 Task: Buy 5 Rompers of size 3-6 Months for Baby Boys from Clothing section under best seller category for shipping address: Cassandra Campbell, 3634 Walton Street, Salt Lake City, Utah 84104, Cell Number 8014200980. Pay from credit card ending with 2005, CVV 3321
Action: Mouse moved to (257, 79)
Screenshot: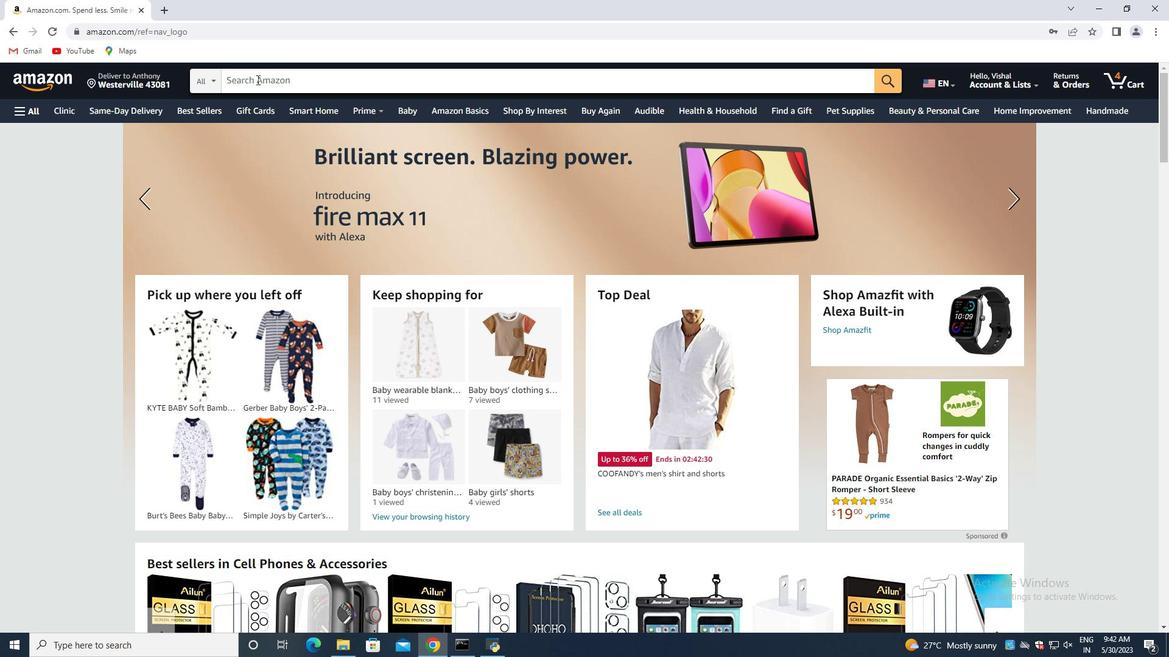
Action: Mouse pressed left at (257, 79)
Screenshot: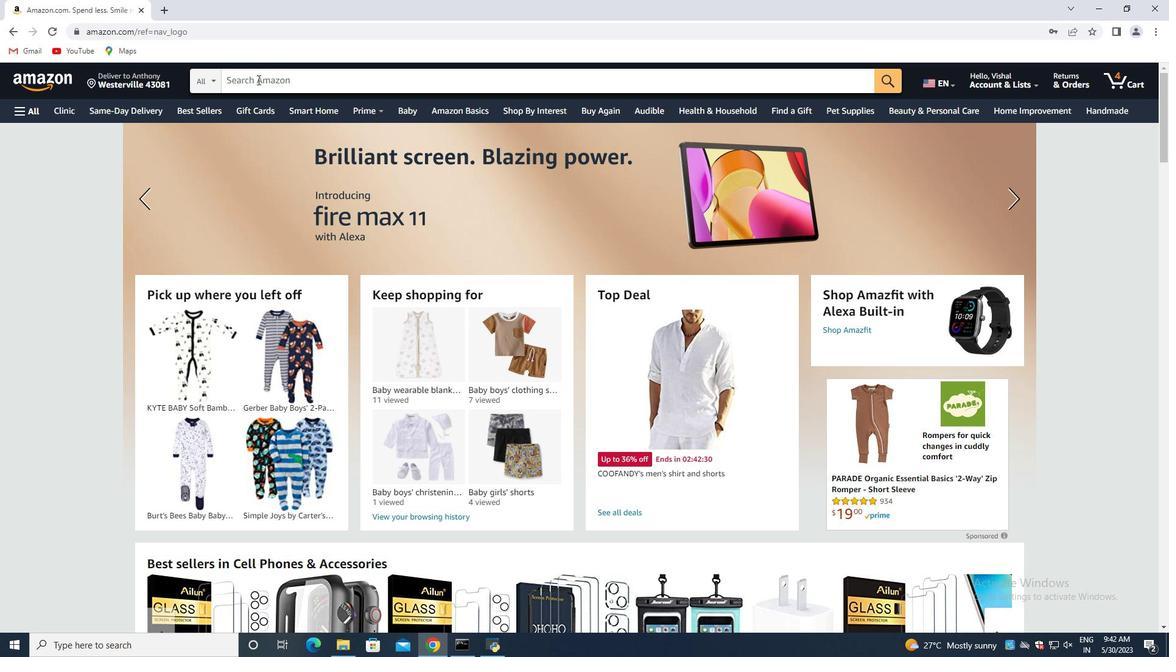 
Action: Key pressed <Key.shift><Key.shift><Key.shift><Key.shift><Key.shift><Key.shift><Key.shift><Key.shift><Key.shift>Rompers<Key.space>of<Key.space>size<Key.space>3-6<Key.space><Key.shift>Months<Key.space>for<Key.space>baby<Key.space>boys<Key.enter>
Screenshot: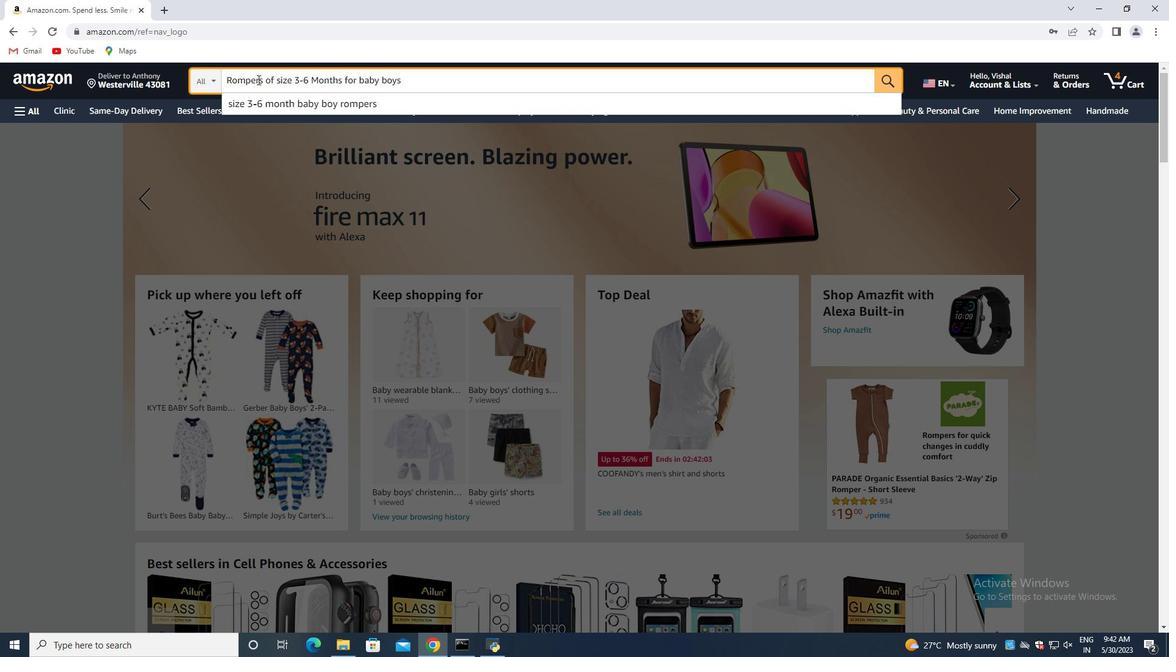 
Action: Mouse moved to (243, 114)
Screenshot: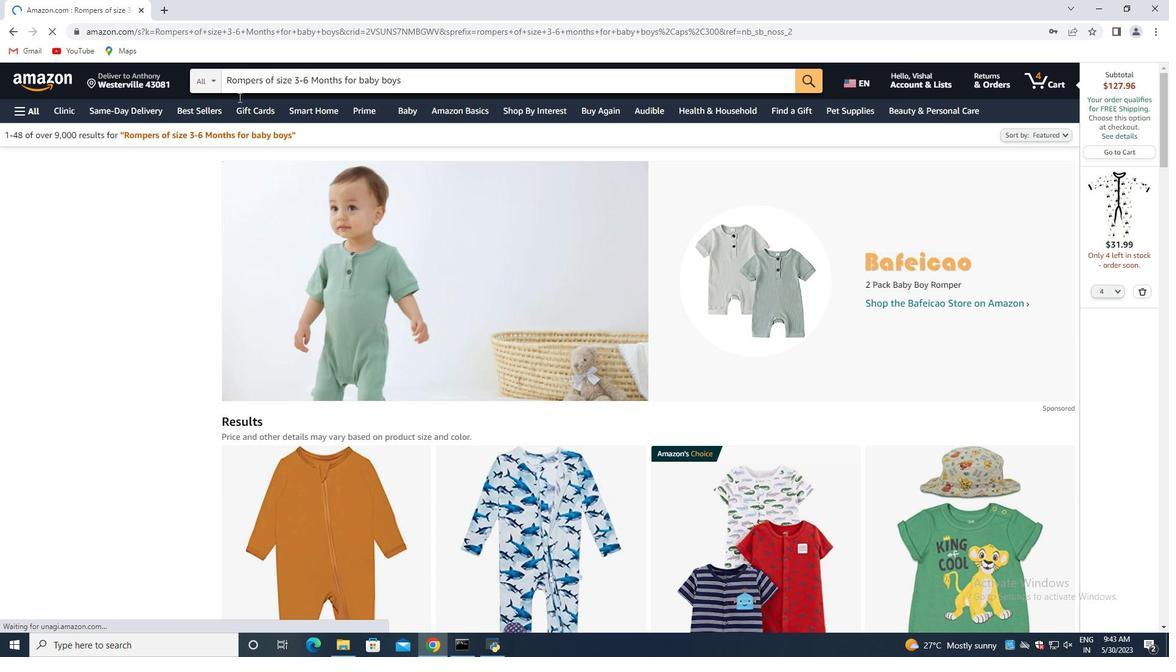 
Action: Mouse scrolled (243, 113) with delta (0, 0)
Screenshot: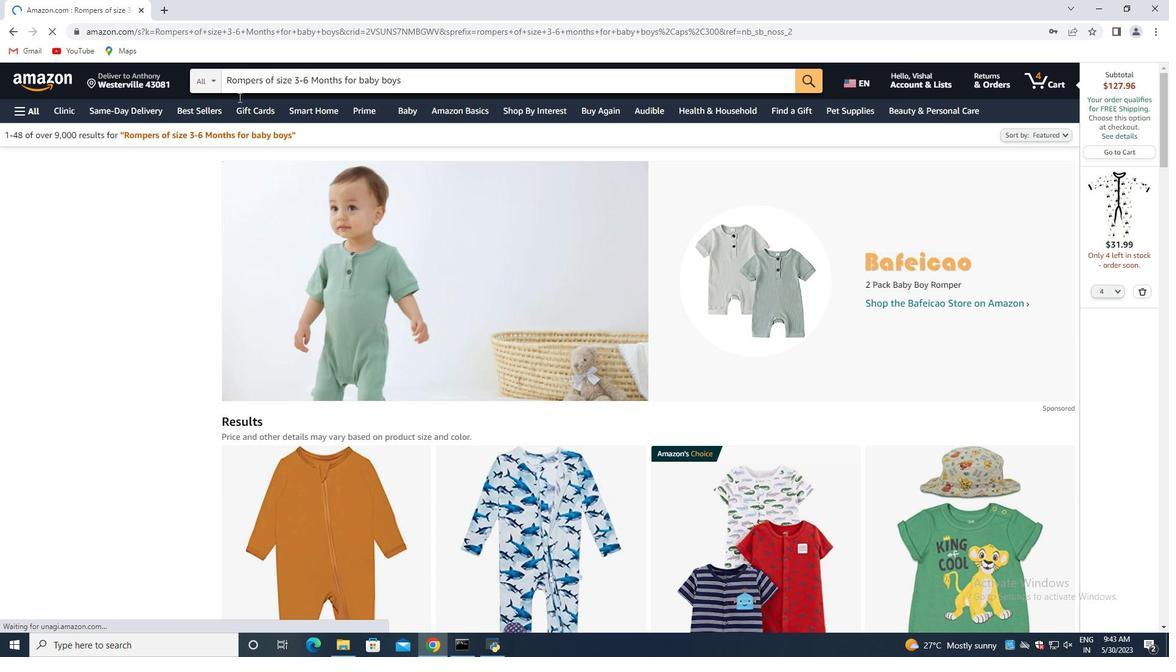 
Action: Mouse moved to (248, 118)
Screenshot: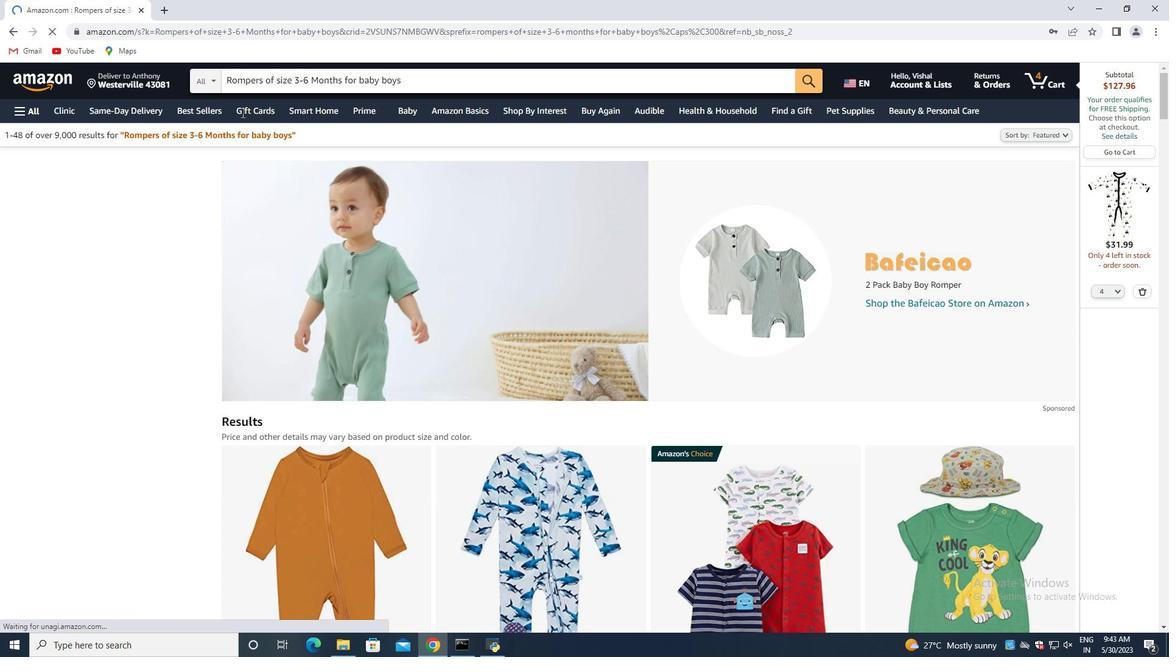 
Action: Mouse scrolled (248, 117) with delta (0, 0)
Screenshot: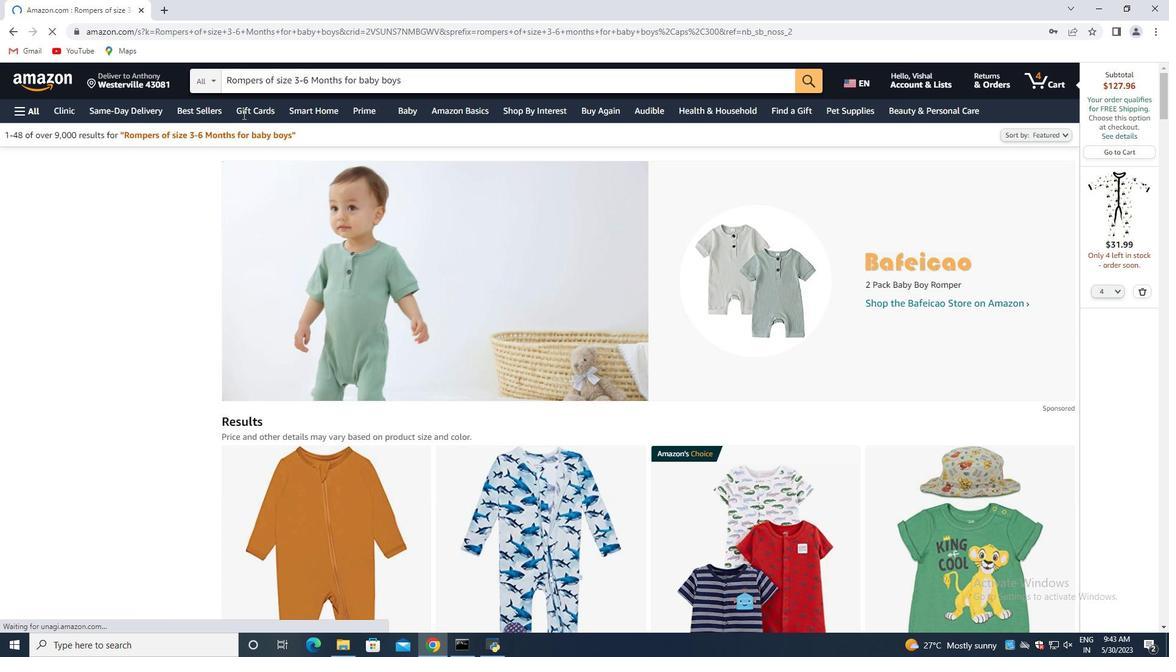 
Action: Mouse moved to (254, 123)
Screenshot: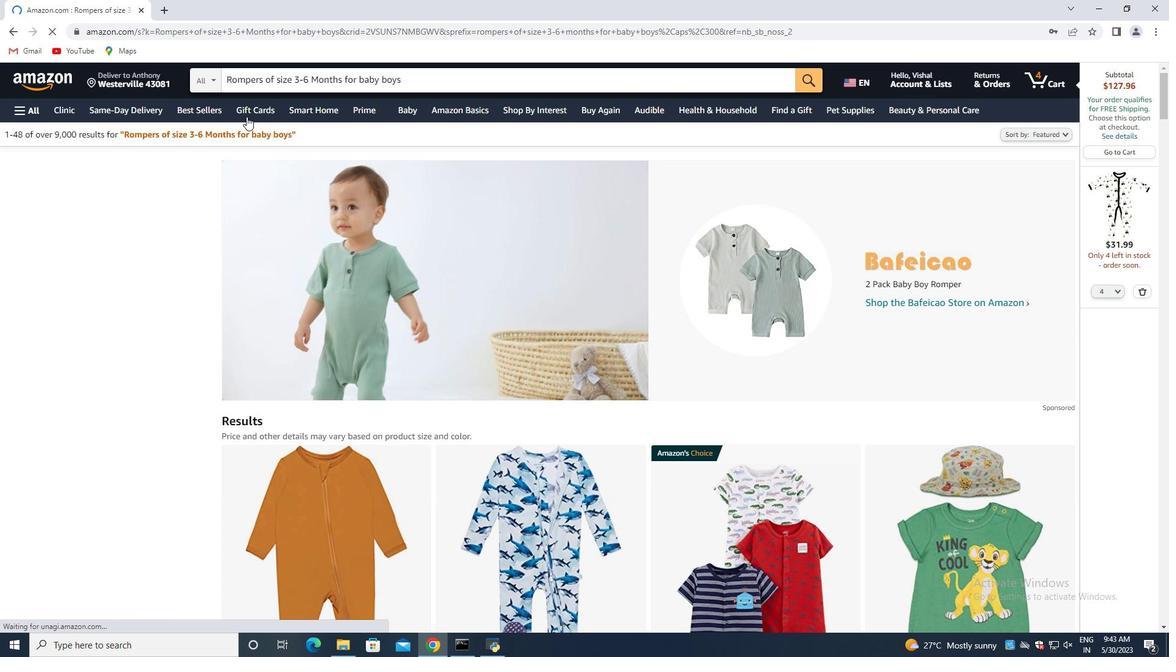 
Action: Mouse scrolled (254, 122) with delta (0, 0)
Screenshot: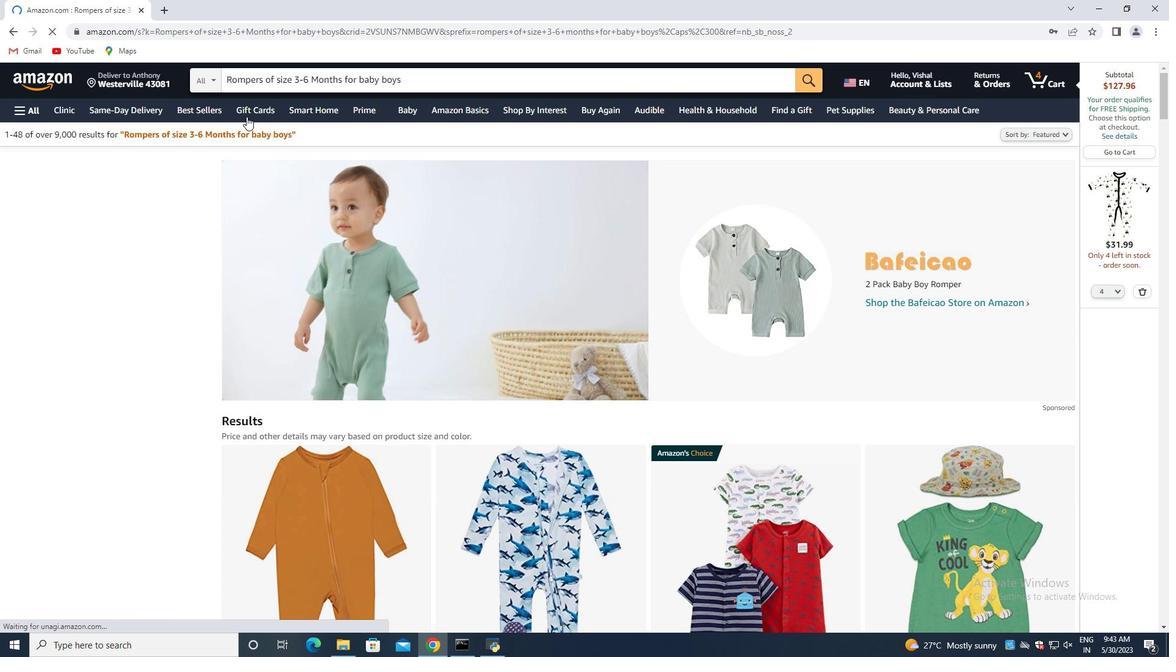 
Action: Mouse moved to (274, 195)
Screenshot: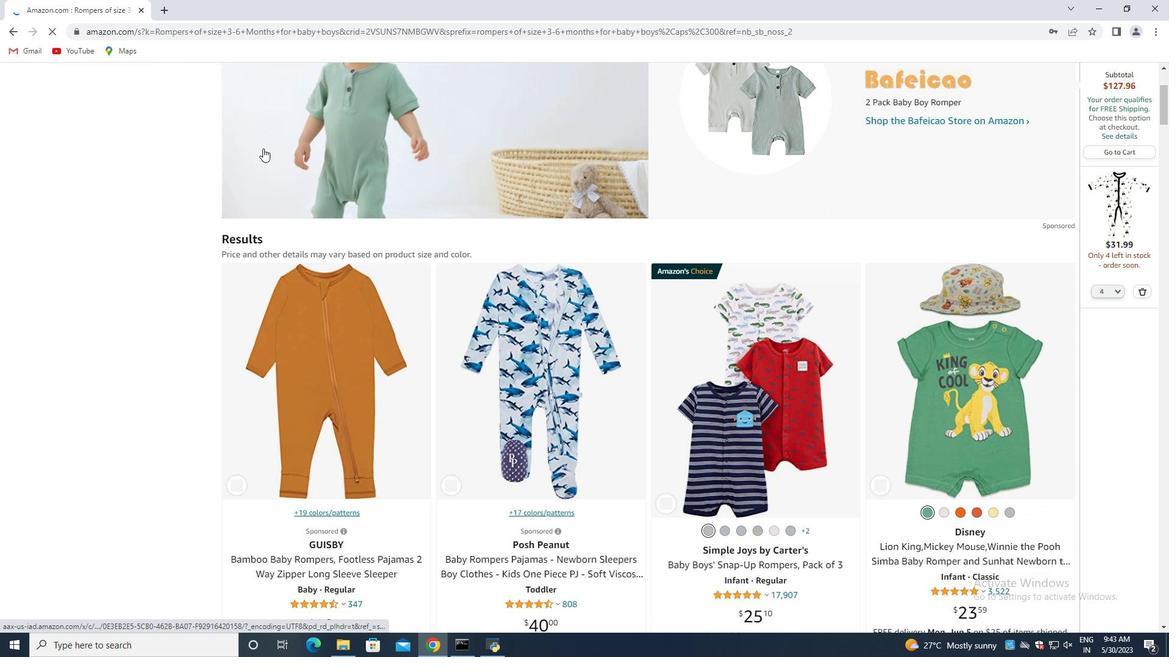 
Action: Mouse scrolled (274, 194) with delta (0, 0)
Screenshot: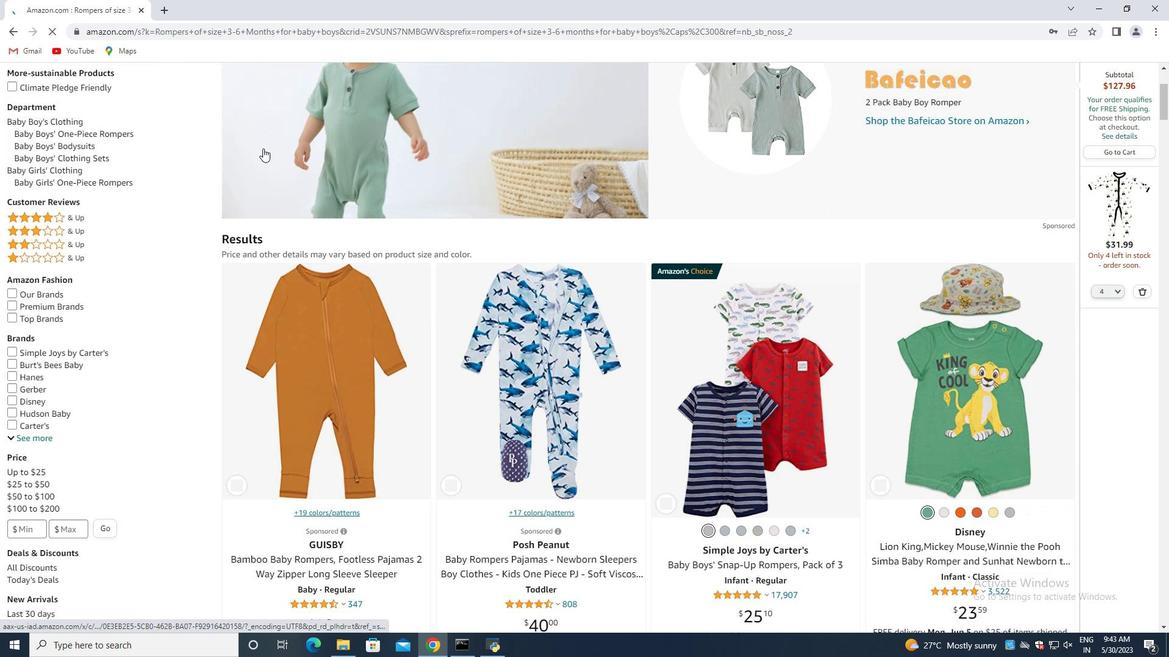 
Action: Mouse scrolled (274, 194) with delta (0, 0)
Screenshot: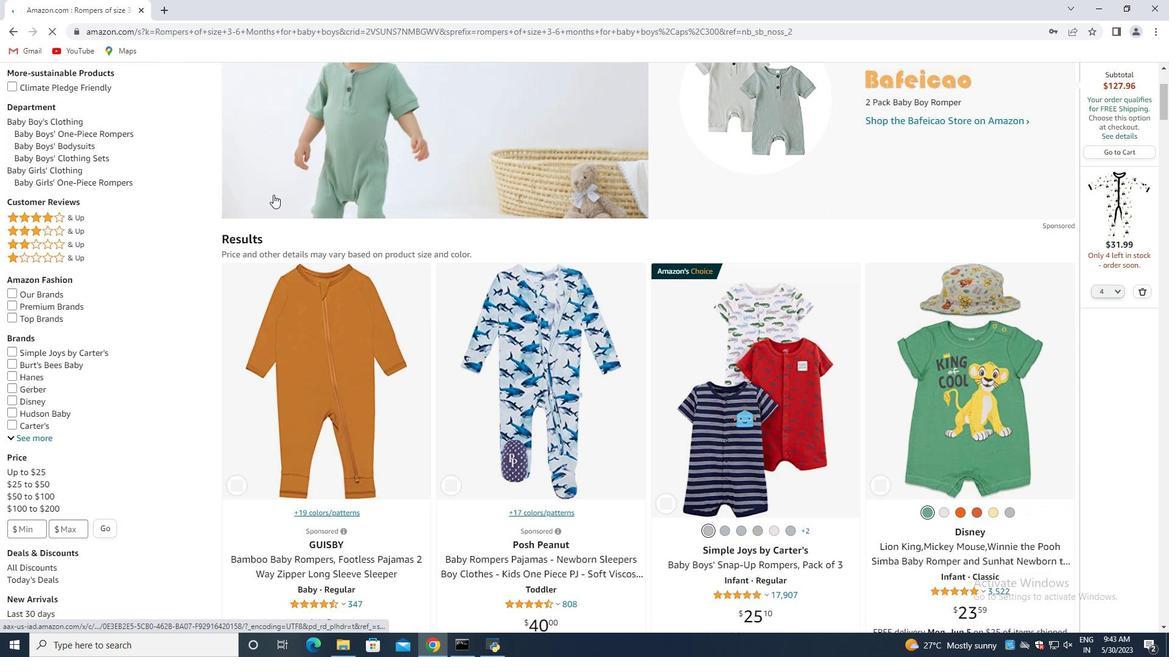 
Action: Mouse moved to (260, 197)
Screenshot: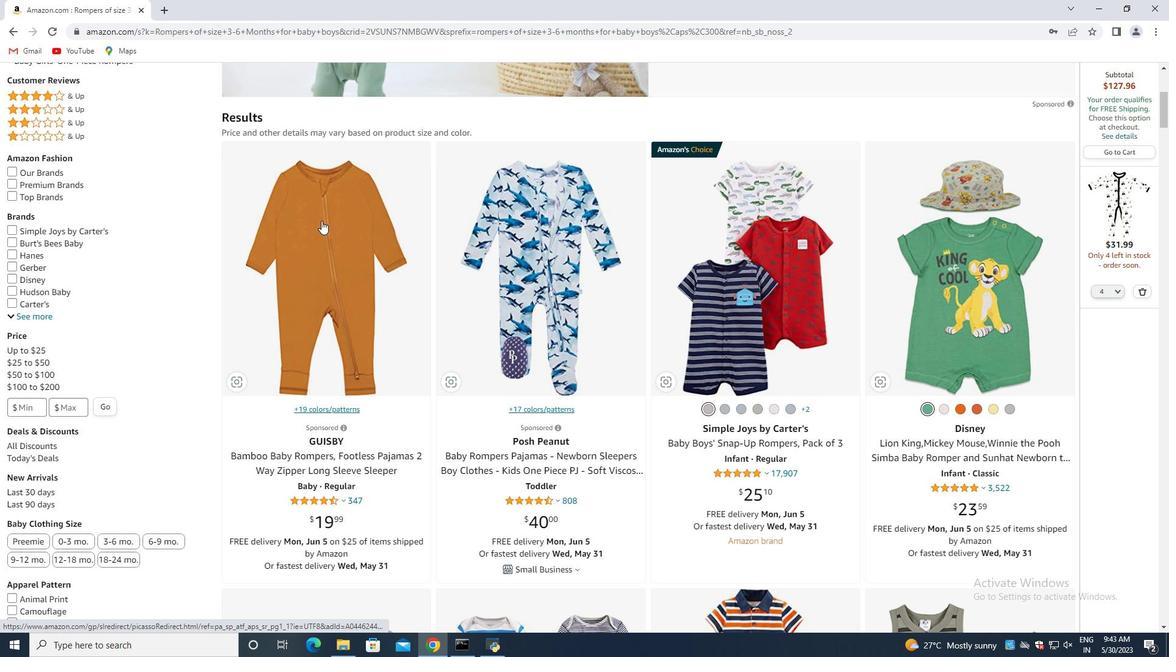 
Action: Mouse scrolled (260, 198) with delta (0, 0)
Screenshot: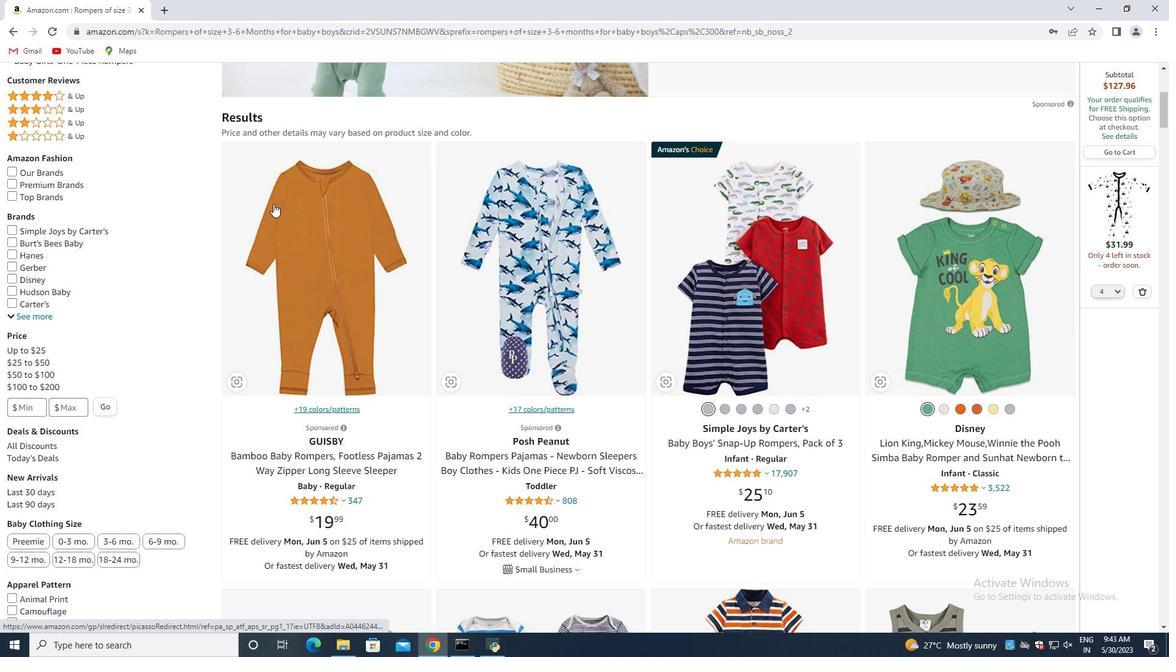 
Action: Mouse scrolled (260, 198) with delta (0, 0)
Screenshot: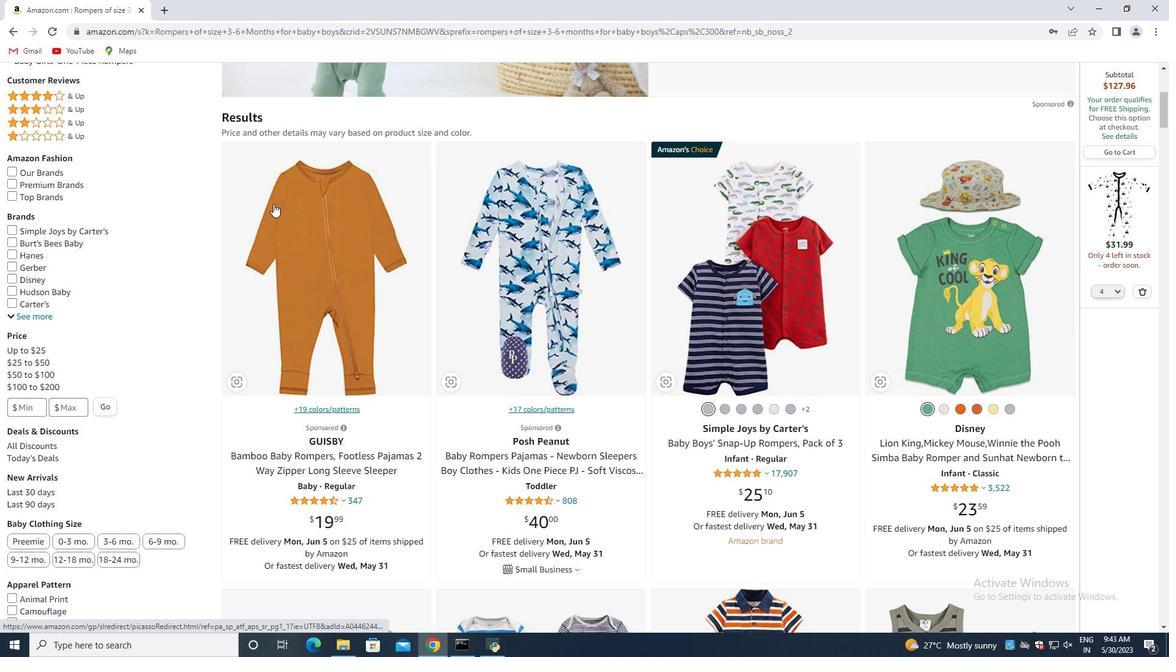 
Action: Mouse scrolled (260, 198) with delta (0, 0)
Screenshot: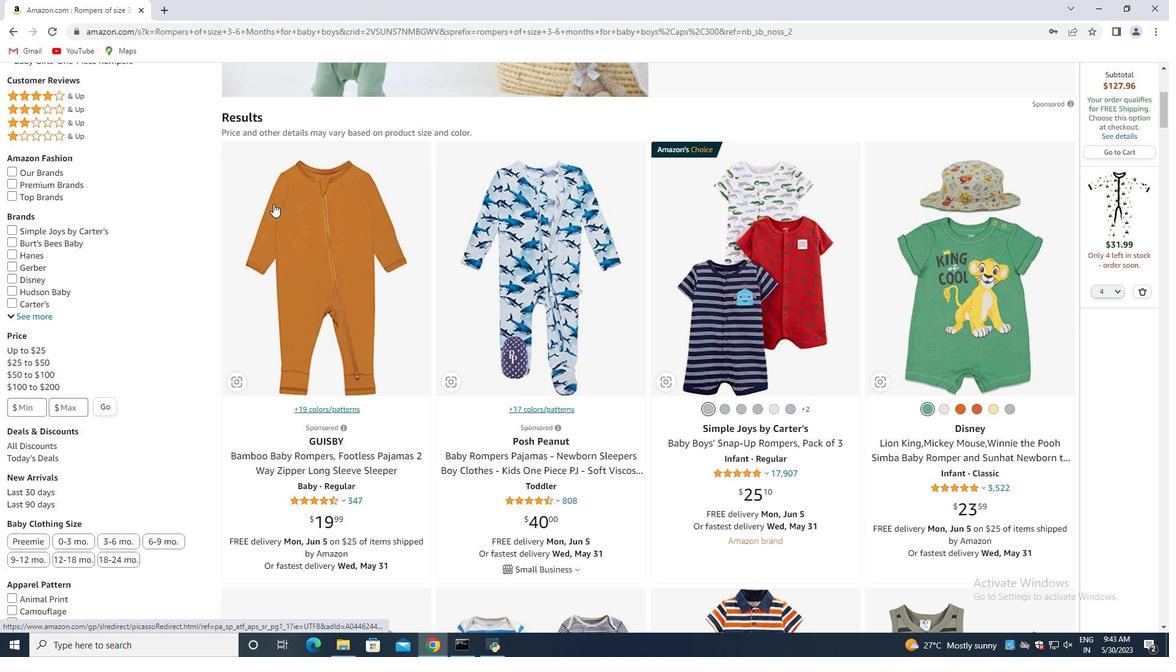 
Action: Mouse scrolled (260, 198) with delta (0, 0)
Screenshot: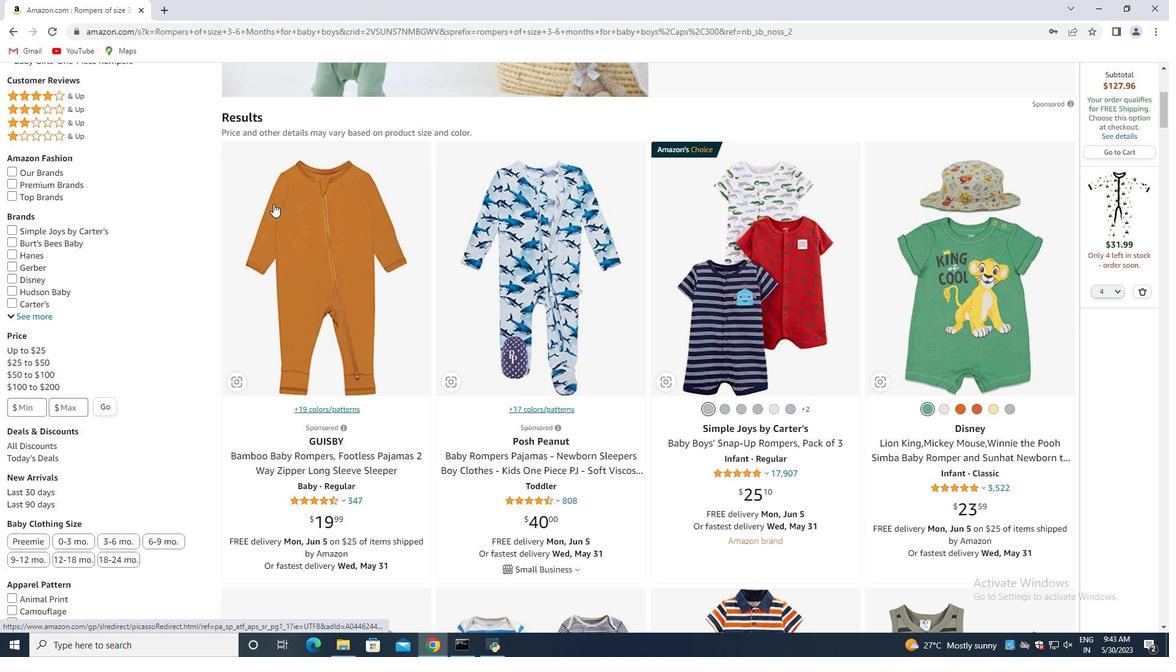 
Action: Mouse scrolled (260, 198) with delta (0, 0)
Screenshot: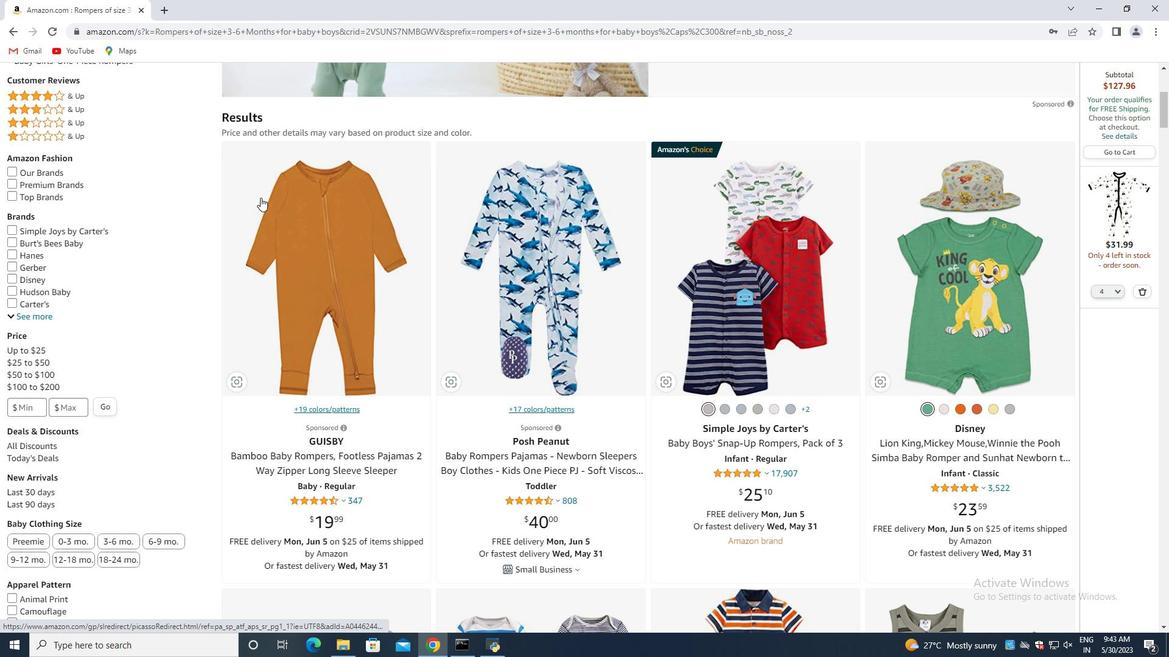 
Action: Mouse moved to (122, 241)
Screenshot: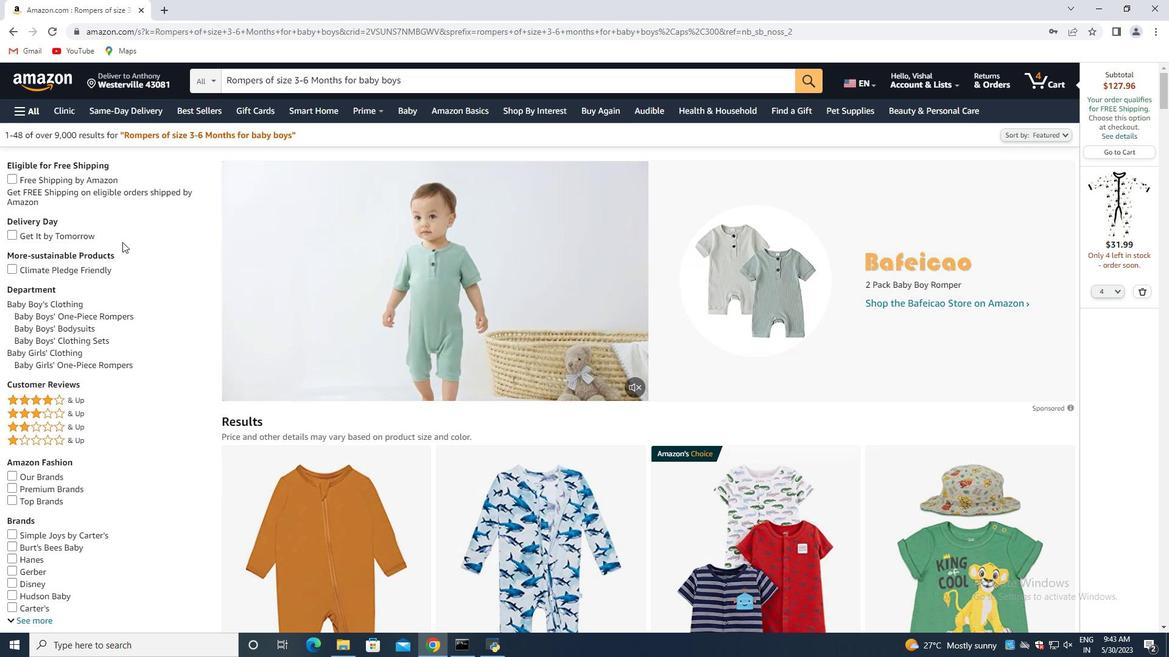 
Action: Mouse scrolled (122, 242) with delta (0, 0)
Screenshot: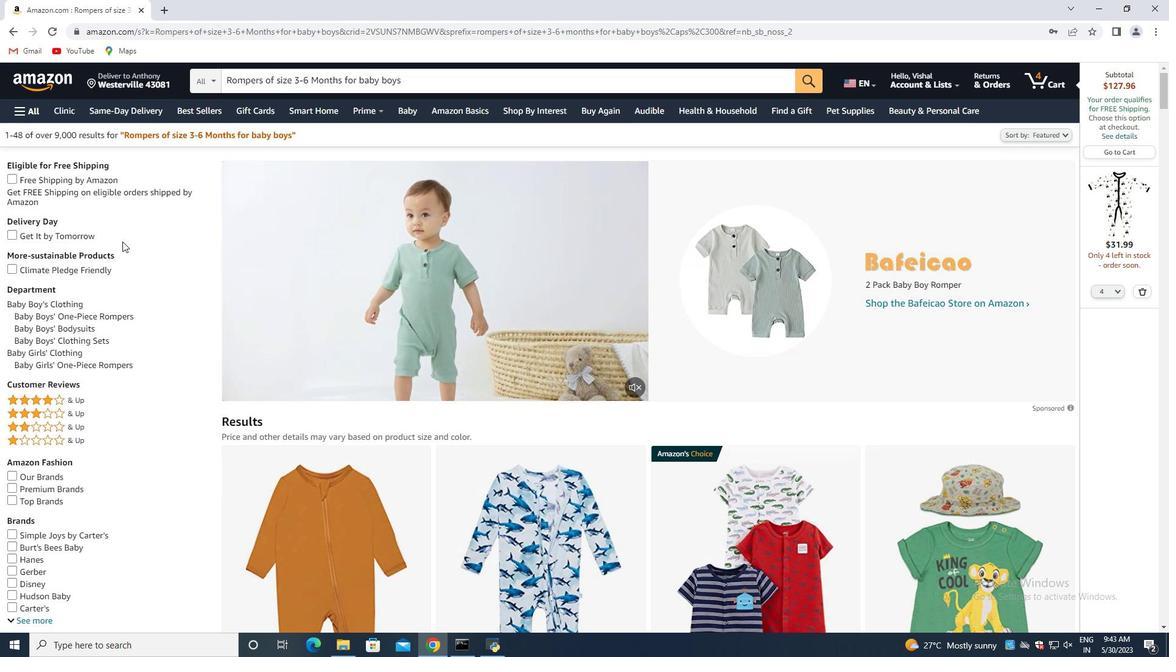 
Action: Mouse moved to (63, 305)
Screenshot: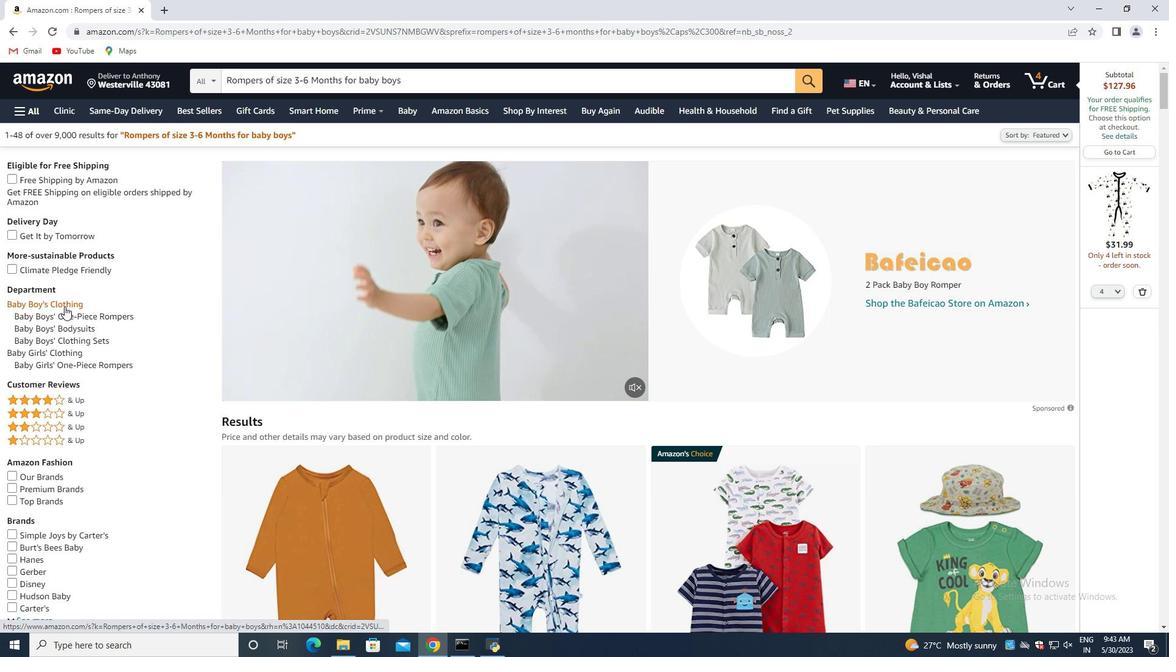 
Action: Mouse pressed left at (63, 305)
Screenshot: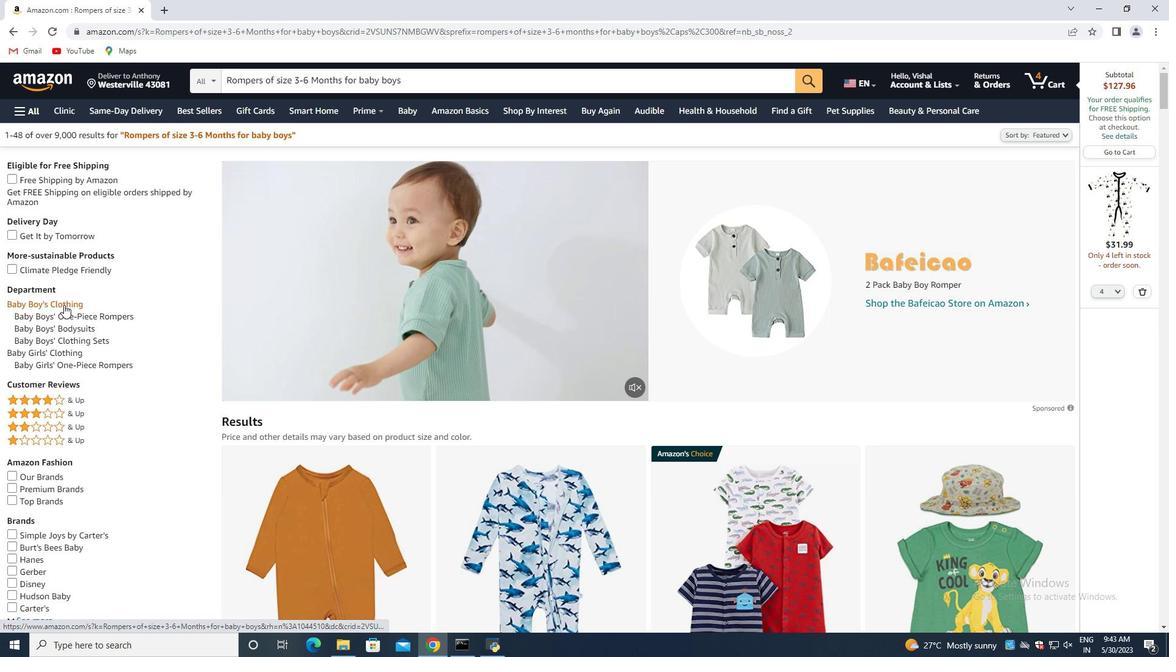 
Action: Mouse moved to (194, 113)
Screenshot: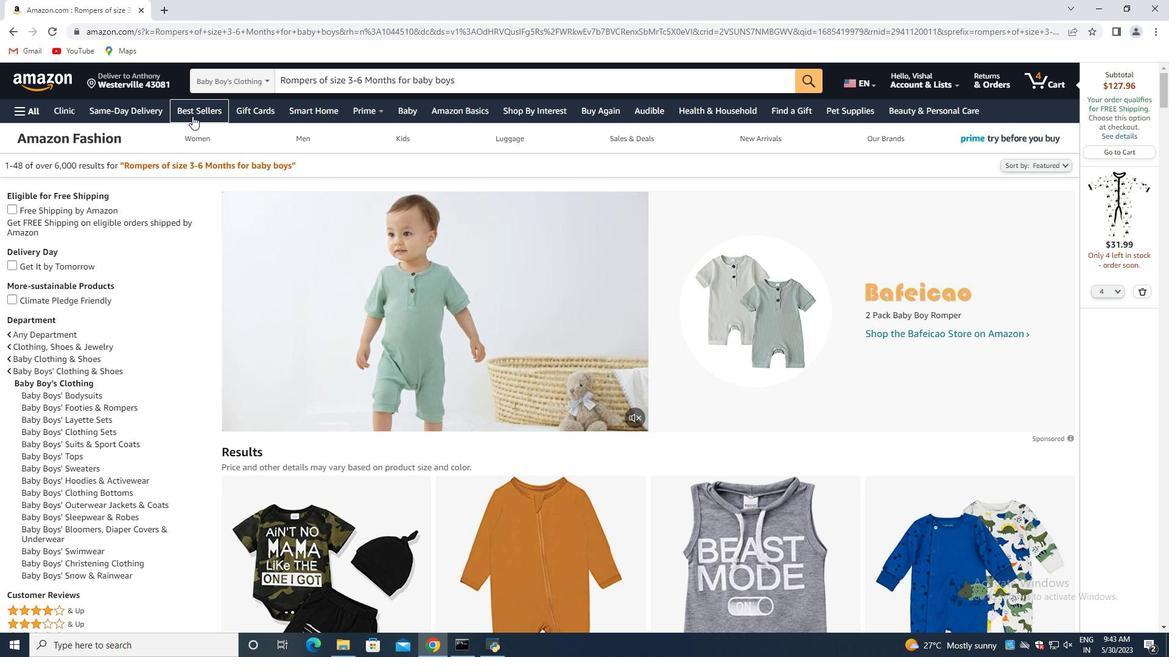 
Action: Mouse pressed left at (194, 113)
Screenshot: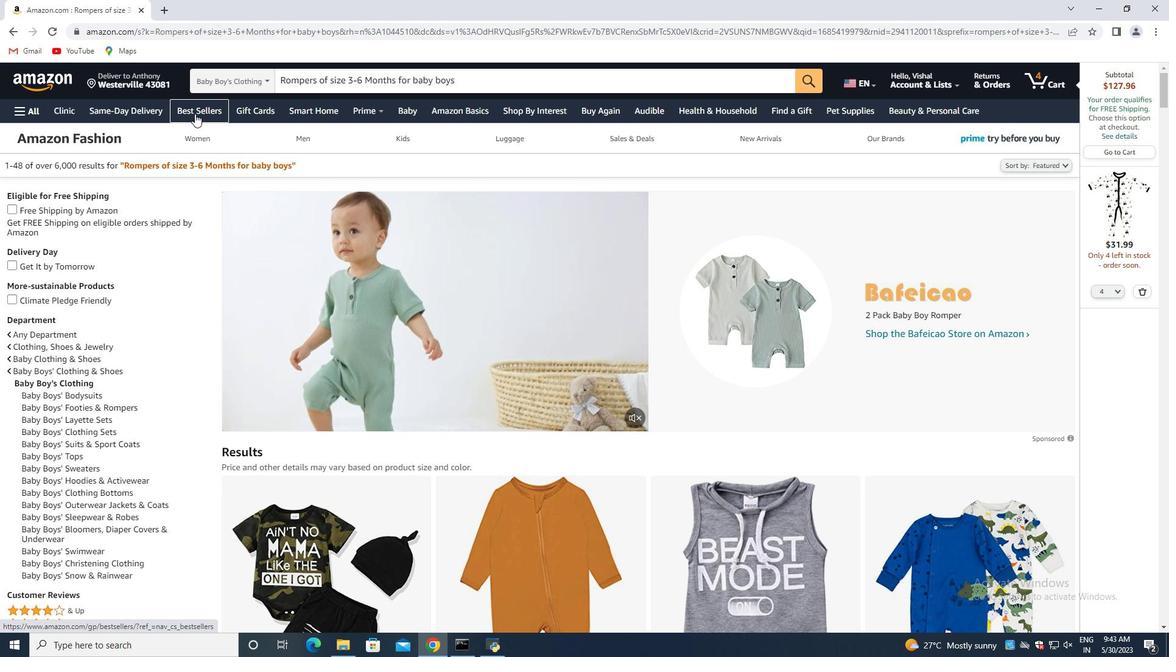 
Action: Mouse moved to (313, 76)
Screenshot: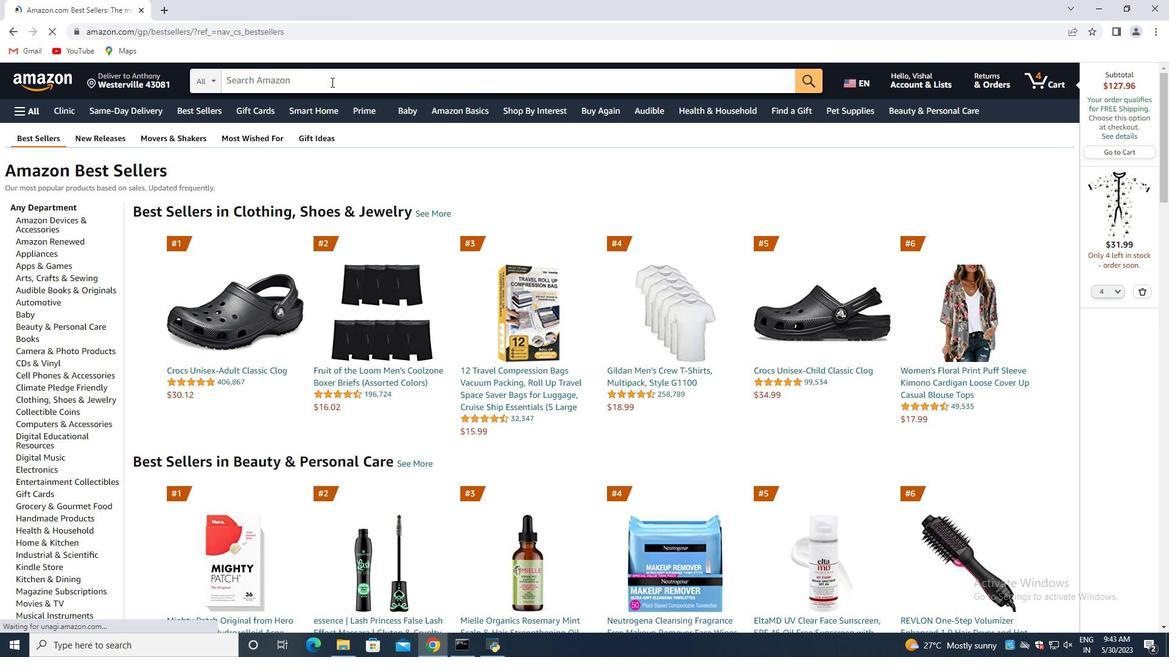 
Action: Mouse pressed left at (313, 76)
Screenshot: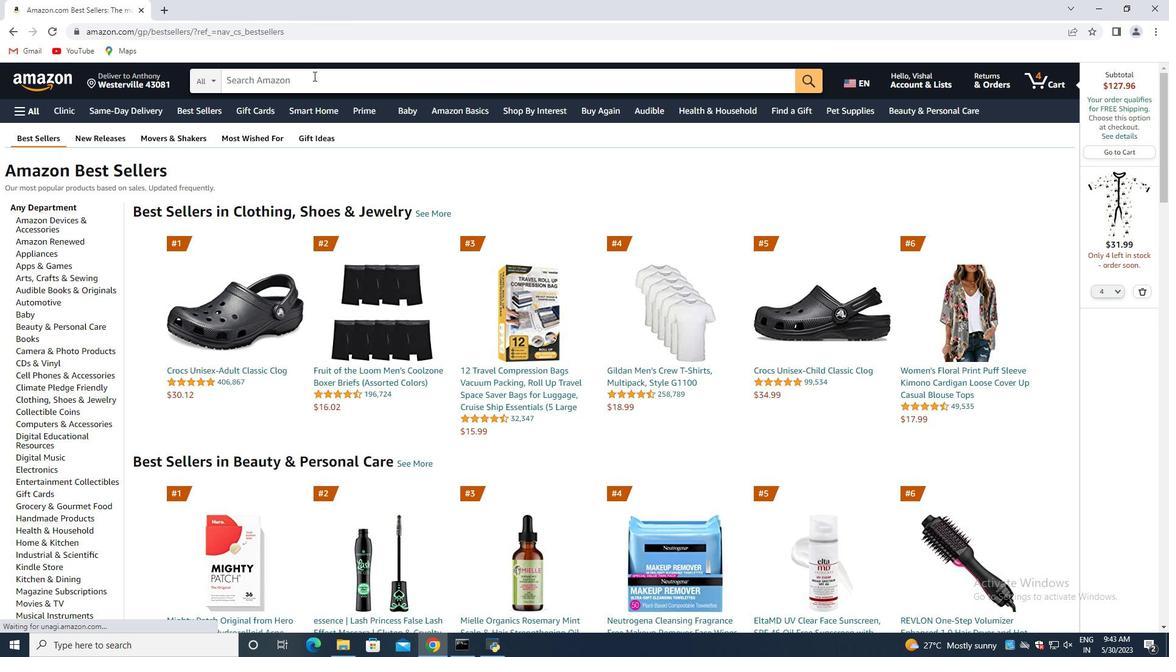 
Action: Mouse moved to (320, 97)
Screenshot: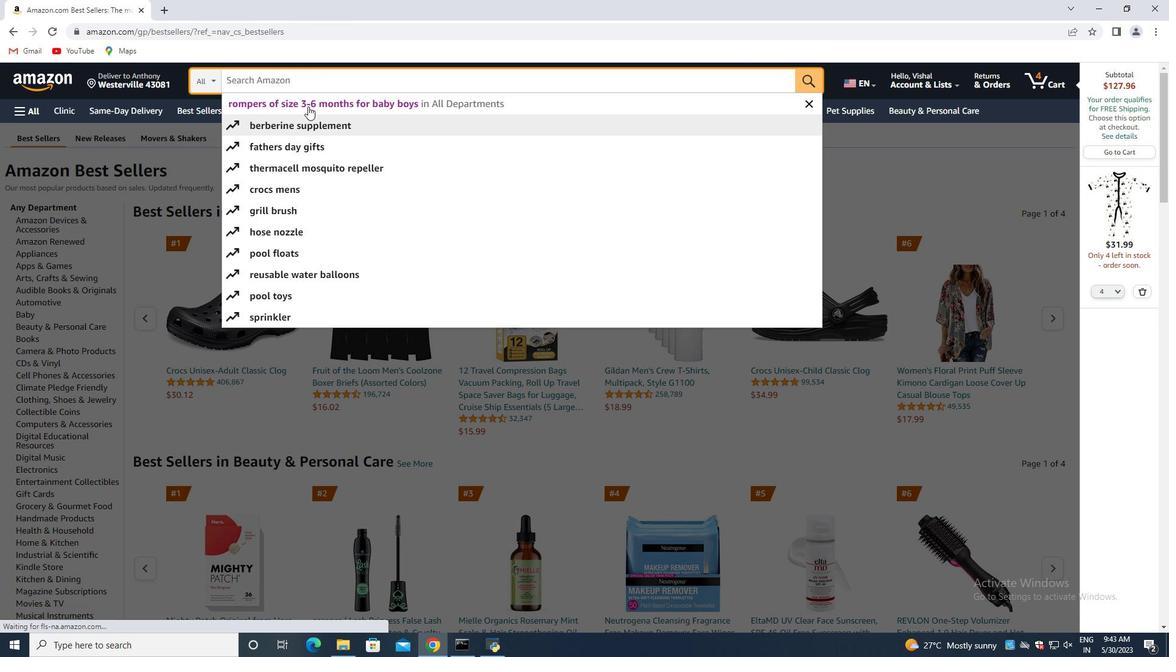 
Action: Mouse pressed left at (320, 97)
Screenshot: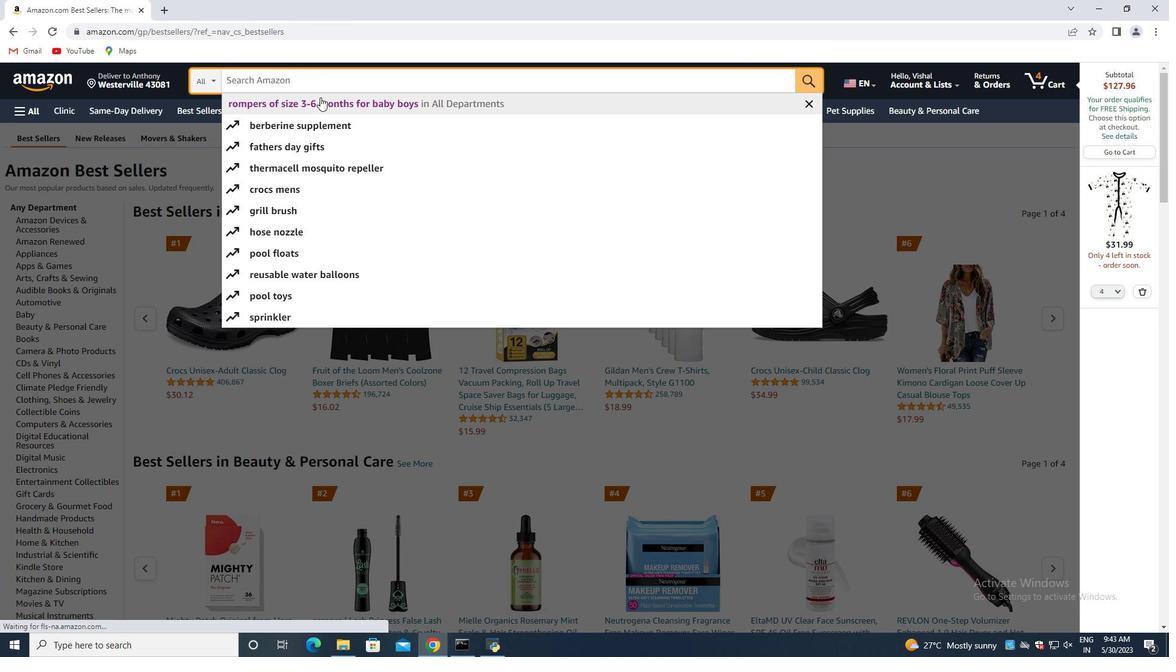 
Action: Mouse moved to (314, 280)
Screenshot: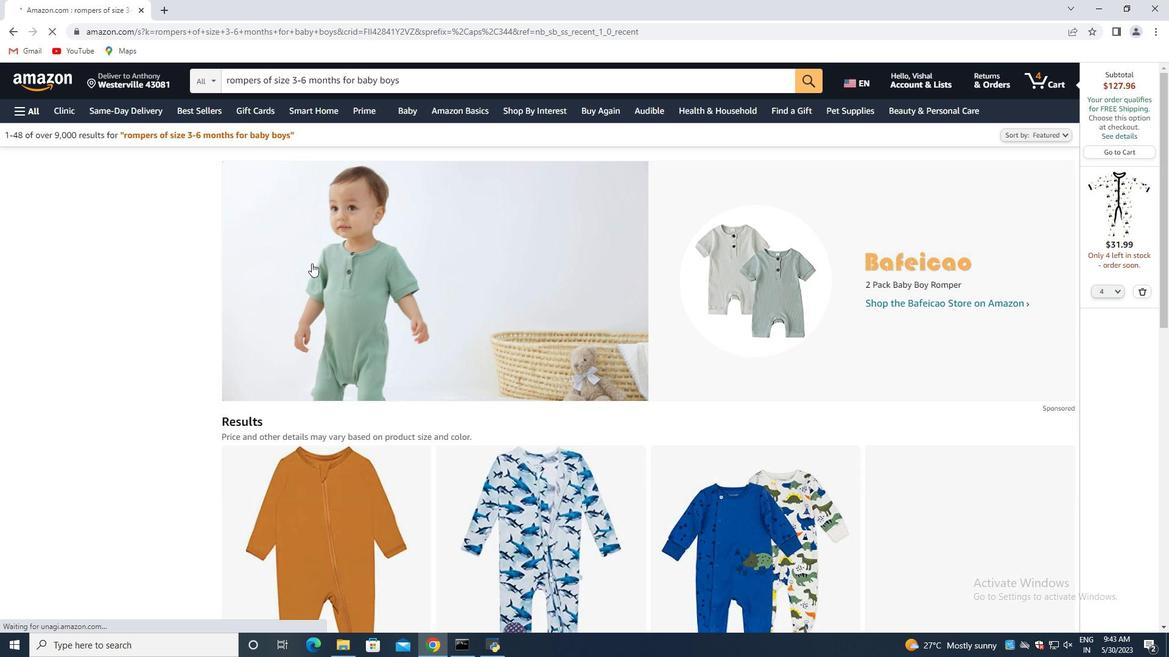 
Action: Mouse scrolled (314, 280) with delta (0, 0)
Screenshot: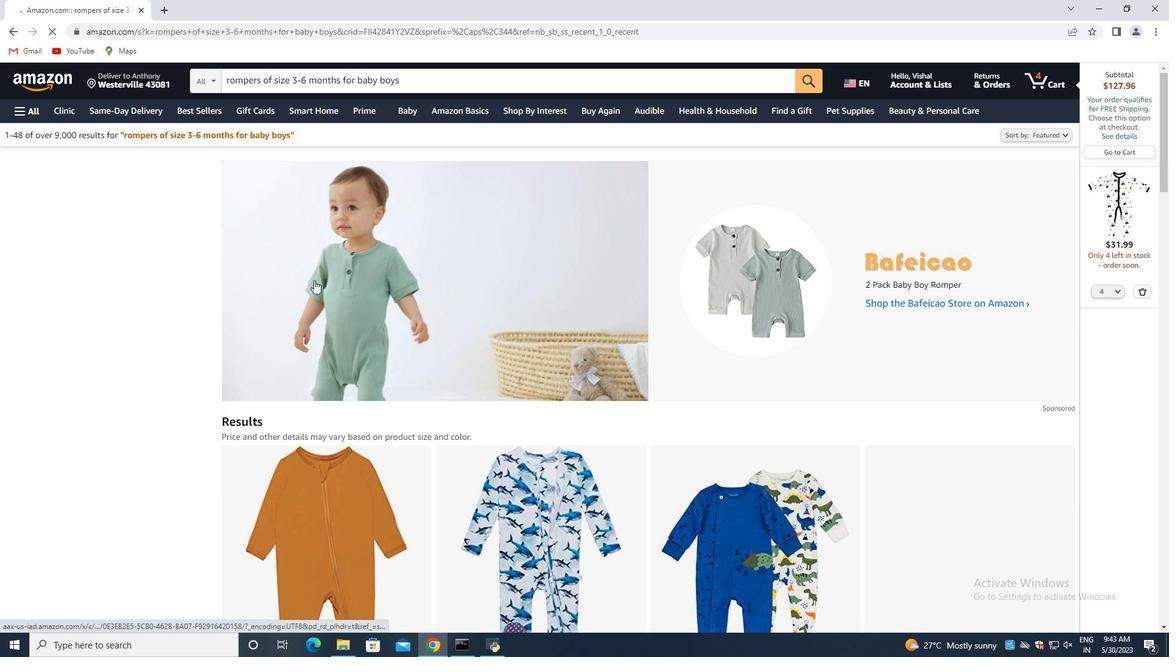 
Action: Mouse scrolled (314, 280) with delta (0, 0)
Screenshot: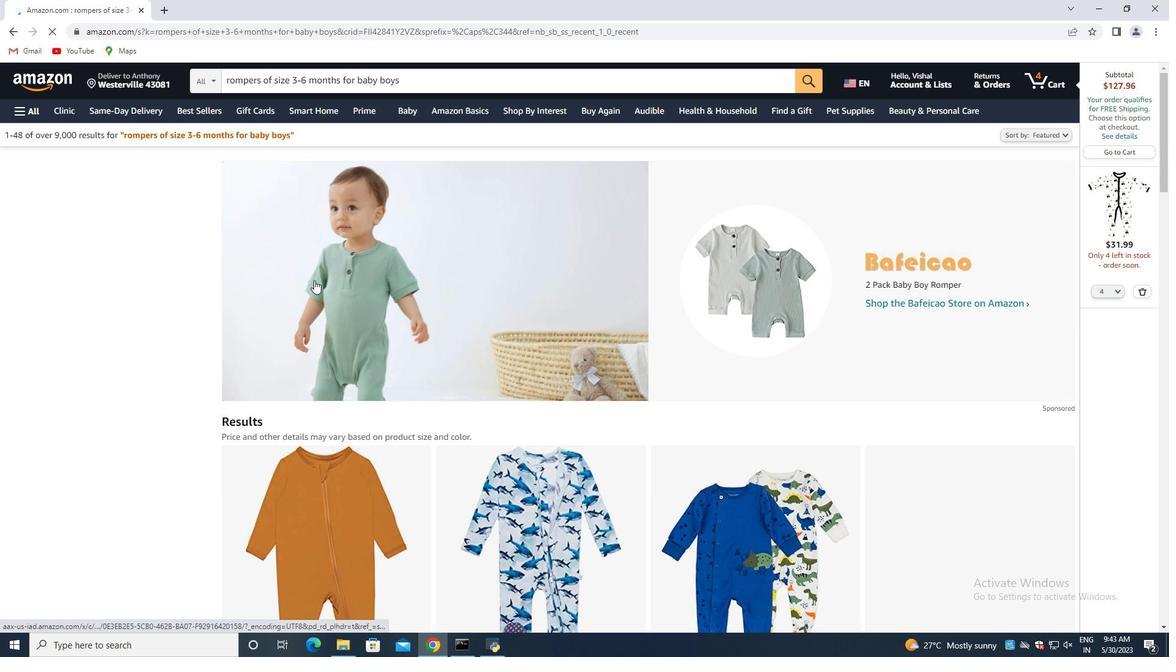 
Action: Mouse moved to (318, 281)
Screenshot: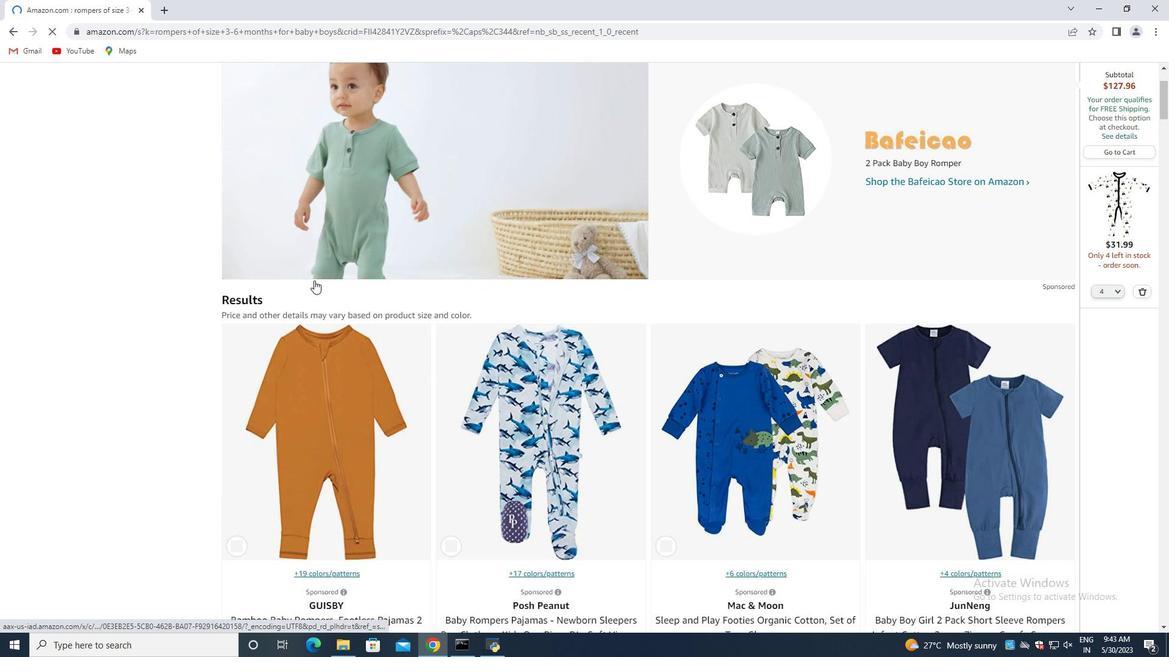 
Action: Mouse scrolled (314, 280) with delta (0, 0)
Screenshot: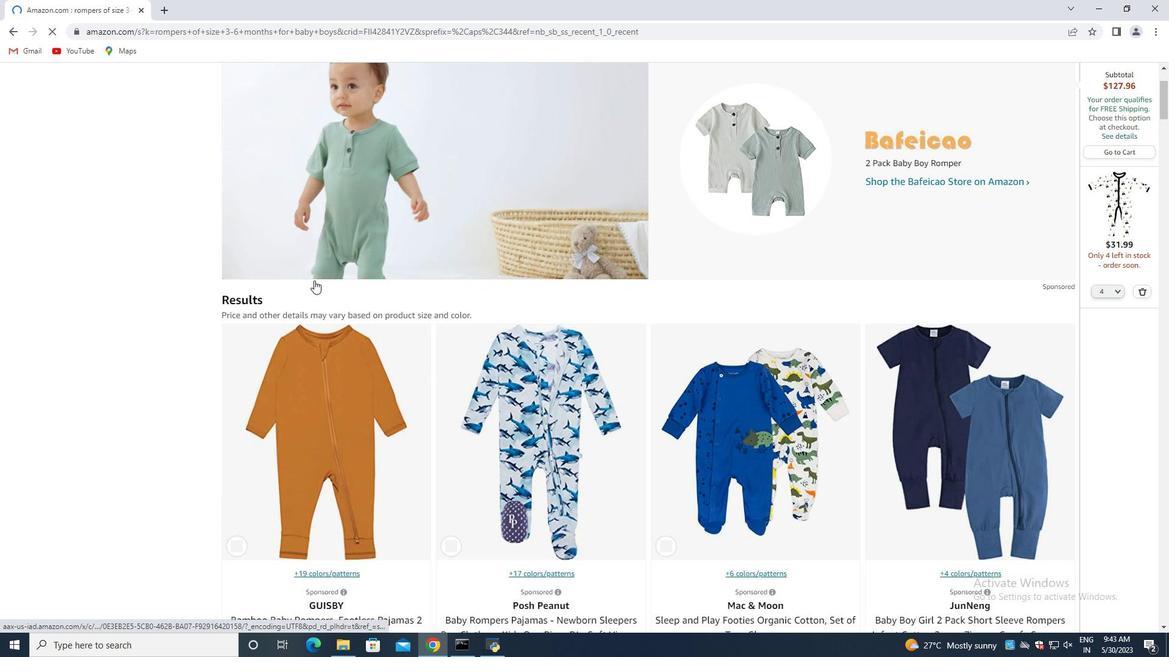 
Action: Mouse moved to (320, 281)
Screenshot: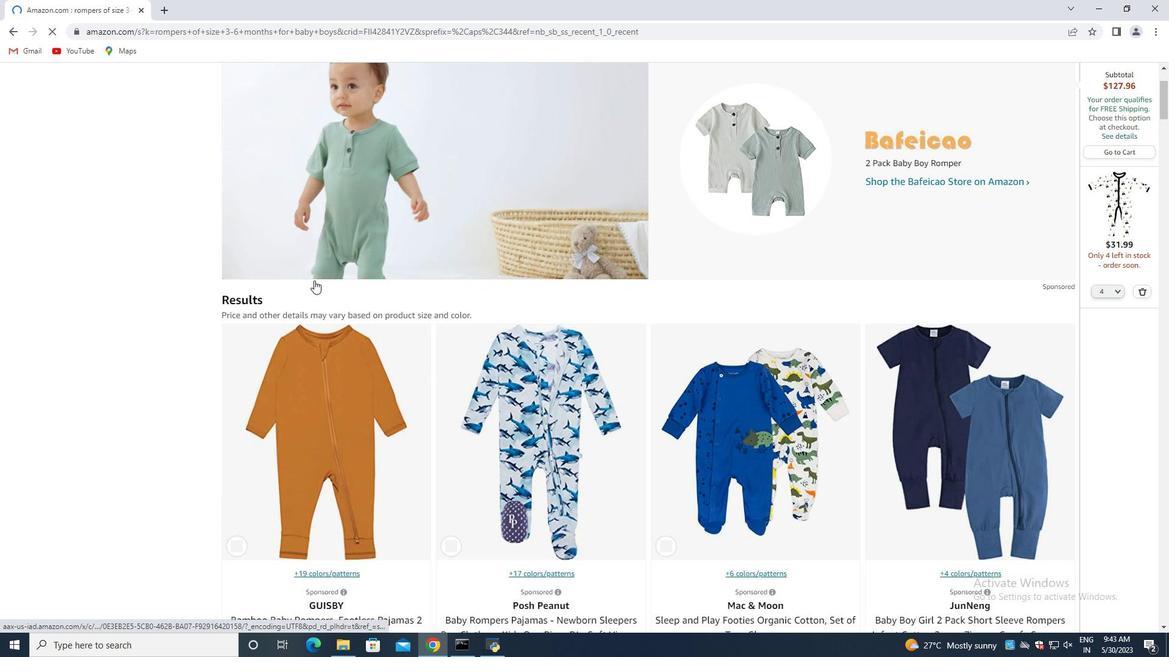 
Action: Mouse scrolled (319, 280) with delta (0, 0)
Screenshot: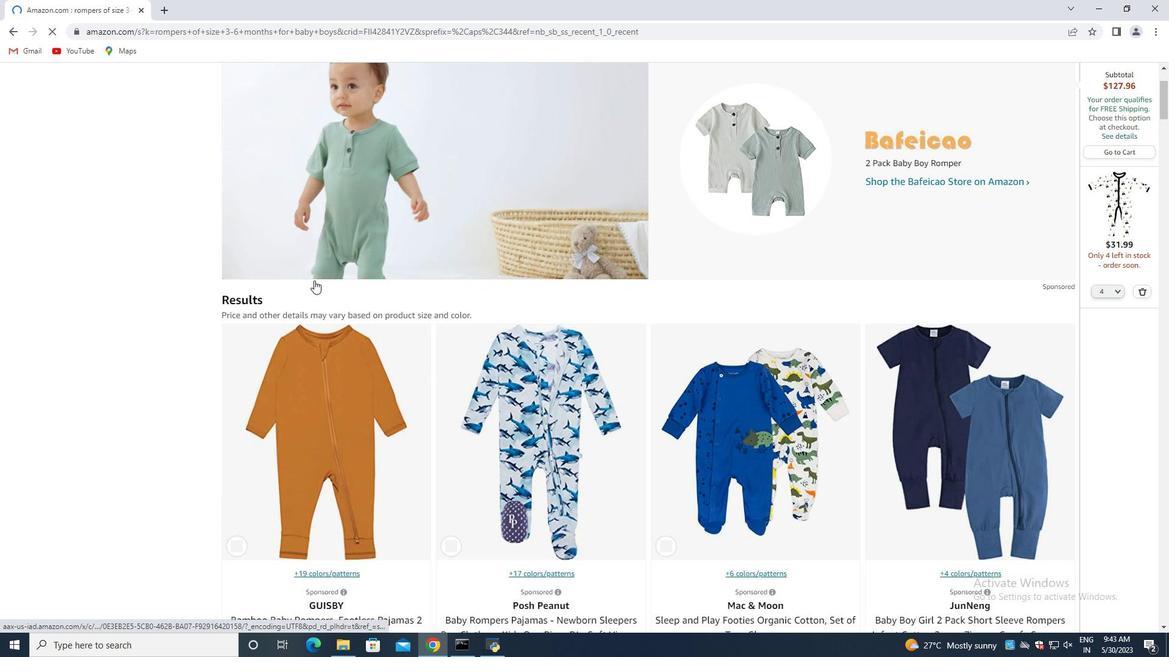 
Action: Mouse moved to (380, 271)
Screenshot: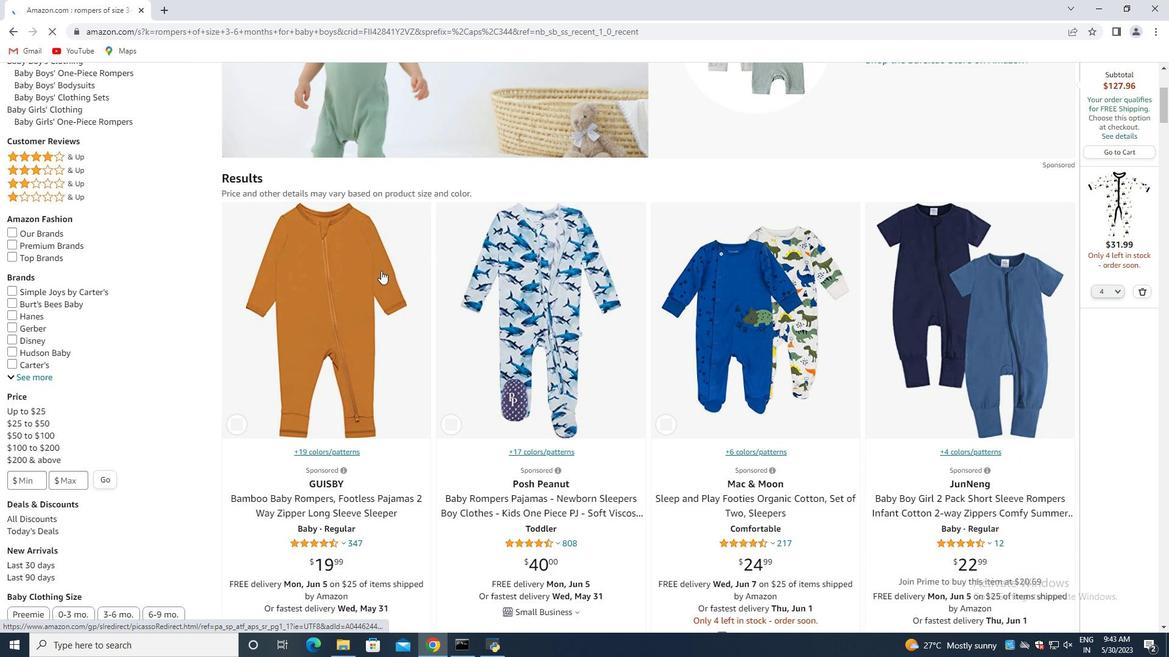 
Action: Mouse scrolled (380, 270) with delta (0, 0)
Screenshot: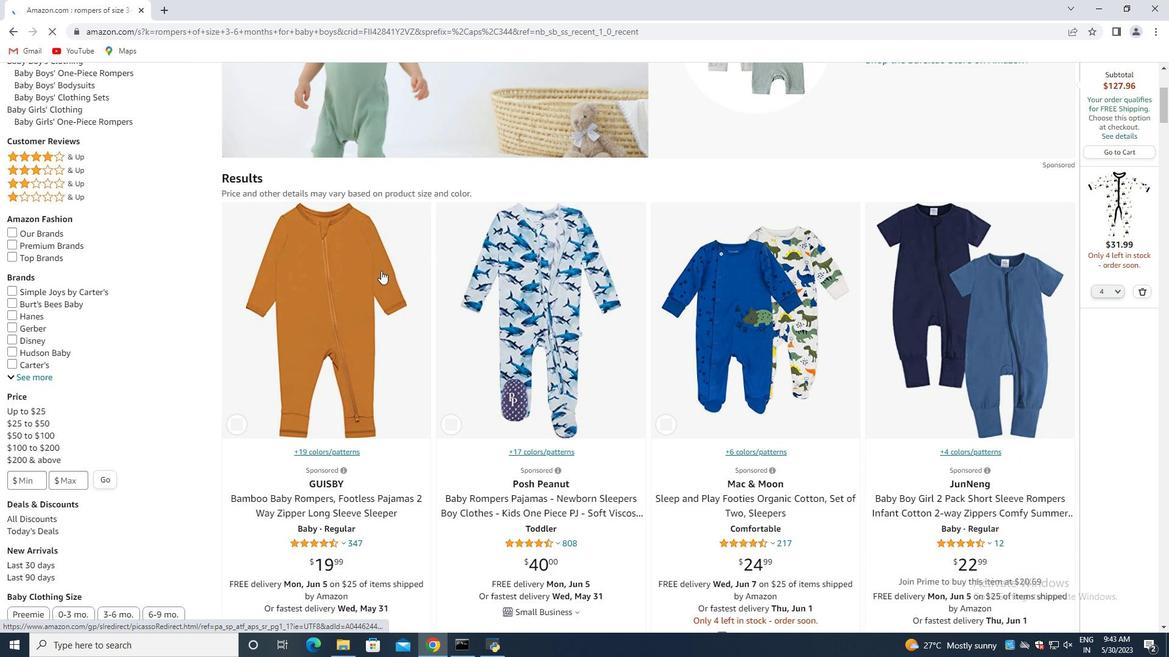 
Action: Mouse moved to (375, 270)
Screenshot: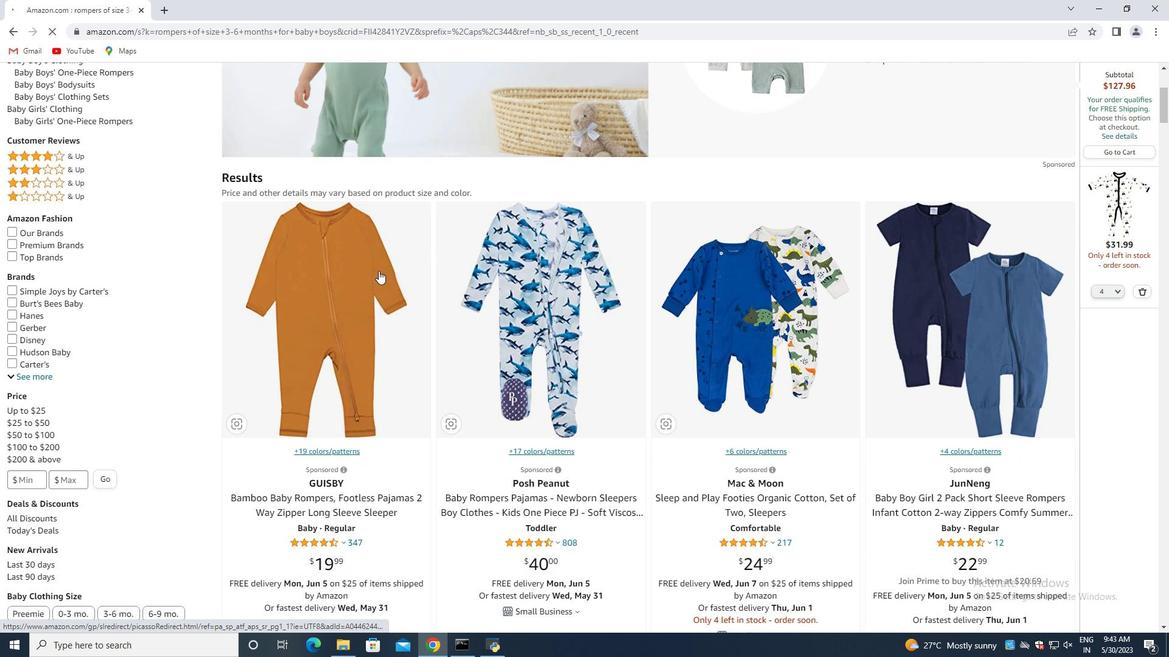 
Action: Mouse pressed left at (375, 270)
Screenshot: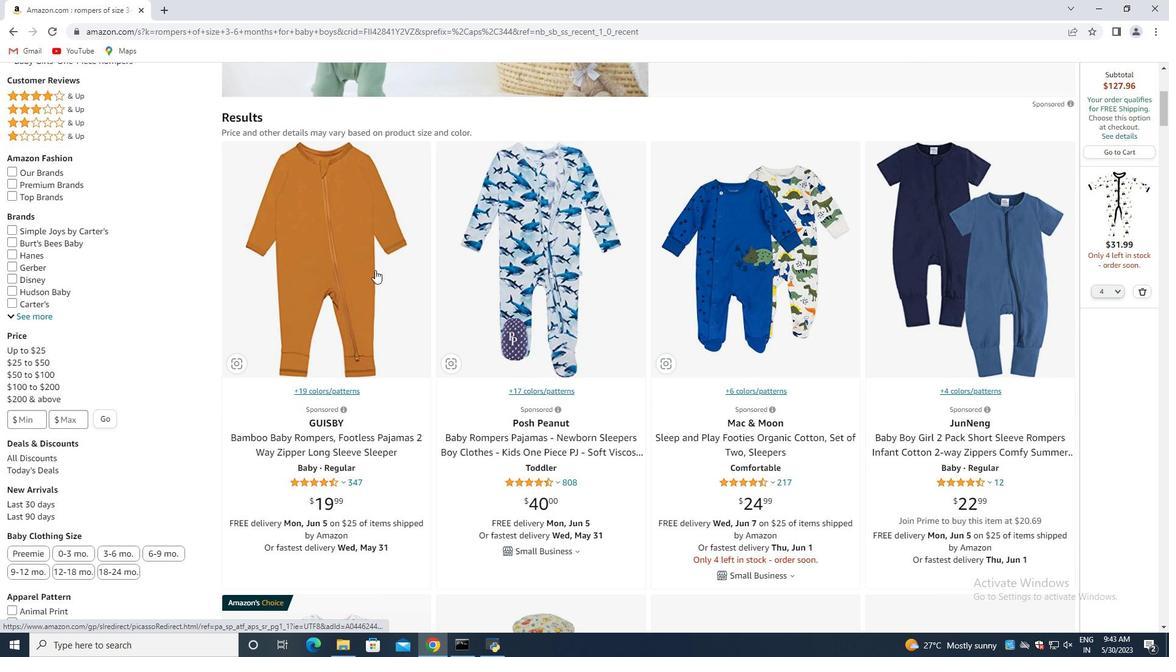 
Action: Mouse moved to (449, 347)
Screenshot: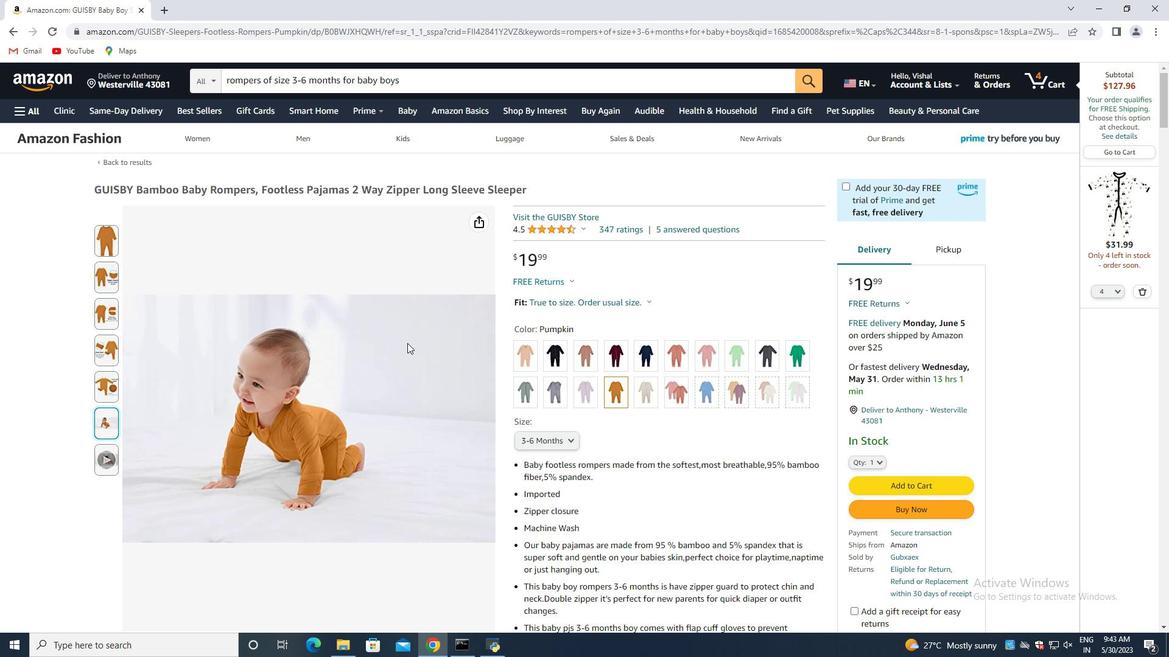 
Action: Mouse scrolled (449, 347) with delta (0, 0)
Screenshot: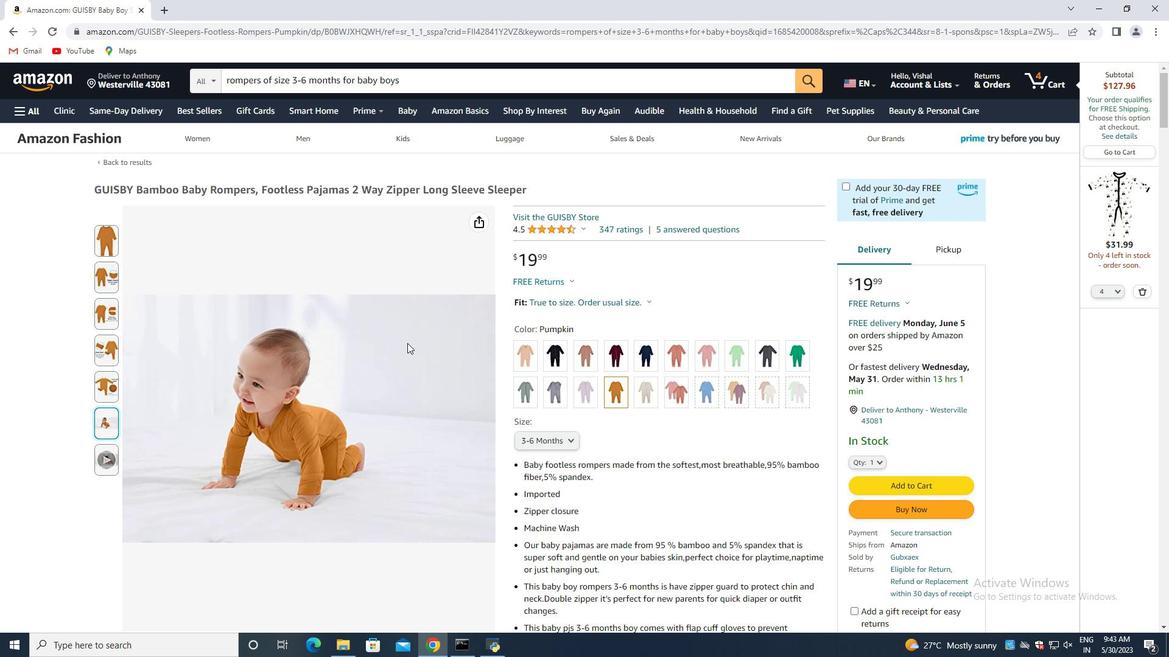 
Action: Mouse moved to (450, 349)
Screenshot: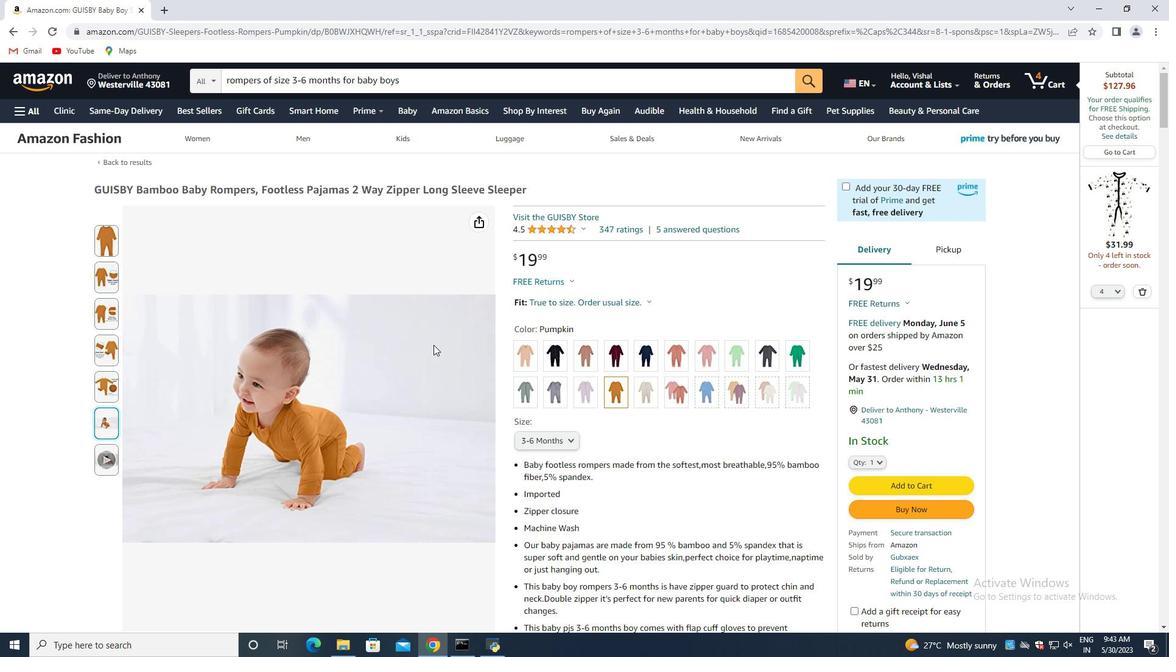 
Action: Mouse scrolled (450, 348) with delta (0, 0)
Screenshot: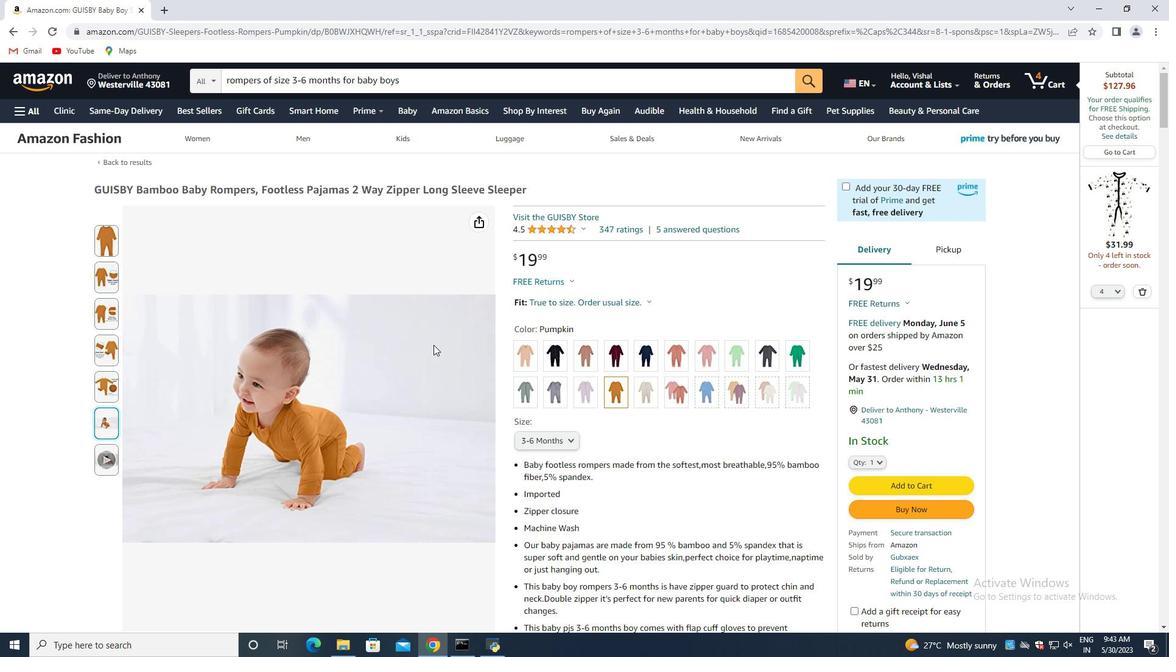 
Action: Mouse moved to (458, 366)
Screenshot: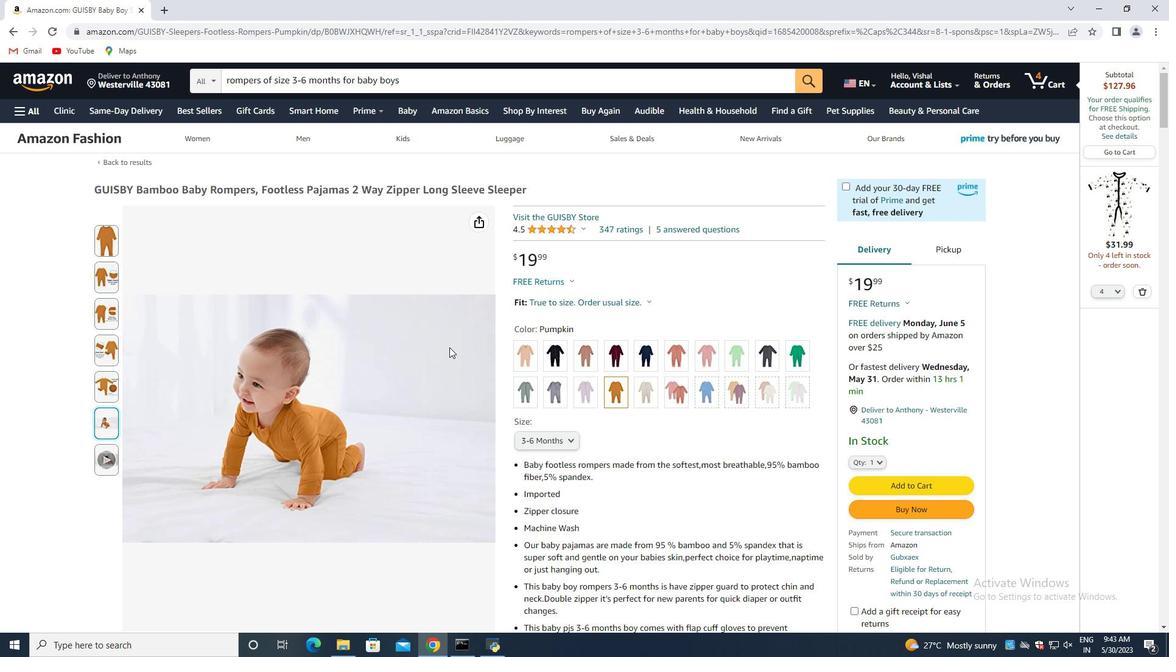
Action: Mouse scrolled (458, 365) with delta (0, 0)
Screenshot: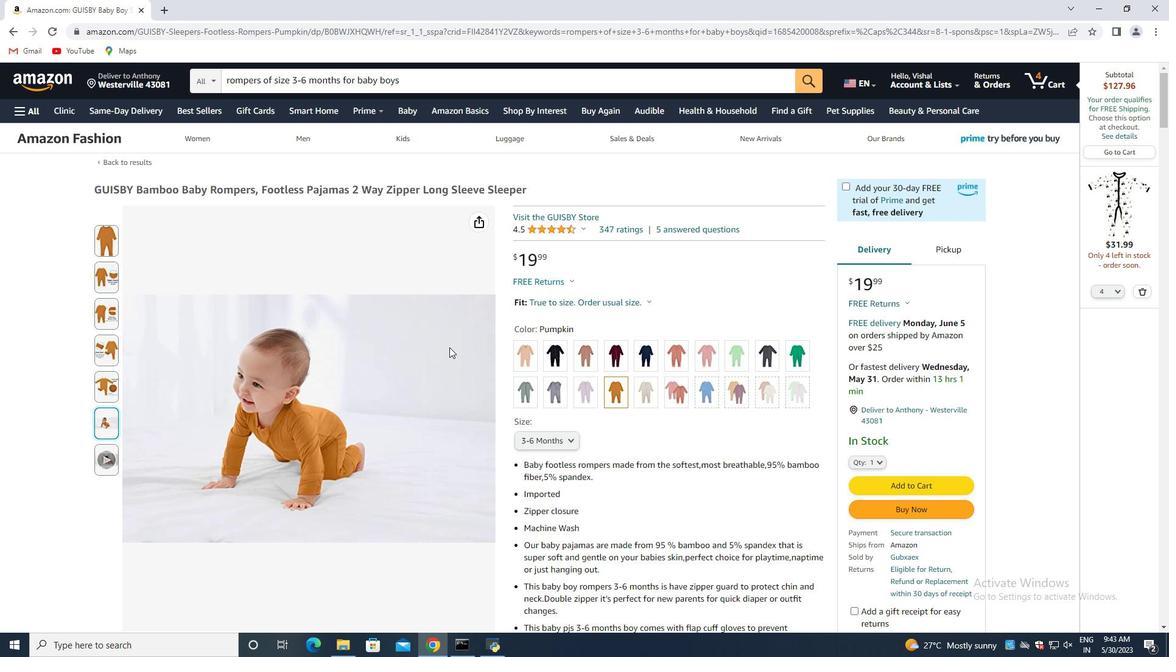 
Action: Mouse moved to (467, 380)
Screenshot: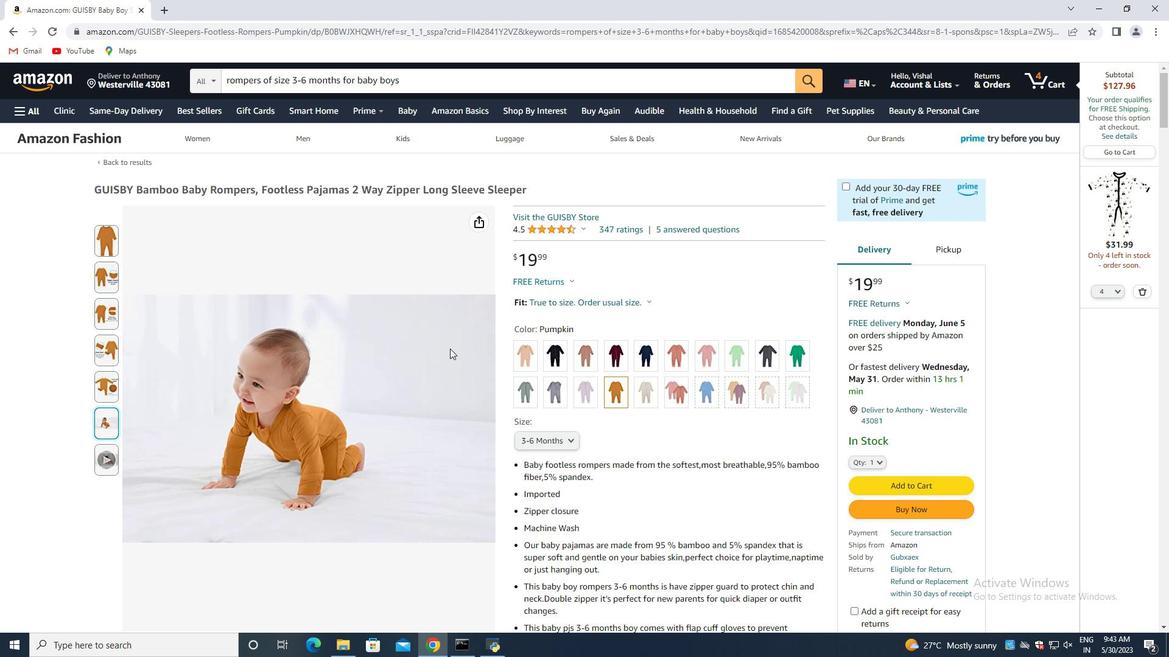 
Action: Mouse scrolled (467, 379) with delta (0, 0)
Screenshot: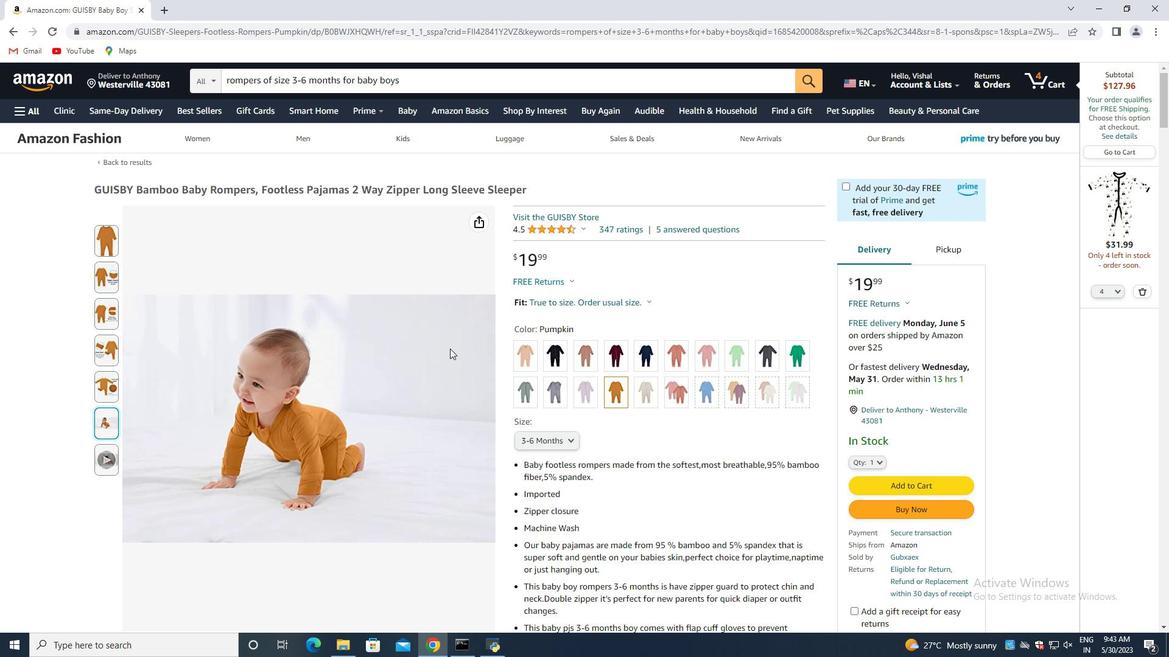 
Action: Mouse moved to (372, 260)
Screenshot: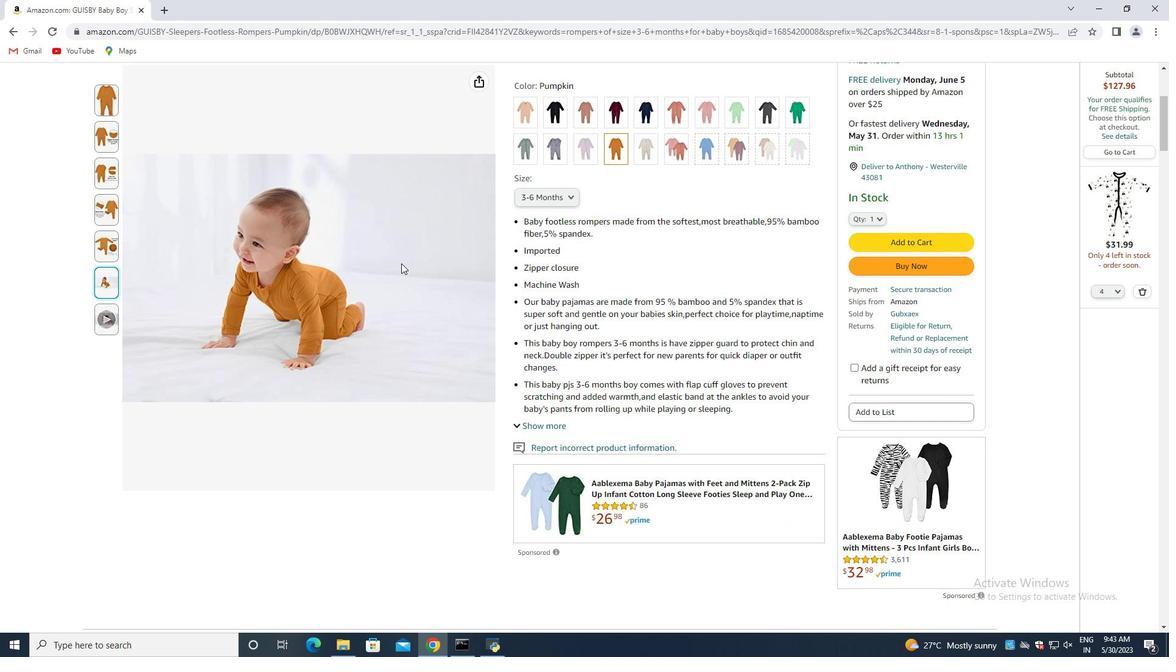 
Action: Mouse scrolled (372, 260) with delta (0, 0)
Screenshot: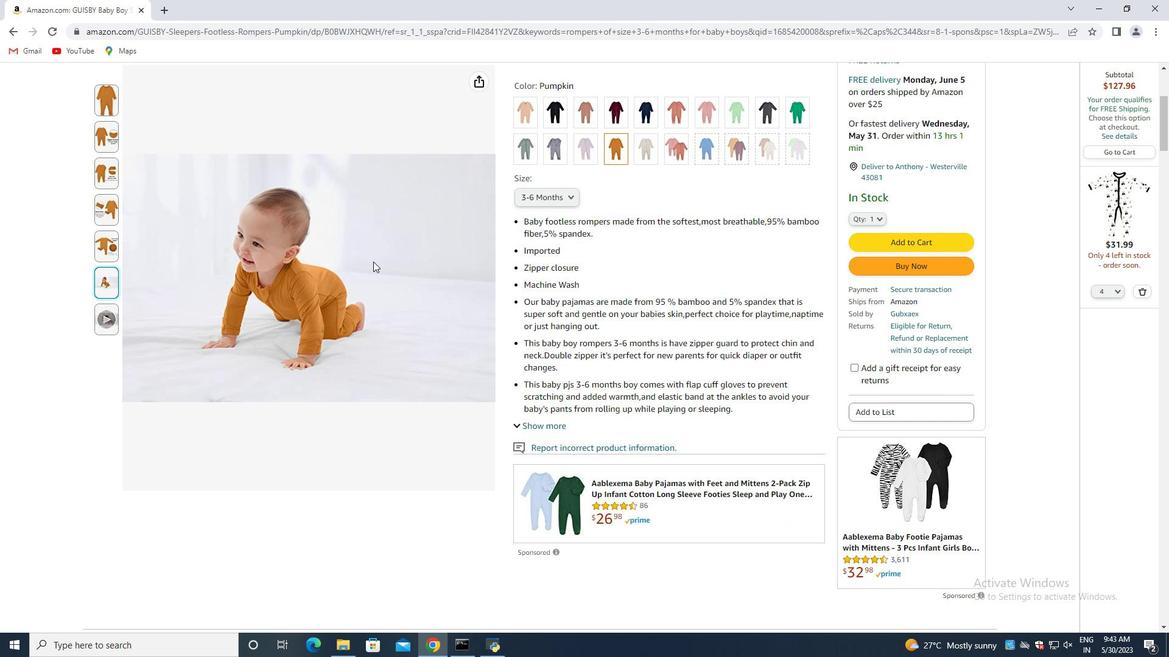
Action: Mouse scrolled (372, 260) with delta (0, 0)
Screenshot: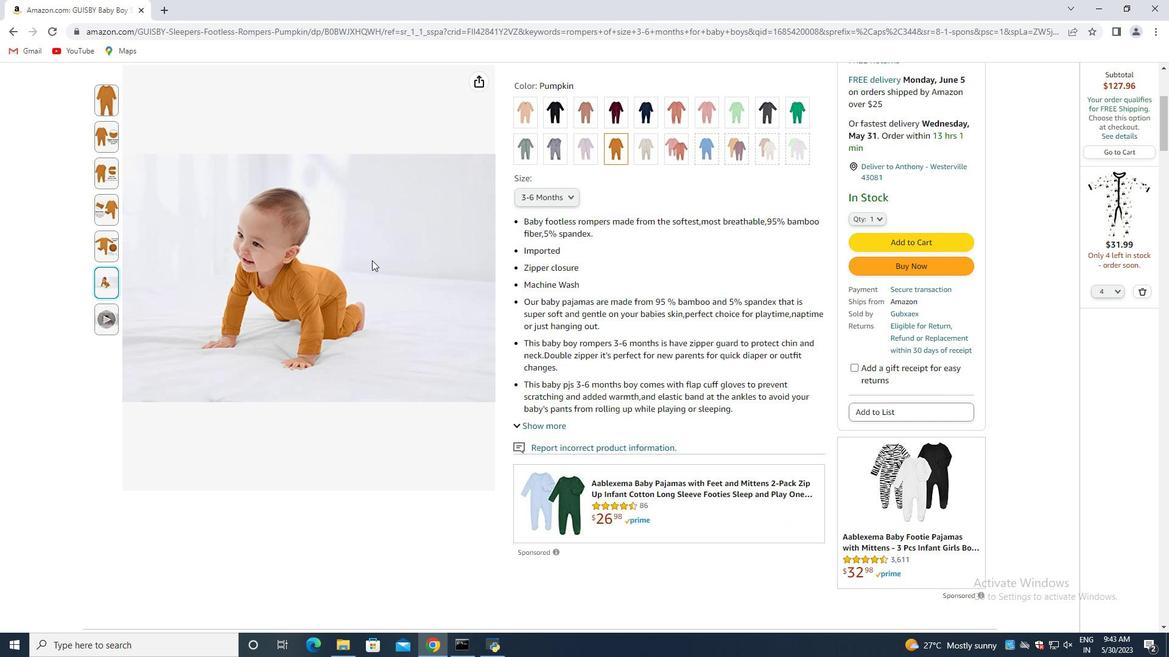 
Action: Mouse scrolled (372, 260) with delta (0, 0)
Screenshot: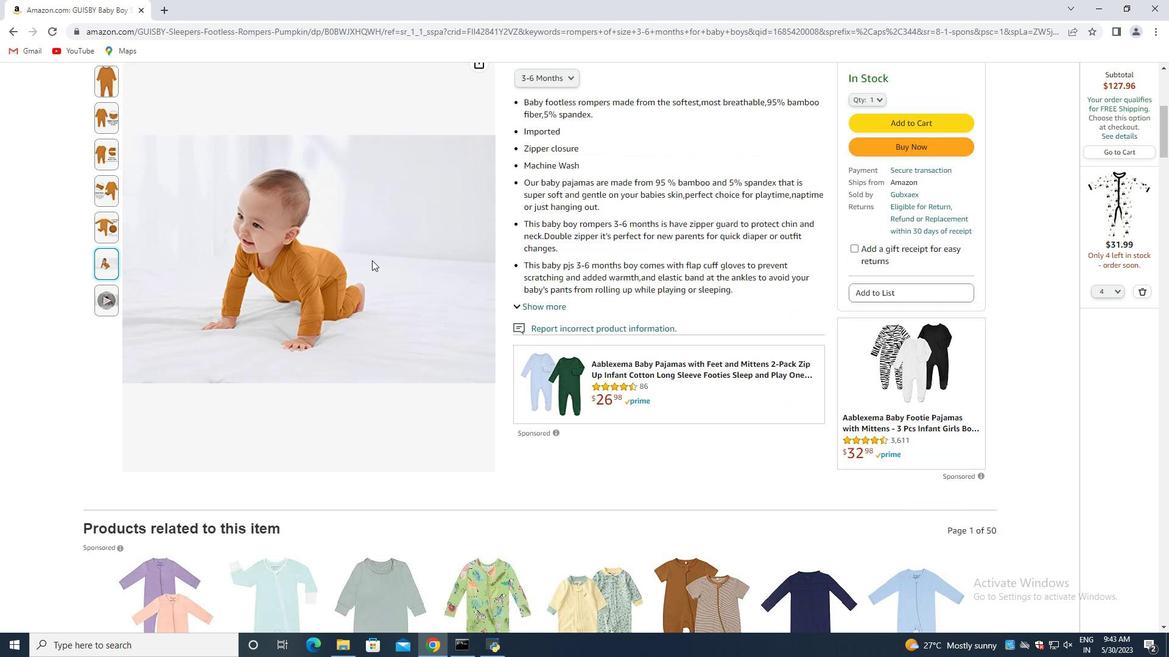
Action: Mouse moved to (370, 260)
Screenshot: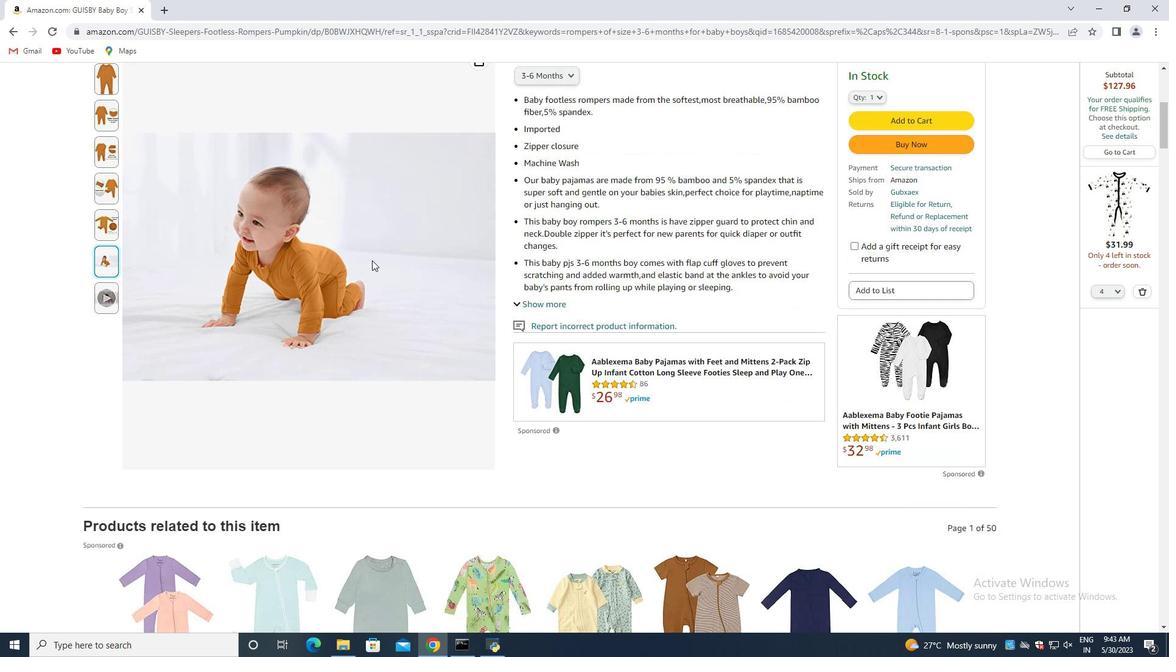 
Action: Mouse scrolled (370, 260) with delta (0, 0)
Screenshot: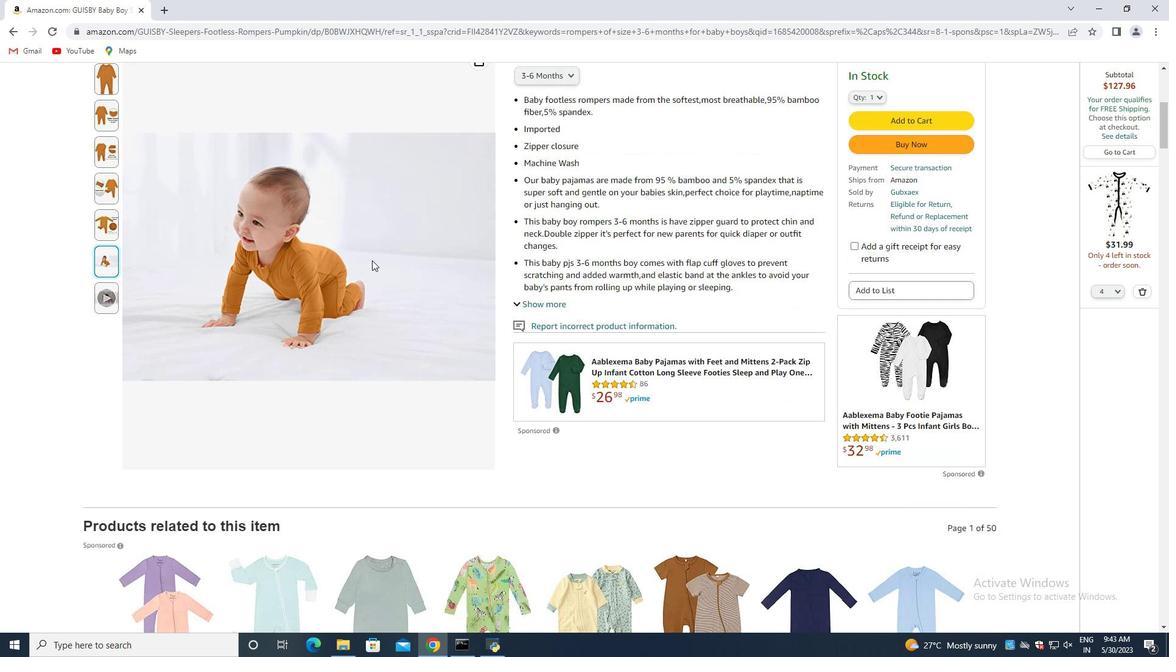 
Action: Mouse moved to (369, 261)
Screenshot: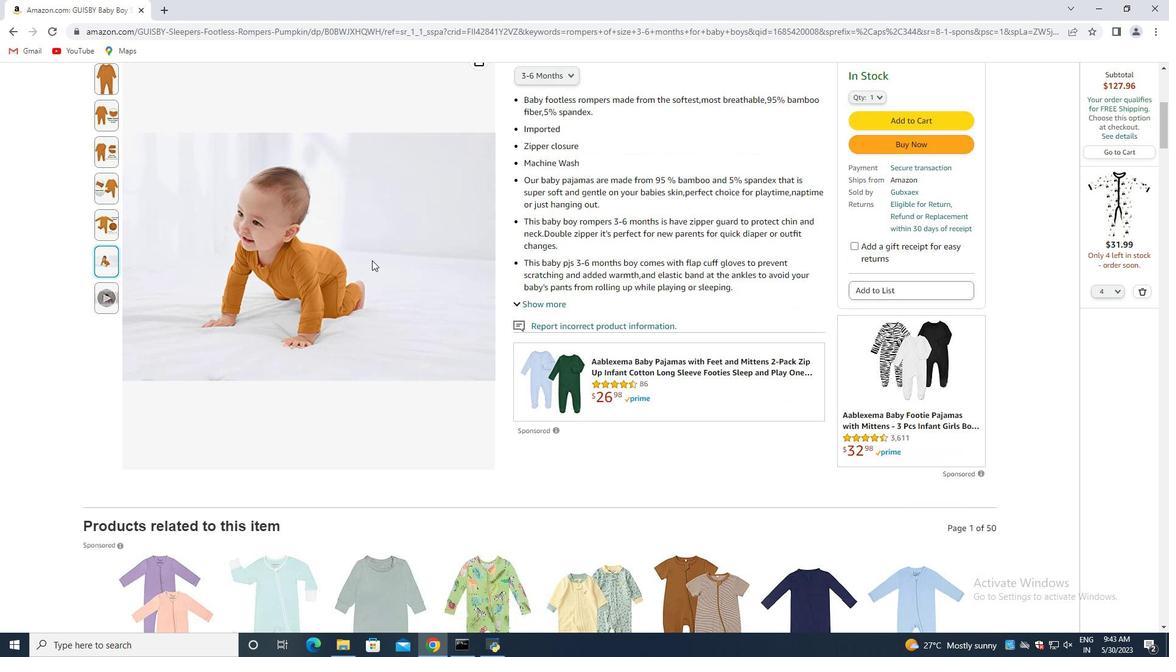 
Action: Mouse scrolled (369, 260) with delta (0, 0)
Screenshot: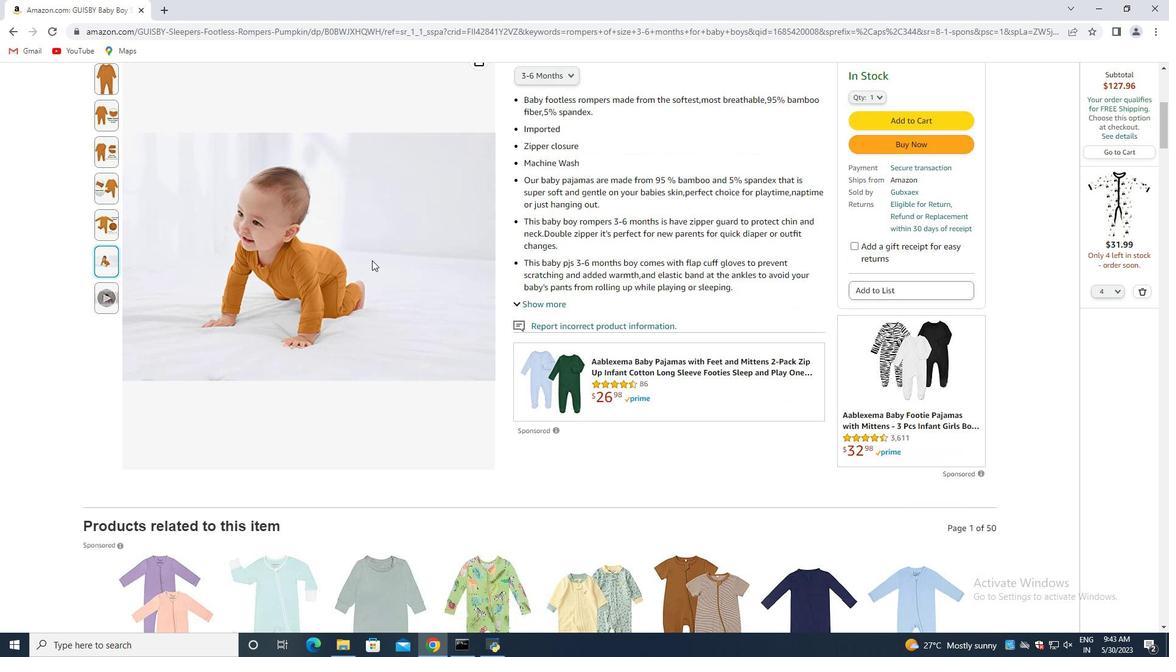 
Action: Mouse moved to (369, 261)
Screenshot: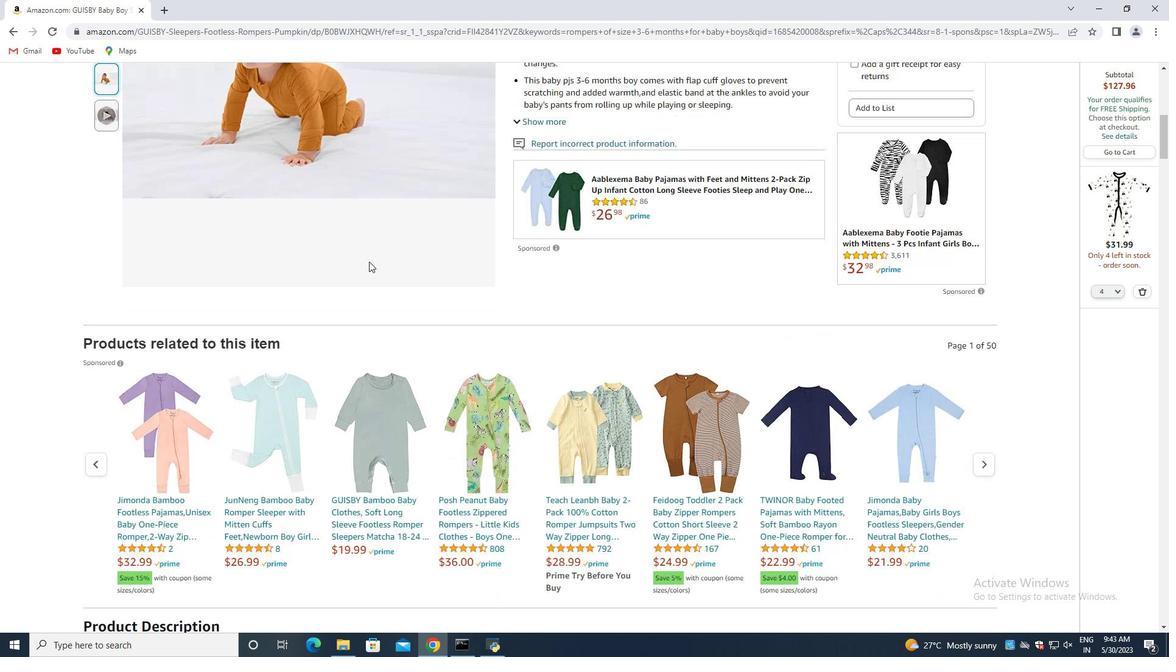 
Action: Mouse scrolled (369, 261) with delta (0, 0)
Screenshot: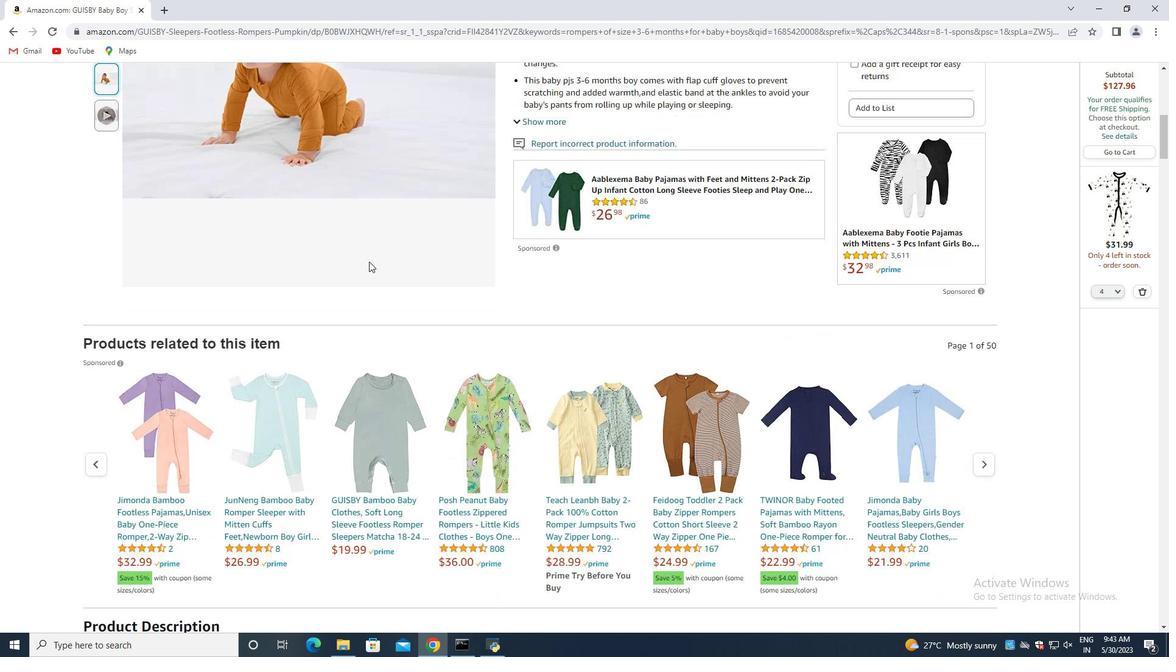 
Action: Mouse scrolled (369, 261) with delta (0, 0)
Screenshot: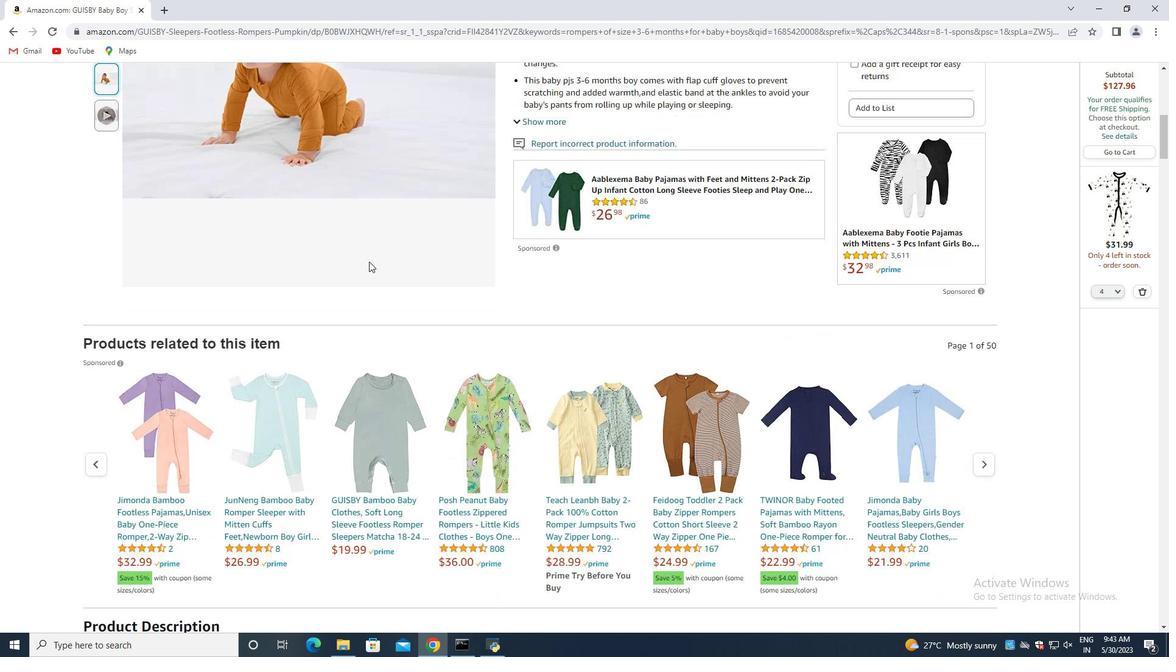 
Action: Mouse moved to (369, 262)
Screenshot: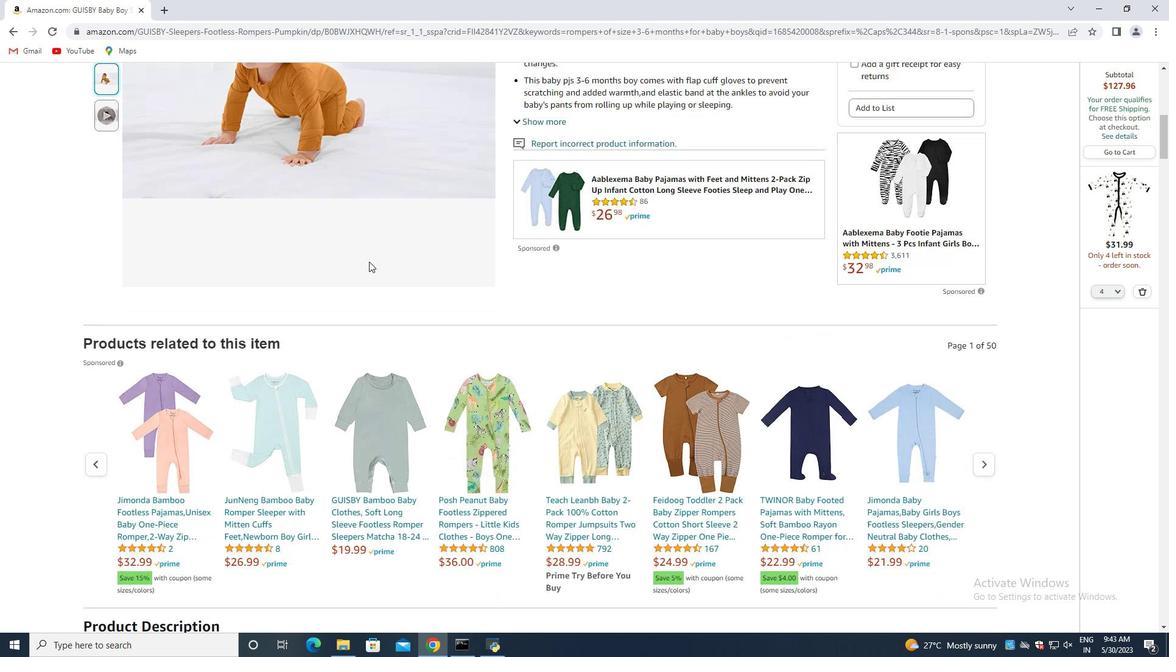 
Action: Mouse scrolled (369, 261) with delta (0, 0)
Screenshot: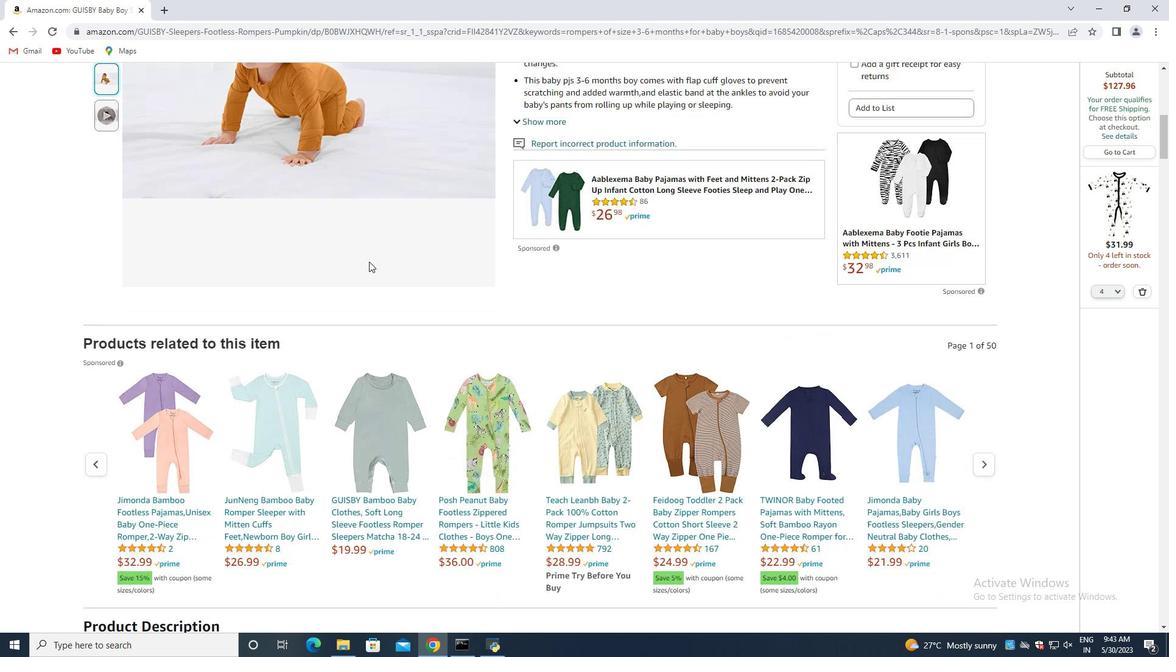 
Action: Mouse moved to (368, 263)
Screenshot: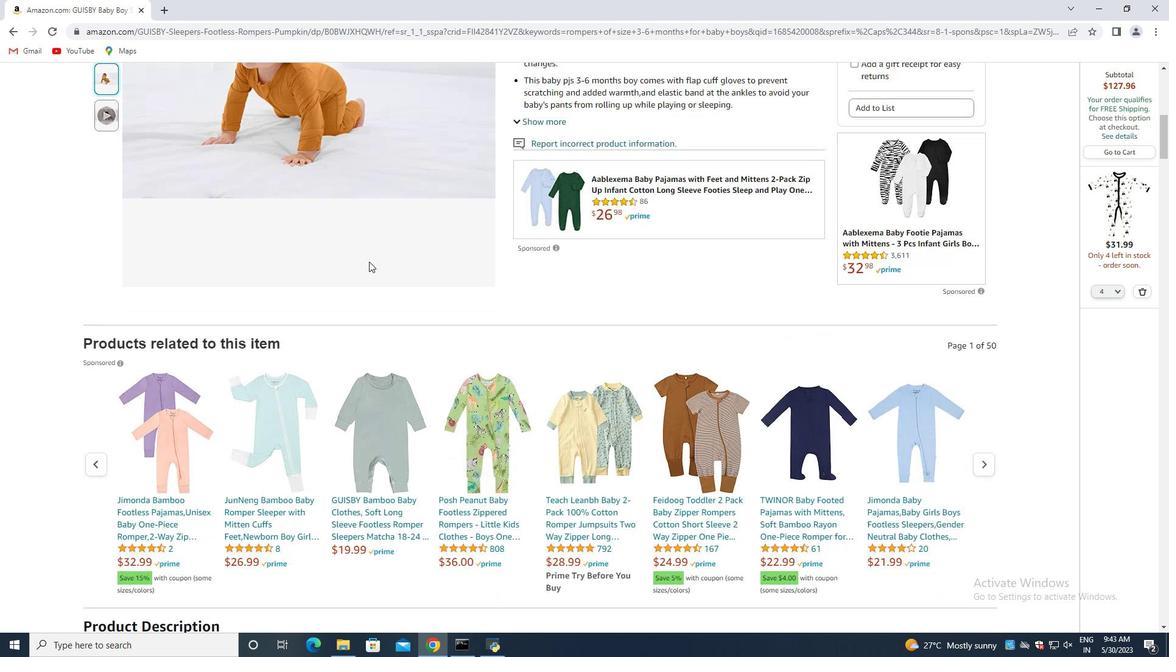 
Action: Mouse scrolled (368, 262) with delta (0, 0)
Screenshot: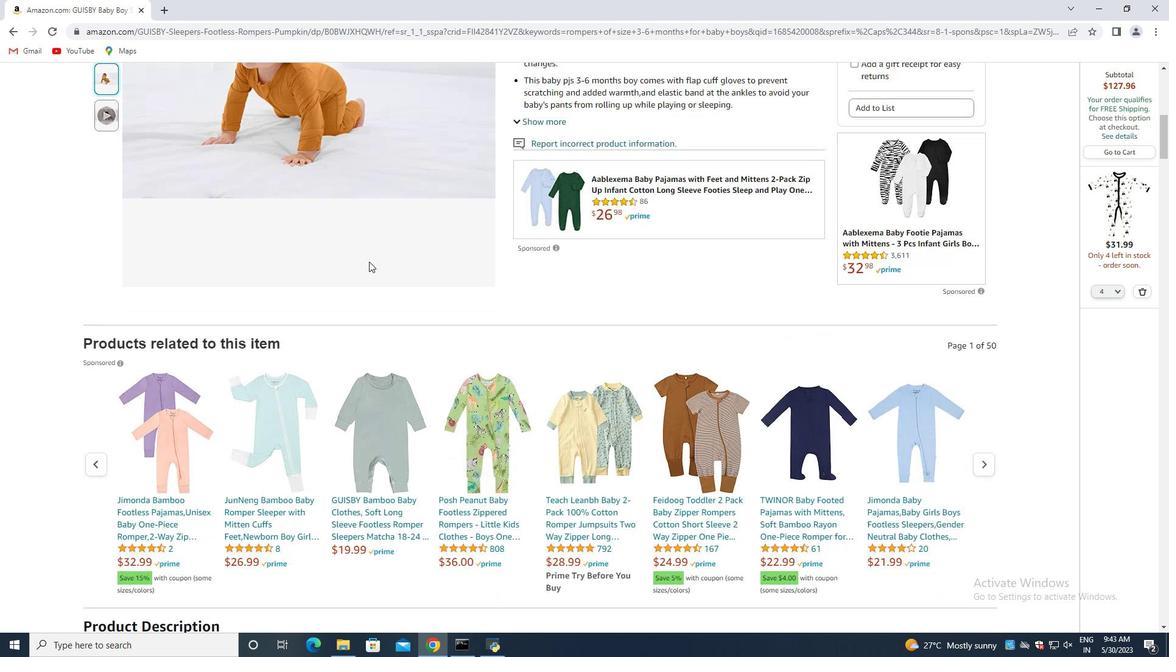 
Action: Mouse moved to (364, 264)
Screenshot: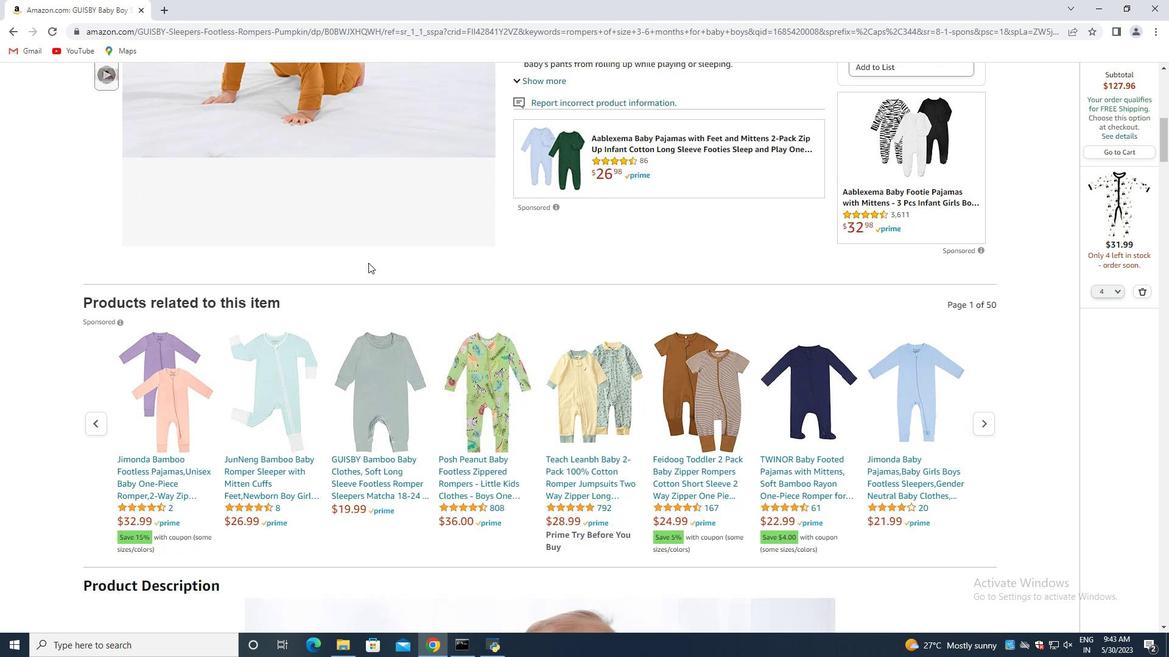 
Action: Mouse scrolled (366, 263) with delta (0, 0)
Screenshot: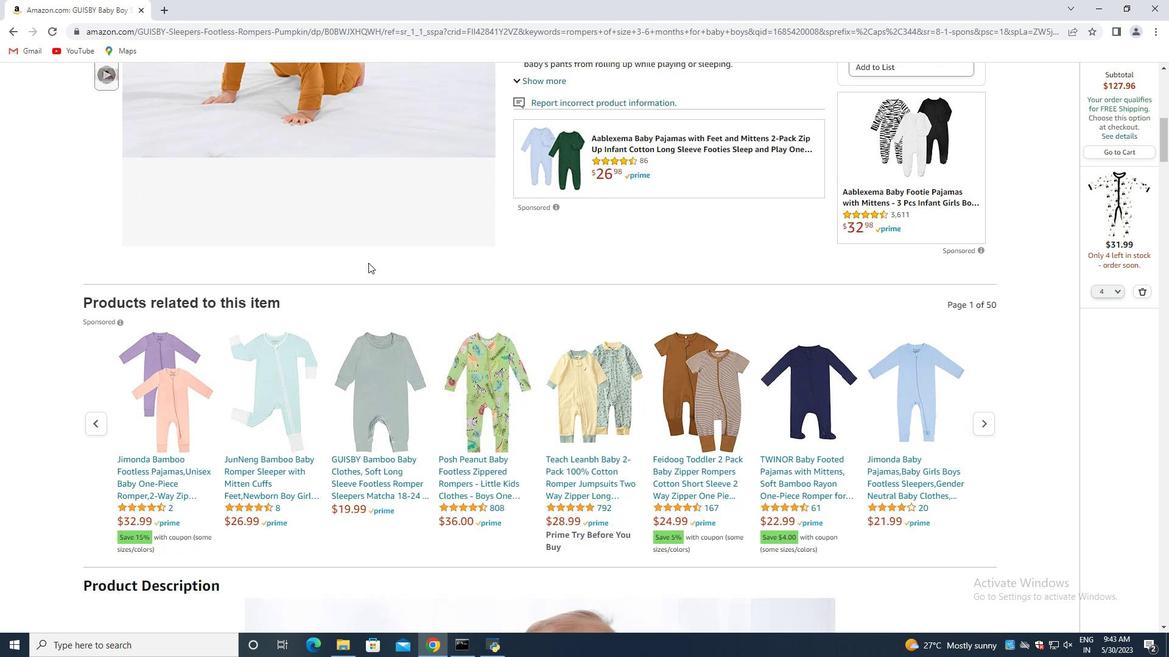 
Action: Mouse moved to (363, 264)
Screenshot: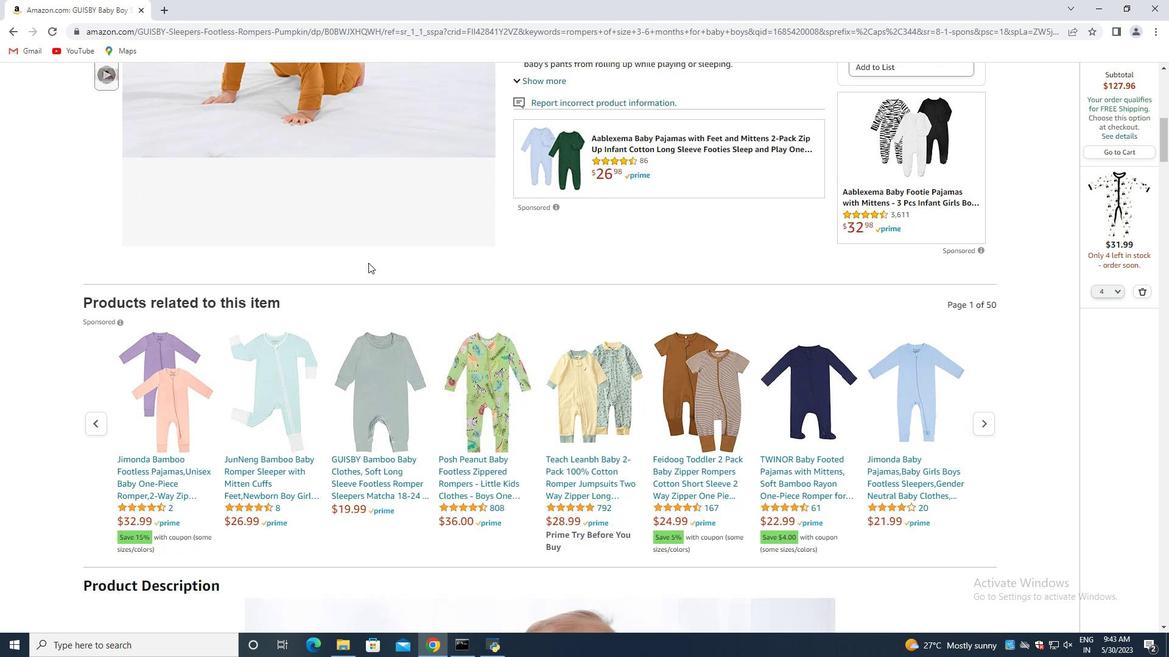 
Action: Mouse scrolled (363, 264) with delta (0, 0)
Screenshot: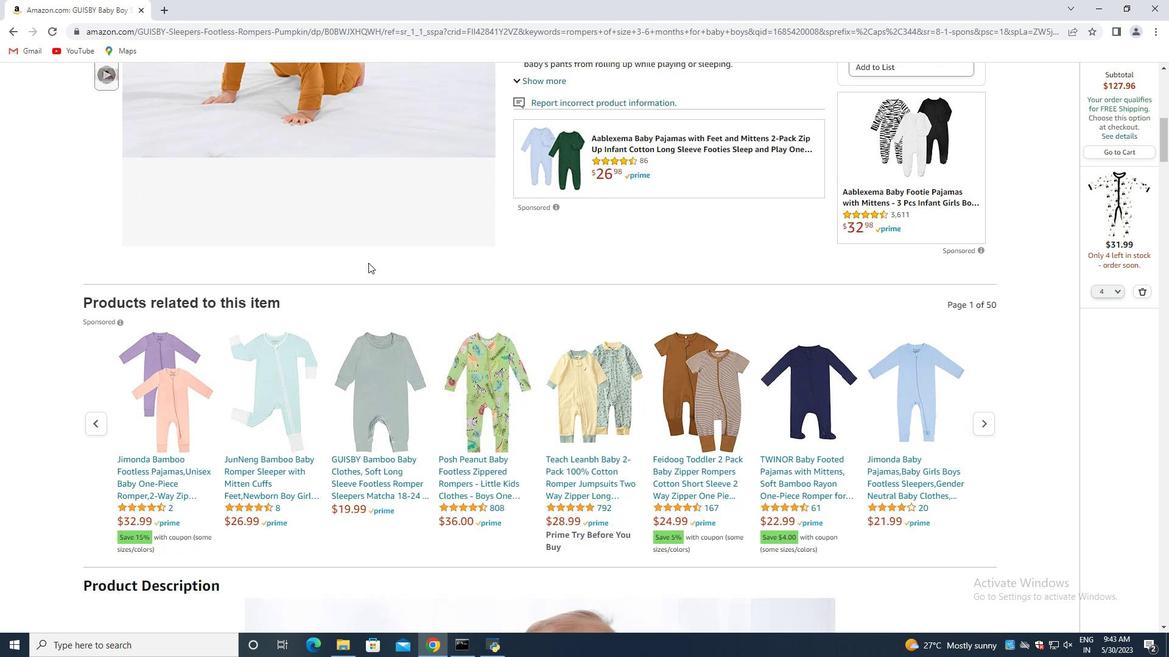 
Action: Mouse moved to (346, 263)
Screenshot: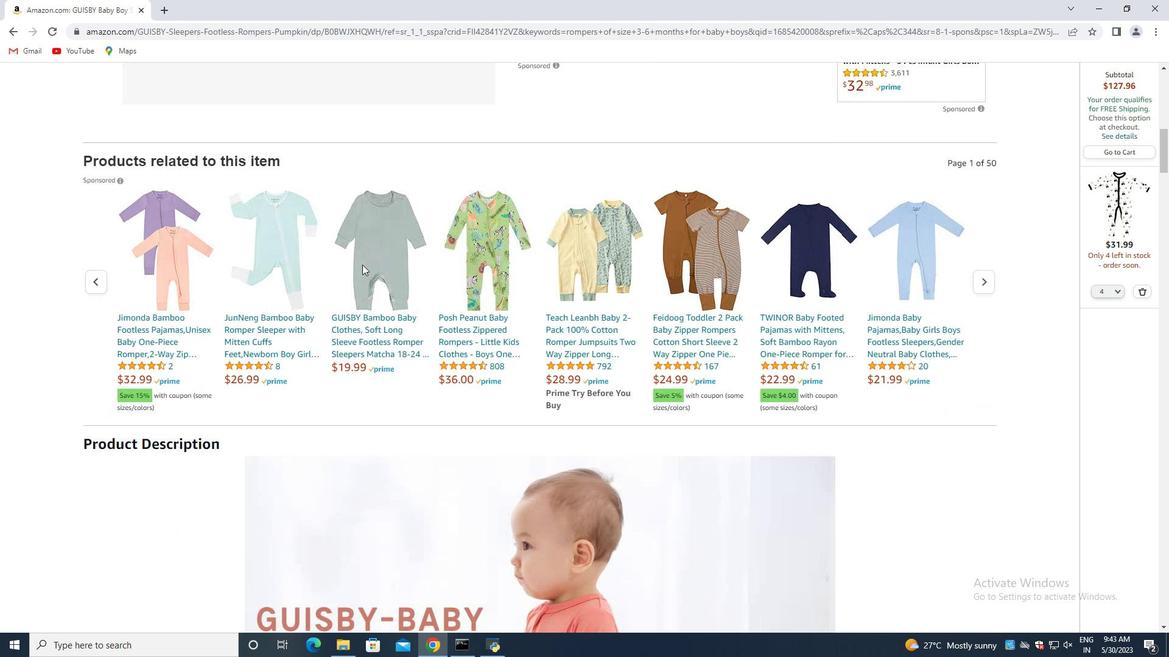 
Action: Mouse scrolled (346, 262) with delta (0, 0)
Screenshot: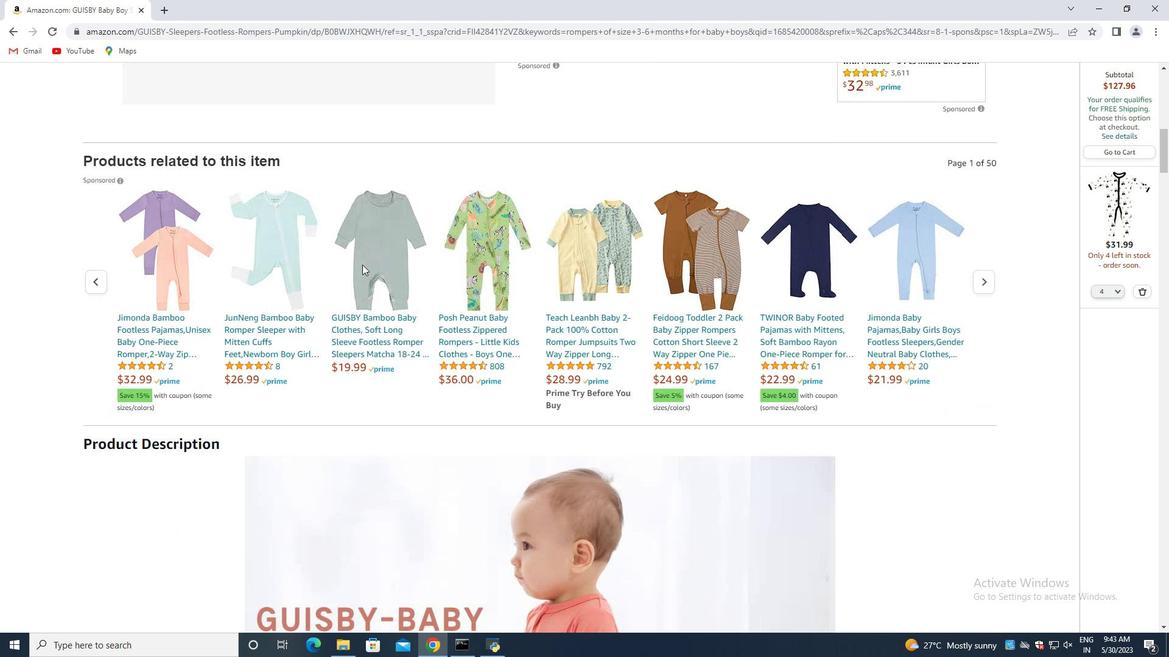 
Action: Mouse moved to (339, 263)
Screenshot: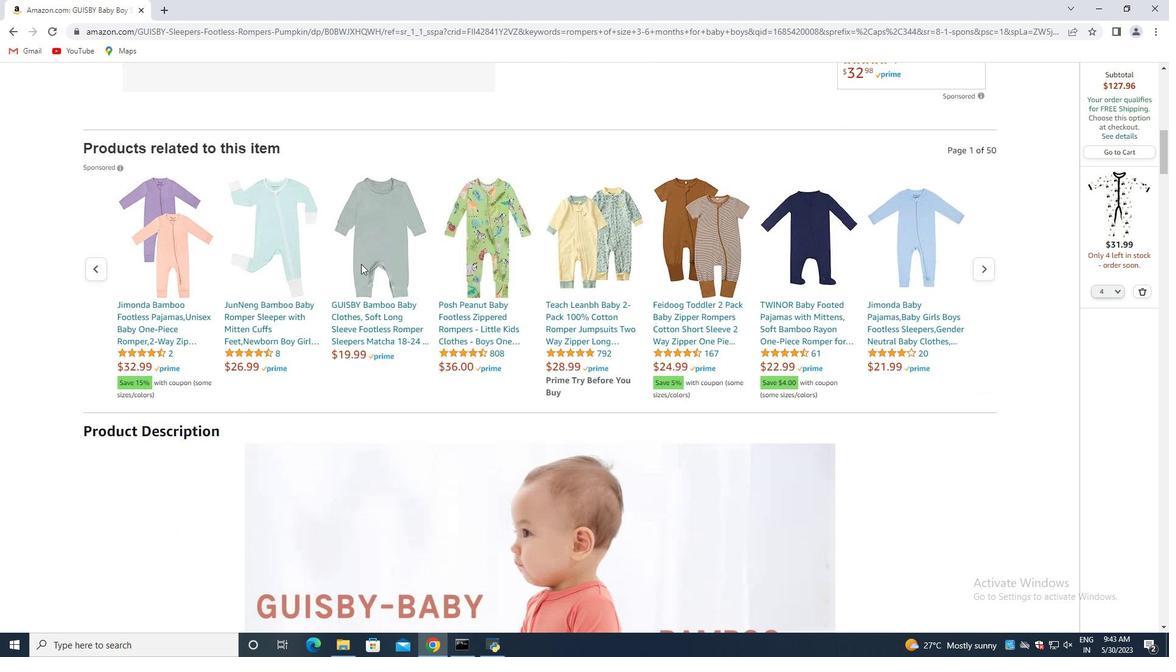 
Action: Mouse scrolled (343, 262) with delta (0, 0)
Screenshot: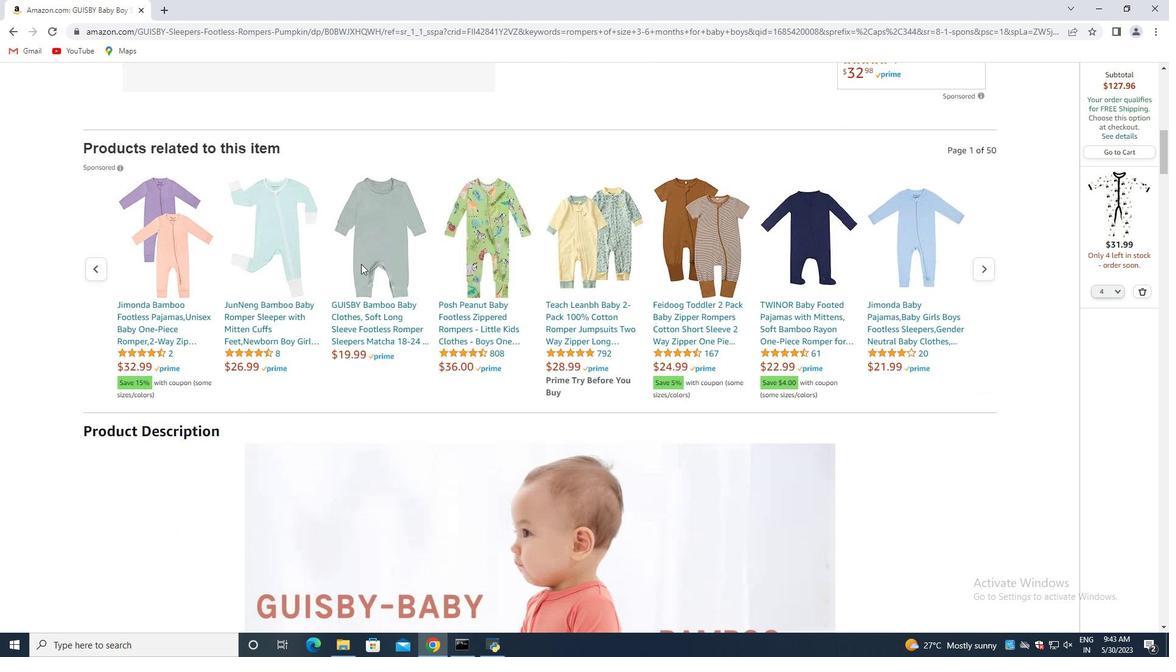 
Action: Mouse moved to (330, 263)
Screenshot: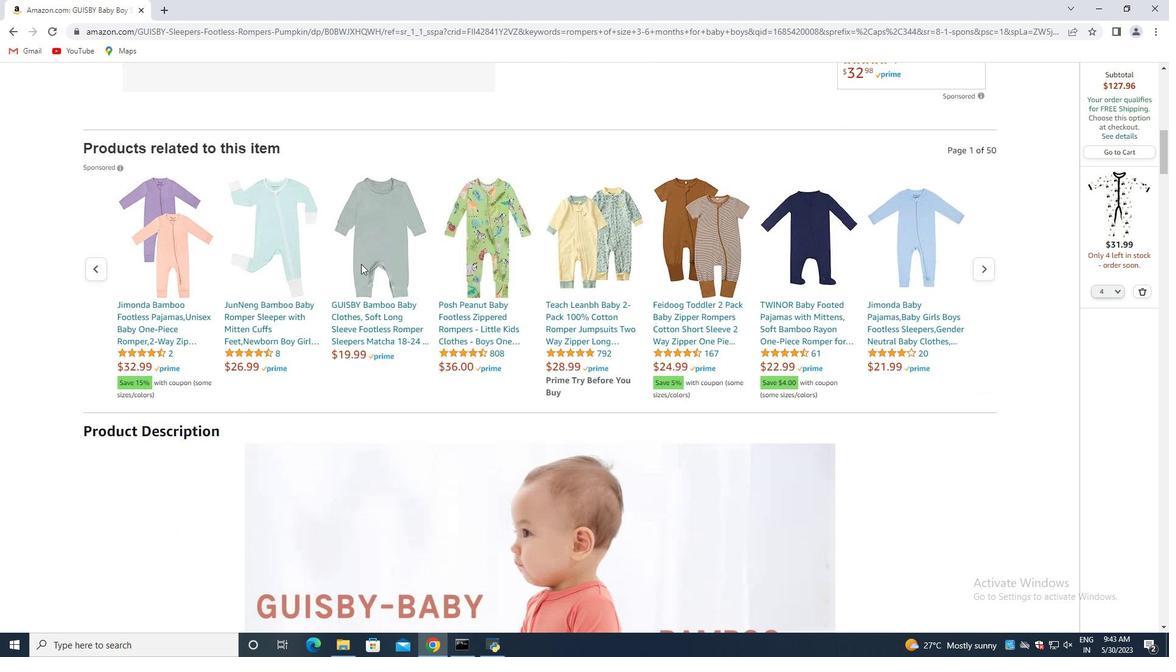 
Action: Mouse scrolled (334, 262) with delta (0, 0)
Screenshot: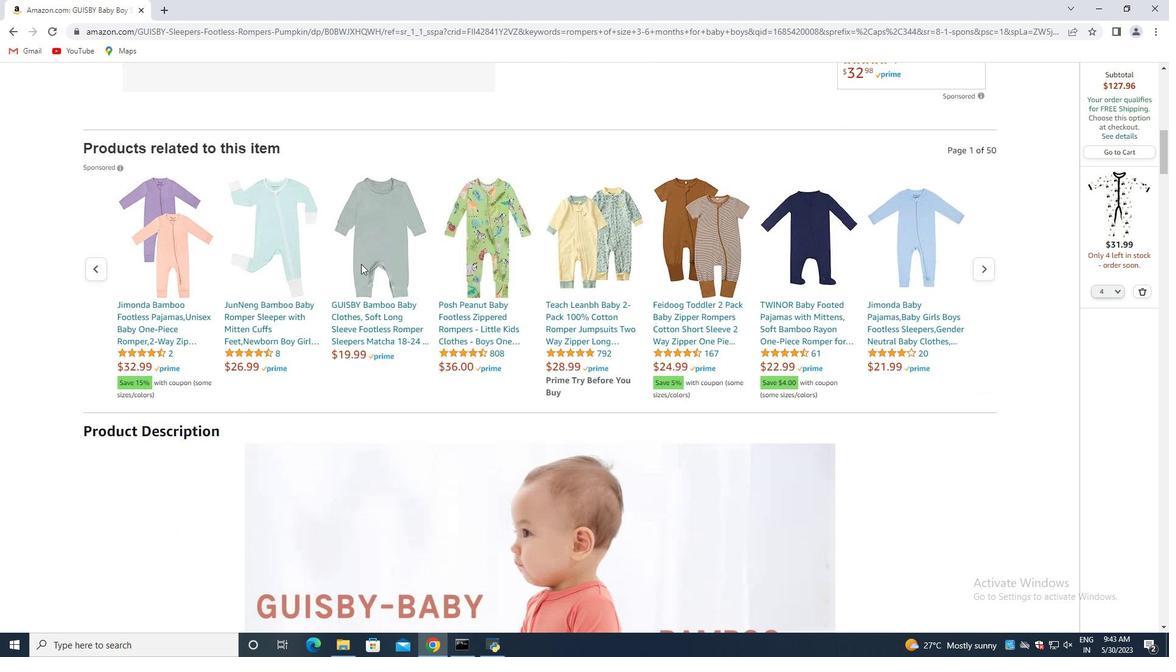 
Action: Mouse moved to (327, 263)
Screenshot: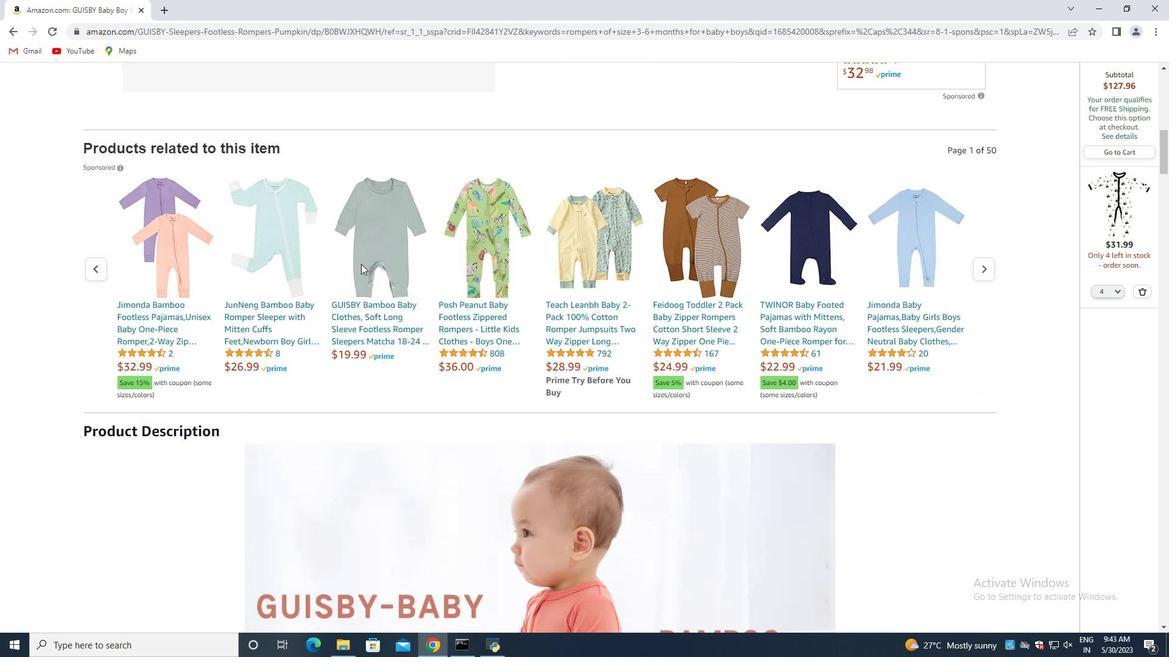 
Action: Mouse scrolled (328, 262) with delta (0, 0)
Screenshot: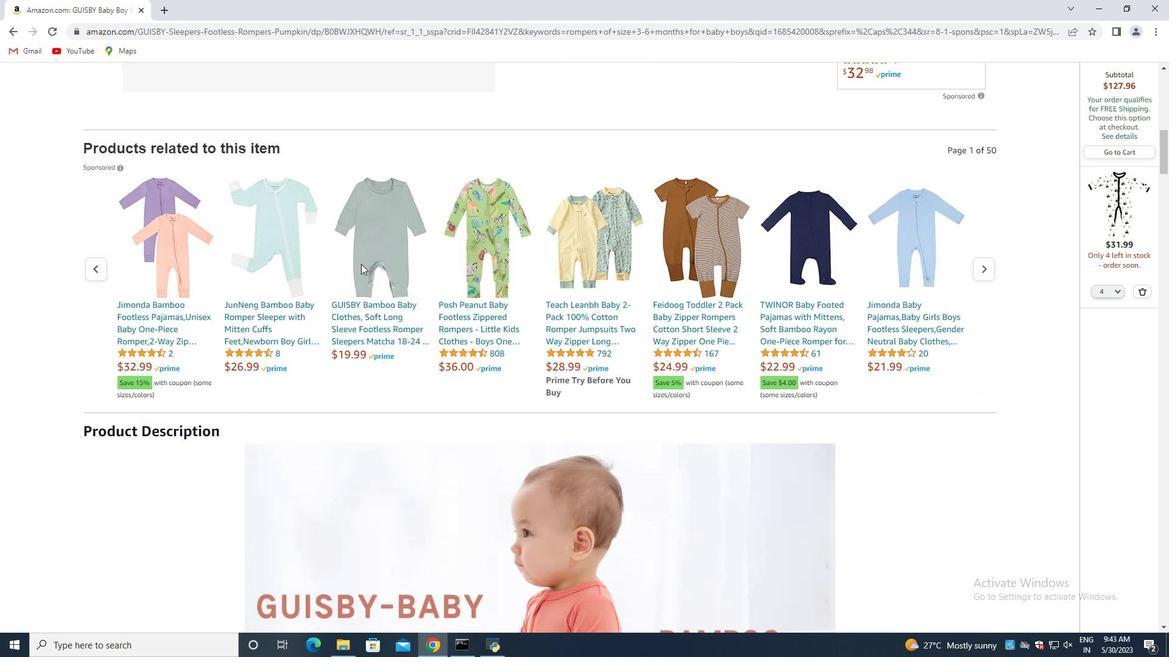 
Action: Mouse moved to (325, 263)
Screenshot: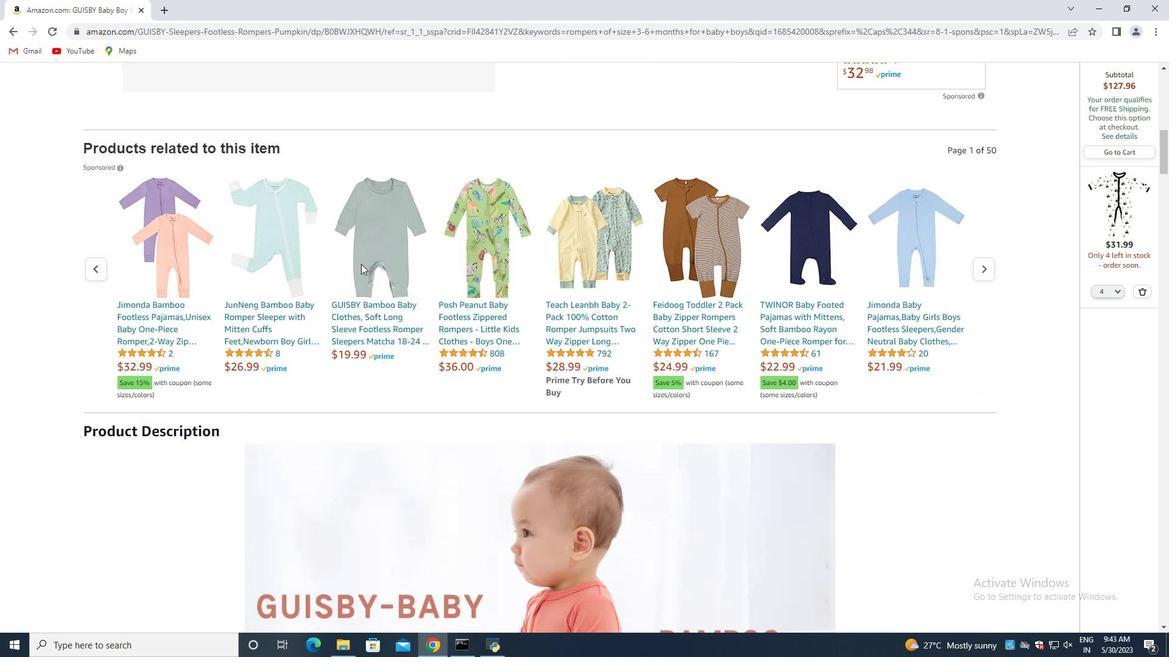 
Action: Mouse scrolled (327, 262) with delta (0, 0)
Screenshot: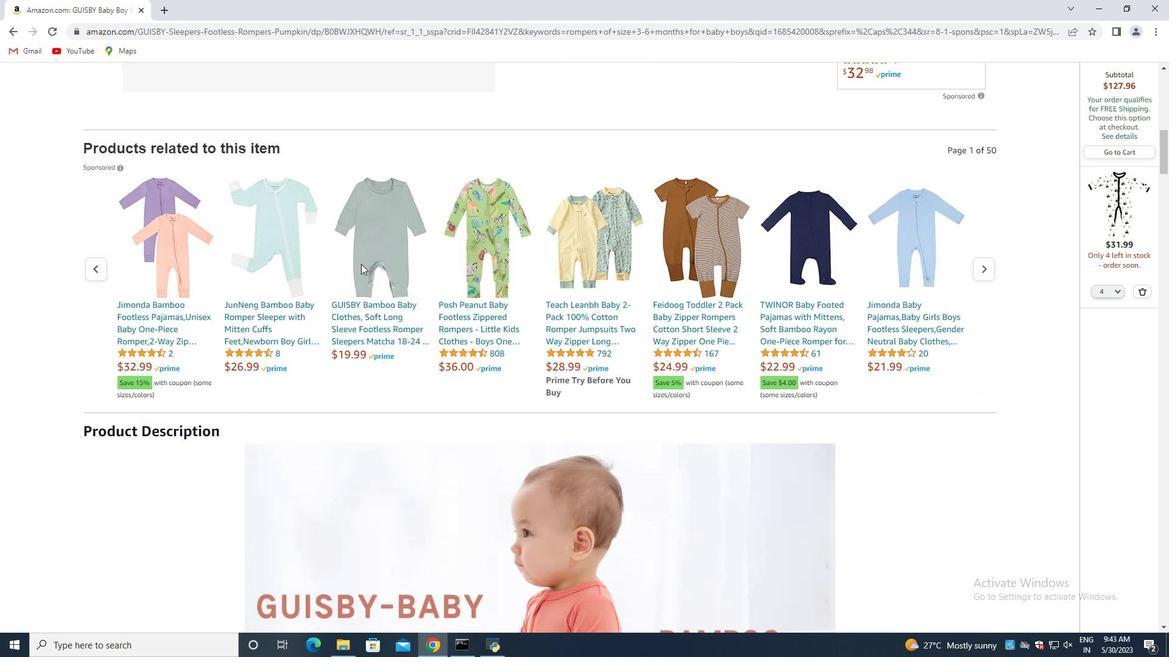 
Action: Mouse moved to (320, 263)
Screenshot: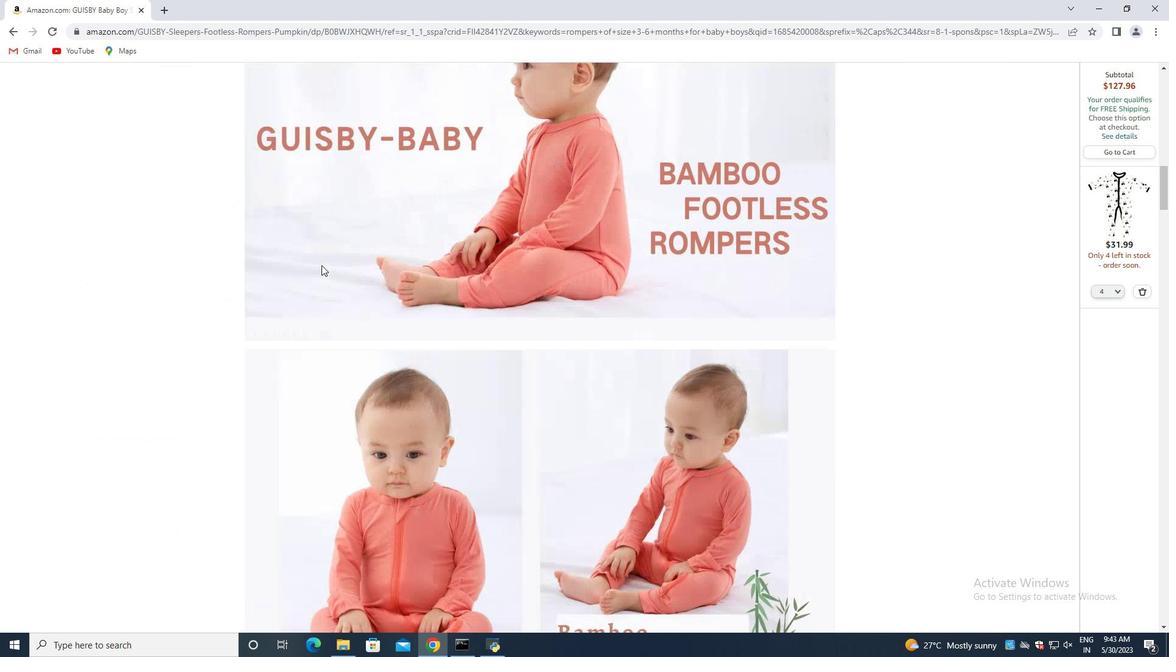 
Action: Mouse scrolled (320, 262) with delta (0, 0)
Screenshot: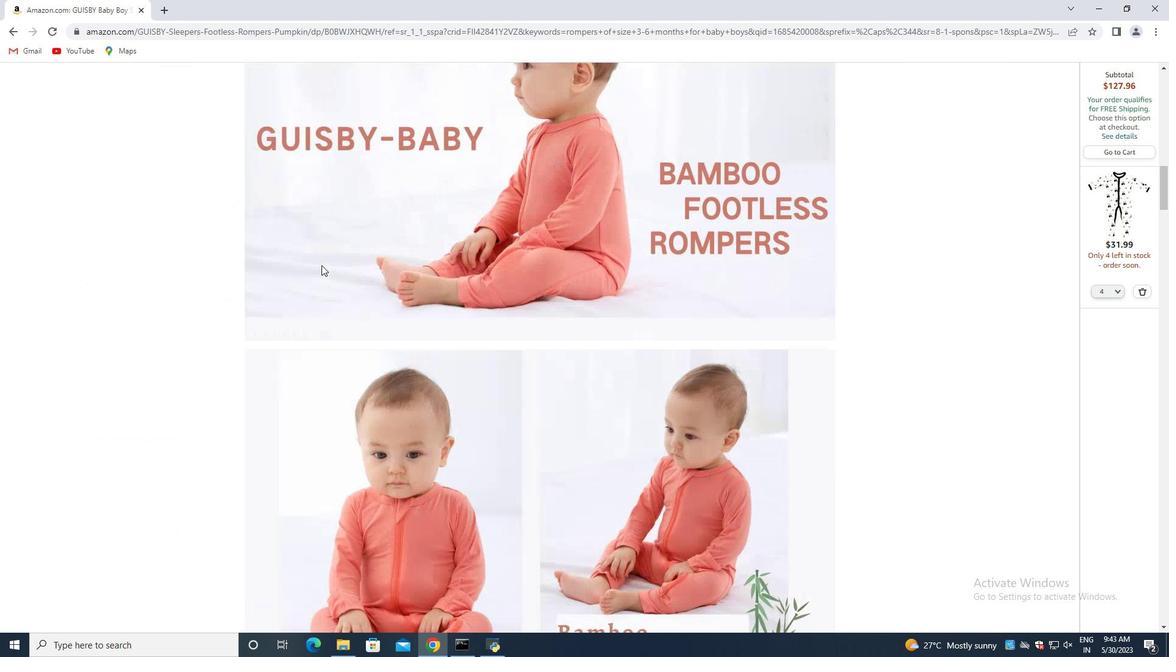 
Action: Mouse moved to (320, 263)
Screenshot: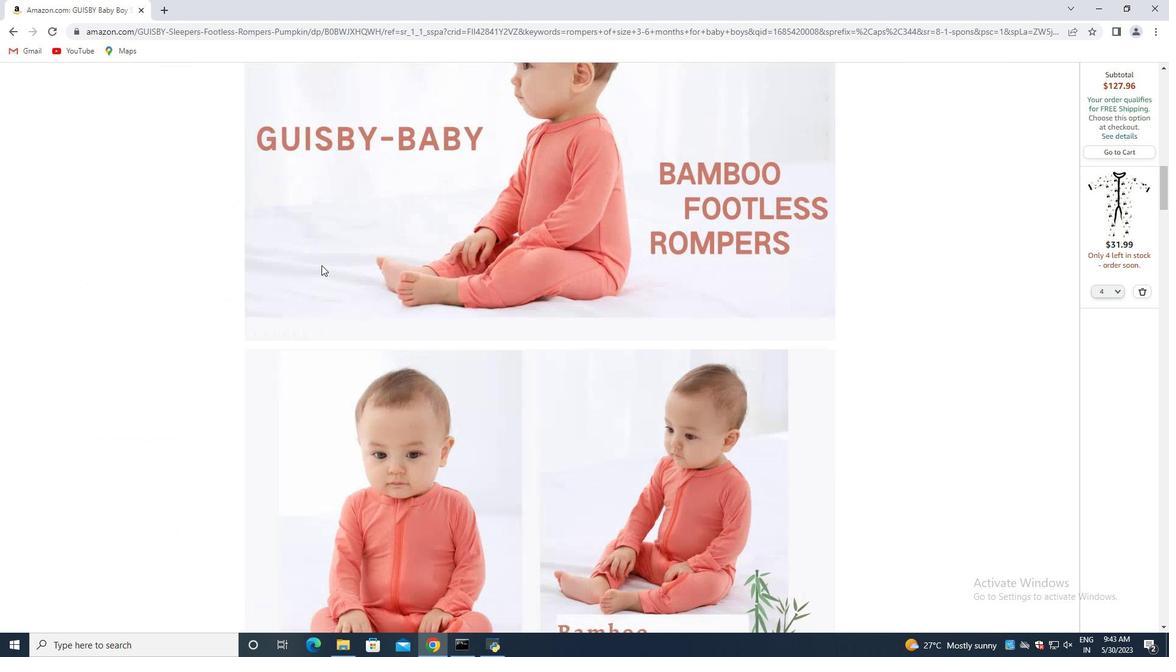 
Action: Mouse scrolled (320, 262) with delta (0, 0)
Screenshot: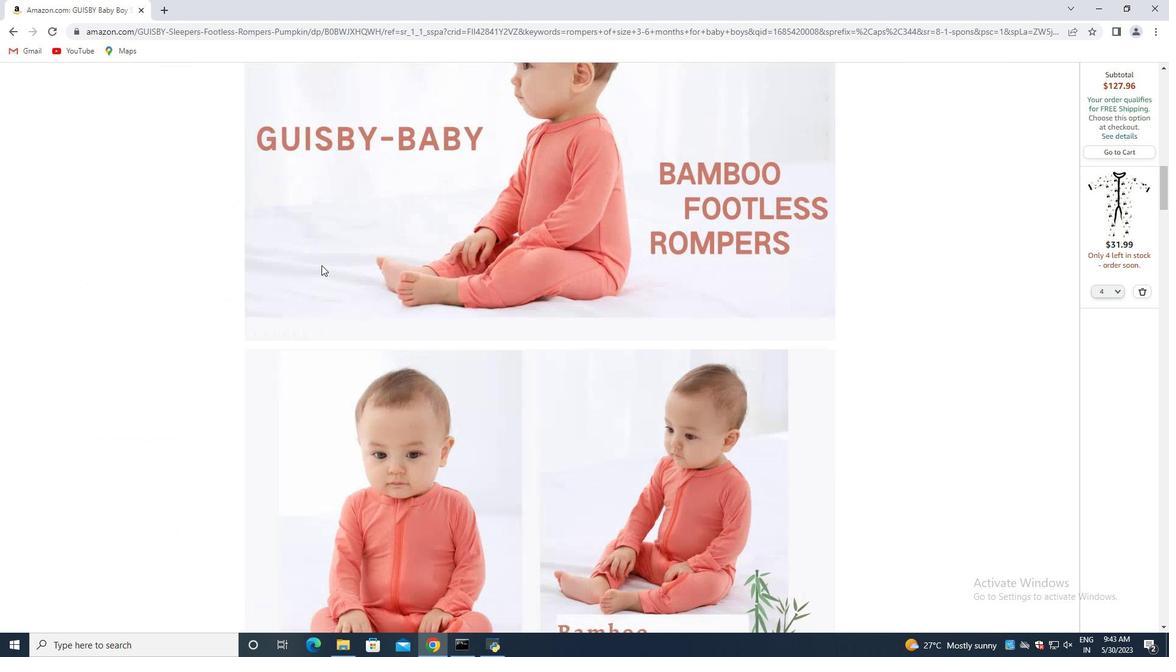 
Action: Mouse moved to (319, 263)
Screenshot: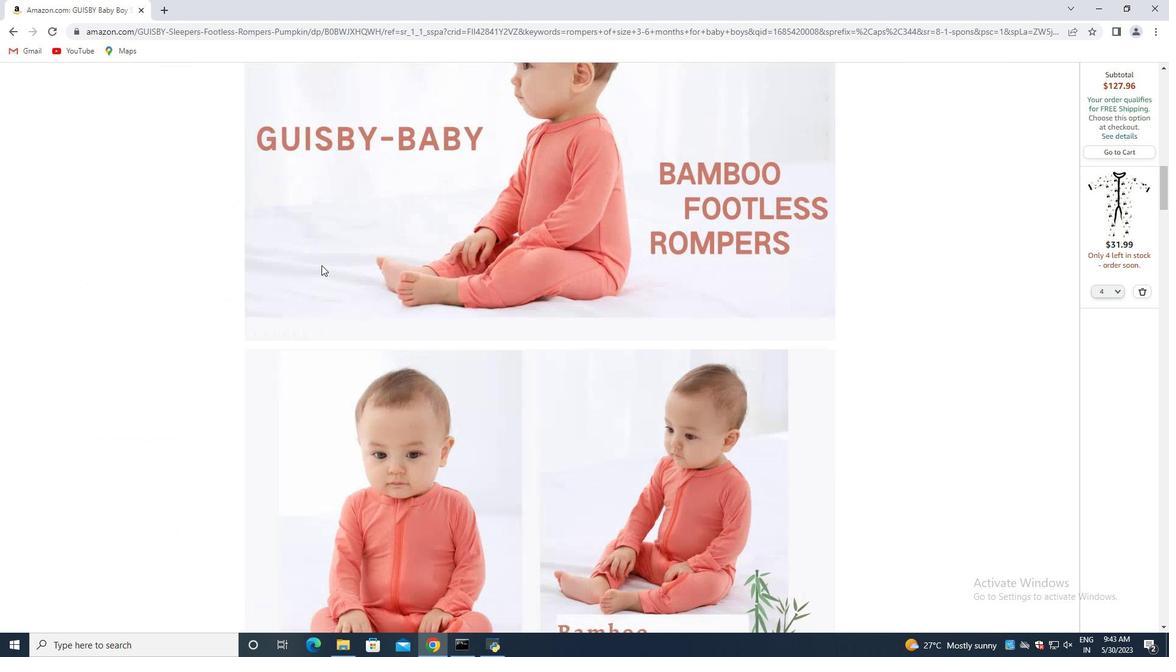 
Action: Mouse scrolled (319, 262) with delta (0, 0)
Screenshot: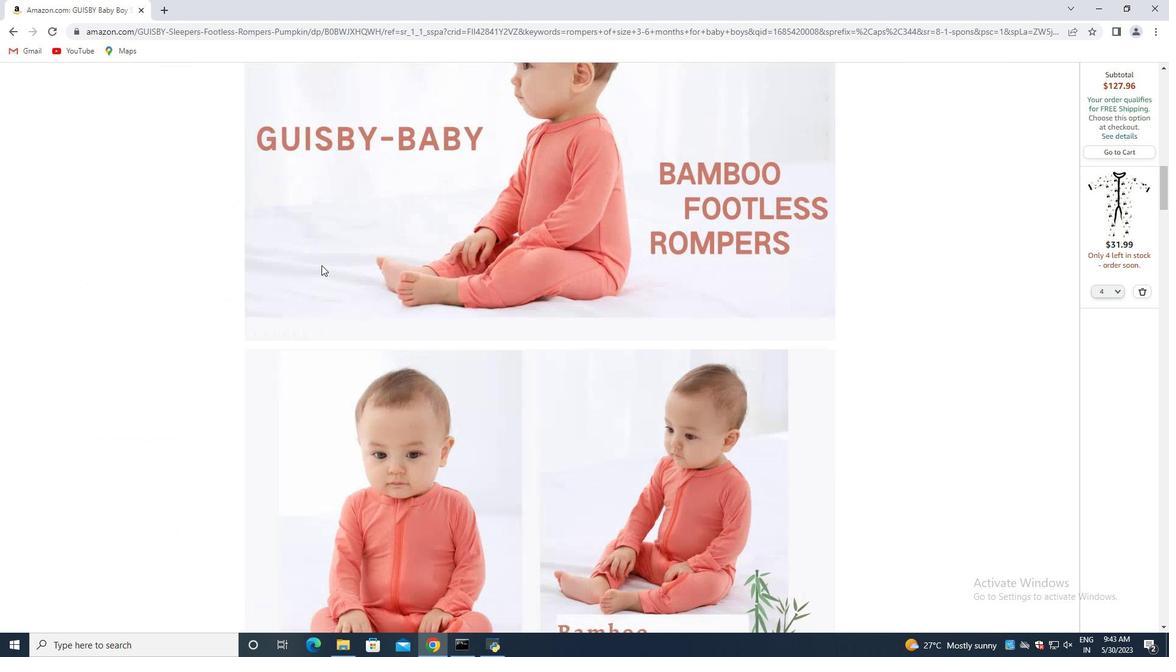 
Action: Mouse moved to (319, 263)
Screenshot: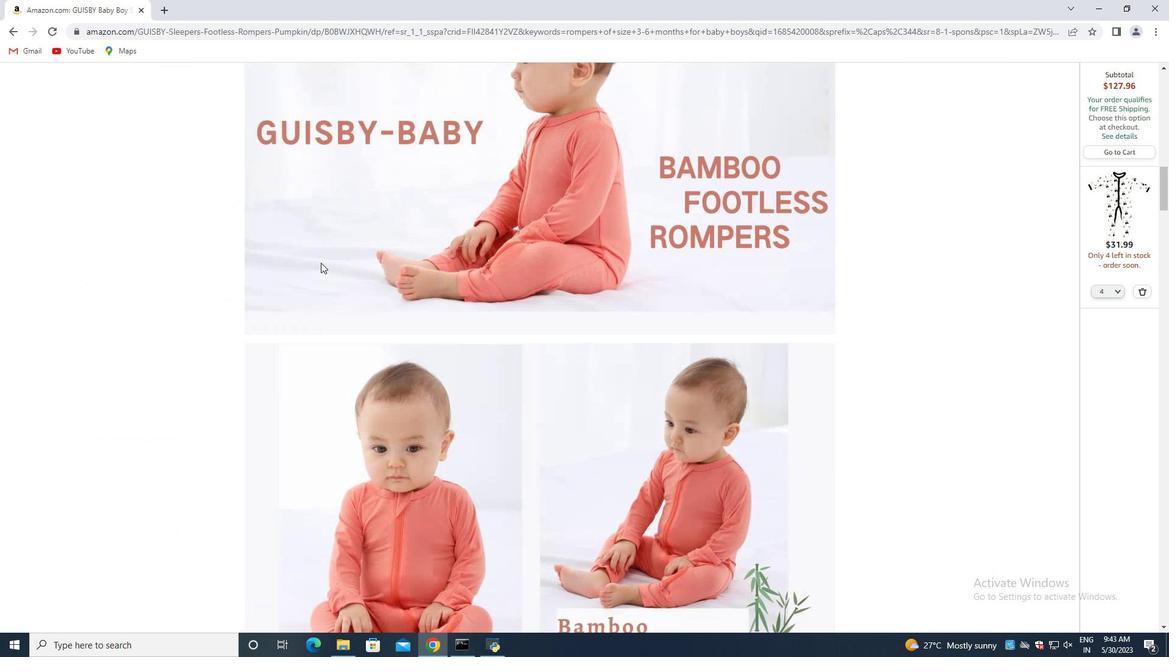 
Action: Mouse scrolled (319, 262) with delta (0, 0)
Screenshot: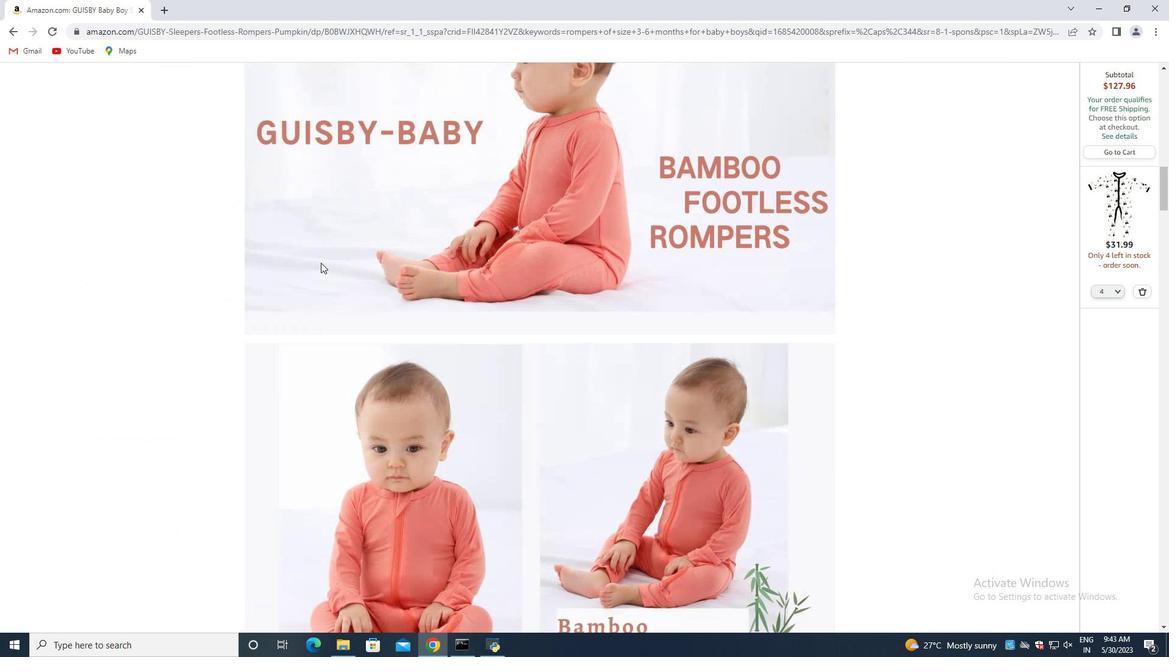 
Action: Mouse moved to (322, 257)
Screenshot: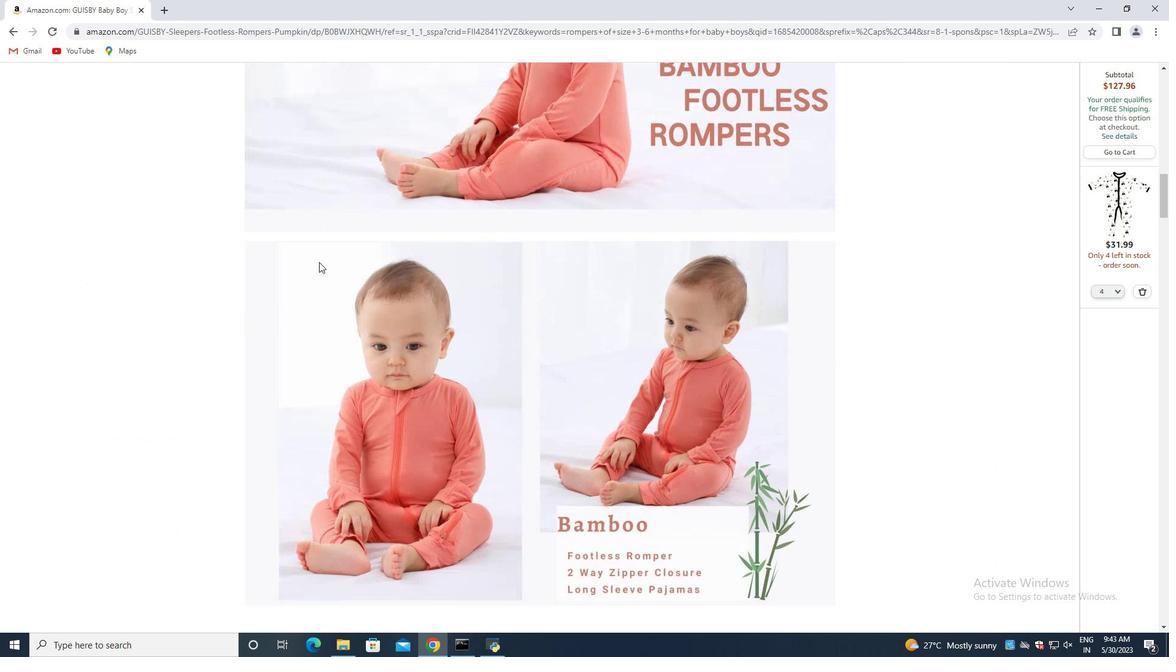 
Action: Mouse scrolled (322, 257) with delta (0, 0)
Screenshot: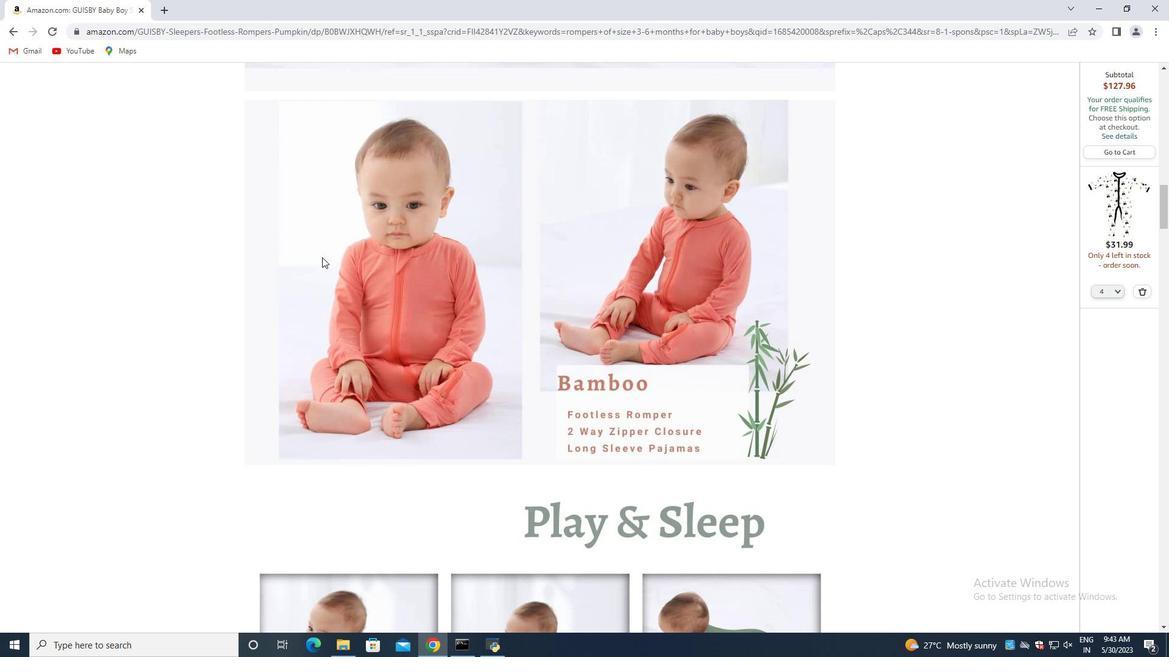 
Action: Mouse scrolled (322, 257) with delta (0, 0)
Screenshot: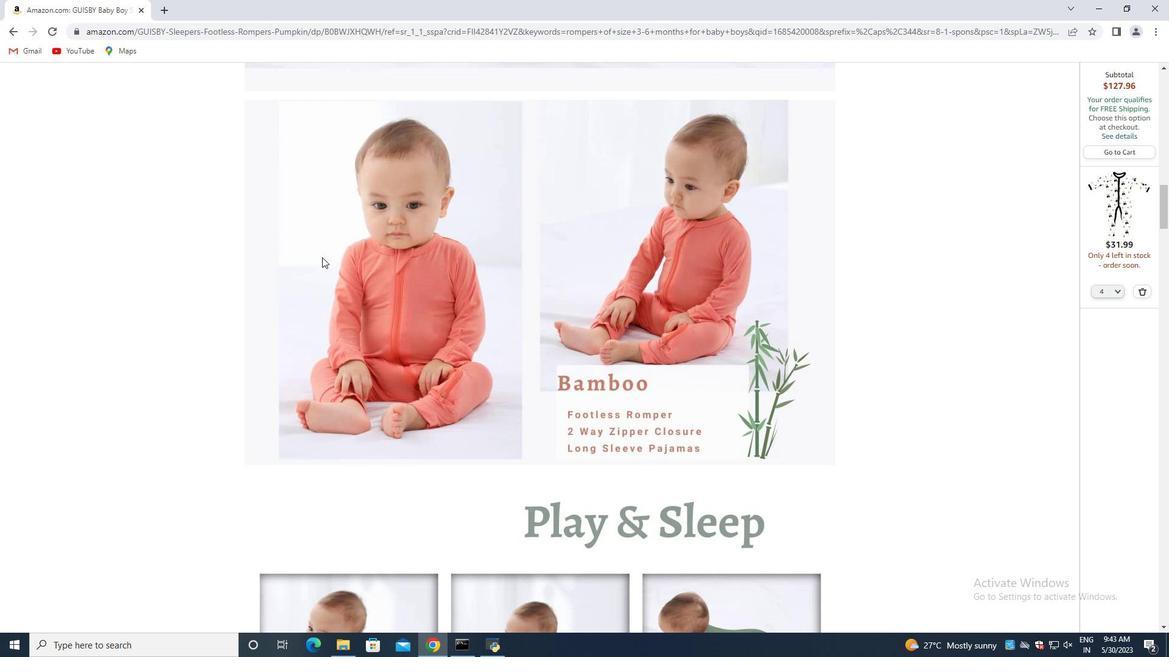 
Action: Mouse scrolled (322, 257) with delta (0, 0)
Screenshot: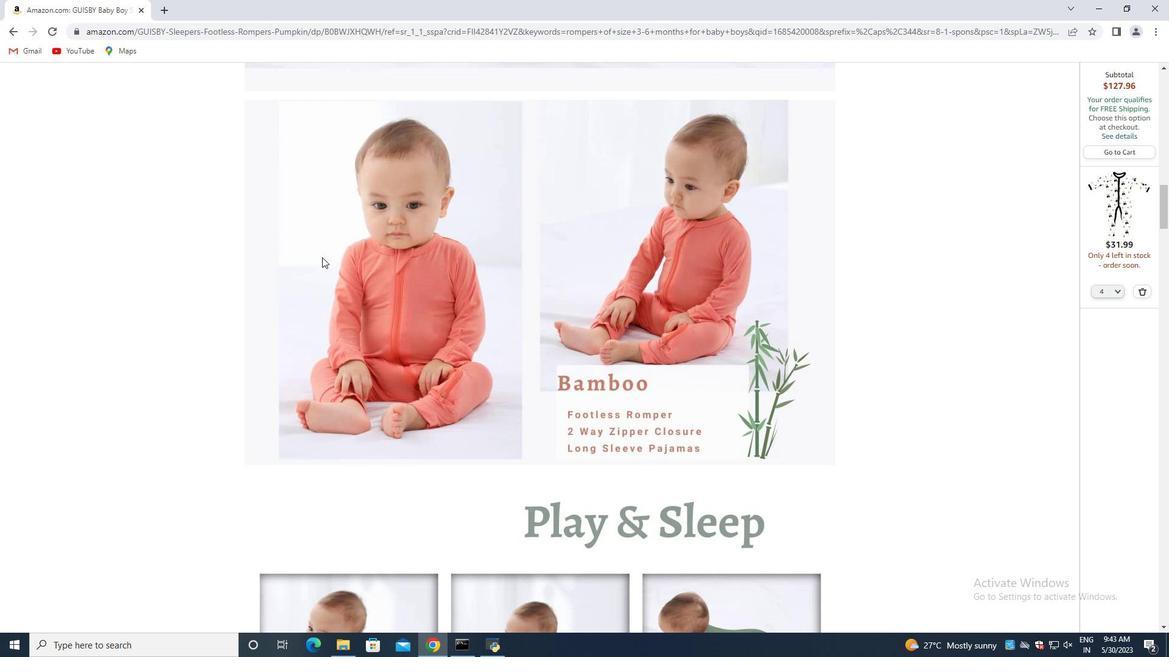 
Action: Mouse scrolled (322, 257) with delta (0, 0)
Screenshot: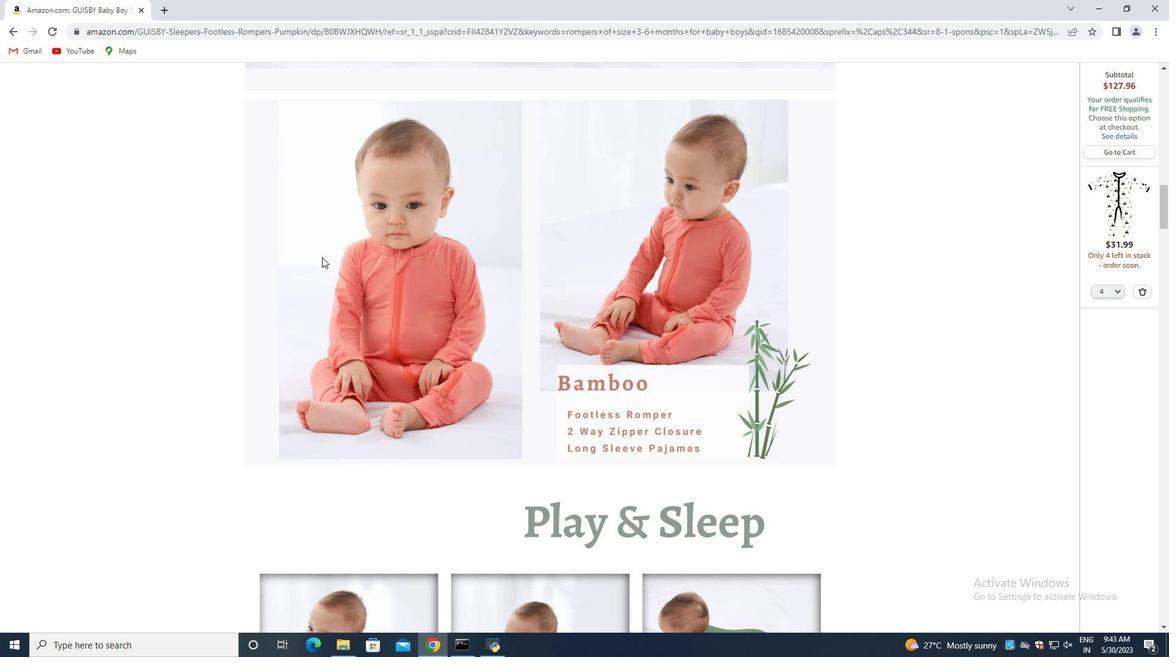 
Action: Mouse scrolled (322, 257) with delta (0, 0)
Screenshot: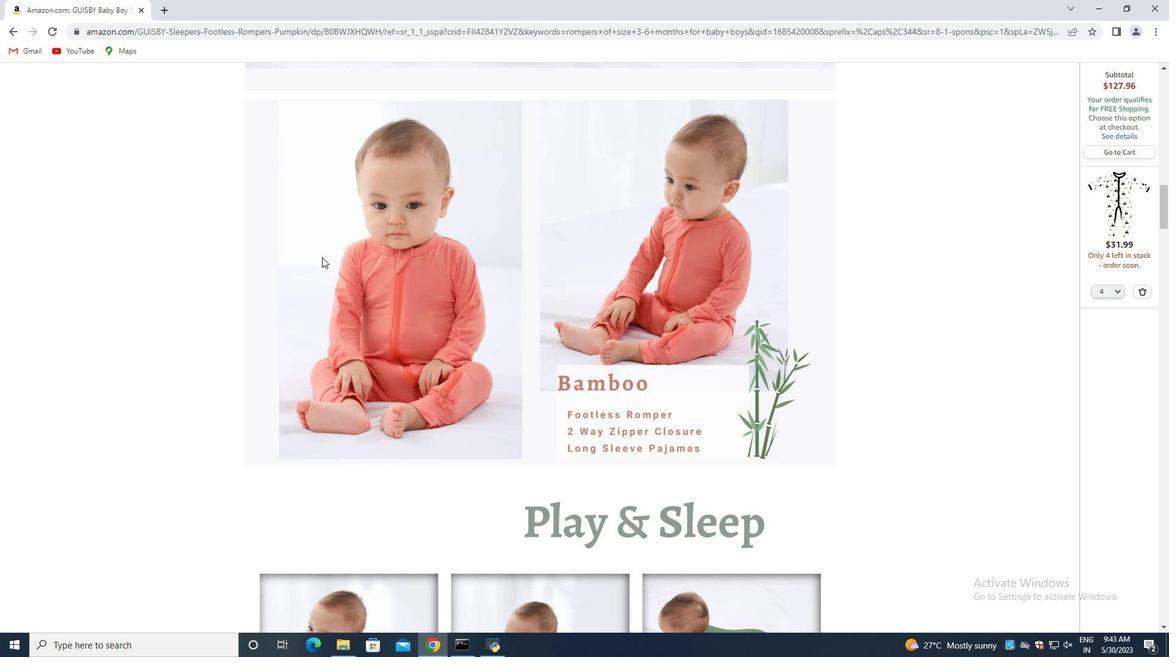 
Action: Mouse moved to (323, 257)
Screenshot: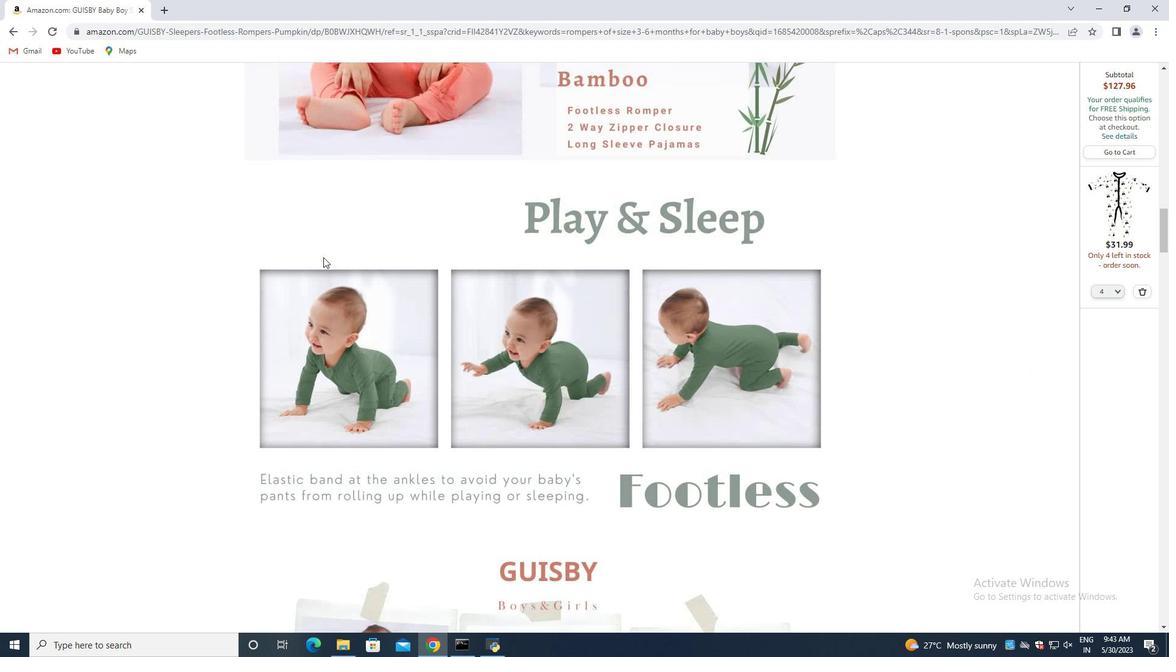 
Action: Mouse scrolled (323, 257) with delta (0, 0)
Screenshot: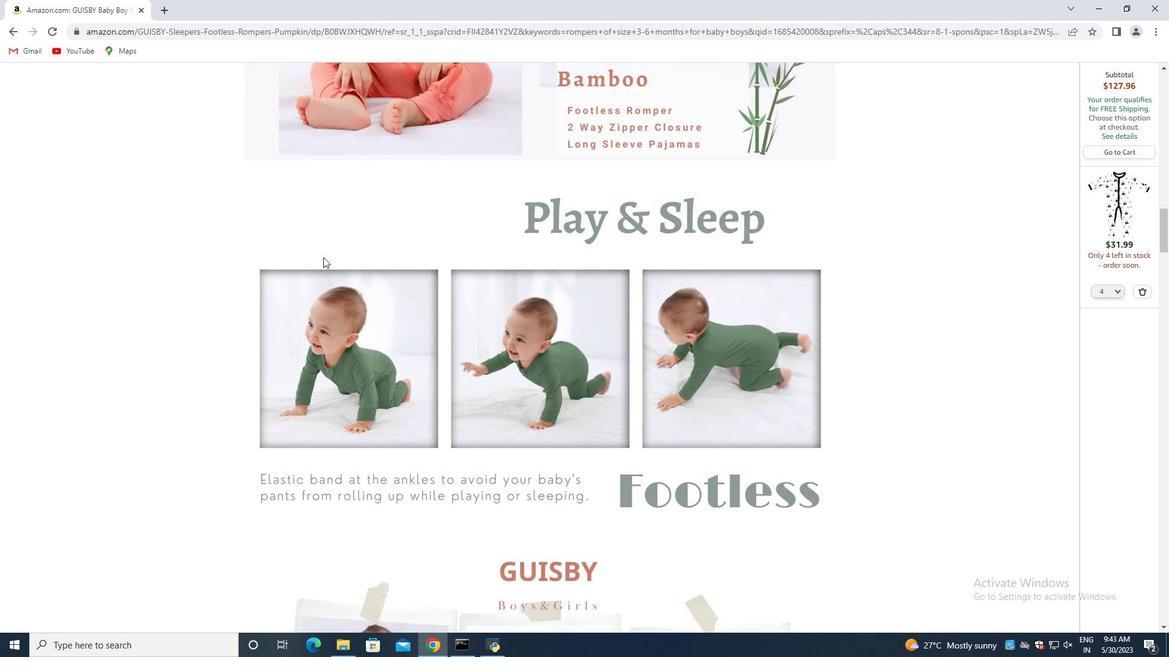 
Action: Mouse scrolled (323, 257) with delta (0, 0)
Screenshot: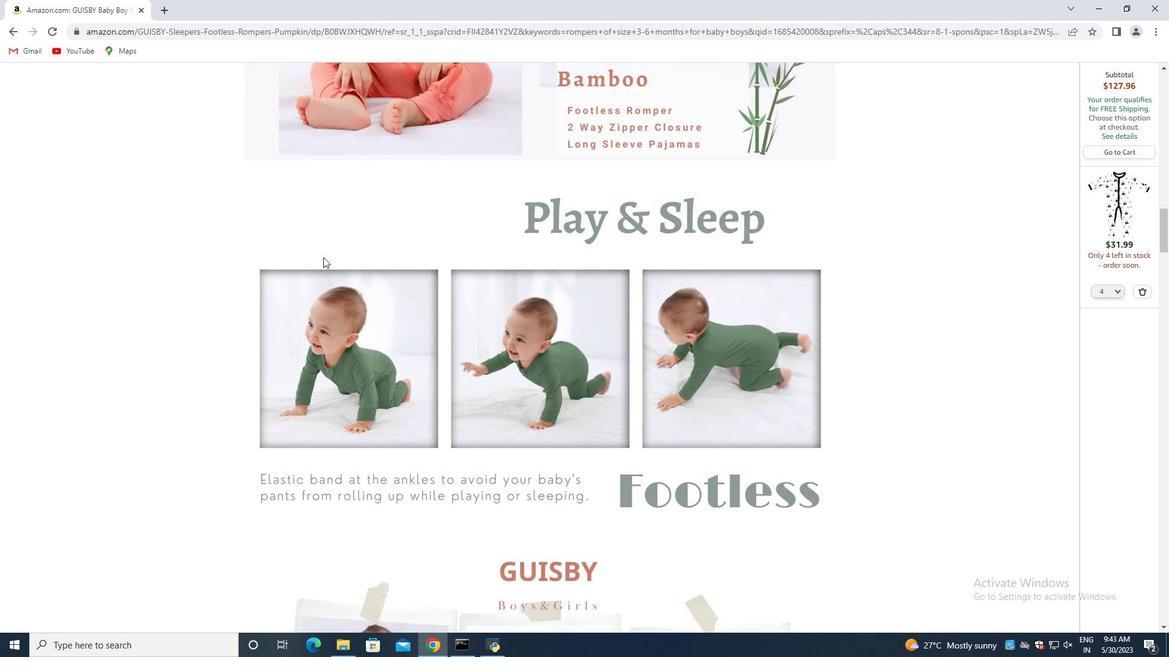 
Action: Mouse scrolled (323, 257) with delta (0, 0)
Screenshot: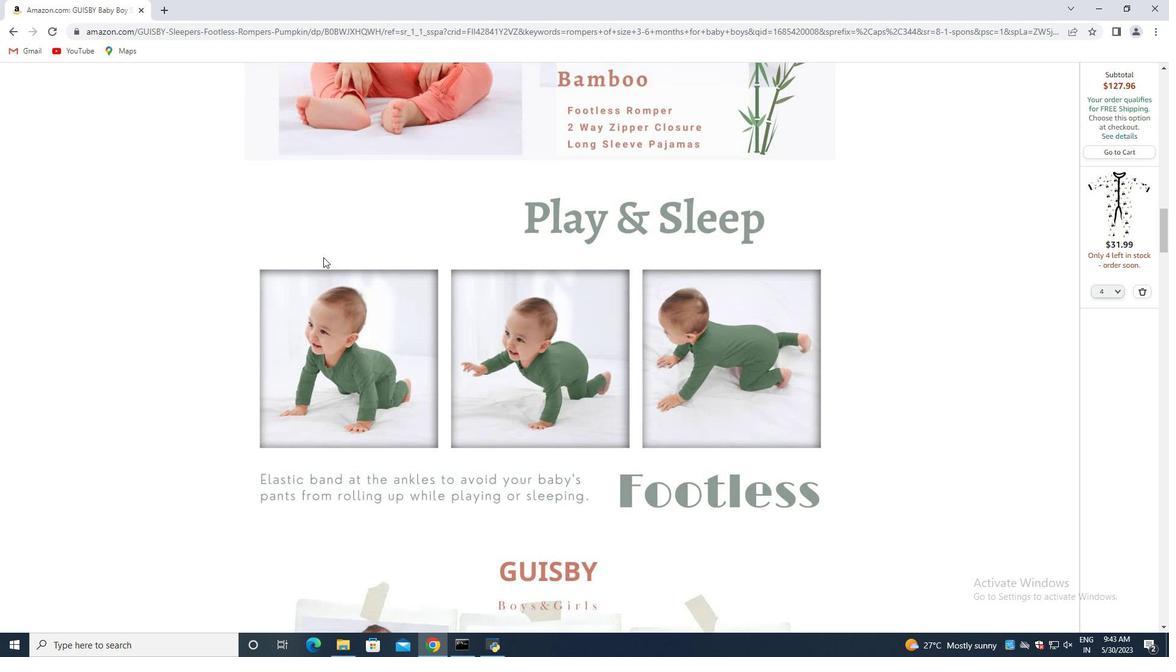 
Action: Mouse scrolled (323, 257) with delta (0, 0)
Screenshot: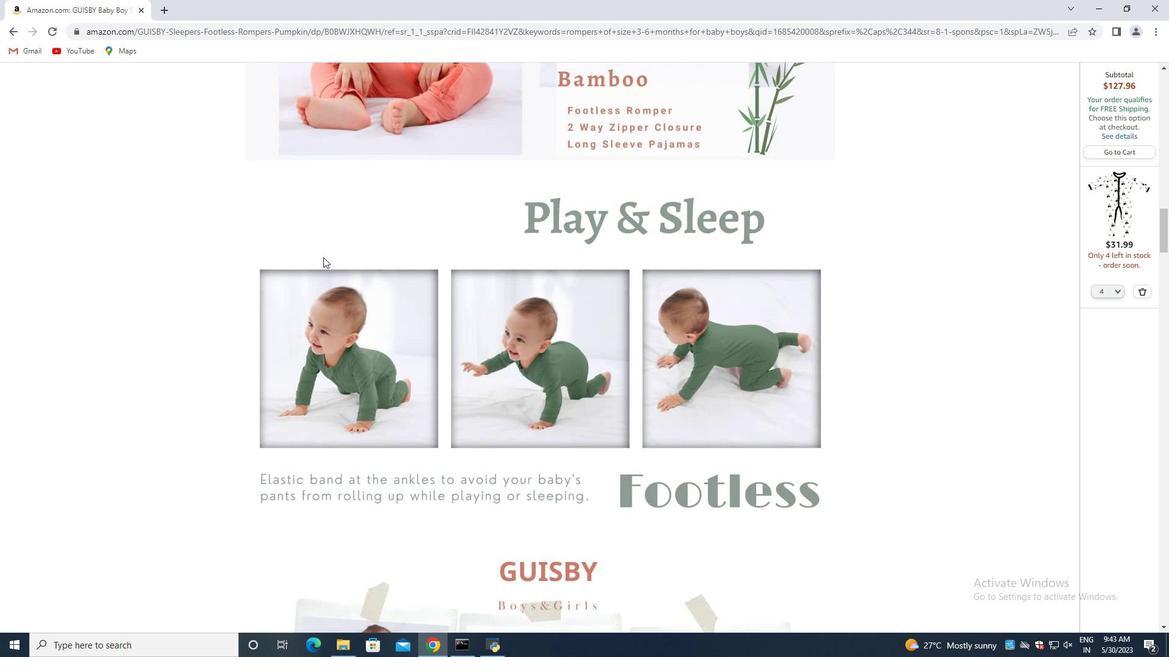 
Action: Mouse moved to (325, 260)
Screenshot: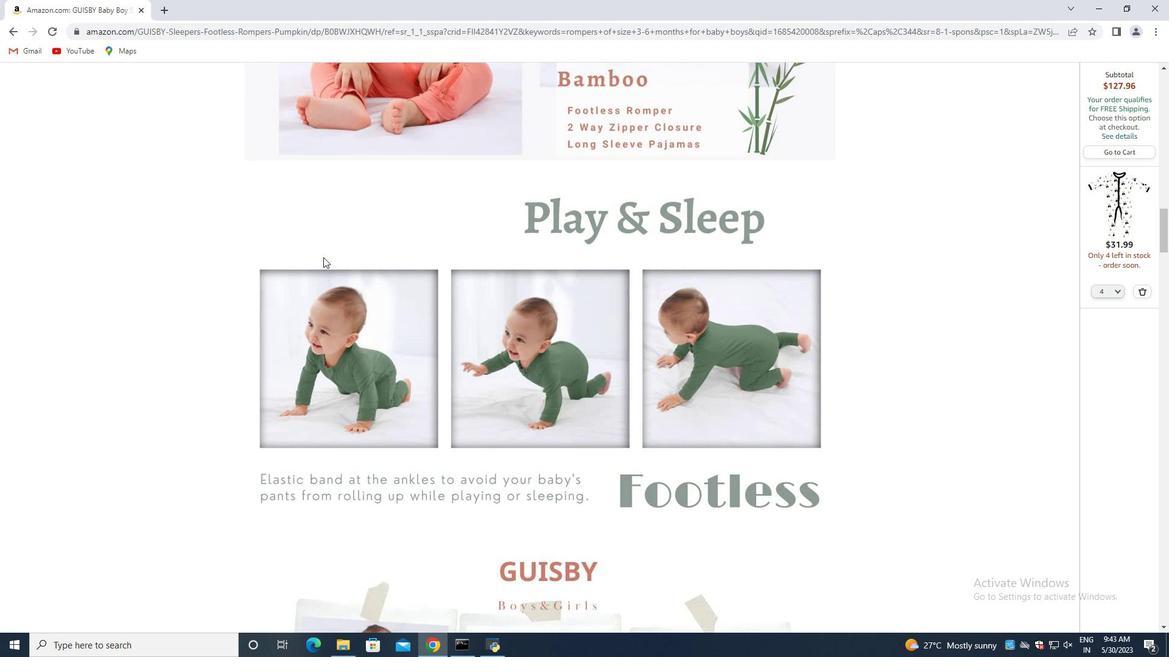 
Action: Mouse scrolled (325, 259) with delta (0, 0)
Screenshot: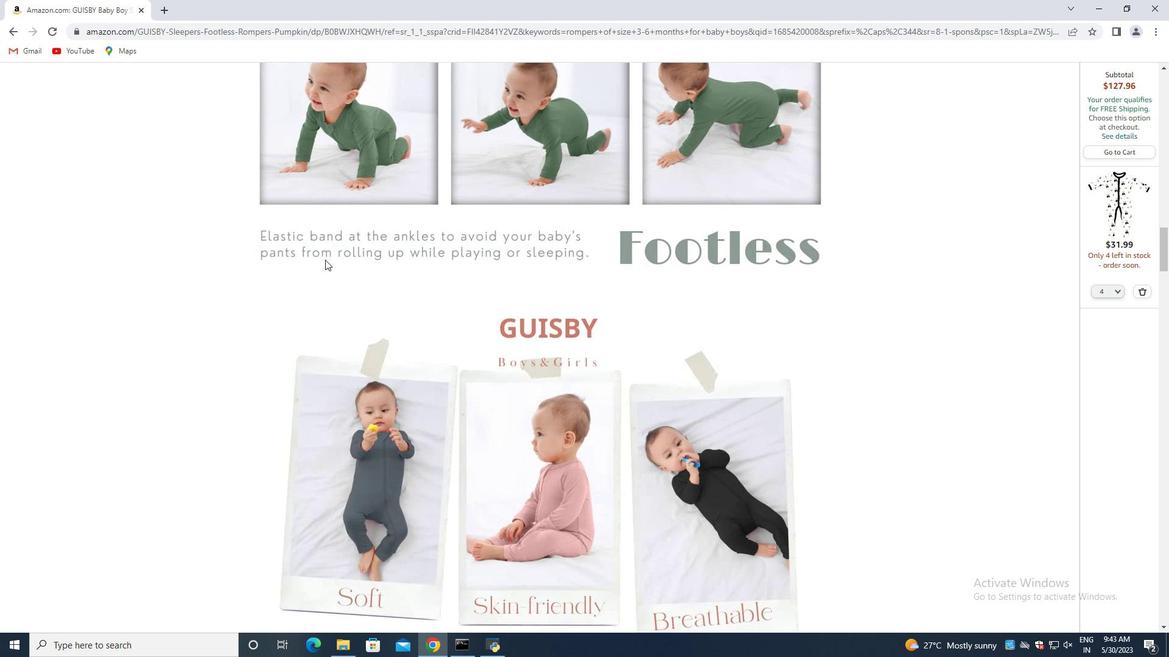 
Action: Mouse scrolled (325, 259) with delta (0, 0)
Screenshot: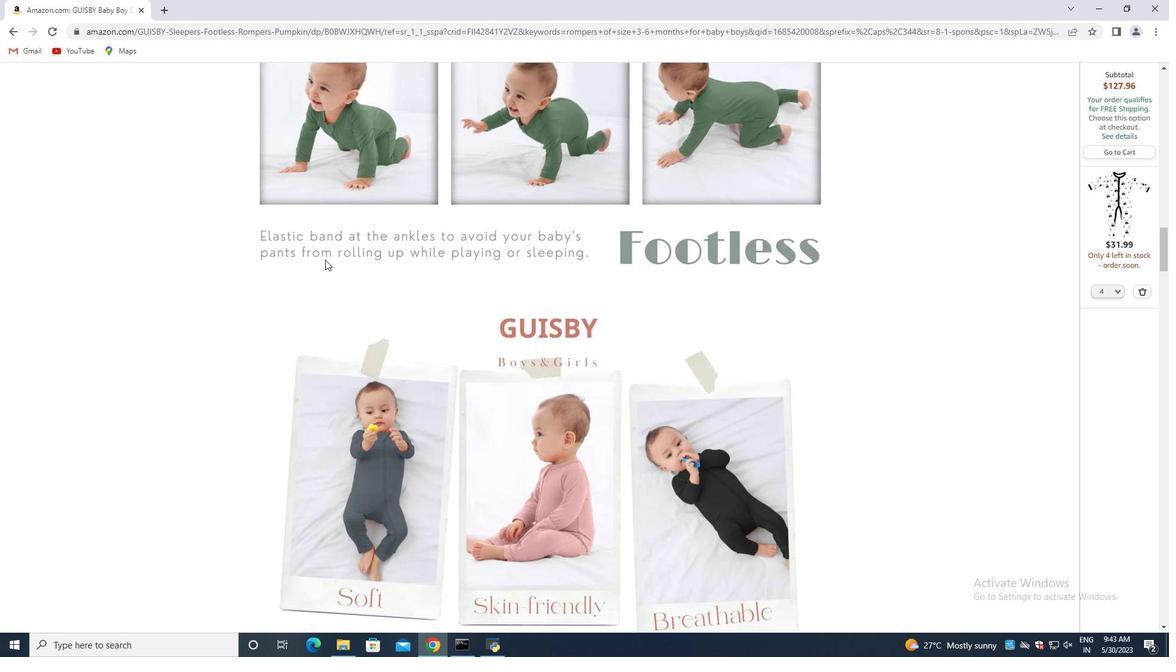 
Action: Mouse scrolled (325, 259) with delta (0, 0)
Screenshot: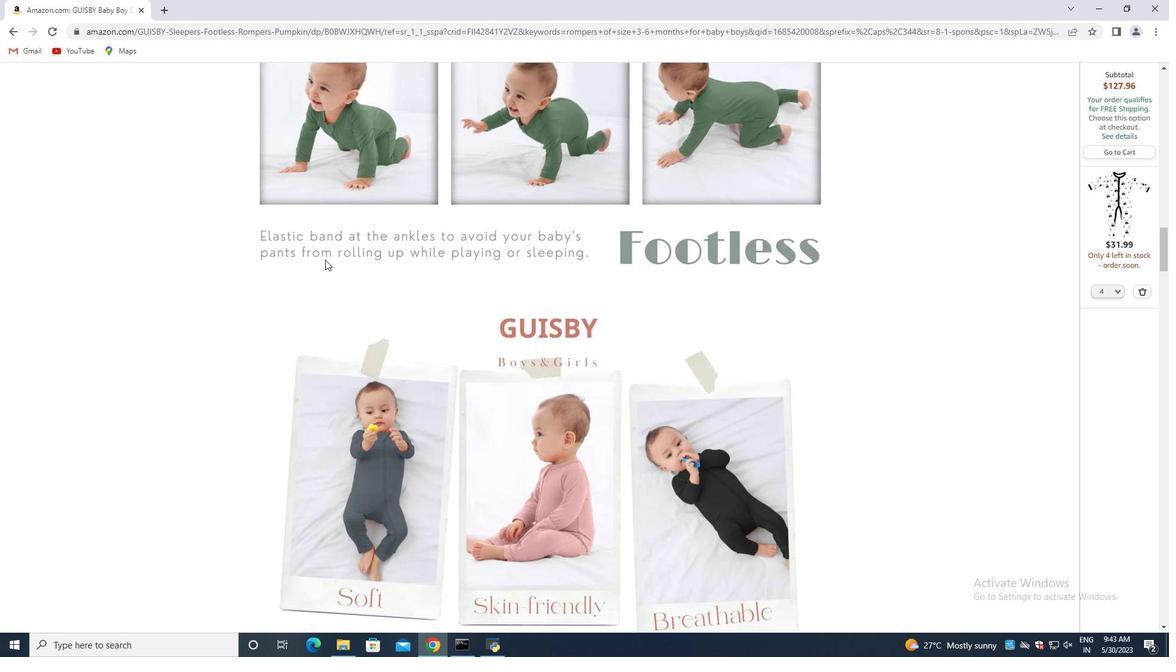 
Action: Mouse scrolled (325, 259) with delta (0, 0)
Screenshot: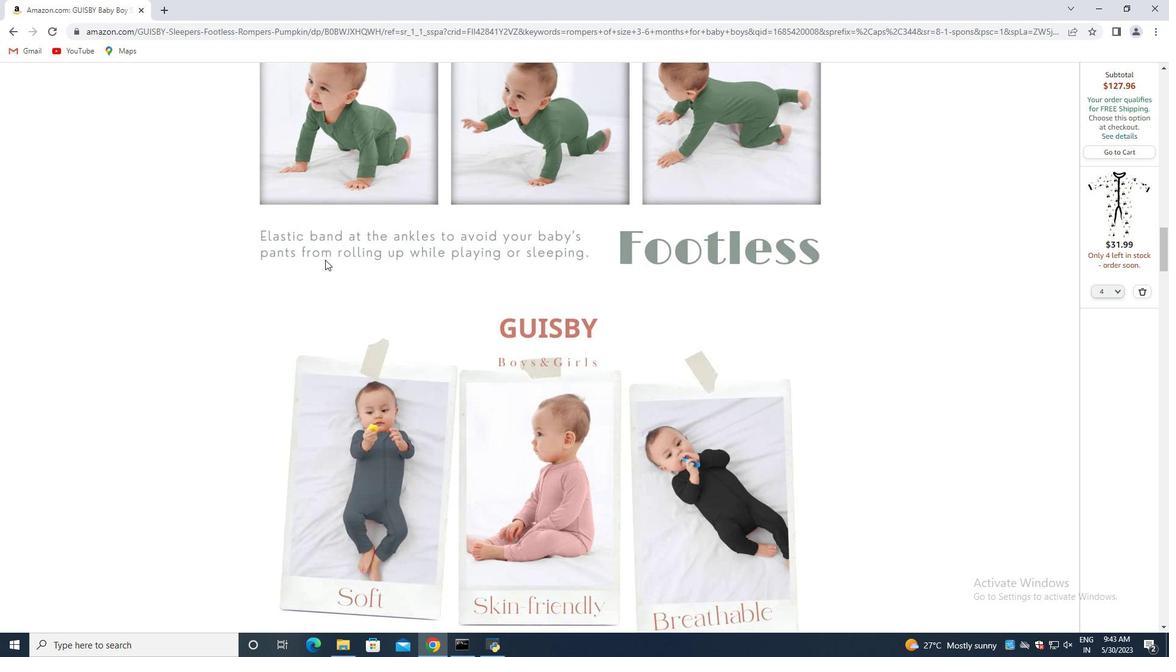 
Action: Mouse scrolled (325, 259) with delta (0, 0)
Screenshot: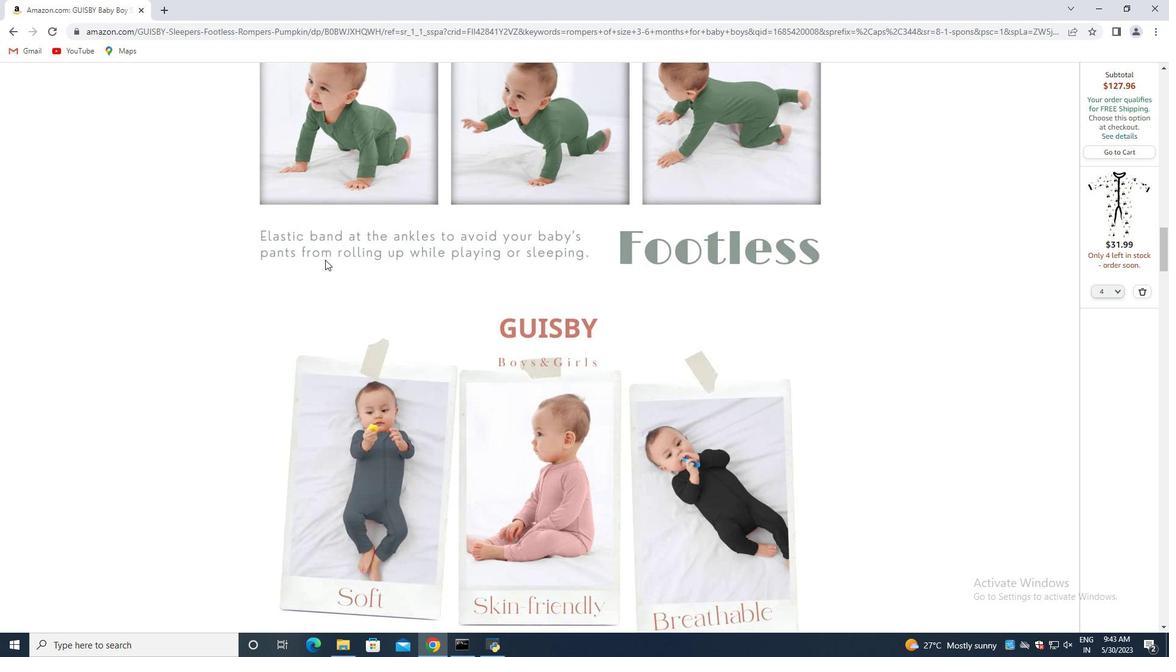 
Action: Mouse scrolled (325, 259) with delta (0, 0)
Screenshot: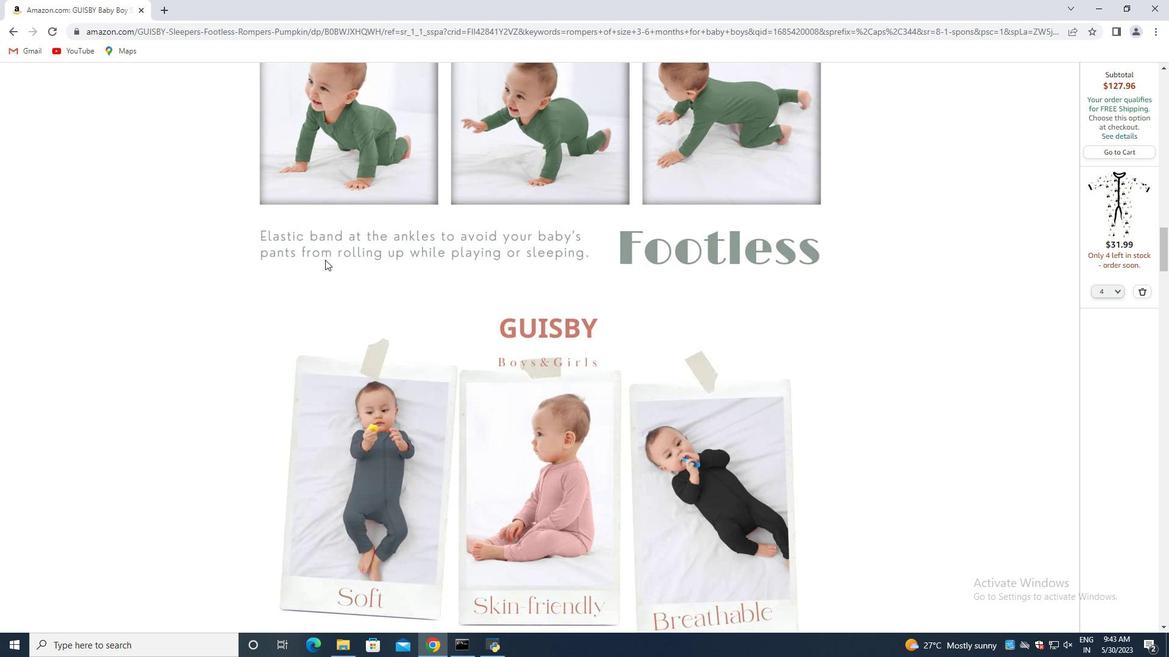 
Action: Mouse moved to (341, 327)
Screenshot: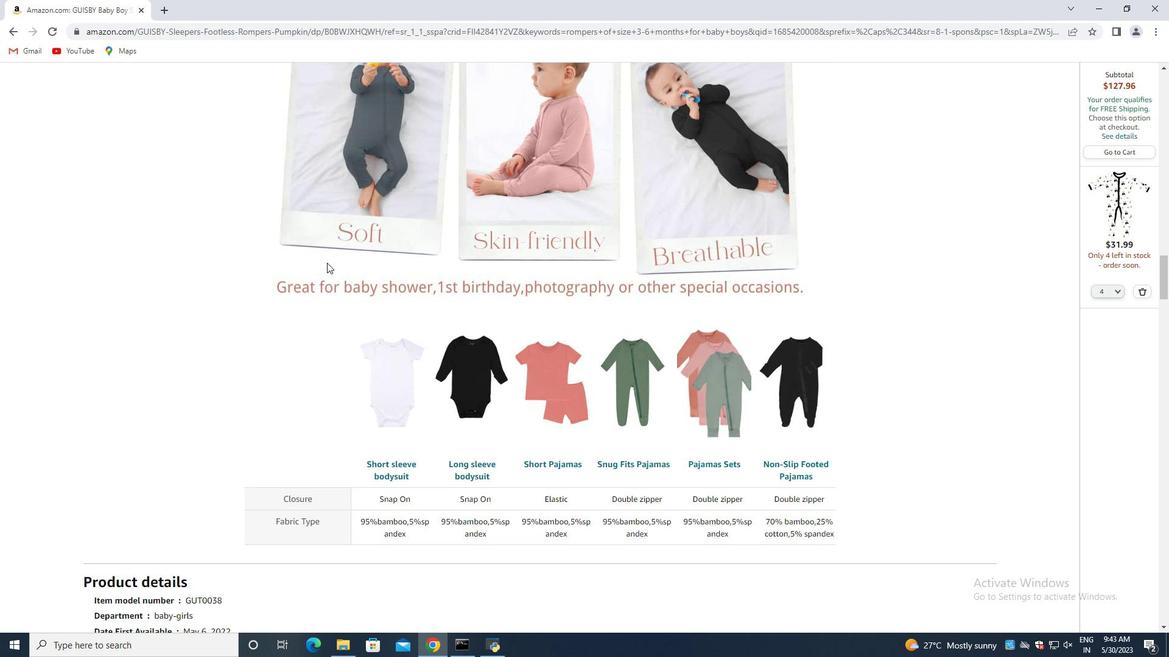 
Action: Mouse scrolled (330, 275) with delta (0, 0)
Screenshot: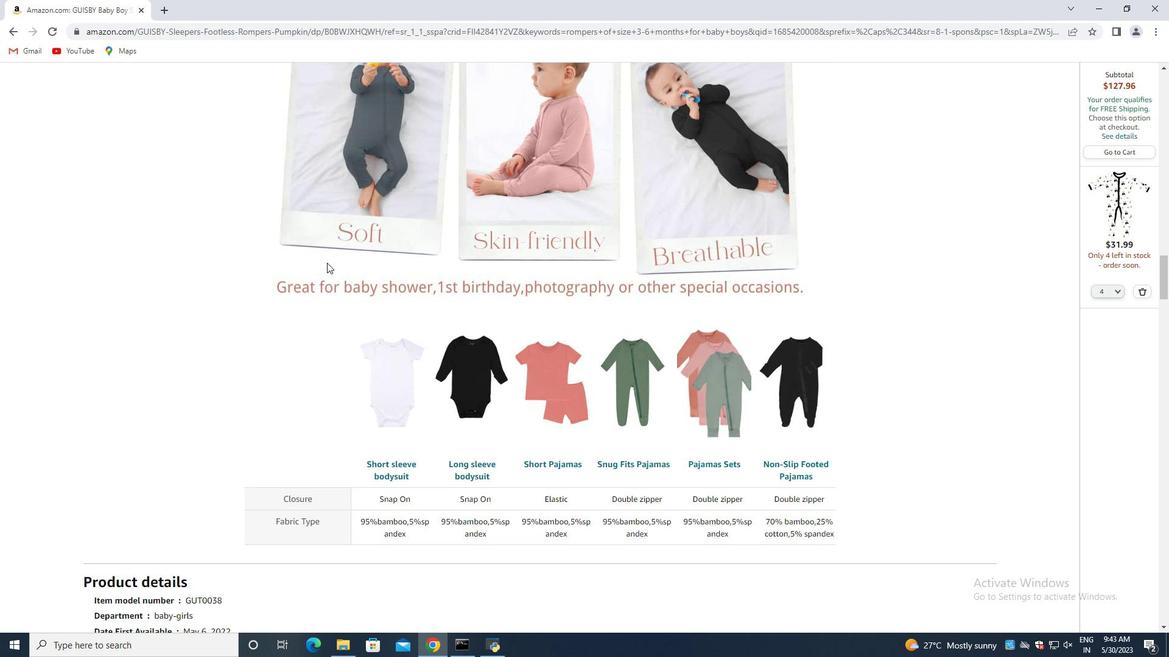 
Action: Mouse moved to (341, 327)
Screenshot: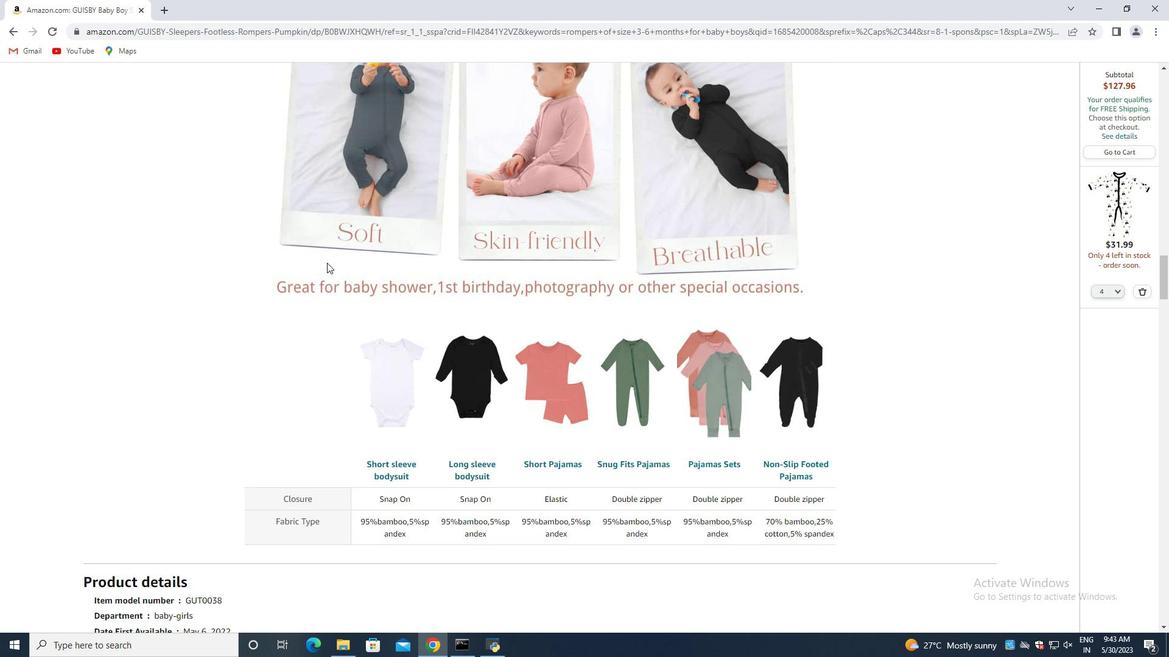 
Action: Mouse scrolled (336, 308) with delta (0, 0)
Screenshot: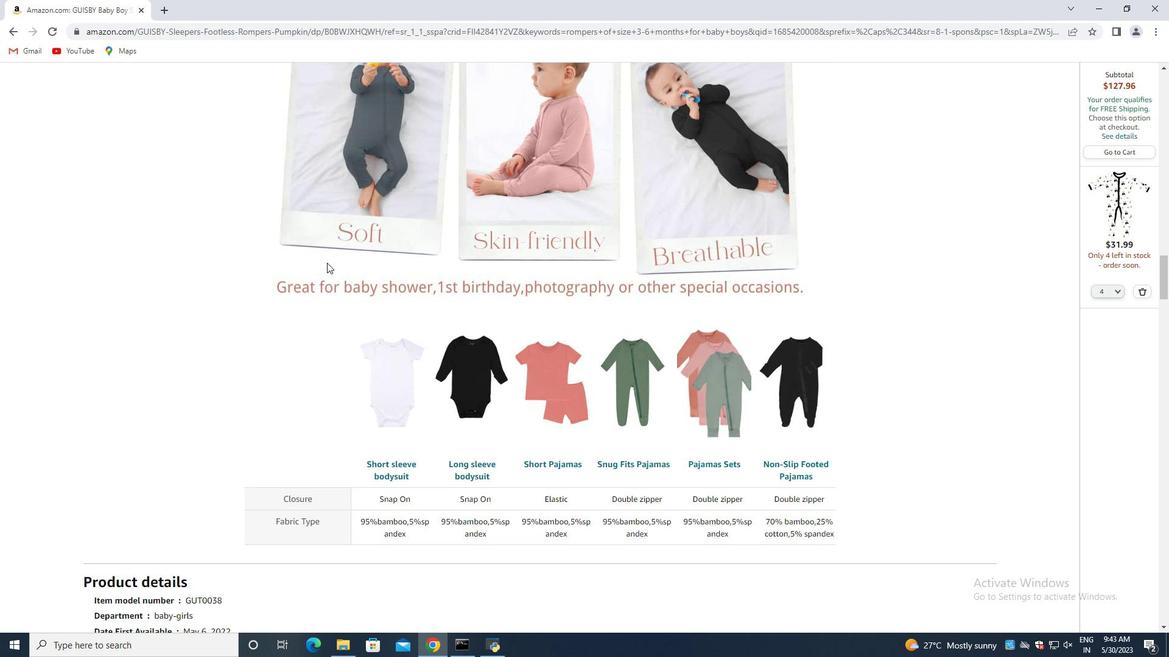 
Action: Mouse scrolled (341, 325) with delta (0, 0)
Screenshot: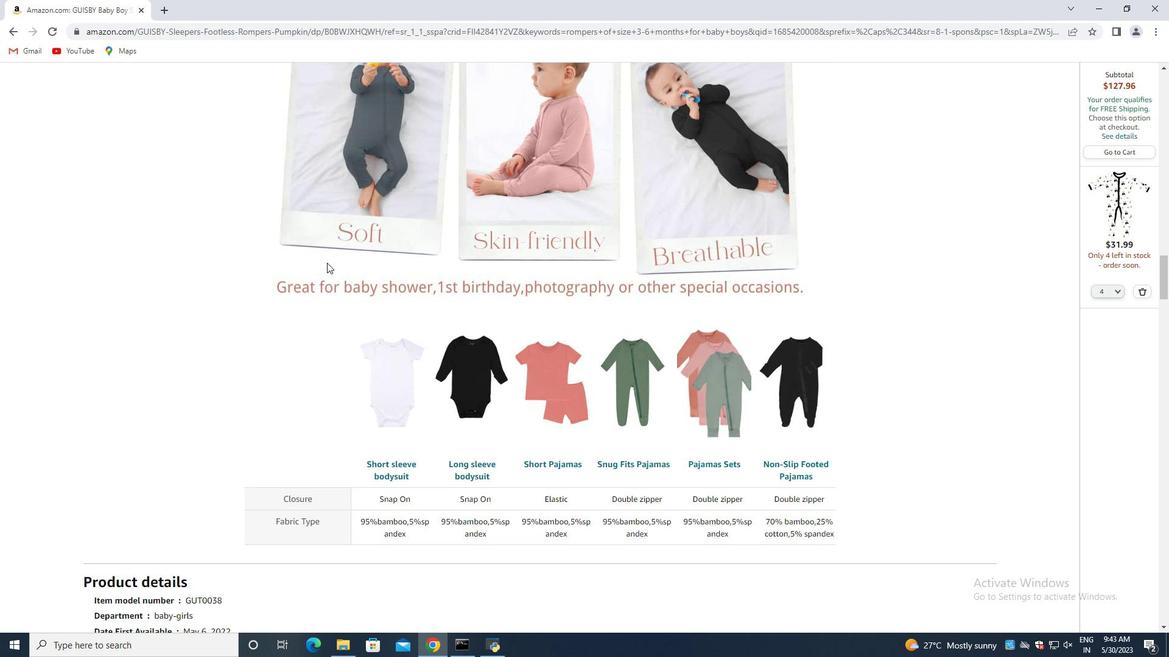 
Action: Mouse scrolled (341, 327) with delta (0, 0)
Screenshot: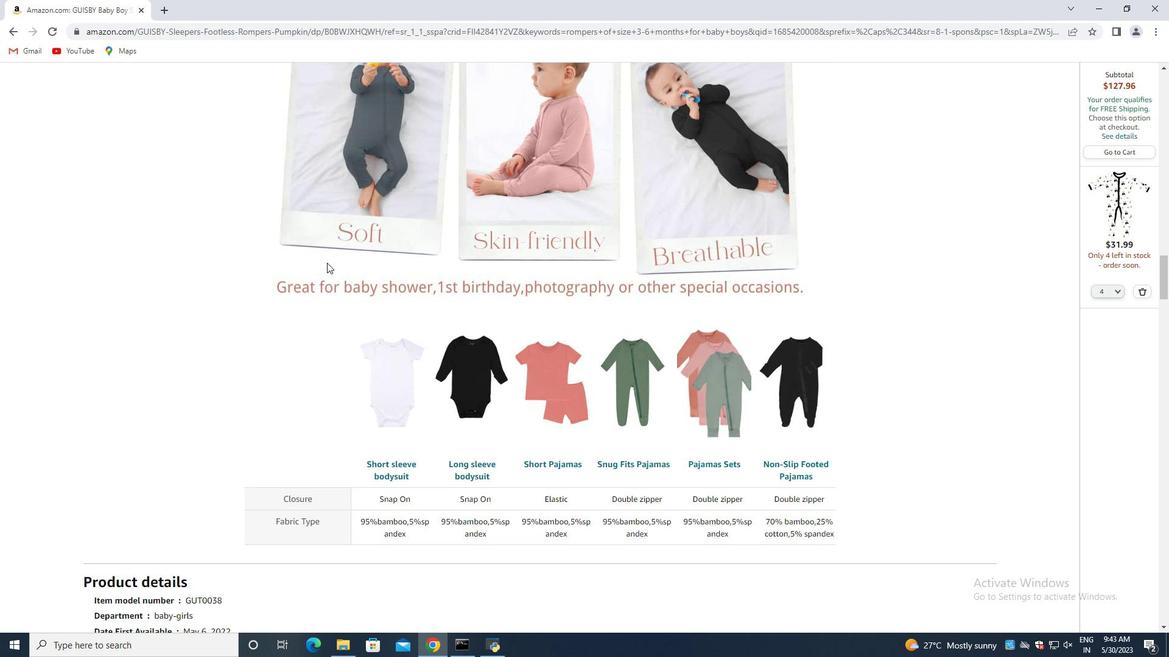 
Action: Mouse scrolled (341, 327) with delta (0, 0)
Screenshot: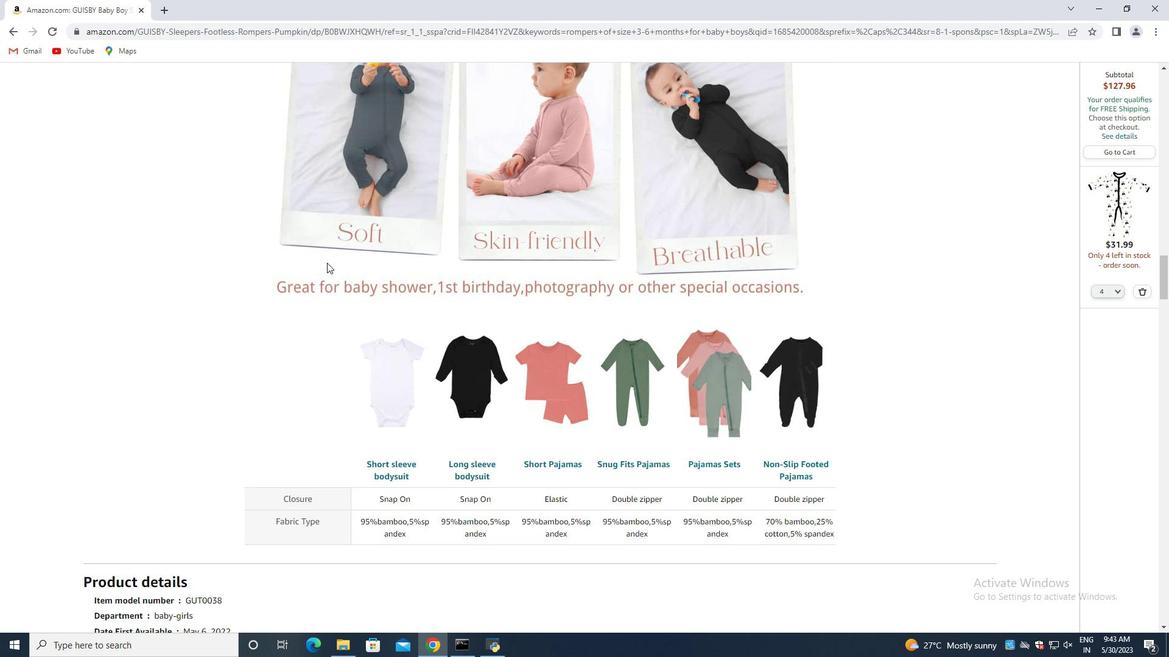 
Action: Mouse moved to (11, 32)
Screenshot: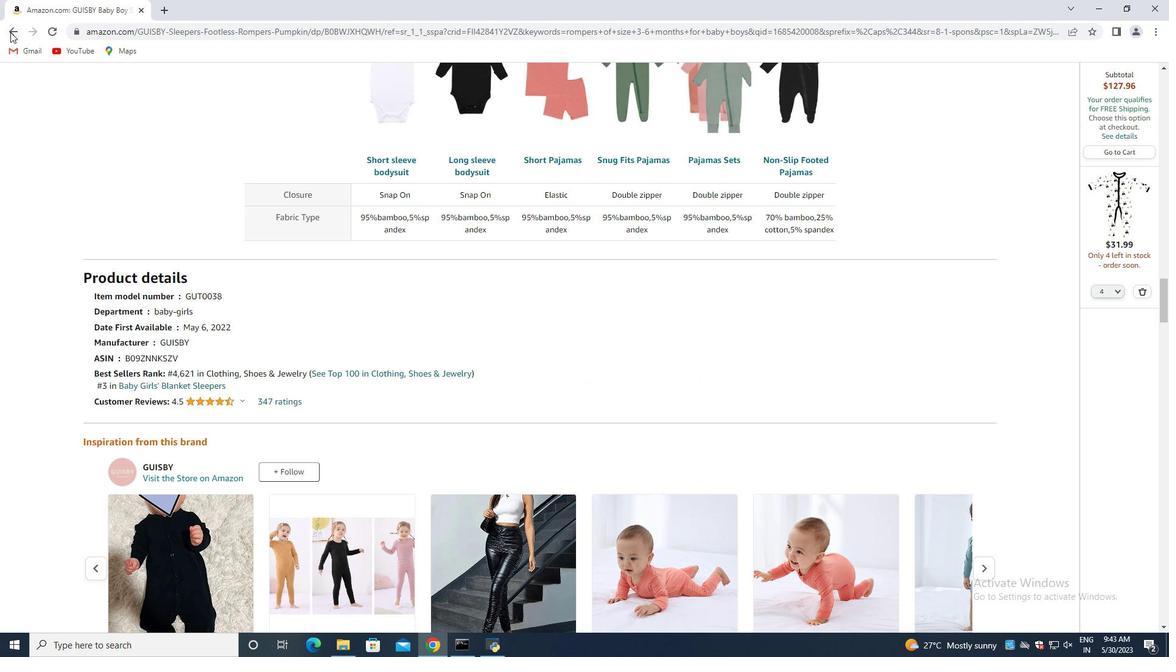 
Action: Mouse pressed left at (11, 32)
Screenshot: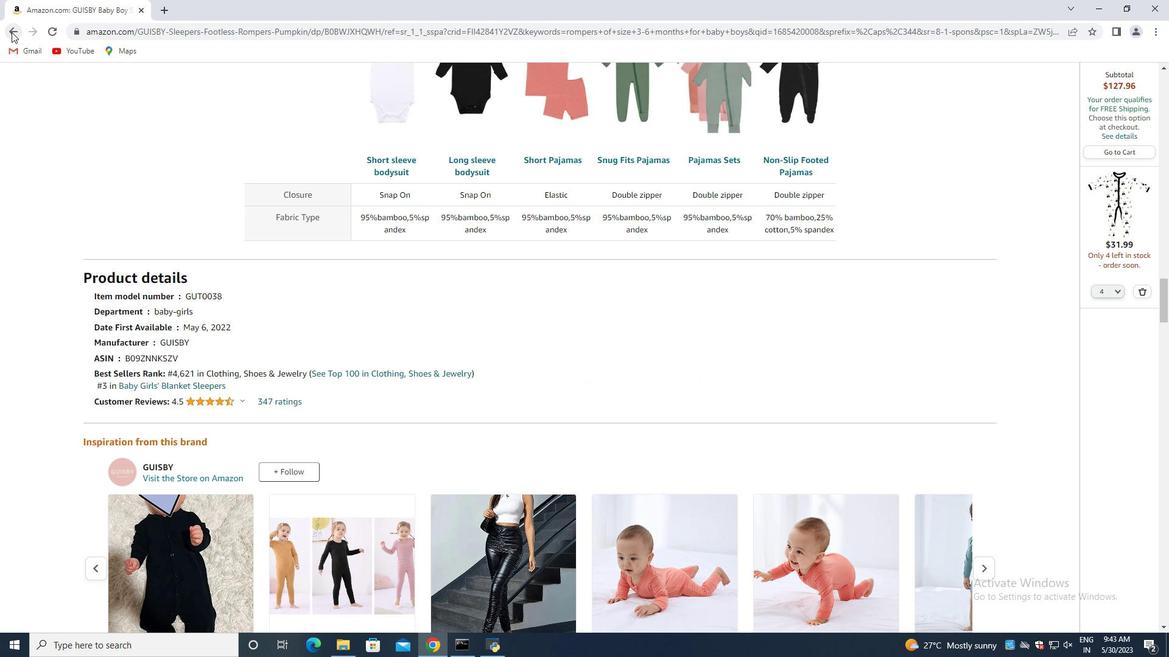 
Action: Mouse moved to (563, 296)
Screenshot: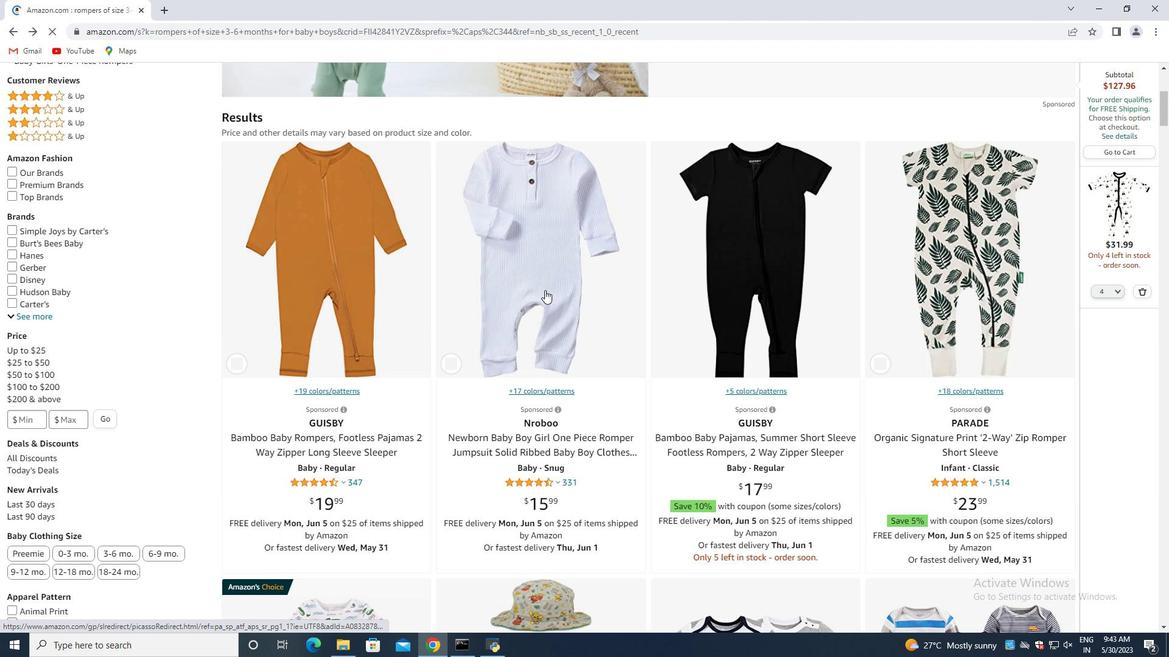 
Action: Mouse scrolled (563, 296) with delta (0, 0)
Screenshot: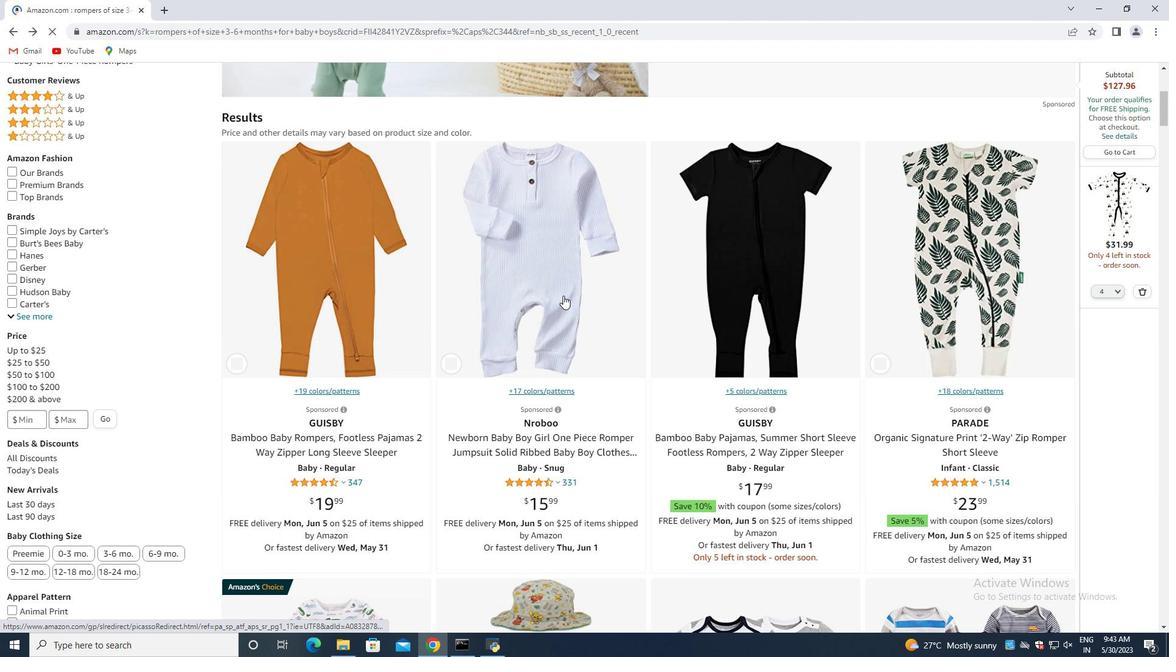 
Action: Mouse scrolled (563, 296) with delta (0, 0)
Screenshot: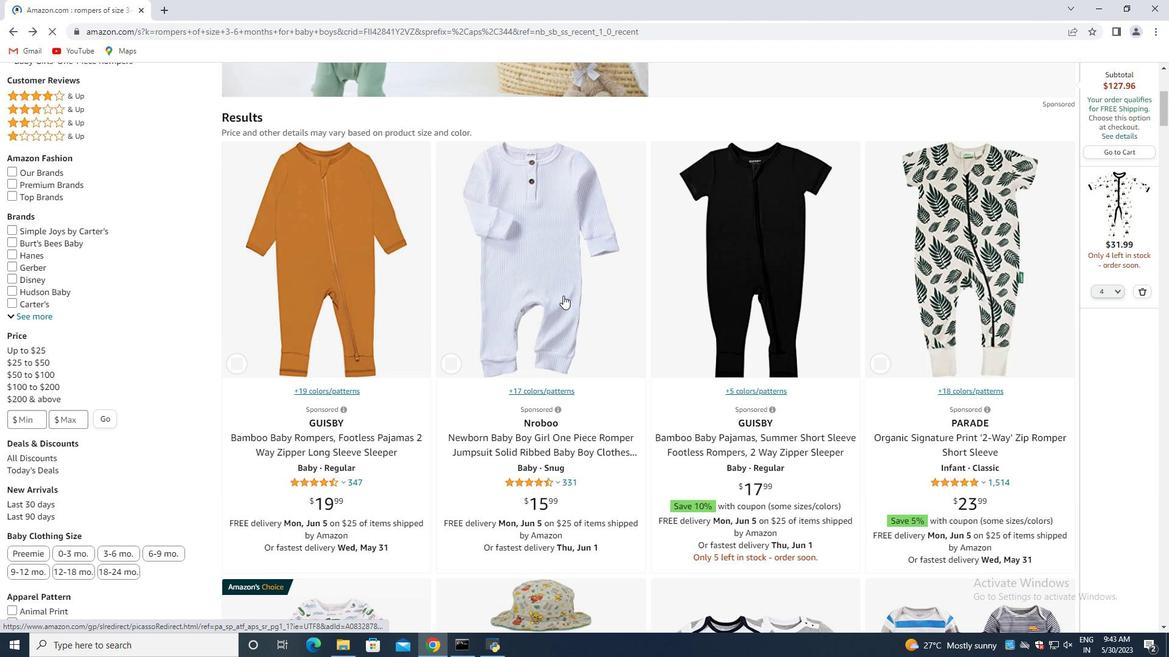 
Action: Mouse scrolled (563, 296) with delta (0, 0)
Screenshot: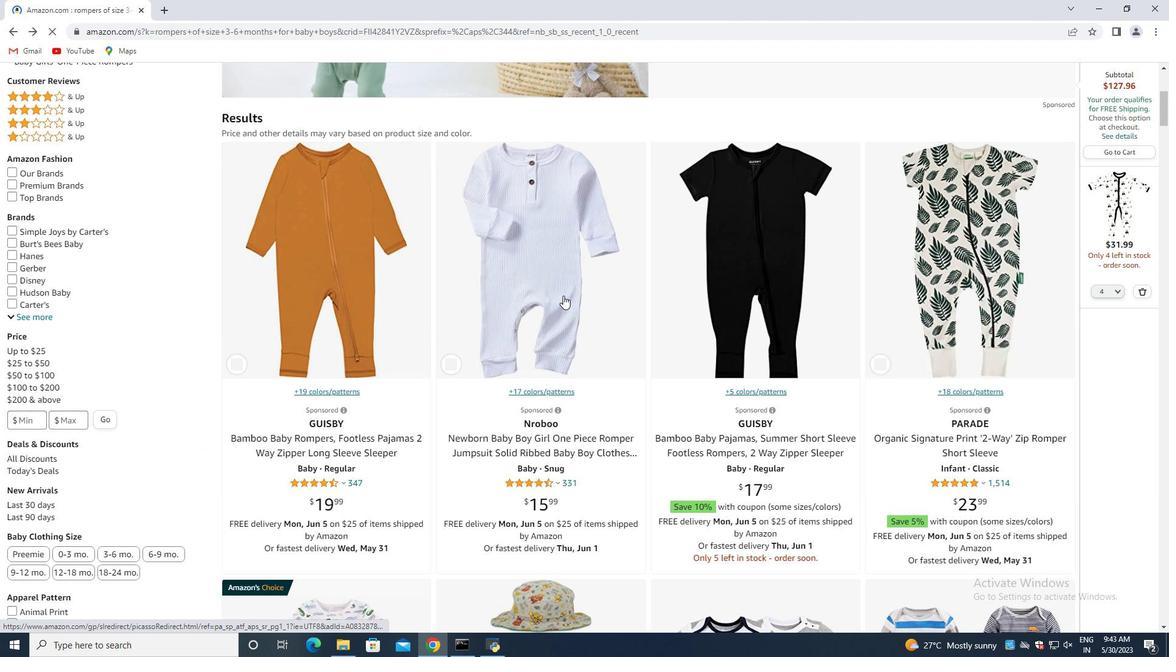
Action: Mouse scrolled (563, 295) with delta (0, 0)
Screenshot: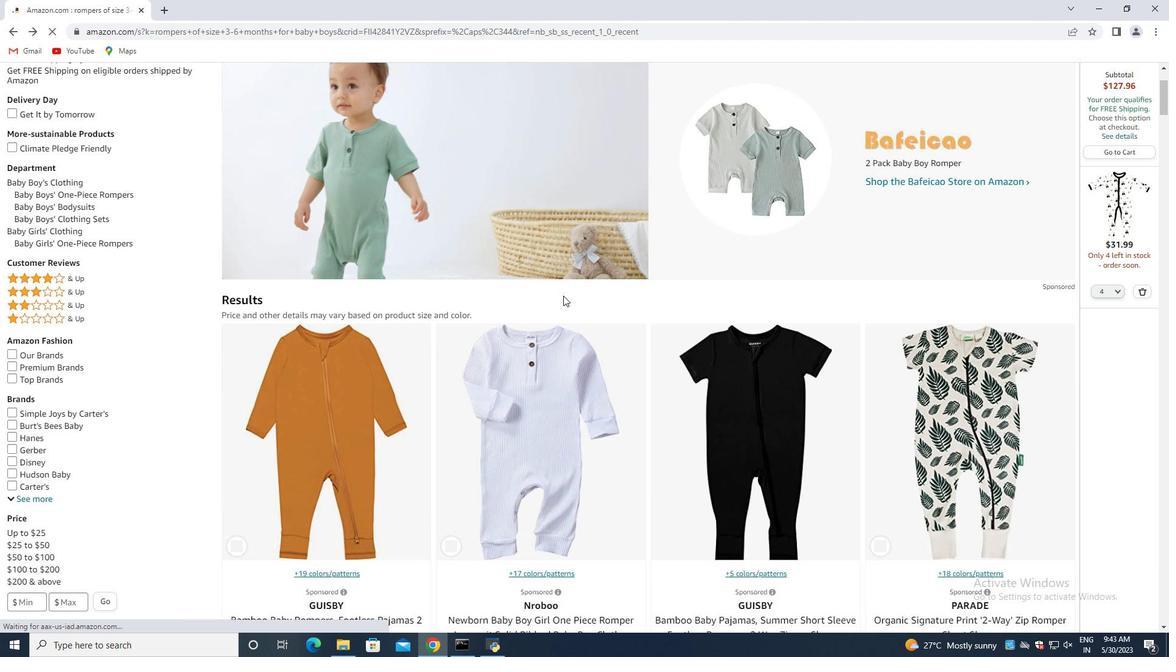 
Action: Mouse scrolled (563, 295) with delta (0, 0)
Screenshot: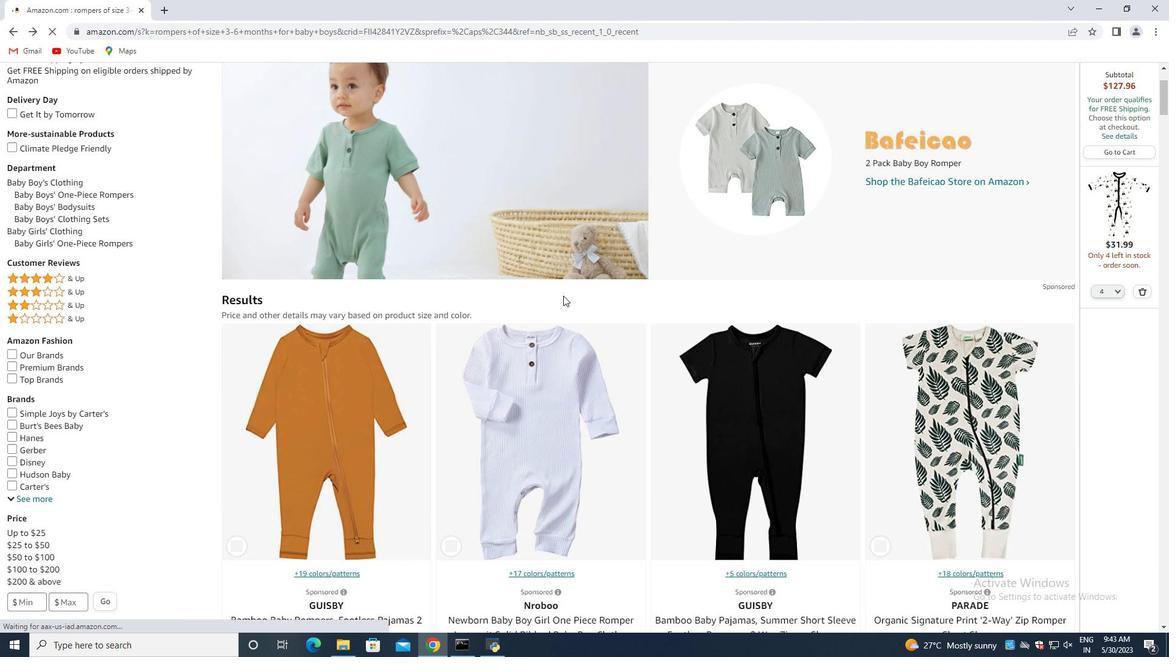 
Action: Mouse scrolled (563, 295) with delta (0, 0)
Screenshot: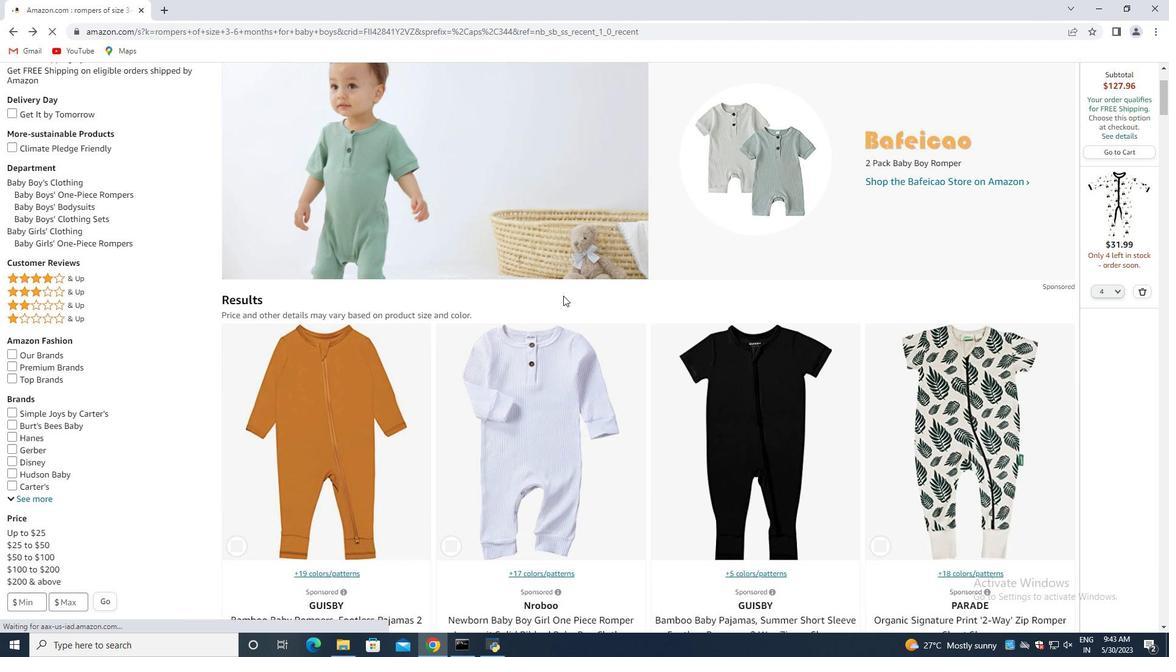 
Action: Mouse moved to (897, 292)
Screenshot: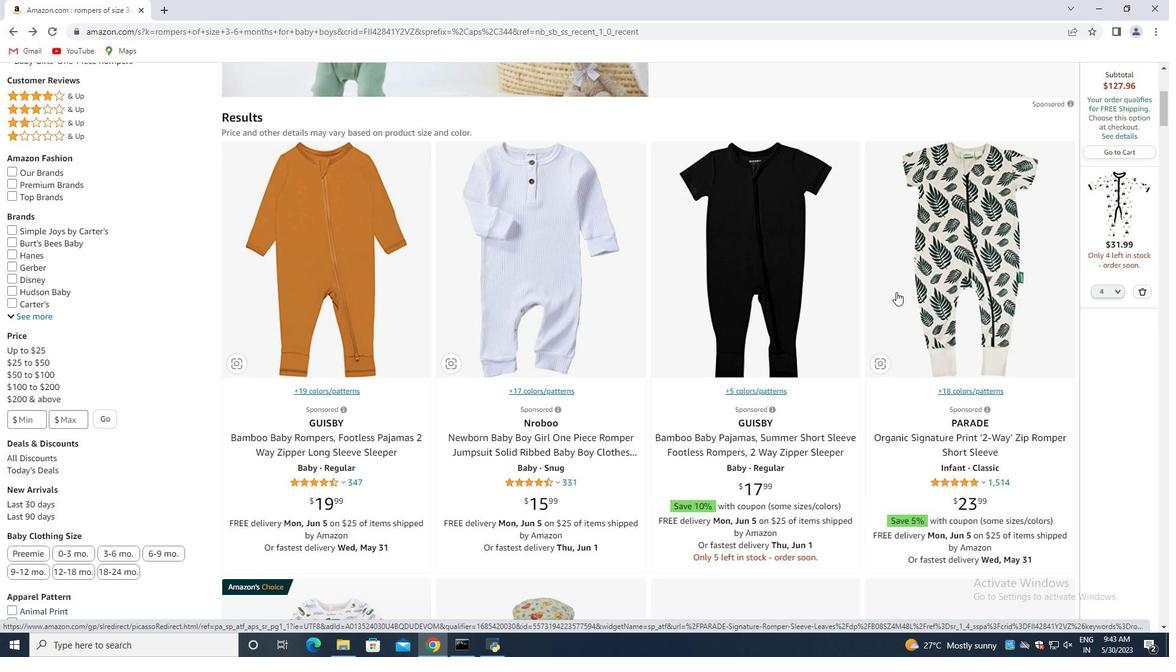 
Action: Mouse scrolled (897, 291) with delta (0, 0)
Screenshot: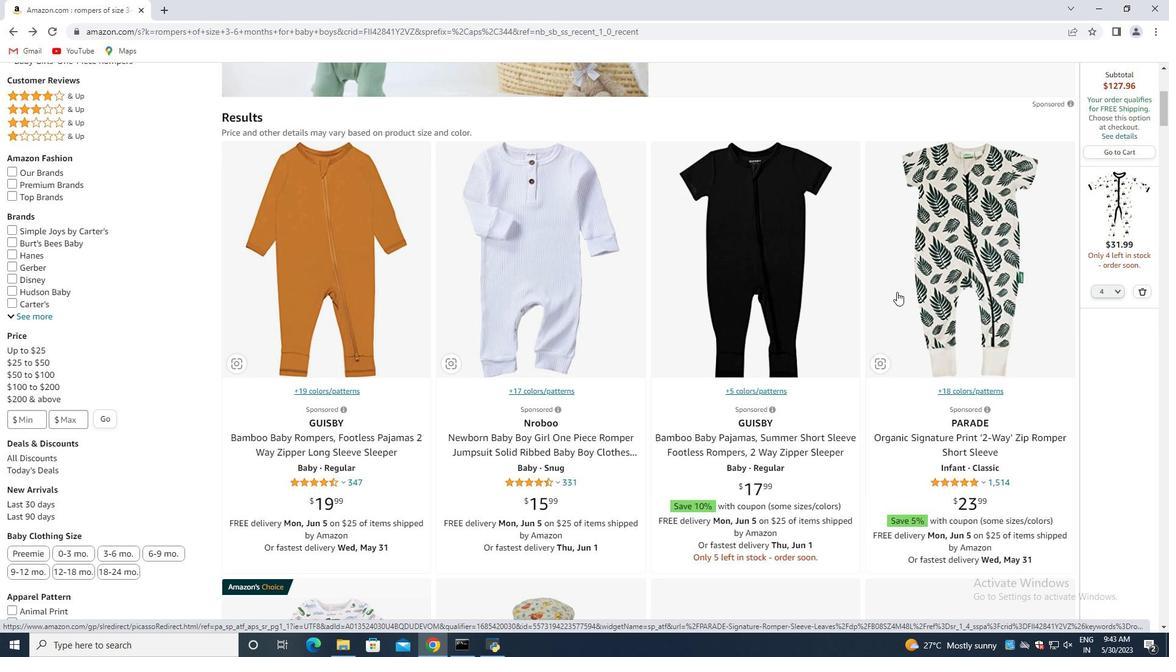 
Action: Mouse moved to (827, 285)
Screenshot: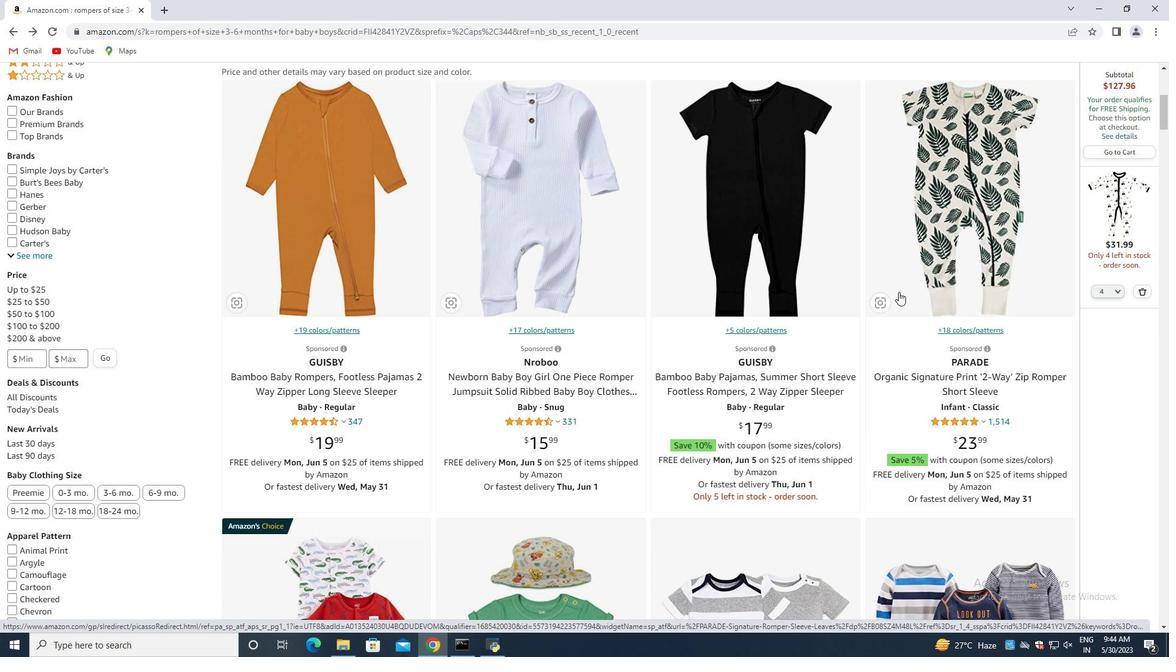
Action: Mouse scrolled (827, 285) with delta (0, 0)
Screenshot: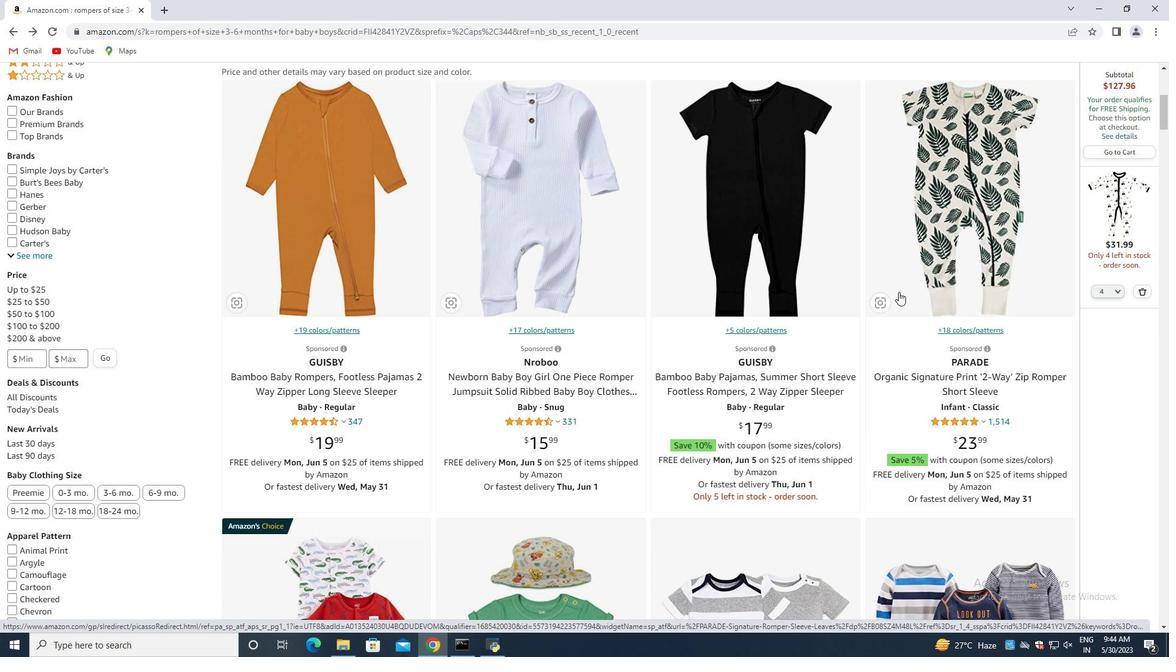 
Action: Mouse moved to (787, 279)
Screenshot: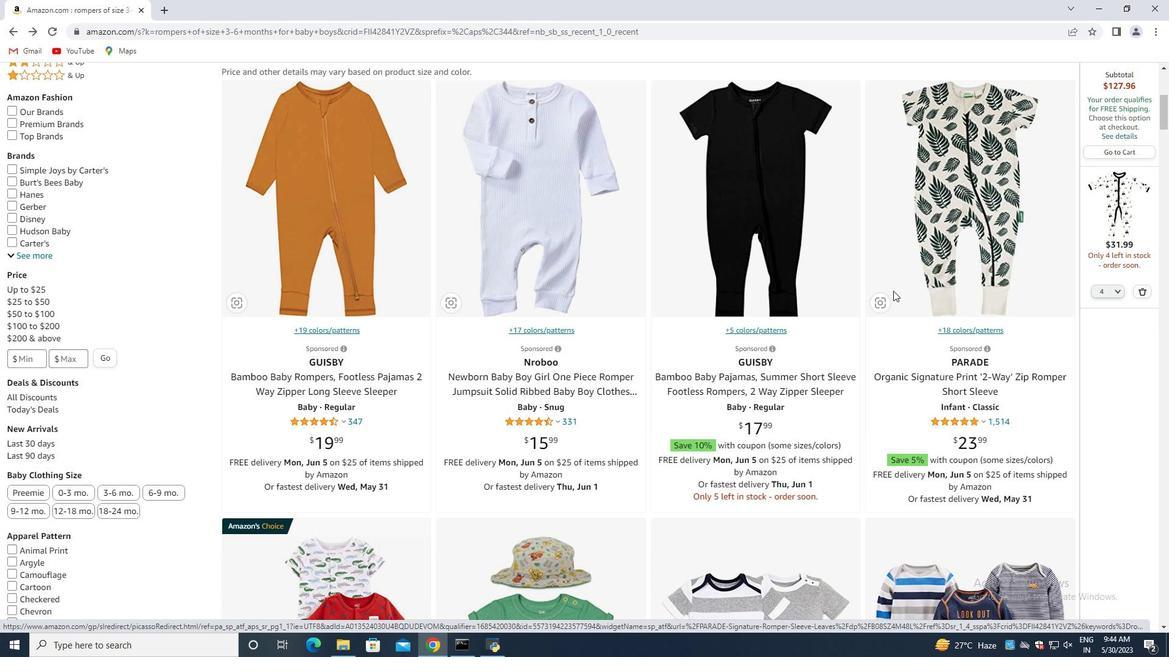 
Action: Mouse scrolled (787, 278) with delta (0, 0)
Screenshot: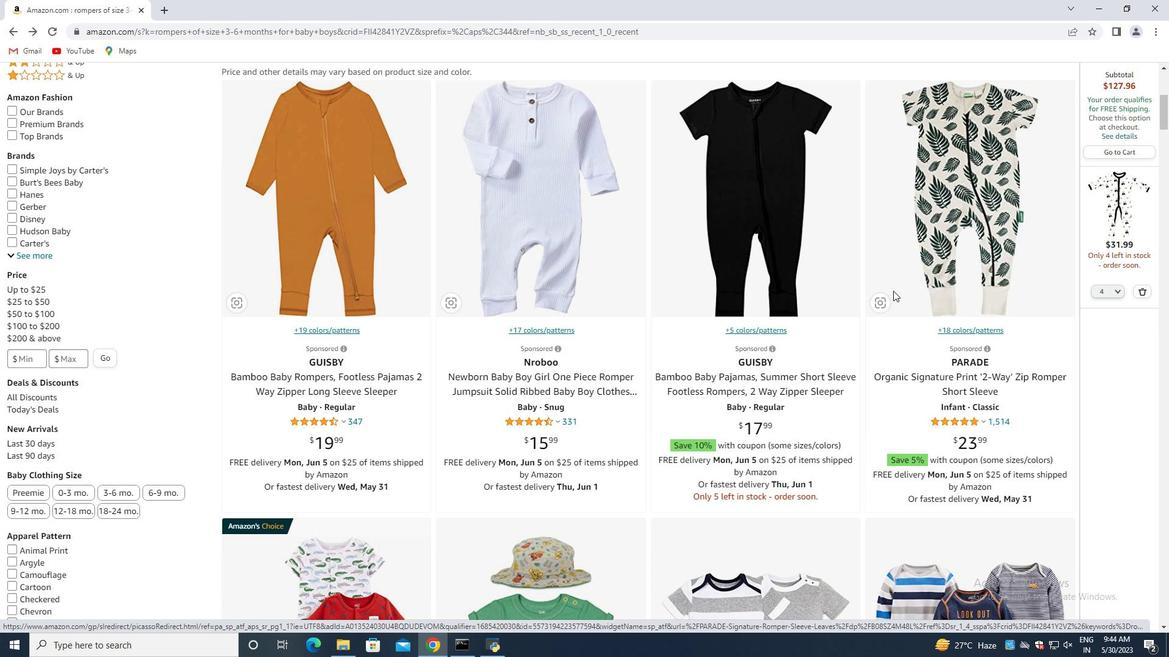 
Action: Mouse moved to (757, 278)
Screenshot: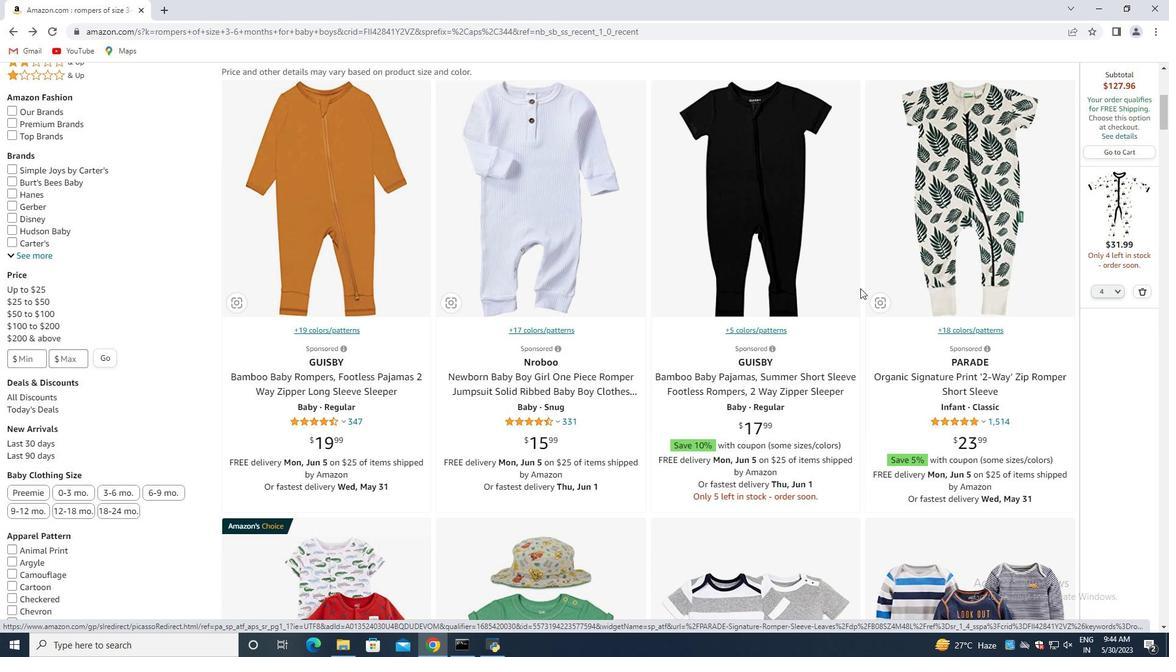 
Action: Mouse scrolled (757, 277) with delta (0, 0)
Screenshot: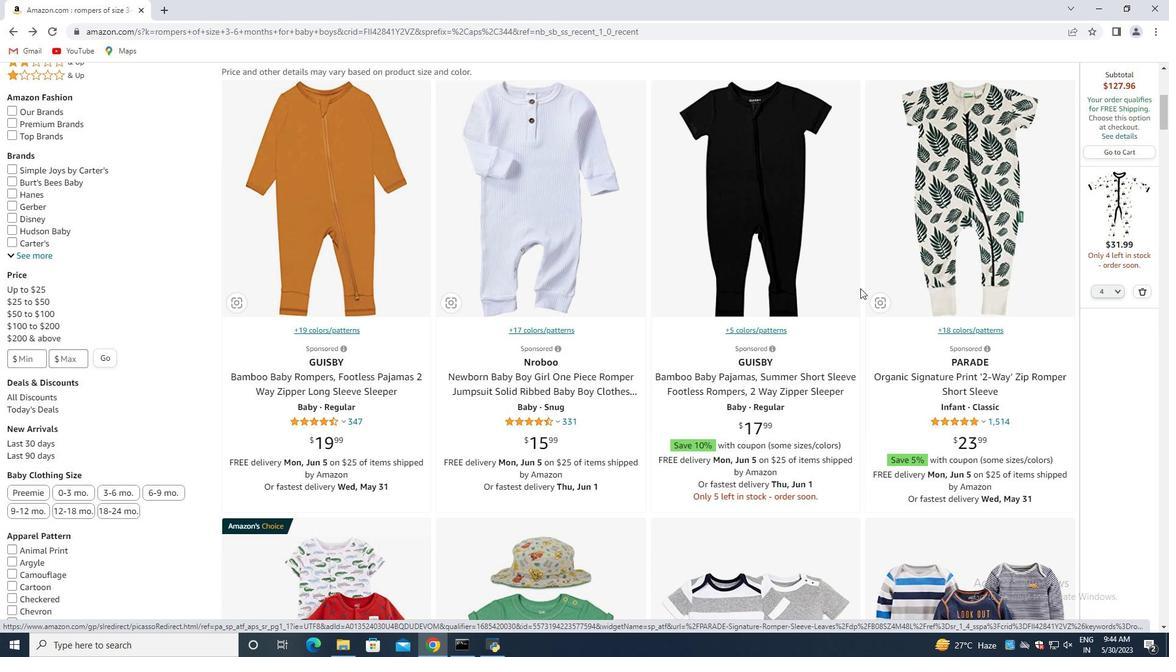 
Action: Mouse moved to (555, 267)
Screenshot: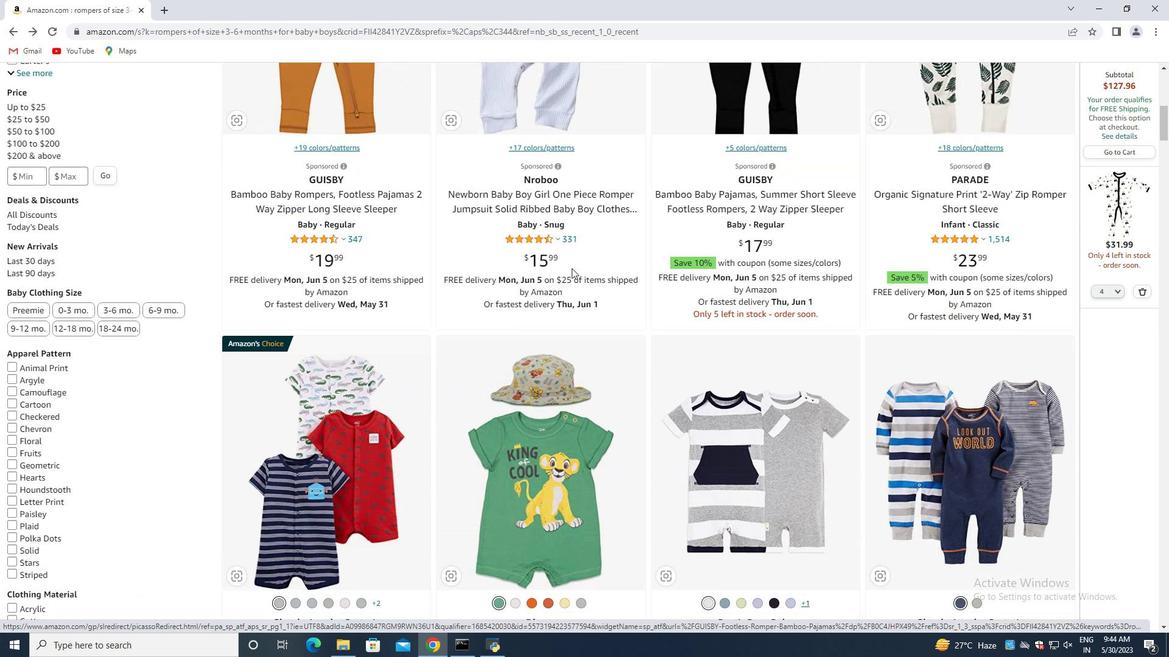 
Action: Mouse scrolled (555, 266) with delta (0, 0)
Screenshot: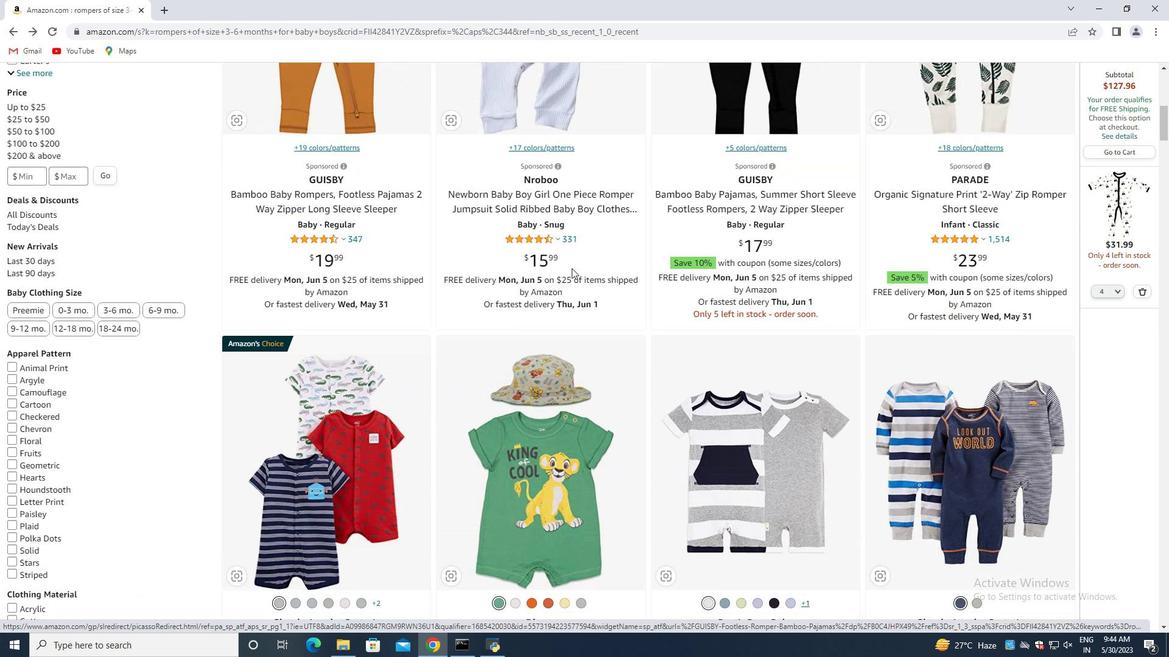 
Action: Mouse moved to (546, 267)
Screenshot: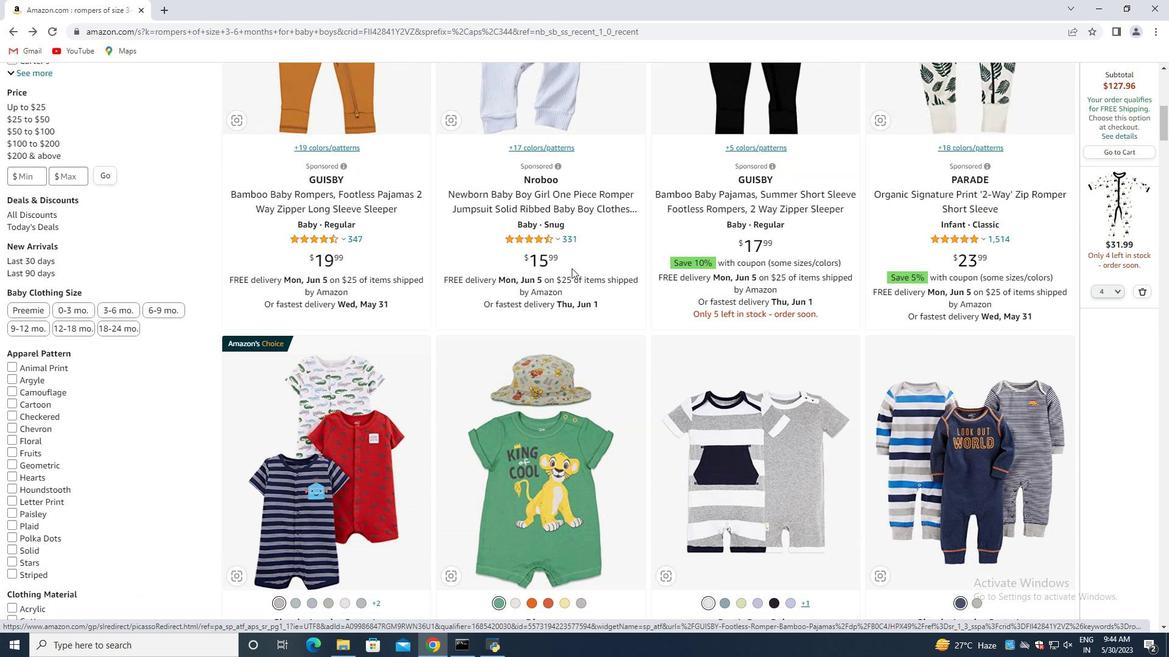 
Action: Mouse scrolled (546, 266) with delta (0, 0)
Screenshot: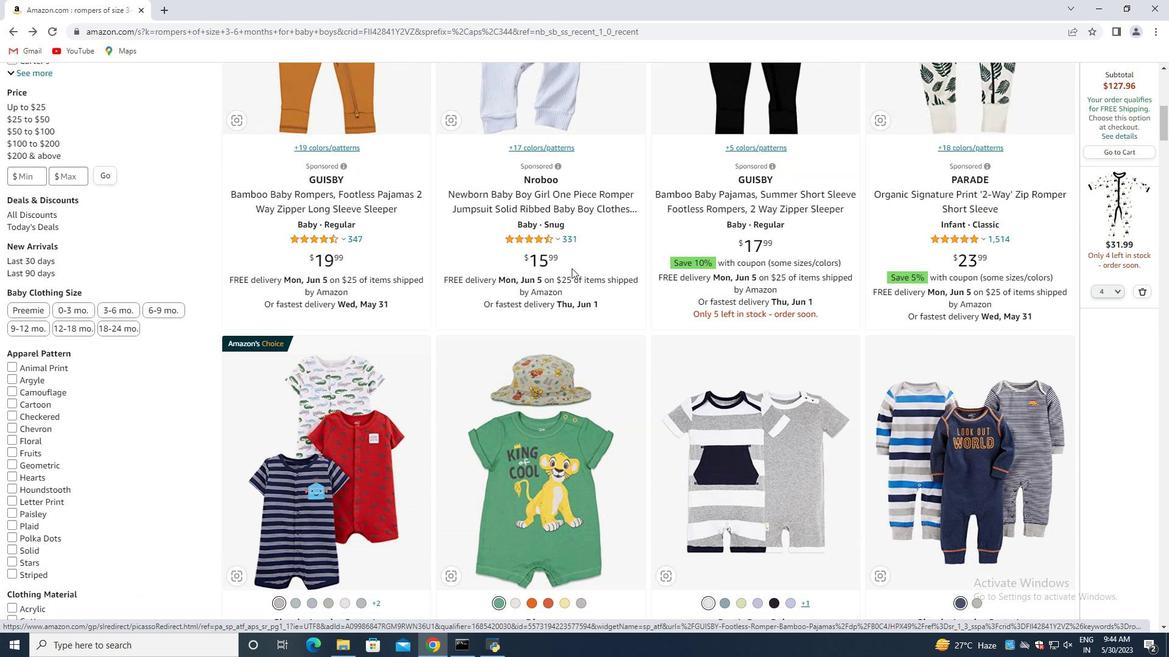 
Action: Mouse moved to (515, 268)
Screenshot: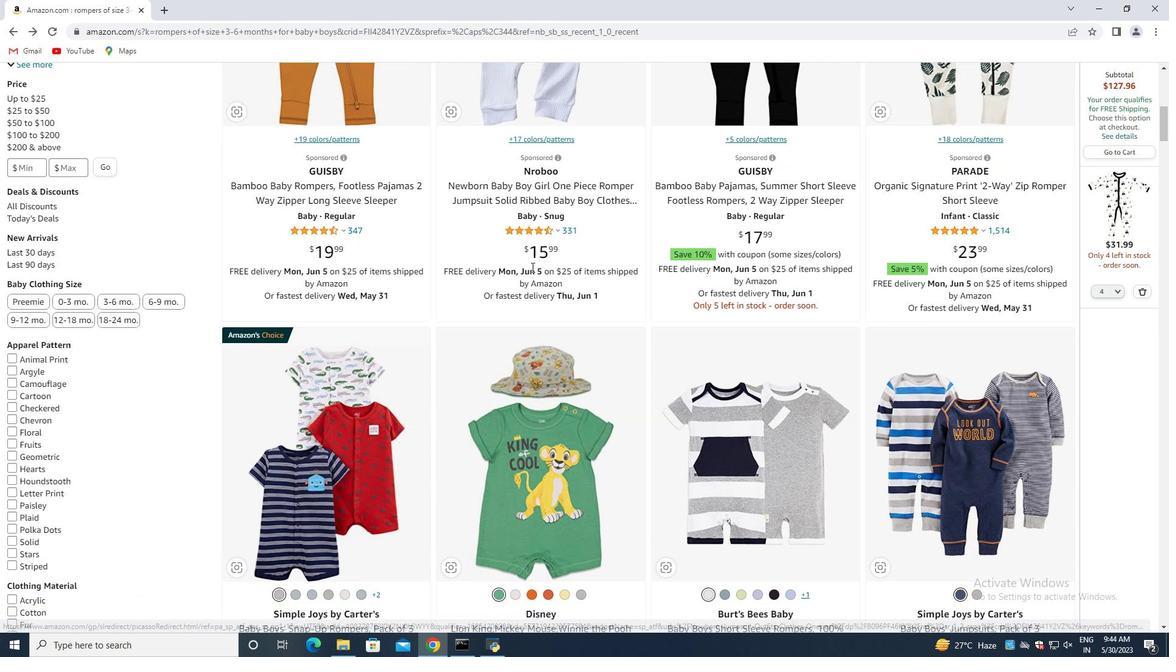 
Action: Mouse scrolled (515, 267) with delta (0, 0)
Screenshot: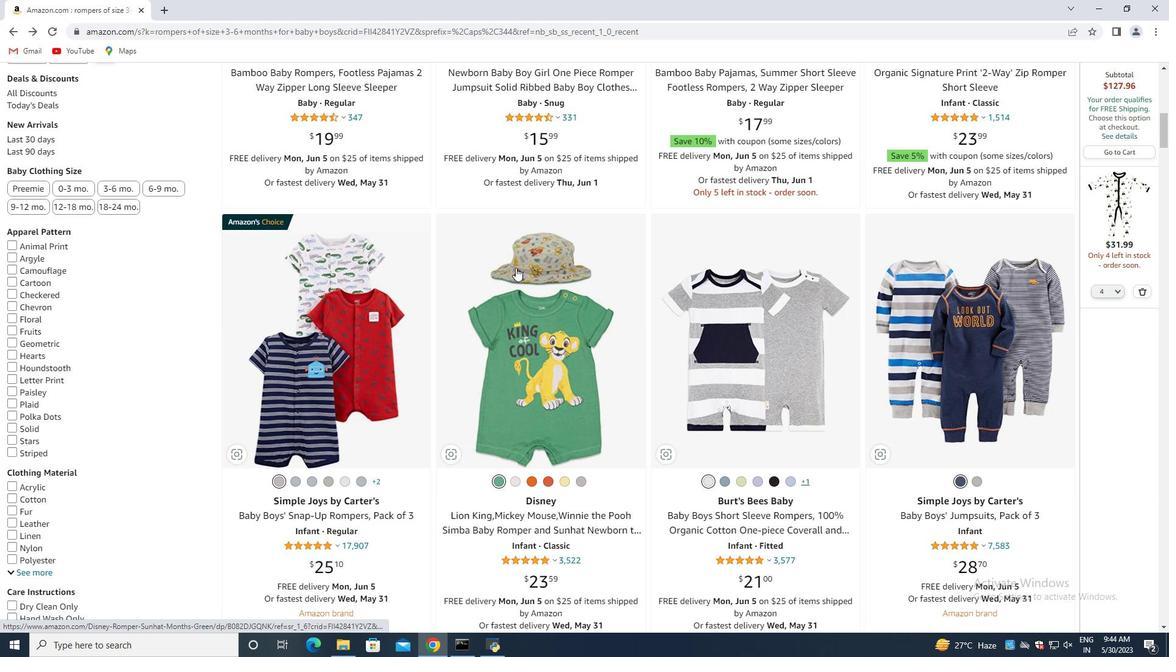 
Action: Mouse scrolled (515, 267) with delta (0, 0)
Screenshot: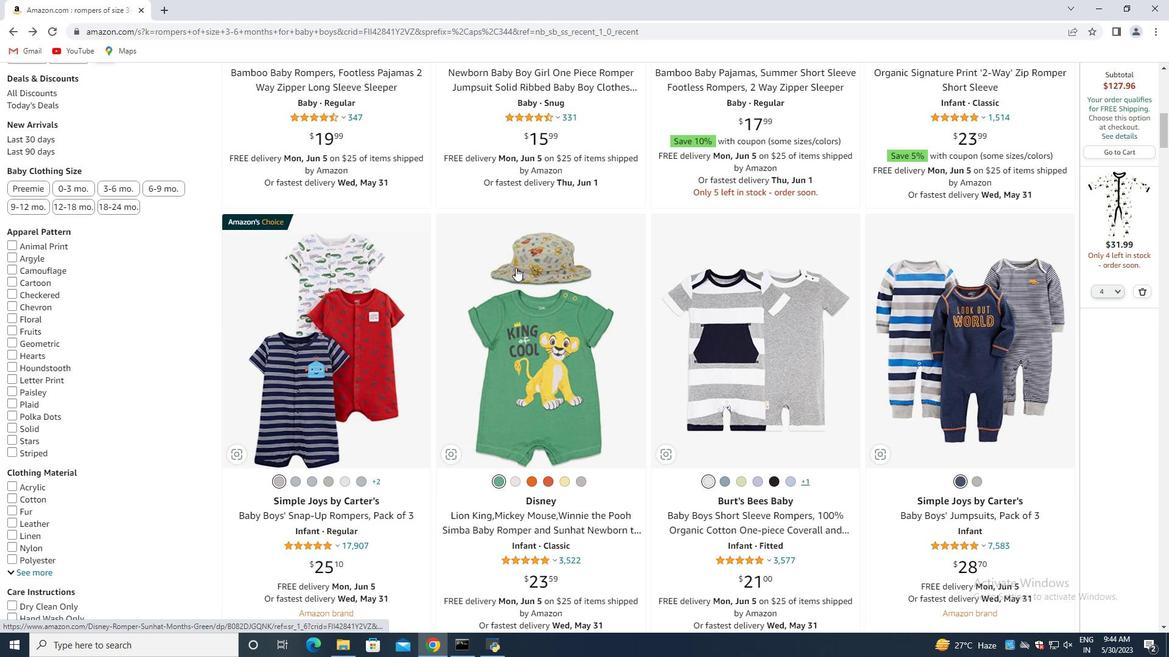 
Action: Mouse scrolled (515, 267) with delta (0, 0)
Screenshot: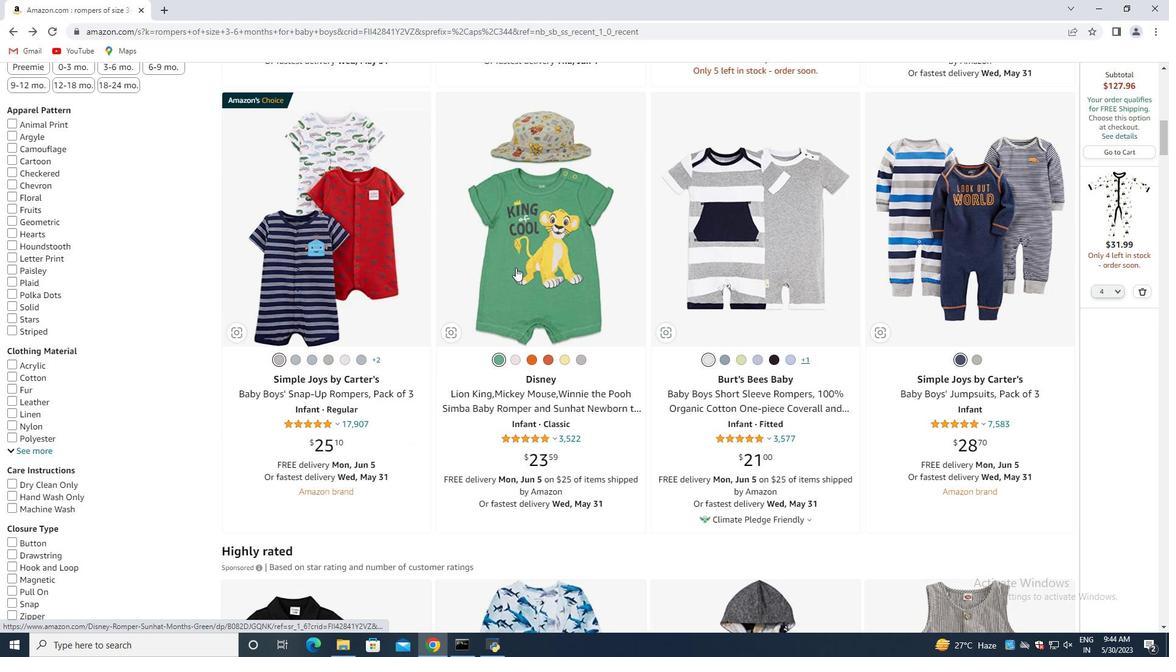 
Action: Mouse scrolled (515, 267) with delta (0, 0)
Screenshot: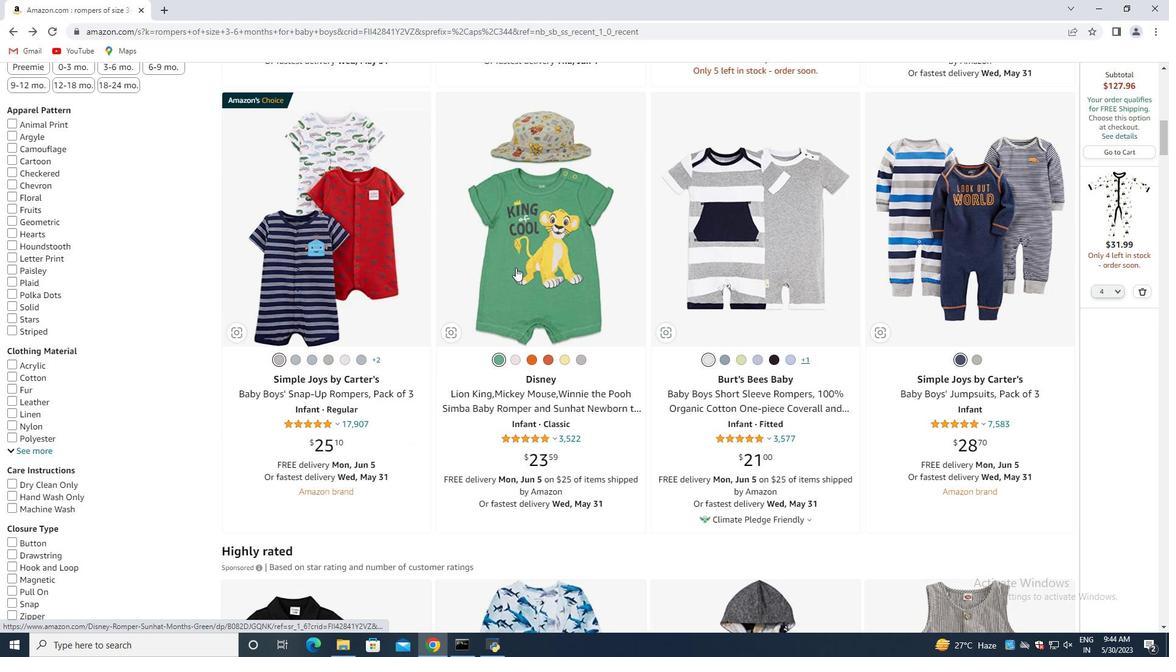 
Action: Mouse moved to (503, 266)
Screenshot: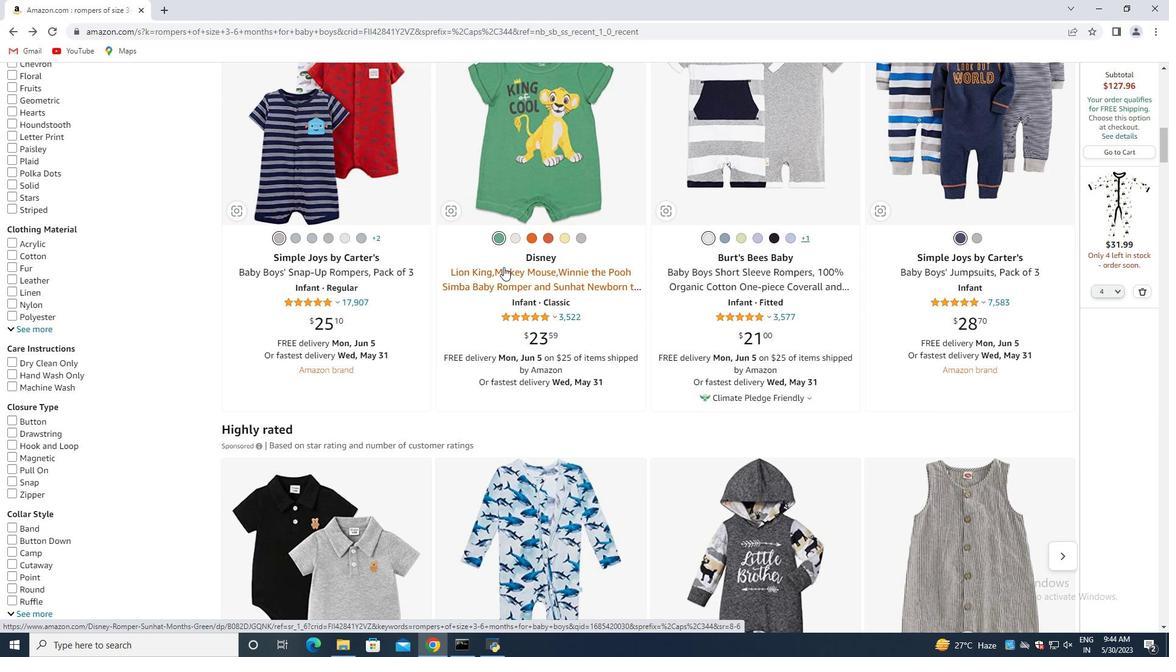 
Action: Mouse scrolled (503, 266) with delta (0, 0)
Screenshot: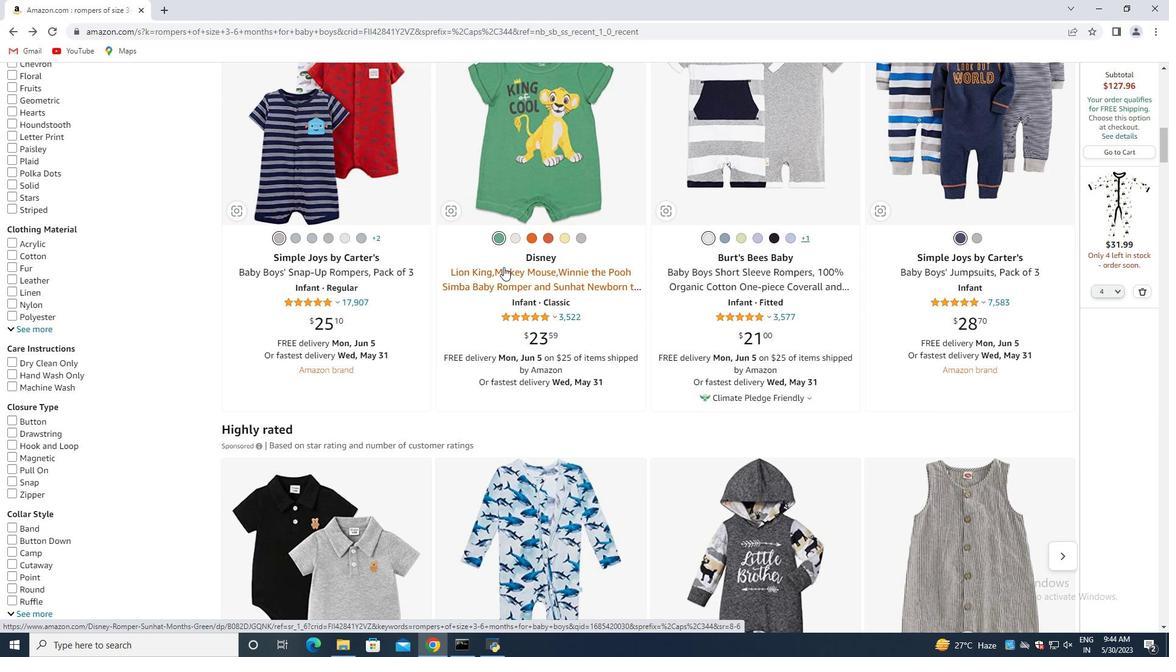 
Action: Mouse scrolled (503, 266) with delta (0, 0)
Screenshot: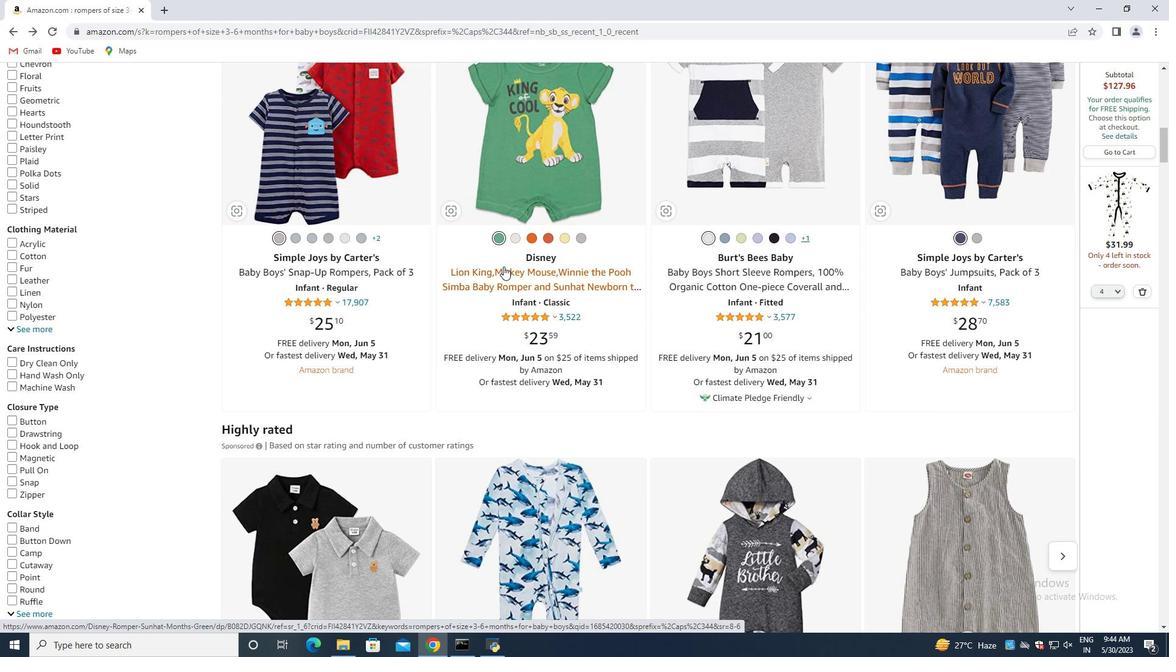 
Action: Mouse moved to (514, 246)
Screenshot: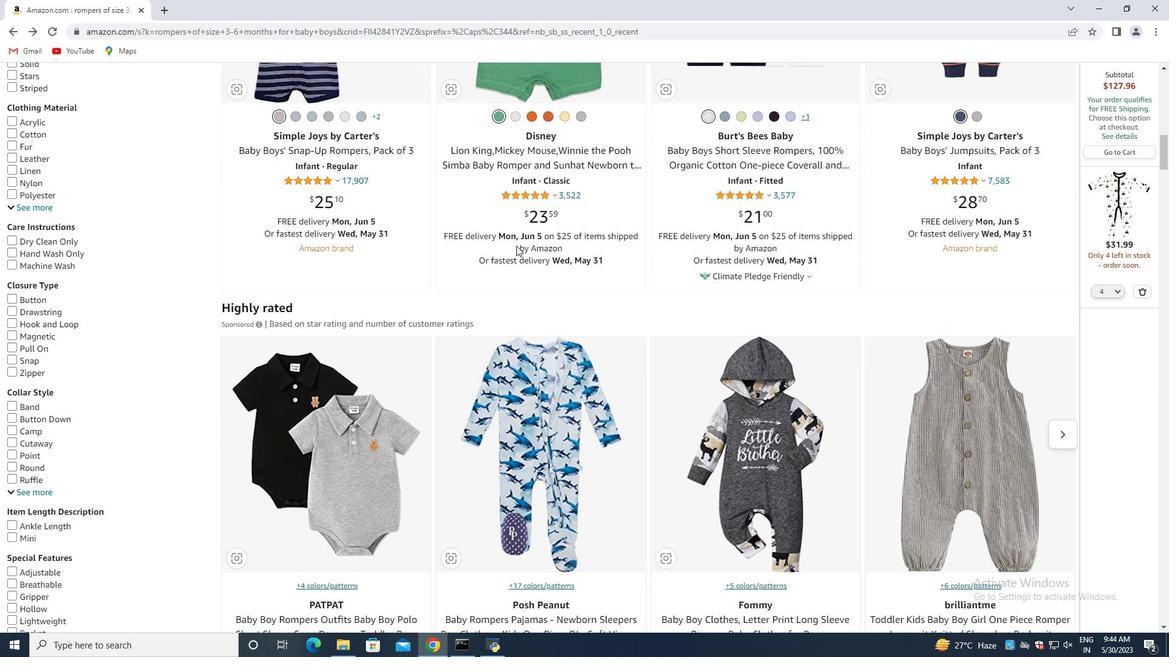 
Action: Mouse scrolled (514, 245) with delta (0, 0)
Screenshot: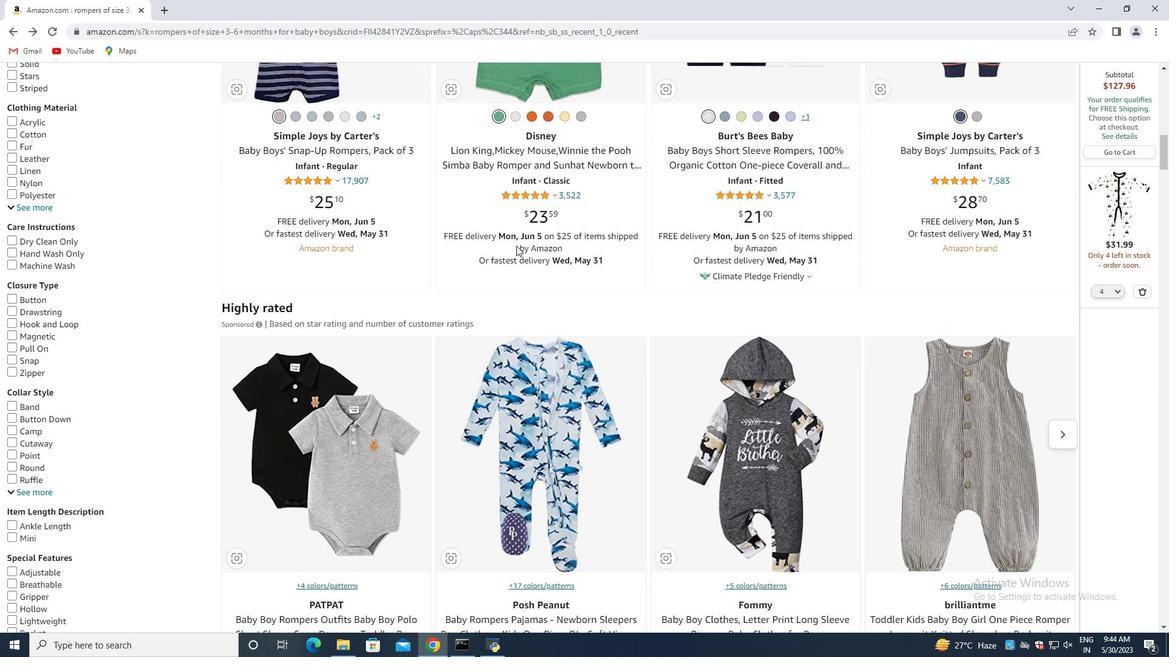 
Action: Mouse moved to (512, 246)
Screenshot: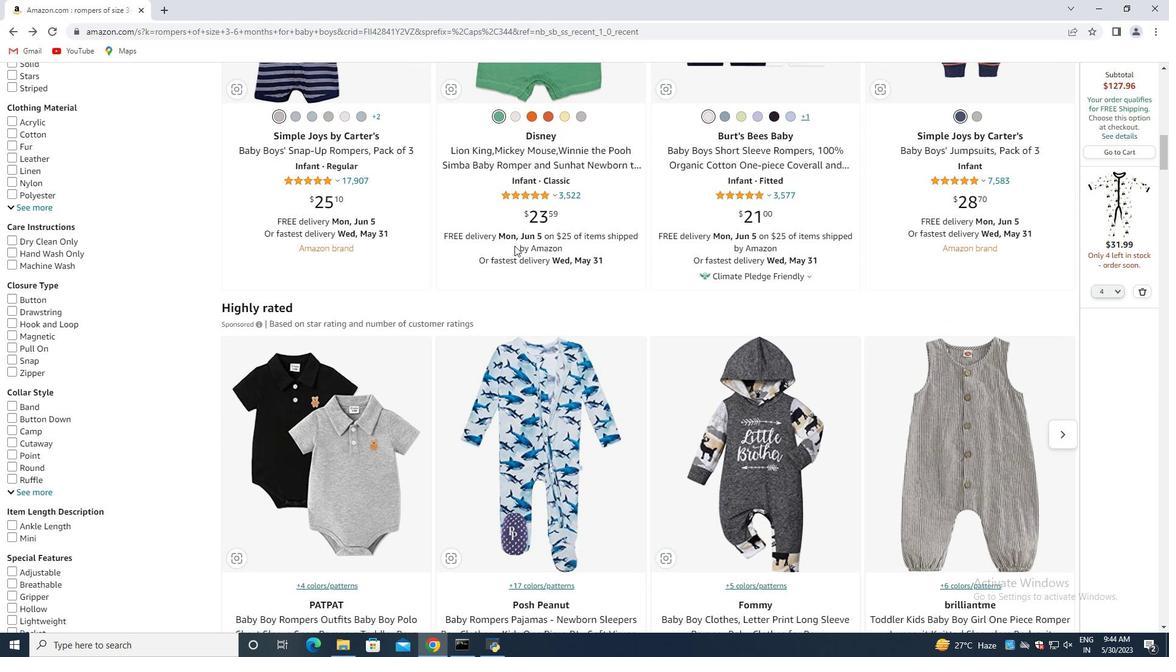 
Action: Mouse scrolled (512, 246) with delta (0, 0)
Screenshot: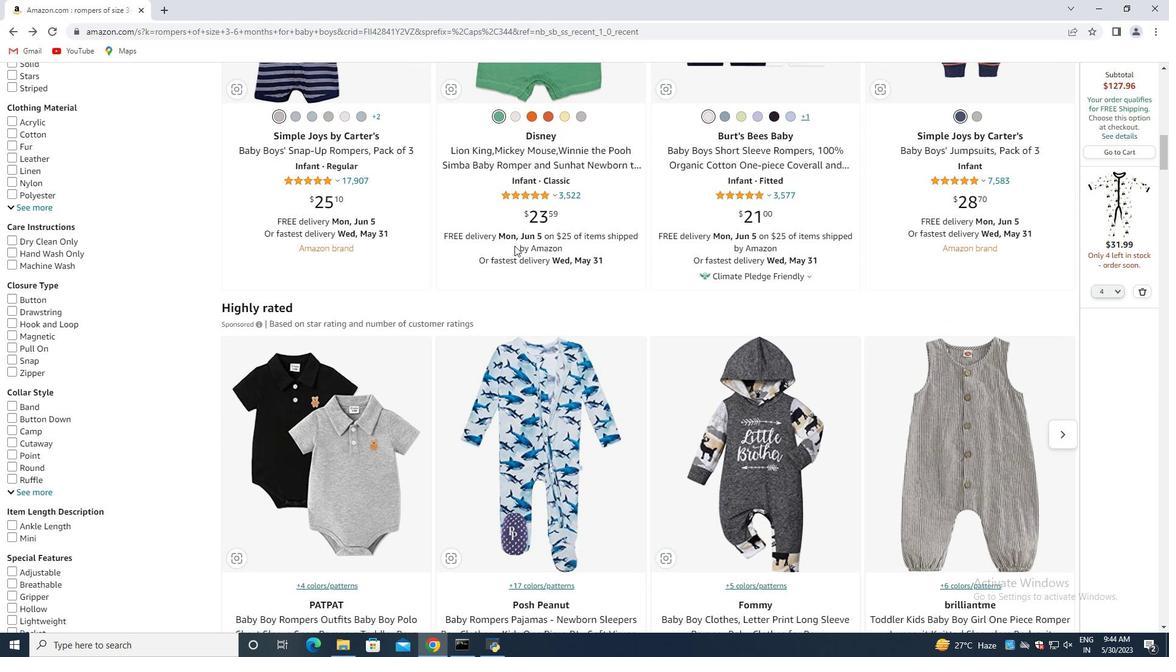 
Action: Mouse scrolled (512, 246) with delta (0, 0)
Screenshot: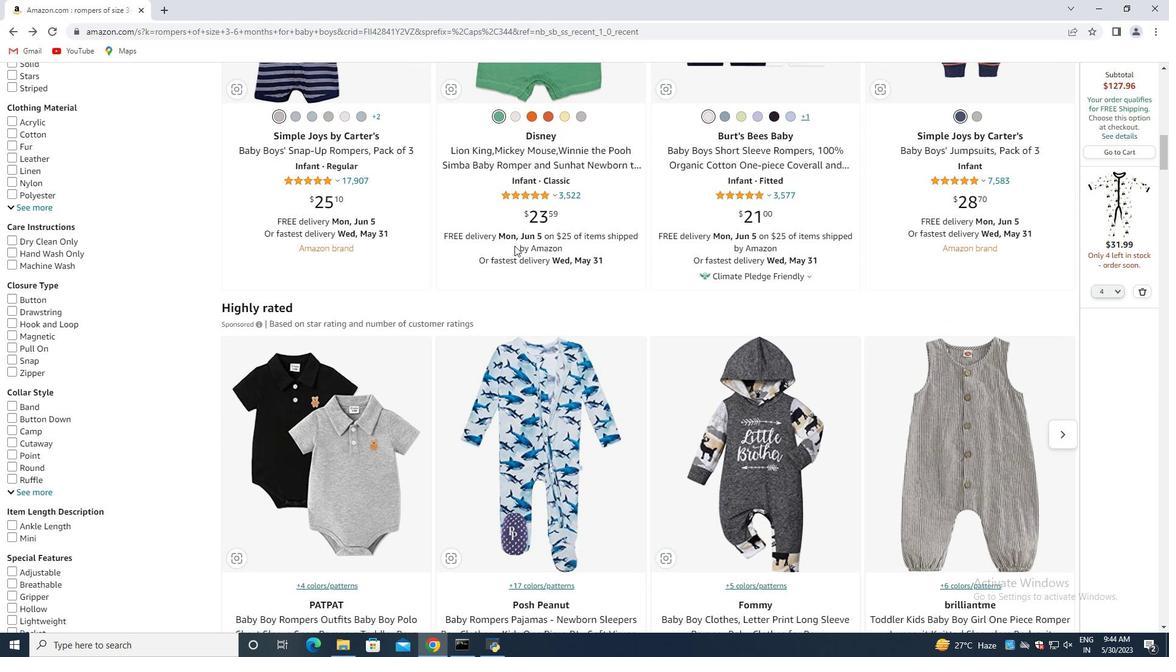 
Action: Mouse moved to (514, 244)
Screenshot: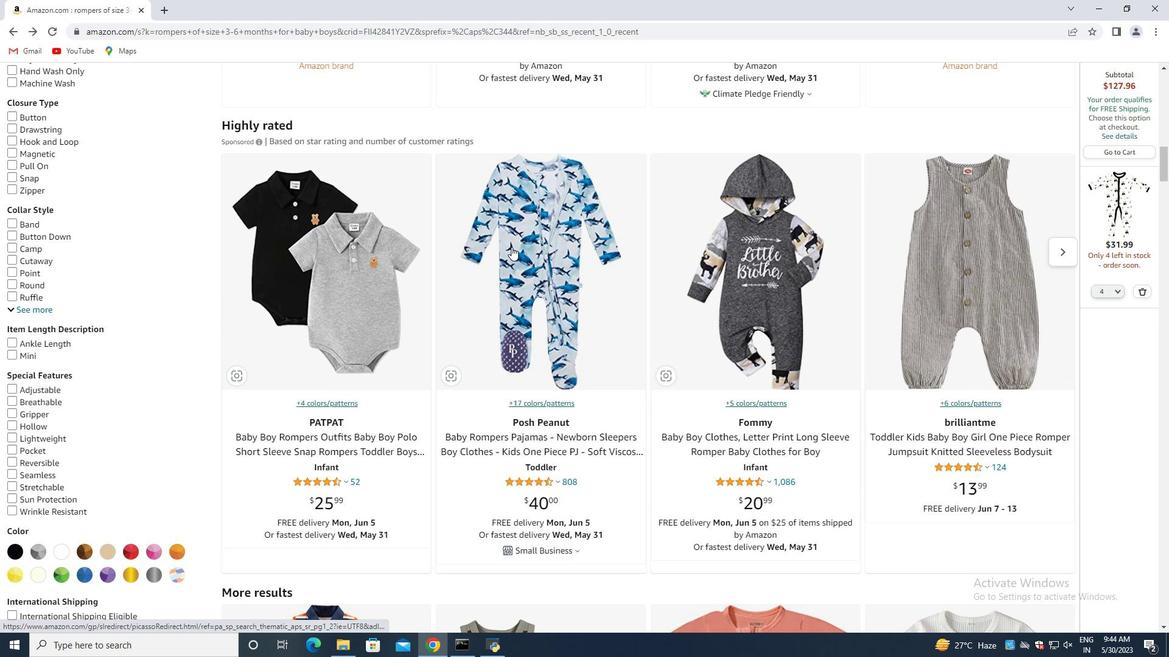 
Action: Mouse scrolled (514, 244) with delta (0, 0)
Screenshot: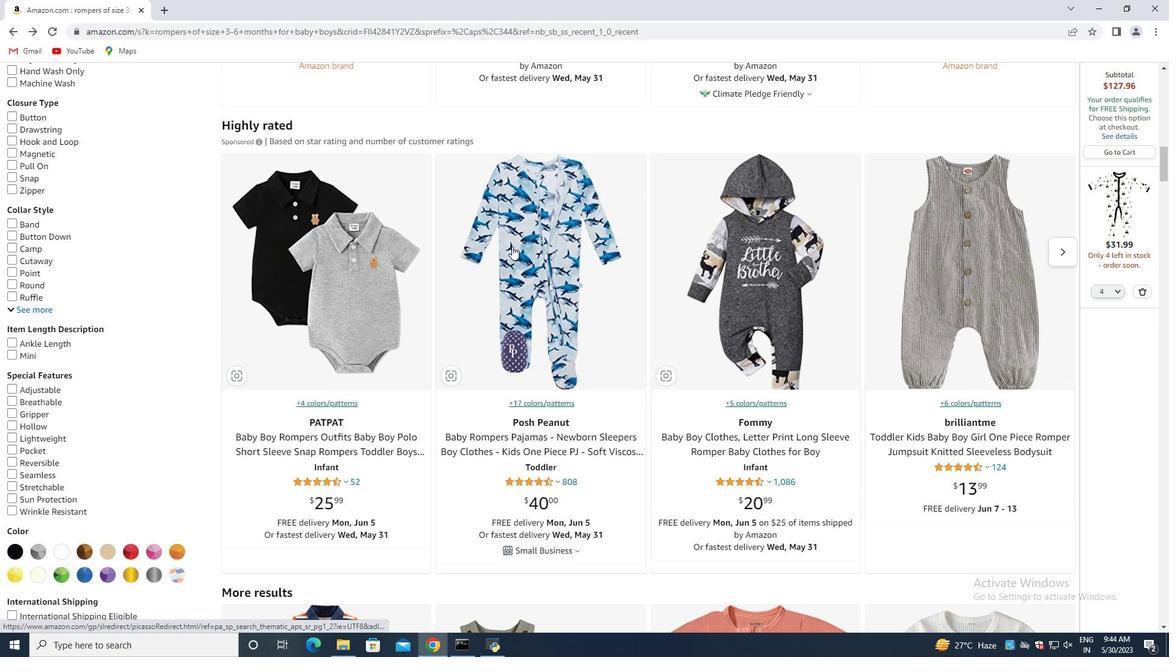 
Action: Mouse scrolled (514, 244) with delta (0, 0)
Screenshot: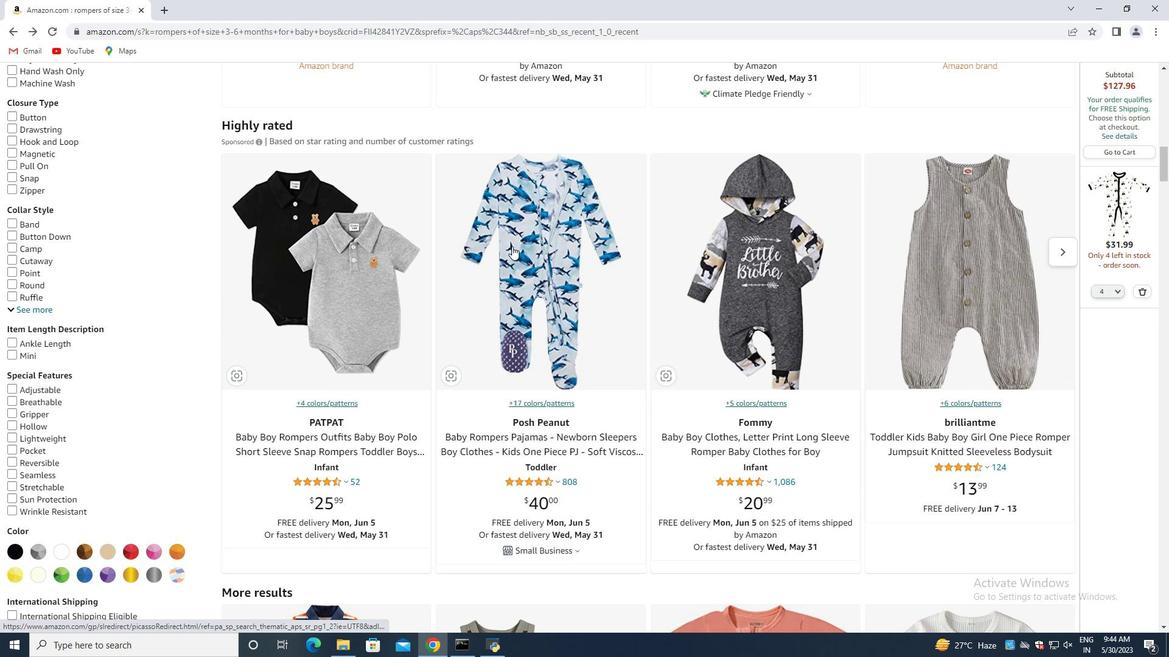 
Action: Mouse scrolled (514, 244) with delta (0, 0)
Screenshot: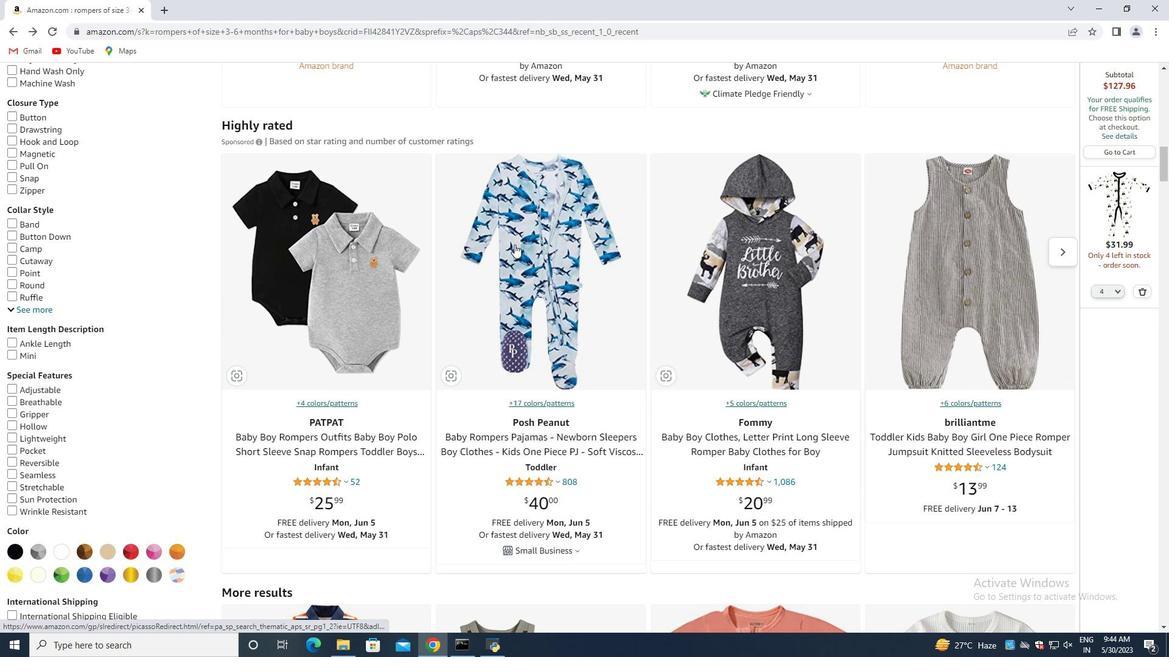 
Action: Mouse moved to (516, 243)
Screenshot: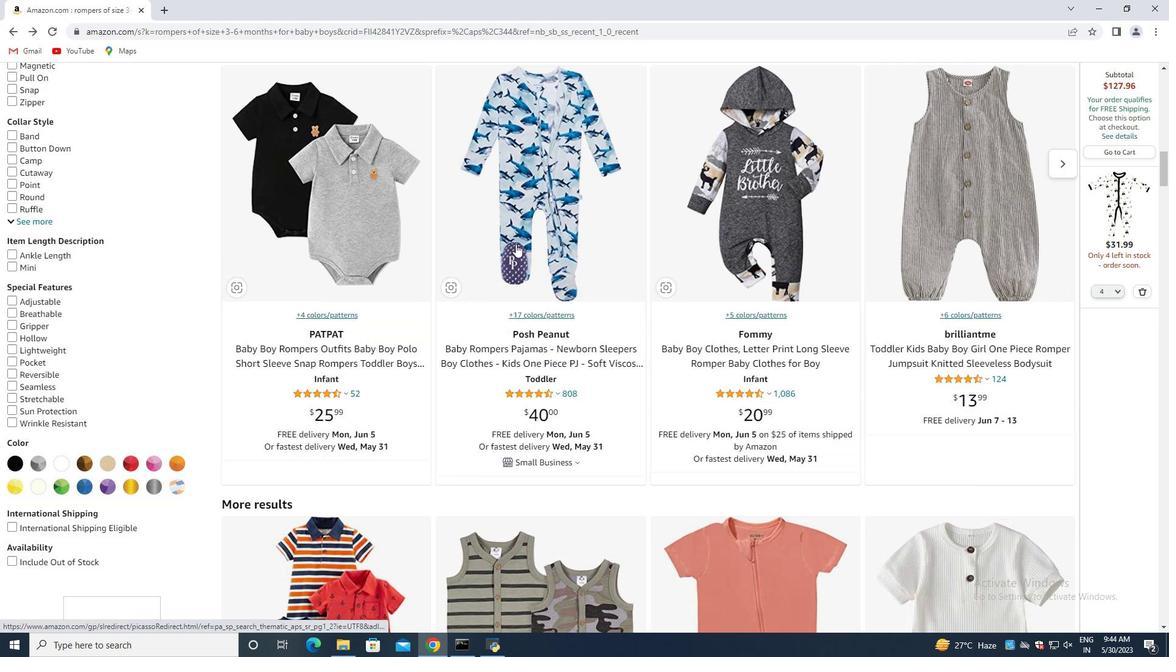 
Action: Mouse scrolled (516, 243) with delta (0, 0)
Screenshot: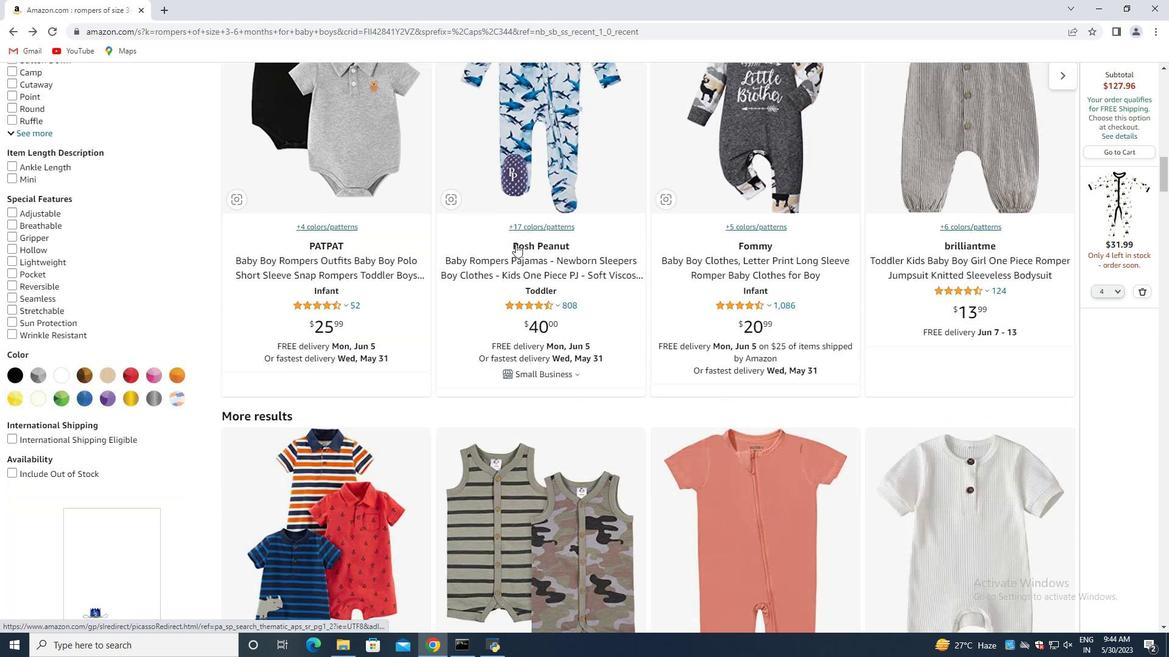 
Action: Mouse scrolled (516, 243) with delta (0, 0)
Screenshot: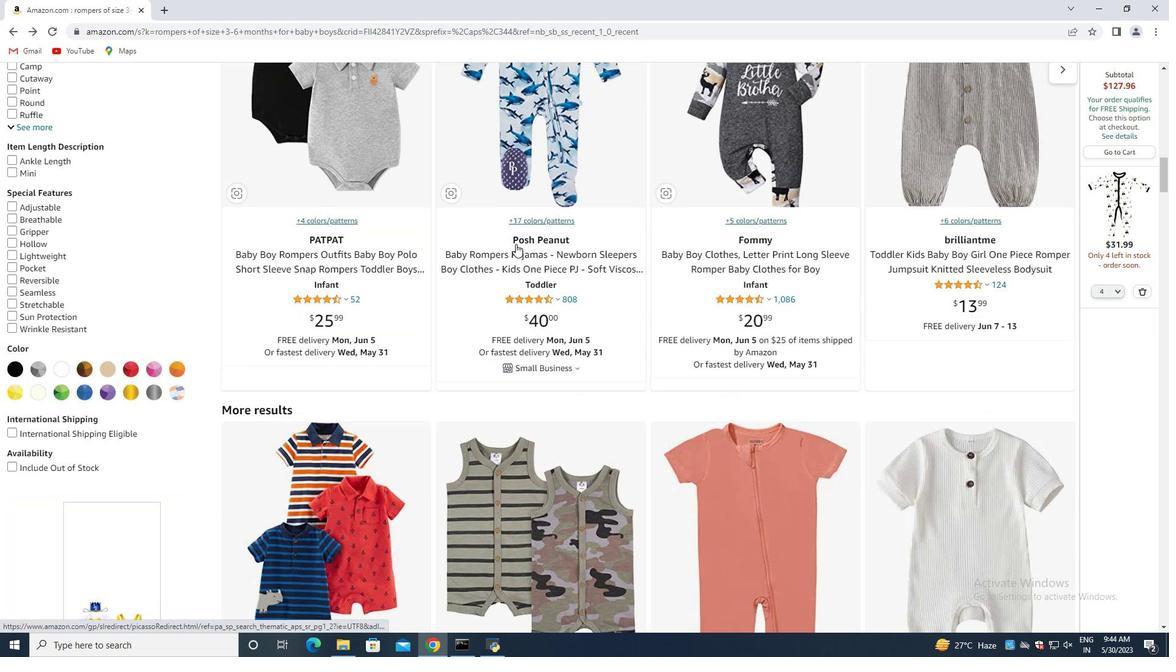 
Action: Mouse moved to (517, 243)
Screenshot: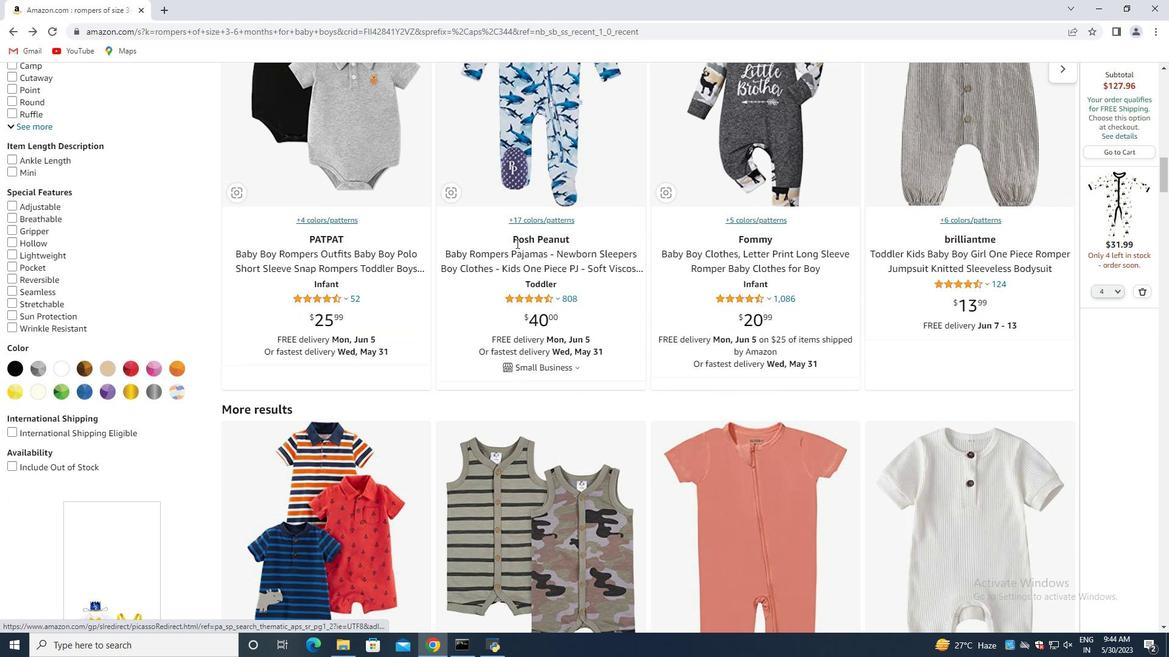 
Action: Mouse scrolled (517, 242) with delta (0, 0)
Screenshot: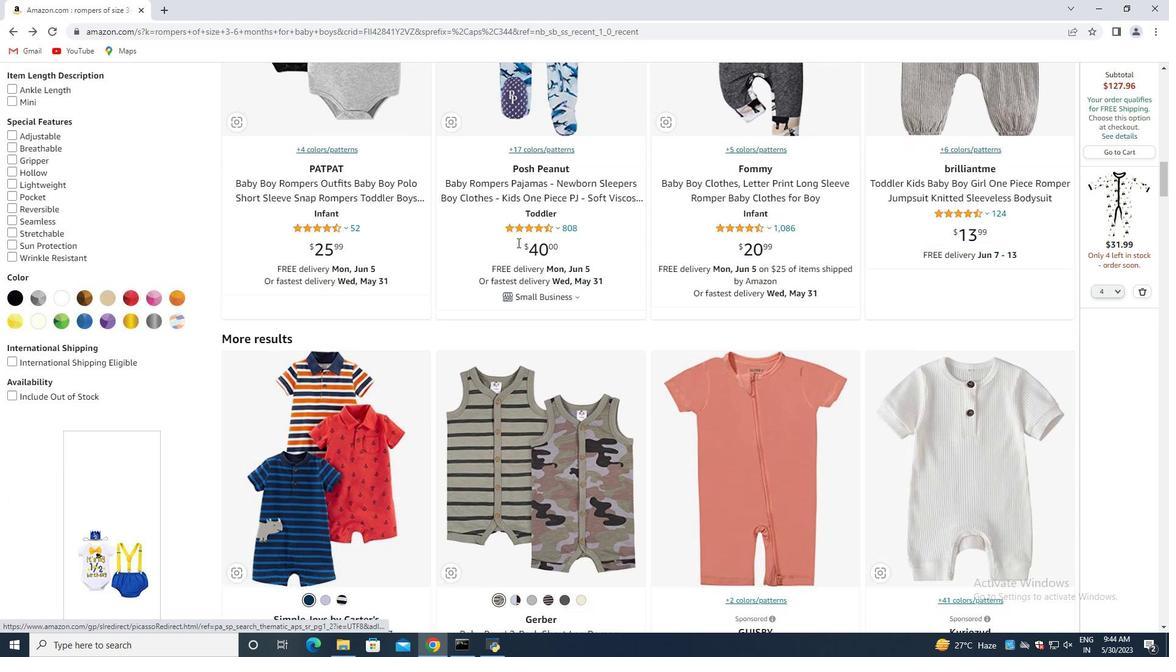
Action: Mouse moved to (518, 242)
Screenshot: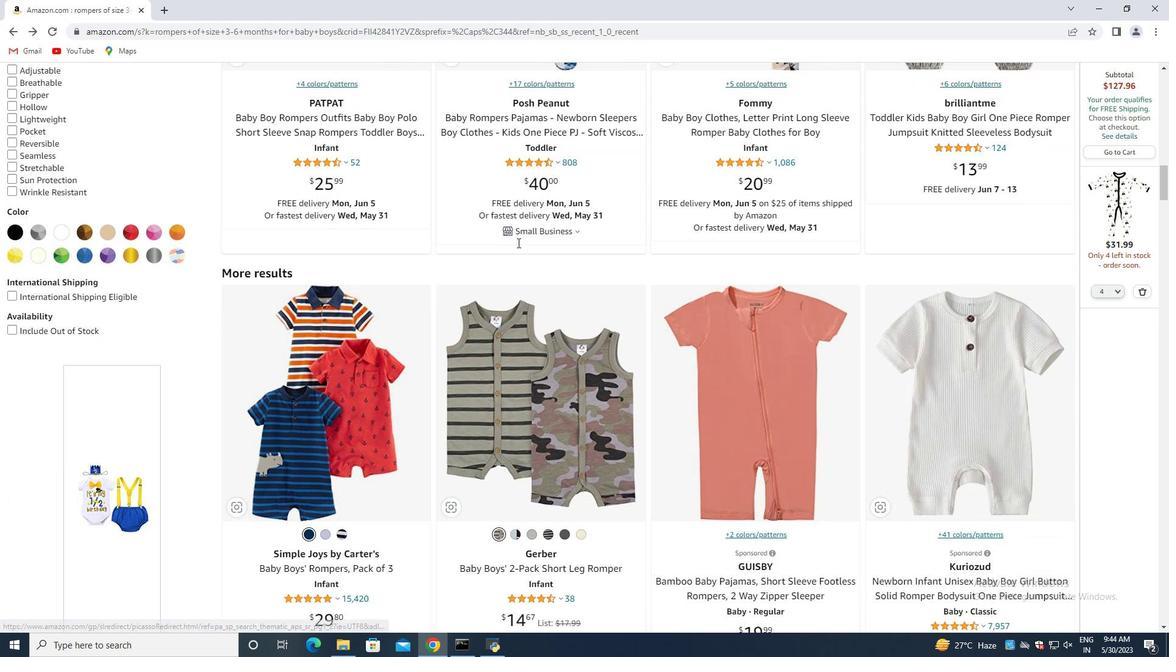 
Action: Mouse scrolled (518, 241) with delta (0, 0)
Screenshot: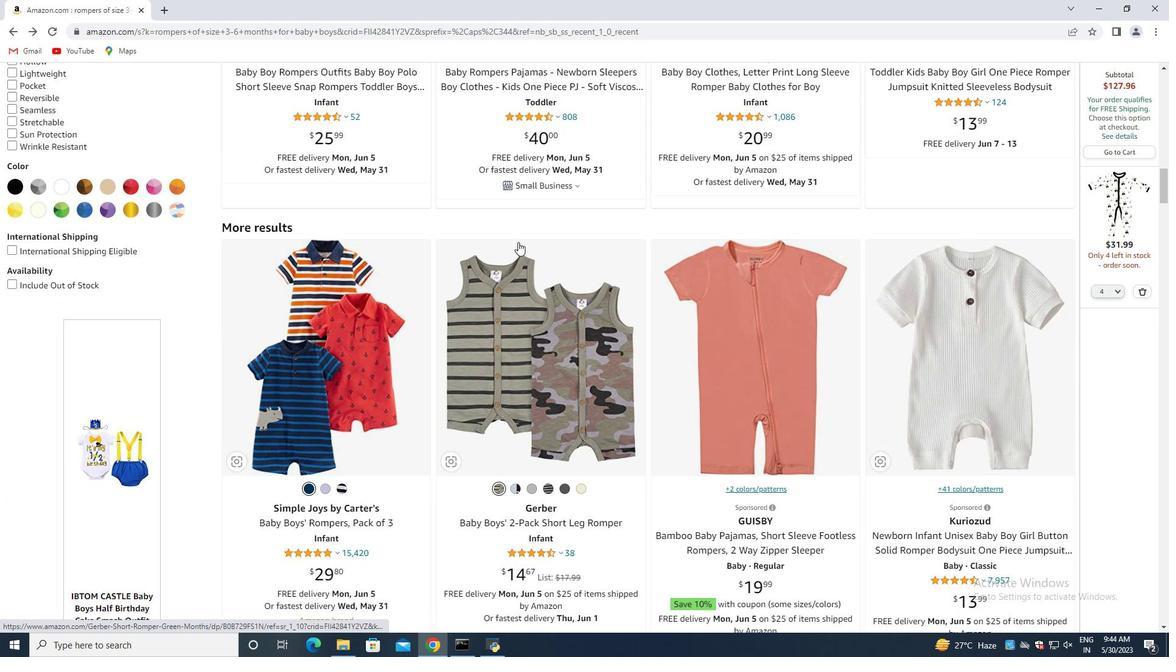 
Action: Mouse scrolled (518, 241) with delta (0, 0)
Screenshot: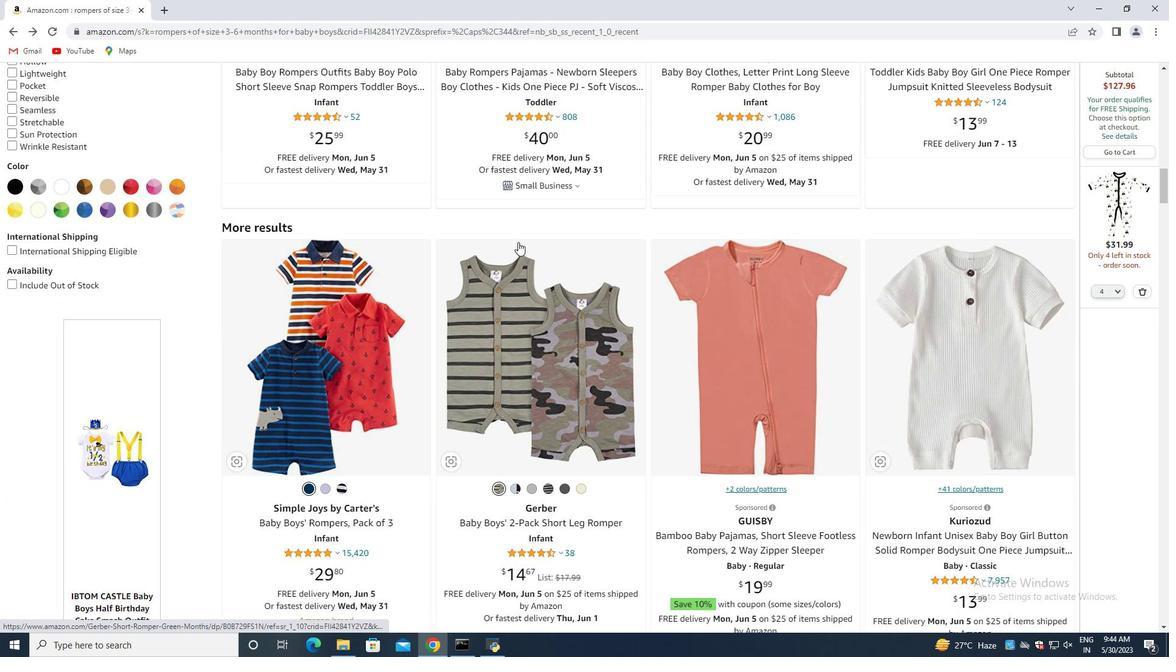 
Action: Mouse moved to (519, 240)
Screenshot: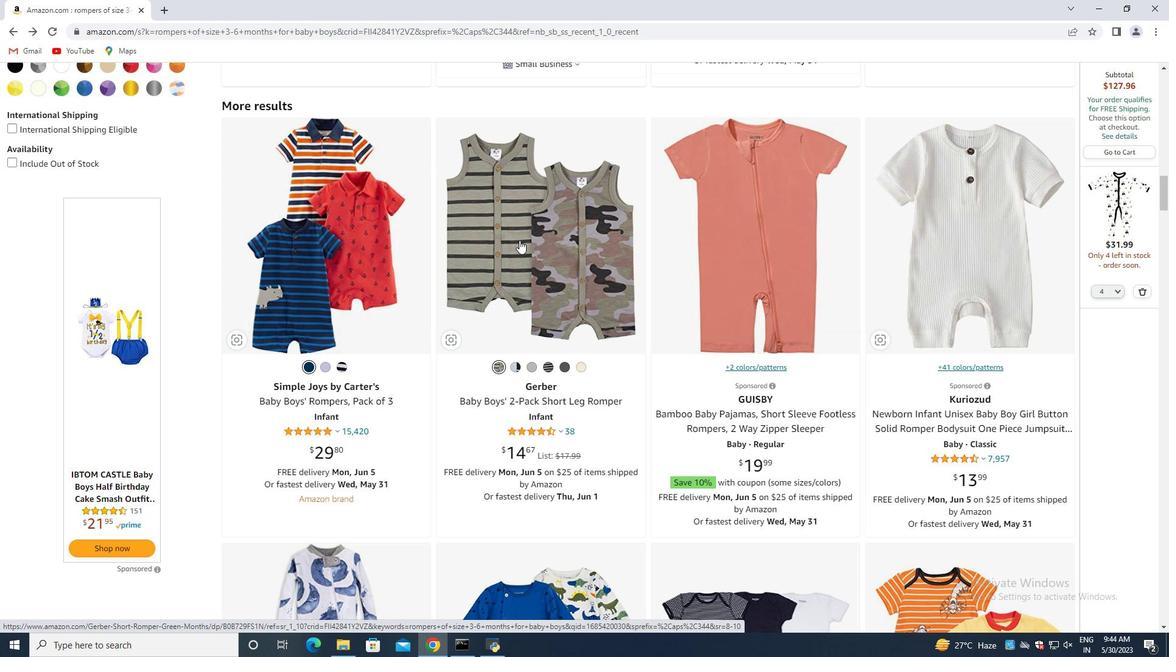 
Action: Mouse scrolled (519, 239) with delta (0, 0)
Screenshot: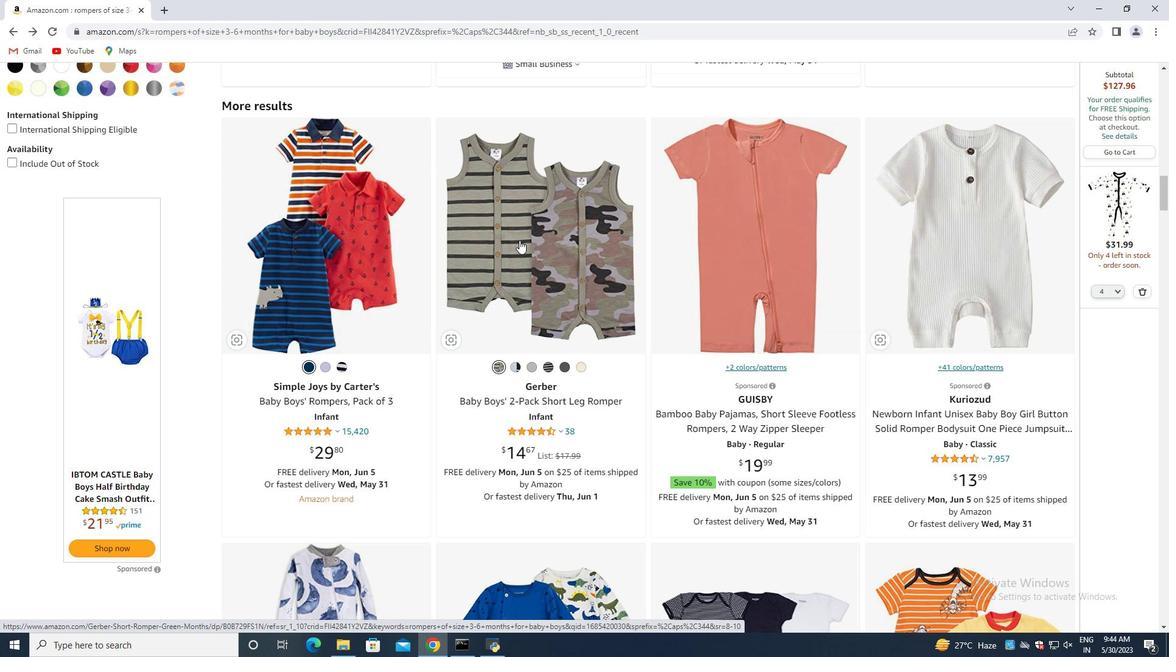 
Action: Mouse scrolled (519, 239) with delta (0, 0)
Screenshot: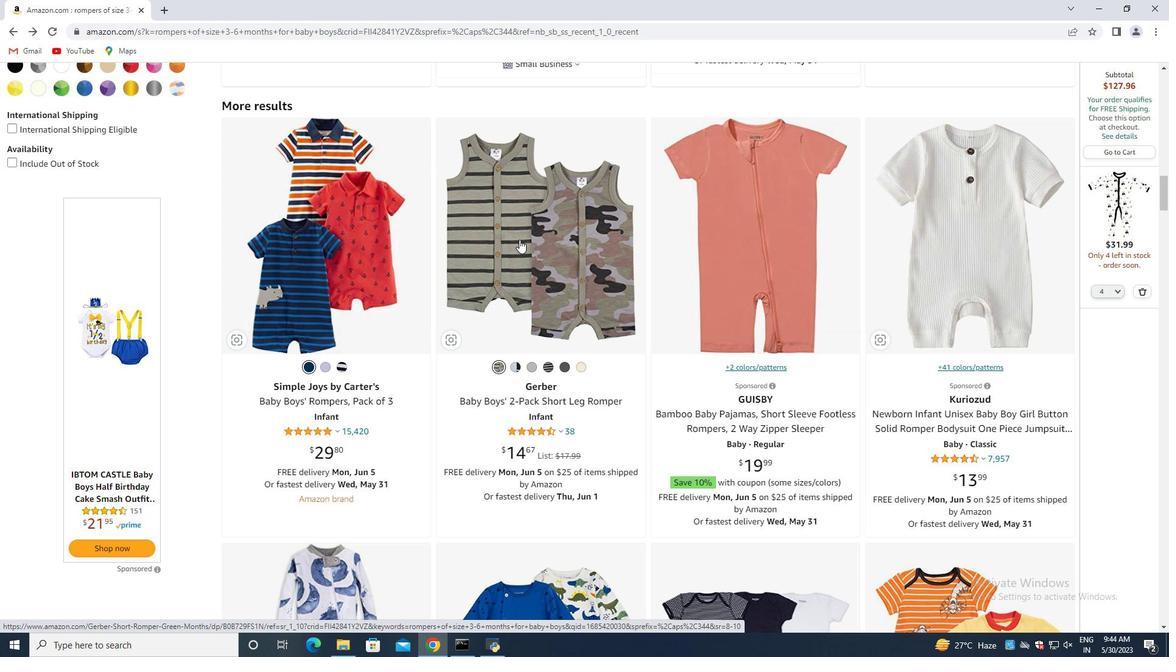
Action: Mouse moved to (519, 240)
Screenshot: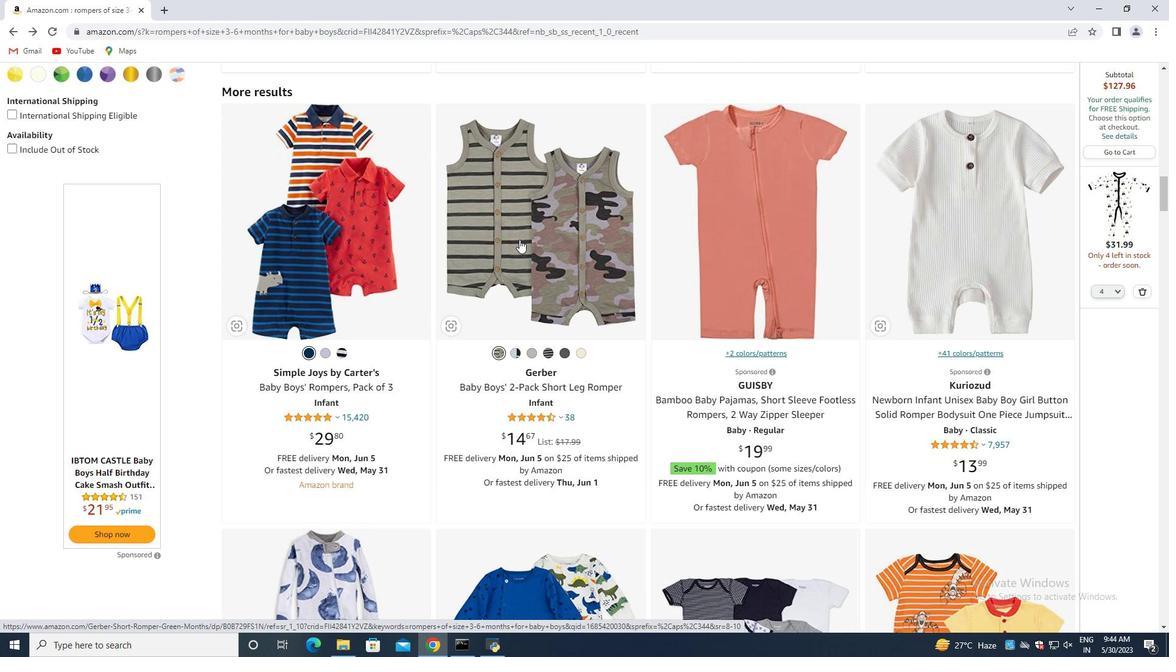 
Action: Mouse scrolled (519, 239) with delta (0, 0)
Screenshot: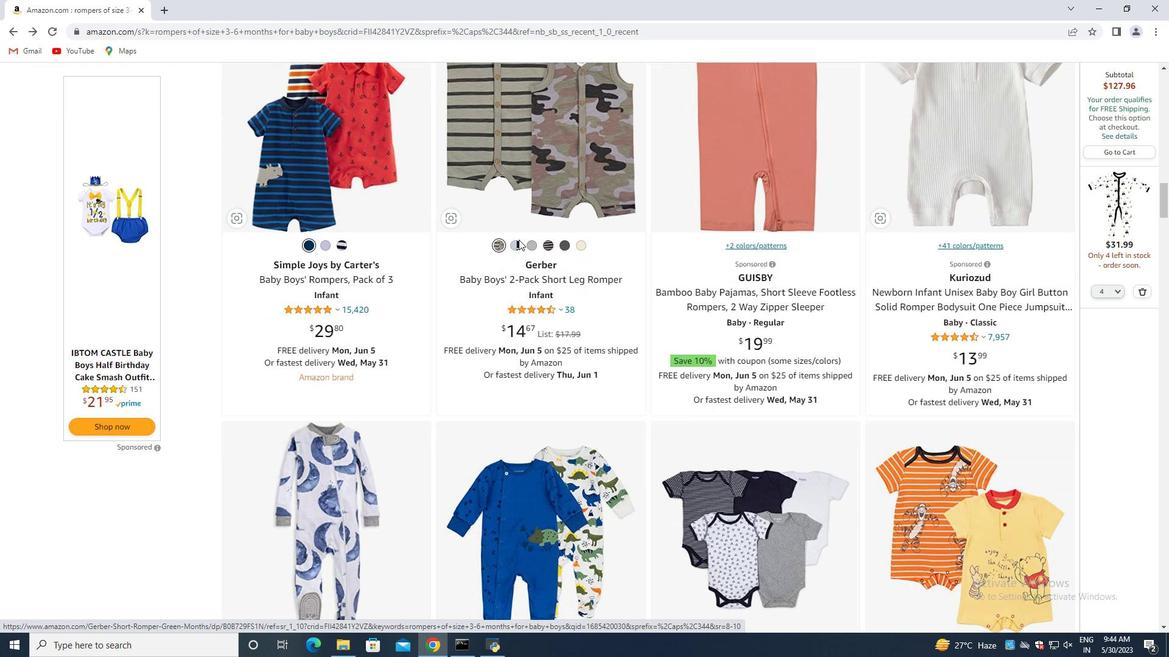 
Action: Mouse scrolled (519, 239) with delta (0, 0)
Screenshot: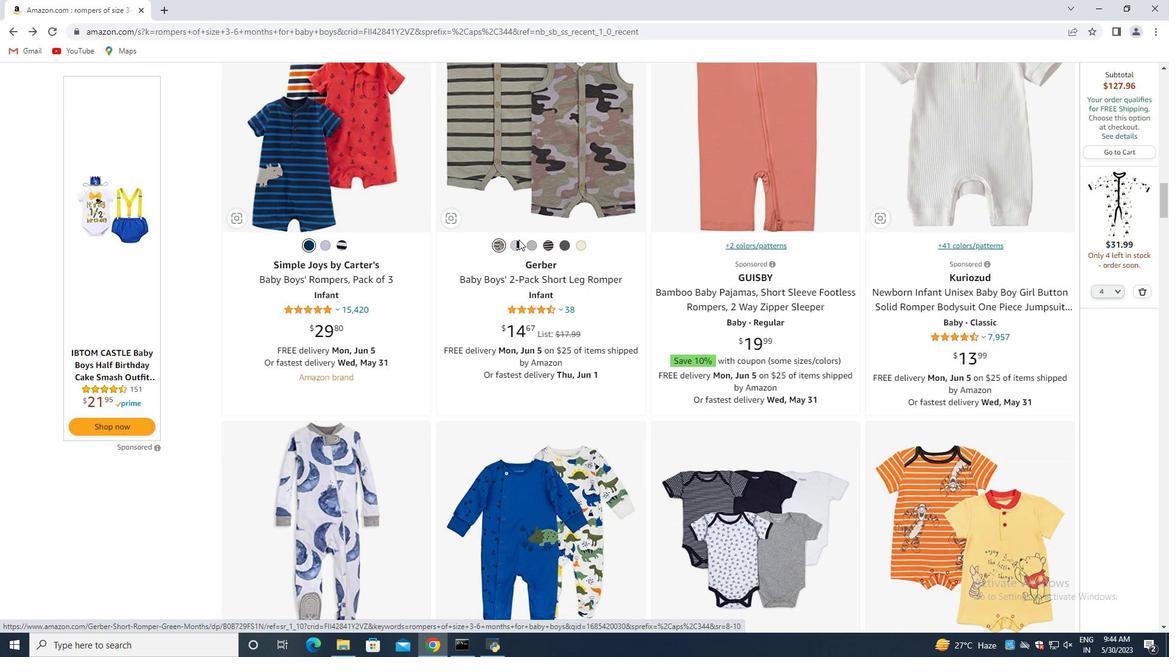 
Action: Mouse moved to (504, 249)
Screenshot: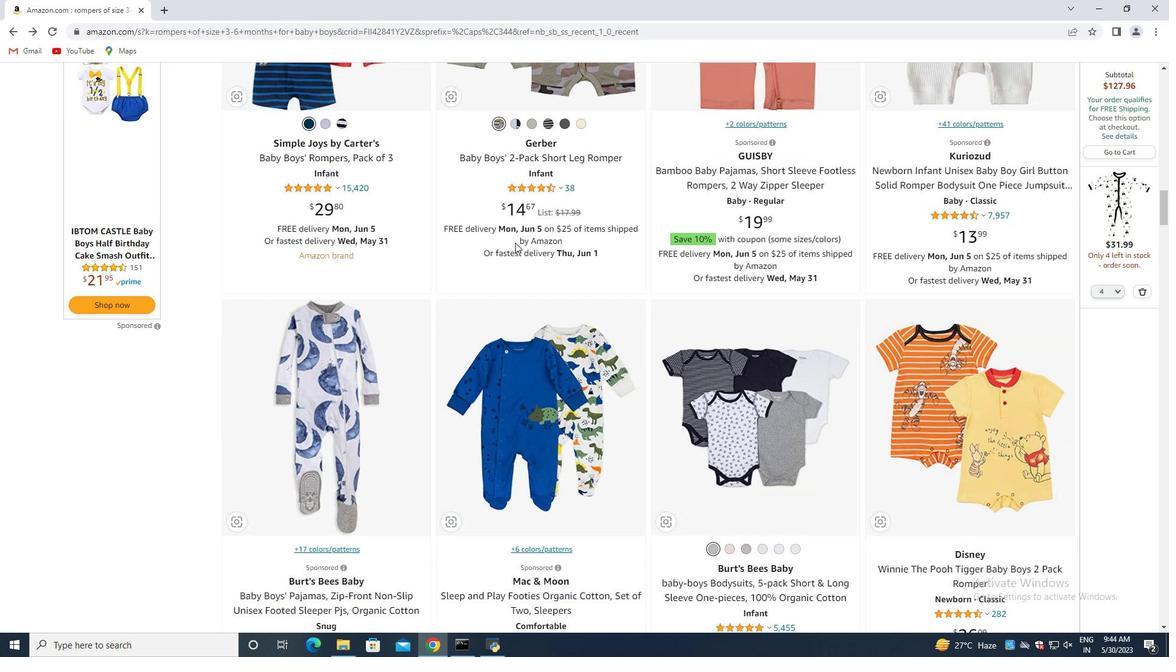 
Action: Mouse scrolled (504, 249) with delta (0, 0)
Screenshot: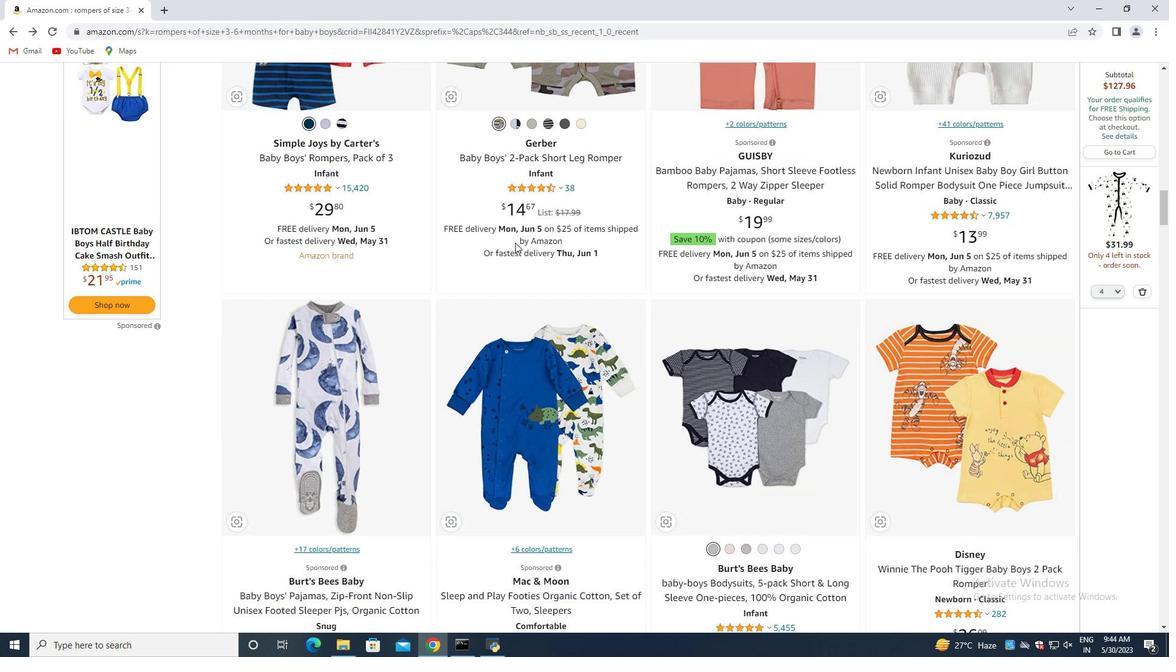 
Action: Mouse moved to (495, 255)
Screenshot: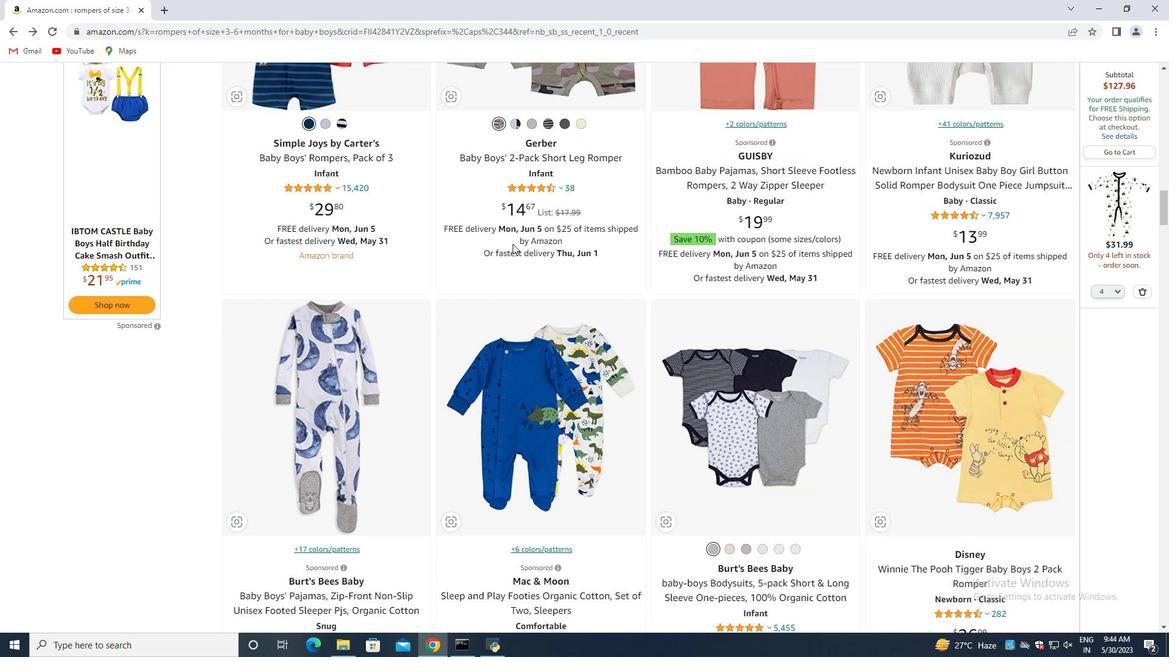 
Action: Mouse scrolled (495, 254) with delta (0, 0)
Screenshot: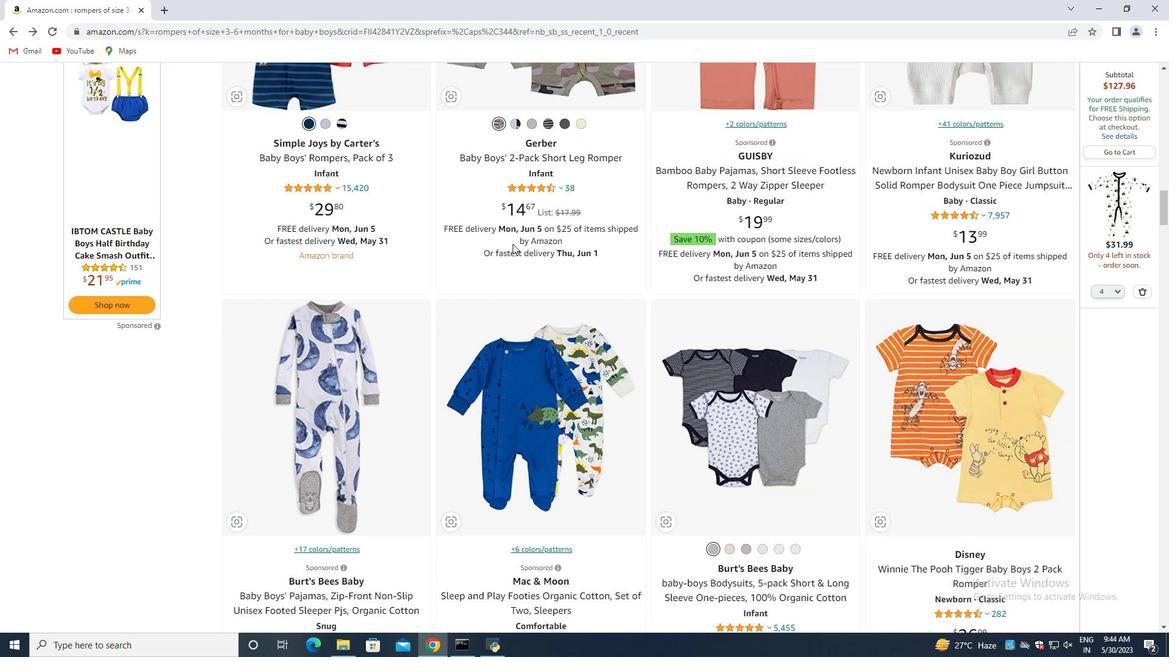
Action: Mouse moved to (307, 347)
Screenshot: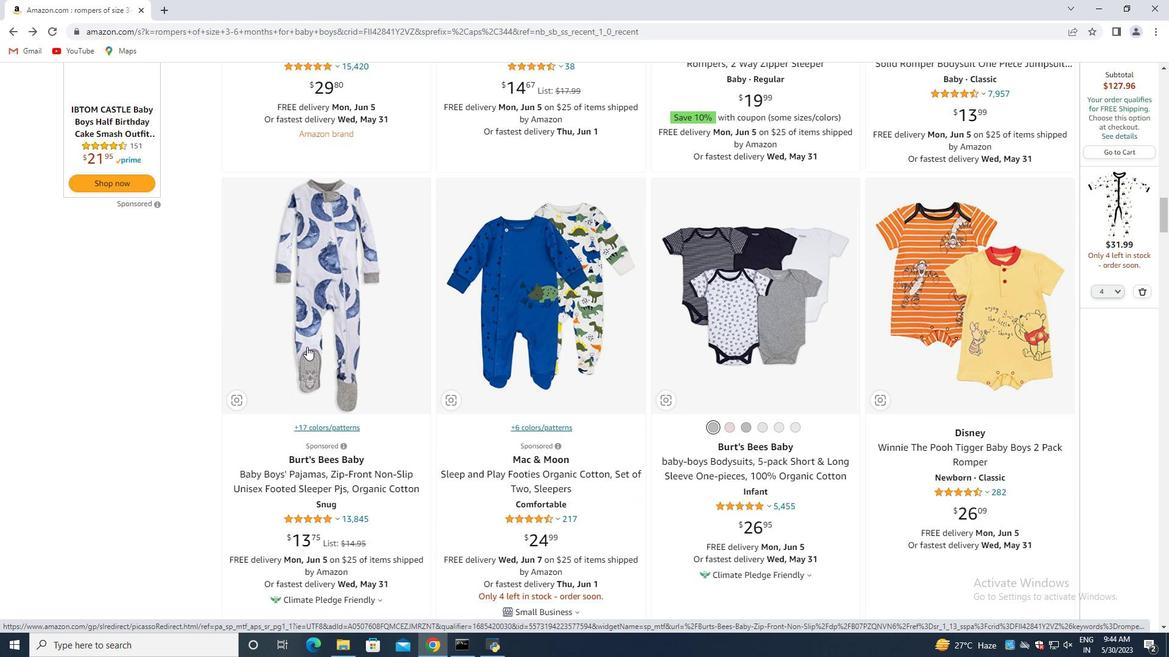 
Action: Mouse scrolled (307, 346) with delta (0, 0)
Screenshot: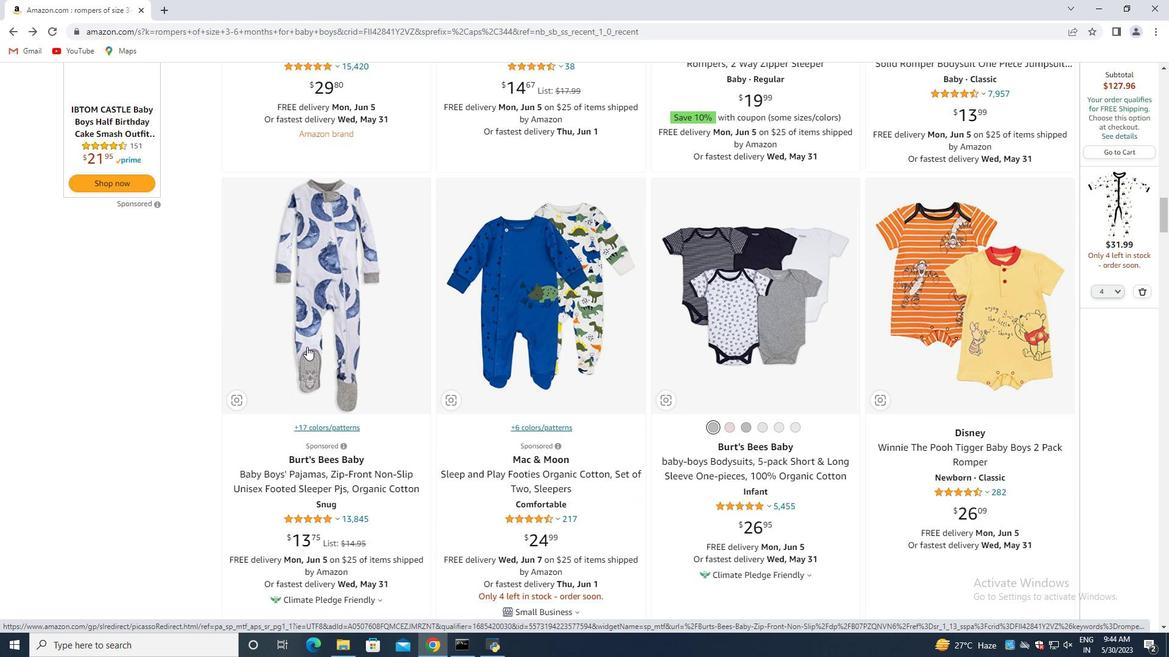 
Action: Mouse moved to (313, 345)
Screenshot: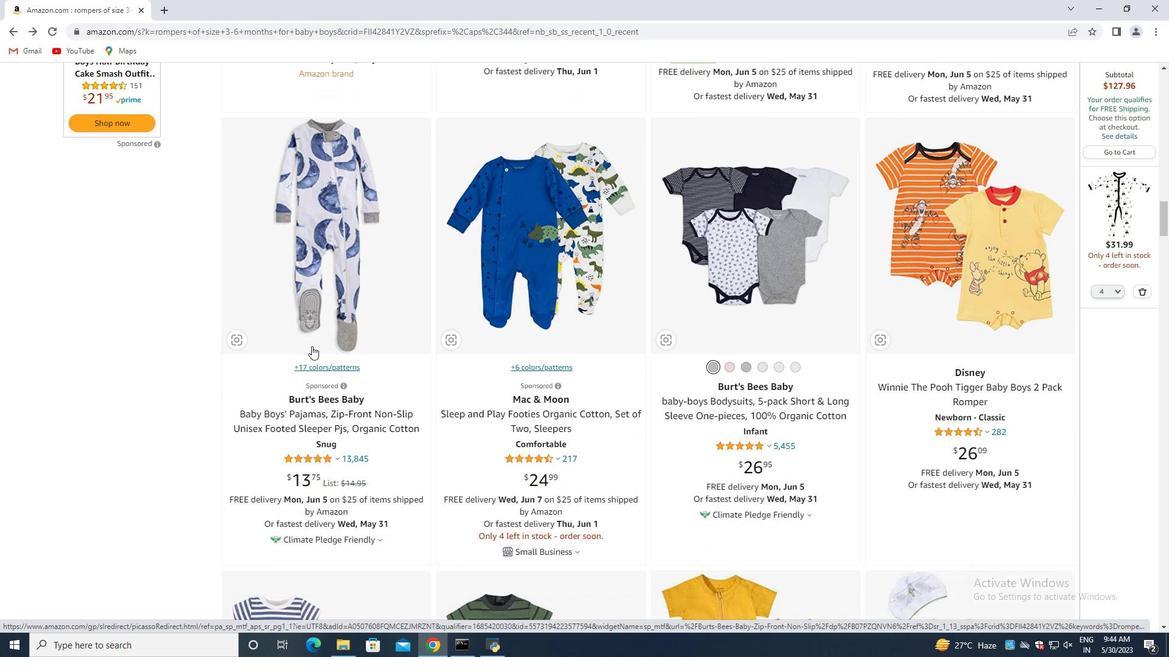 
Action: Mouse scrolled (313, 344) with delta (0, 0)
Screenshot: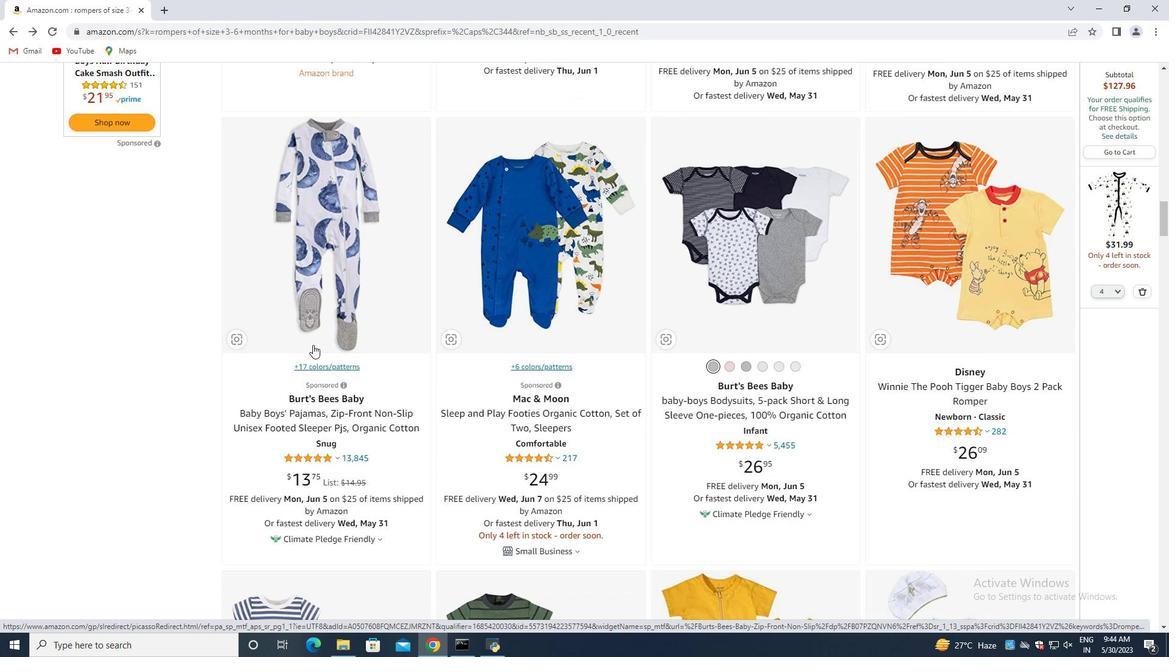 
Action: Mouse scrolled (313, 344) with delta (0, 0)
Screenshot: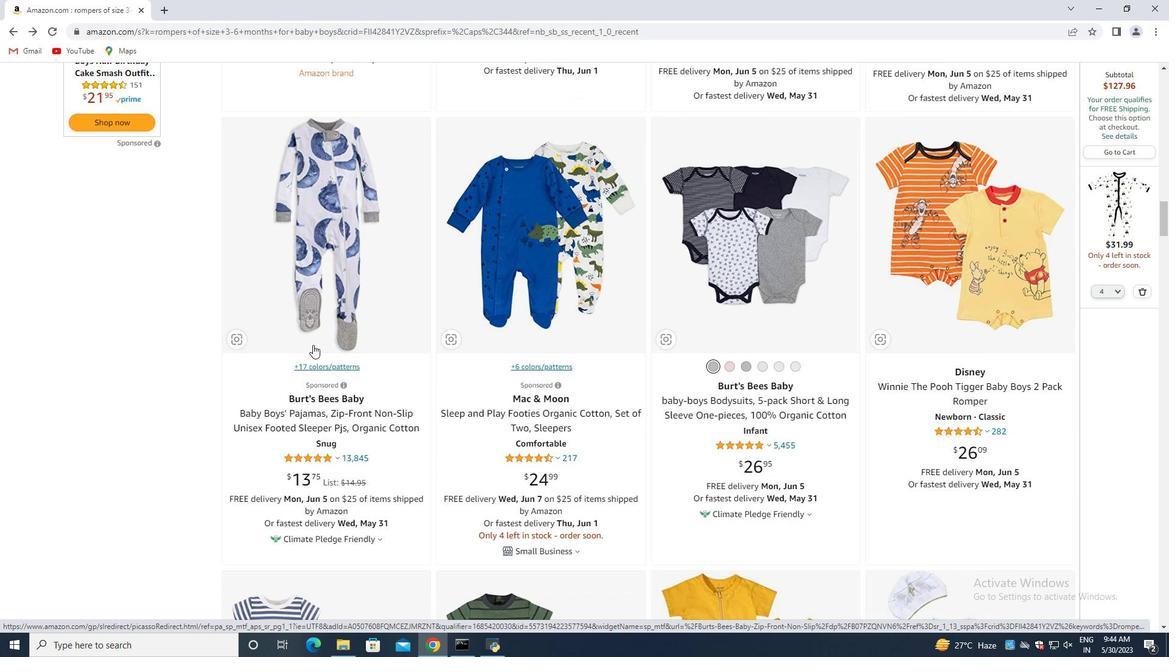 
Action: Mouse scrolled (313, 344) with delta (0, 0)
Screenshot: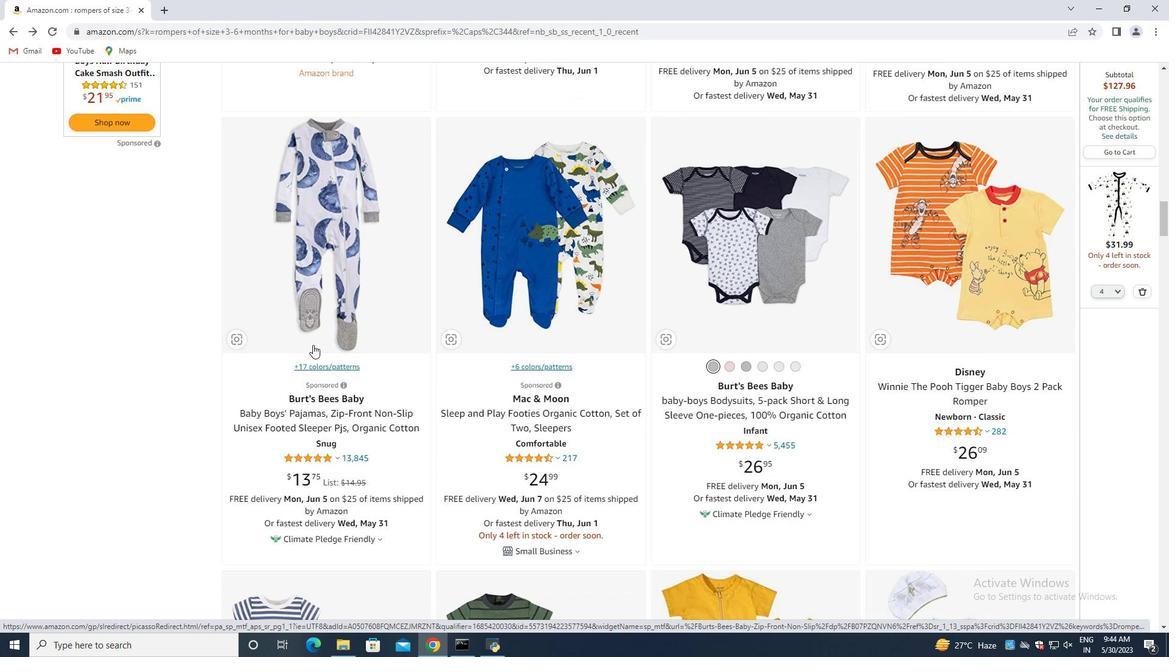 
Action: Mouse moved to (313, 345)
Screenshot: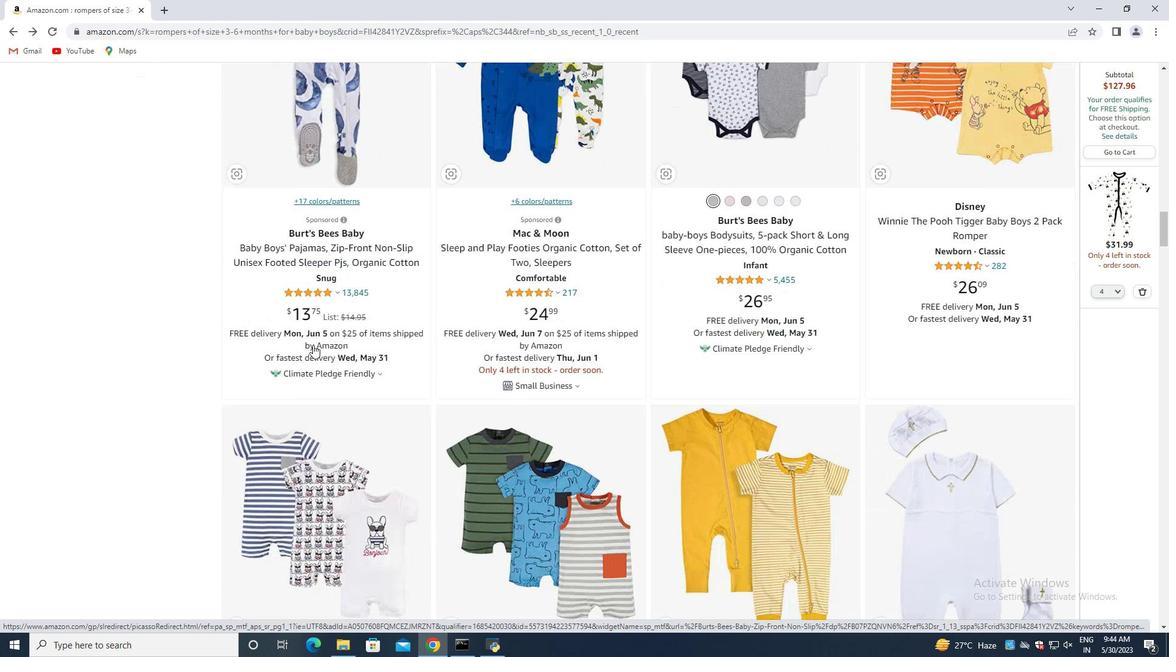 
Action: Mouse scrolled (313, 344) with delta (0, 0)
Screenshot: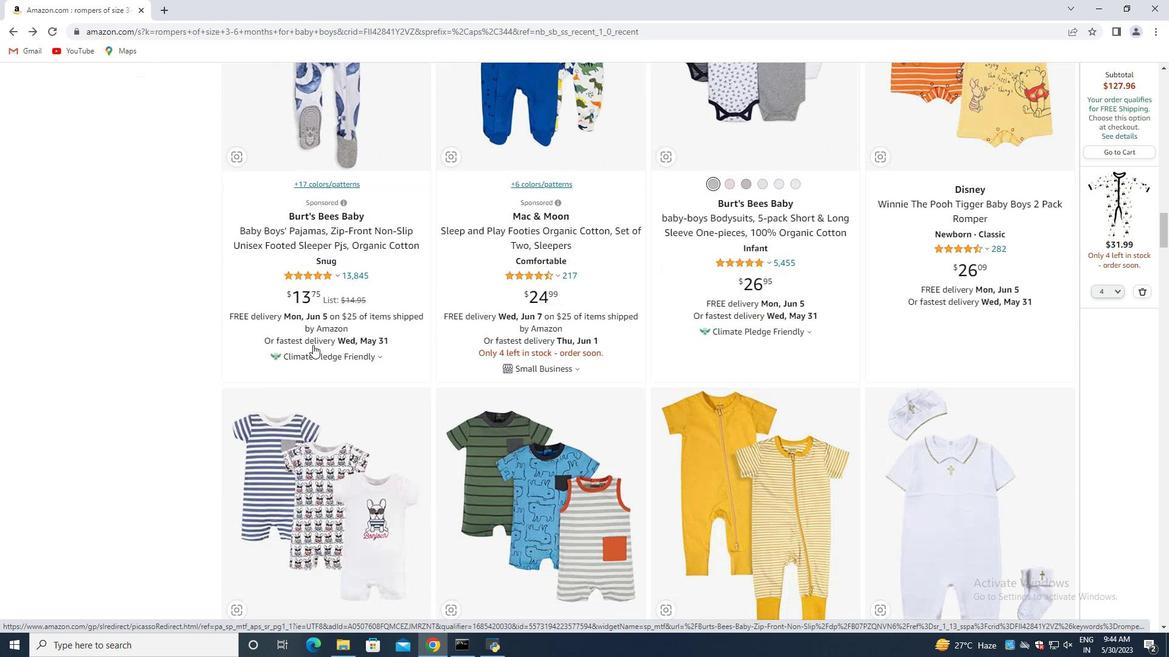 
Action: Mouse scrolled (313, 344) with delta (0, 0)
Screenshot: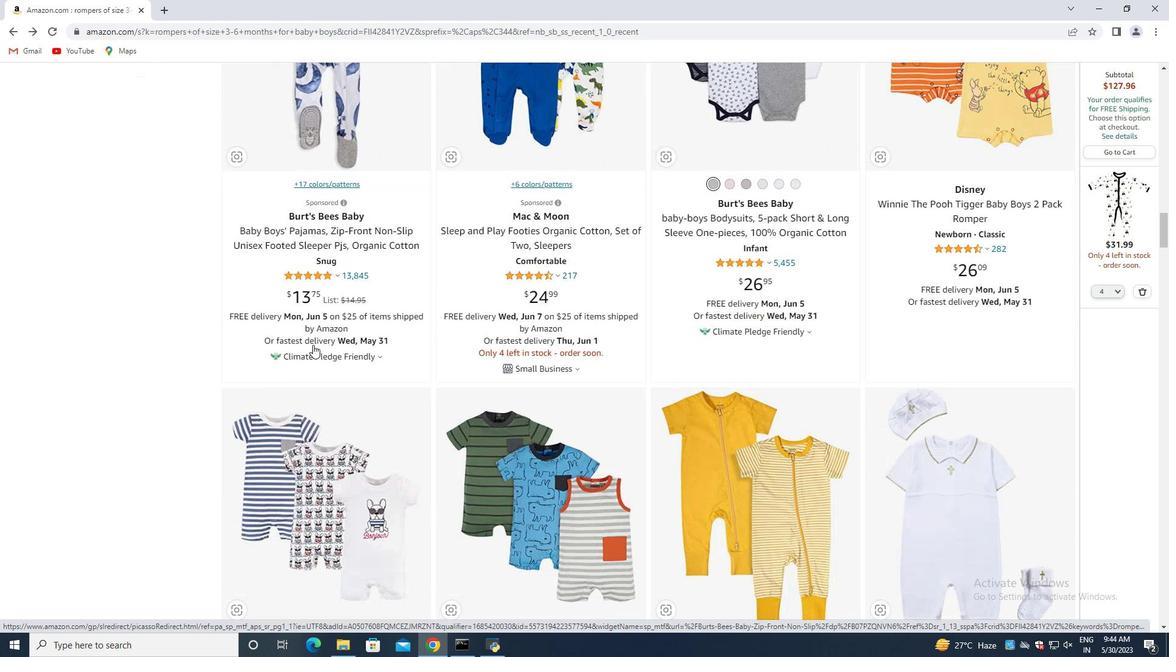 
Action: Mouse scrolled (313, 344) with delta (0, 0)
Screenshot: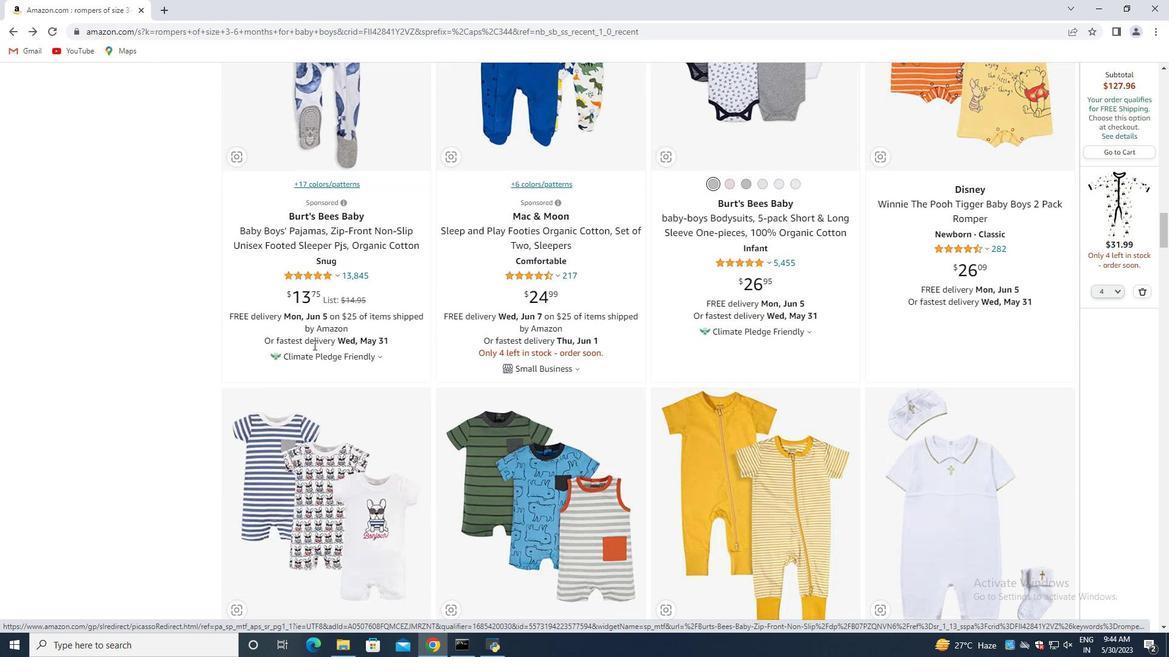 
Action: Mouse moved to (315, 343)
Screenshot: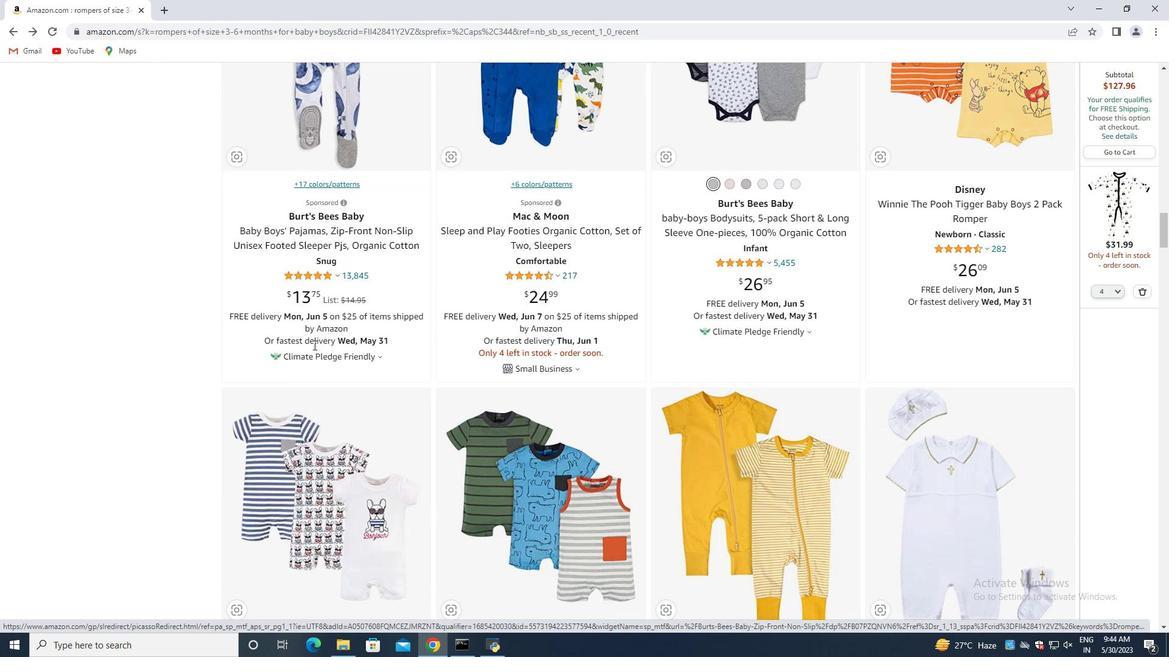 
Action: Mouse scrolled (315, 342) with delta (0, 0)
Screenshot: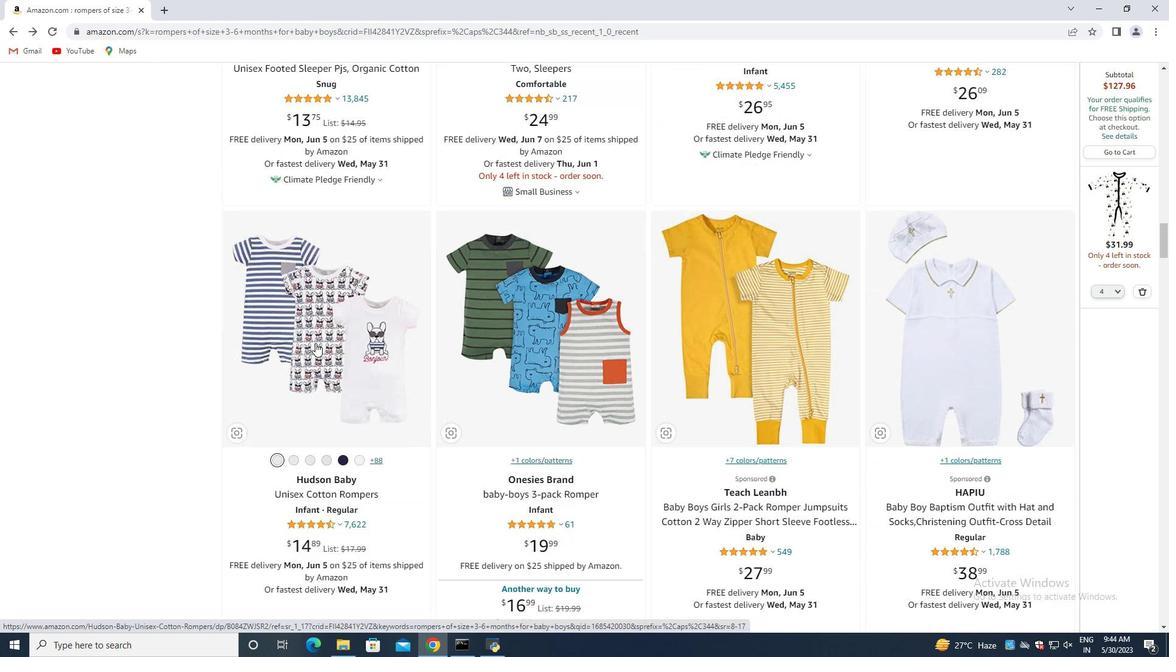 
Action: Mouse scrolled (315, 342) with delta (0, 0)
Screenshot: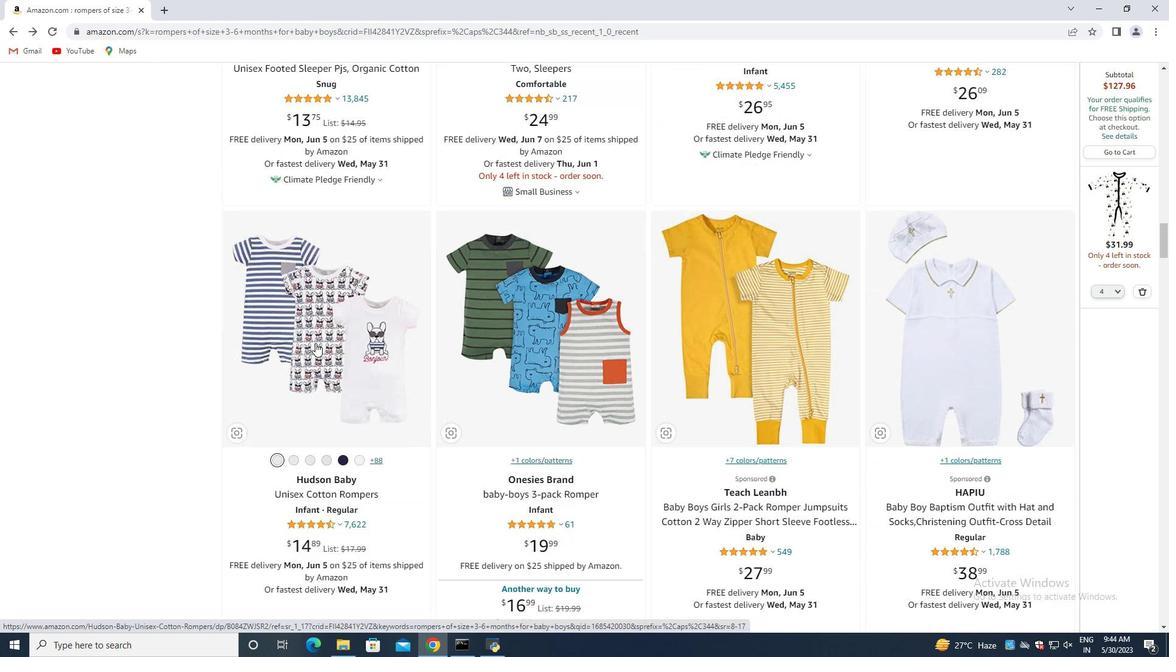 
Action: Mouse scrolled (315, 342) with delta (0, 0)
Screenshot: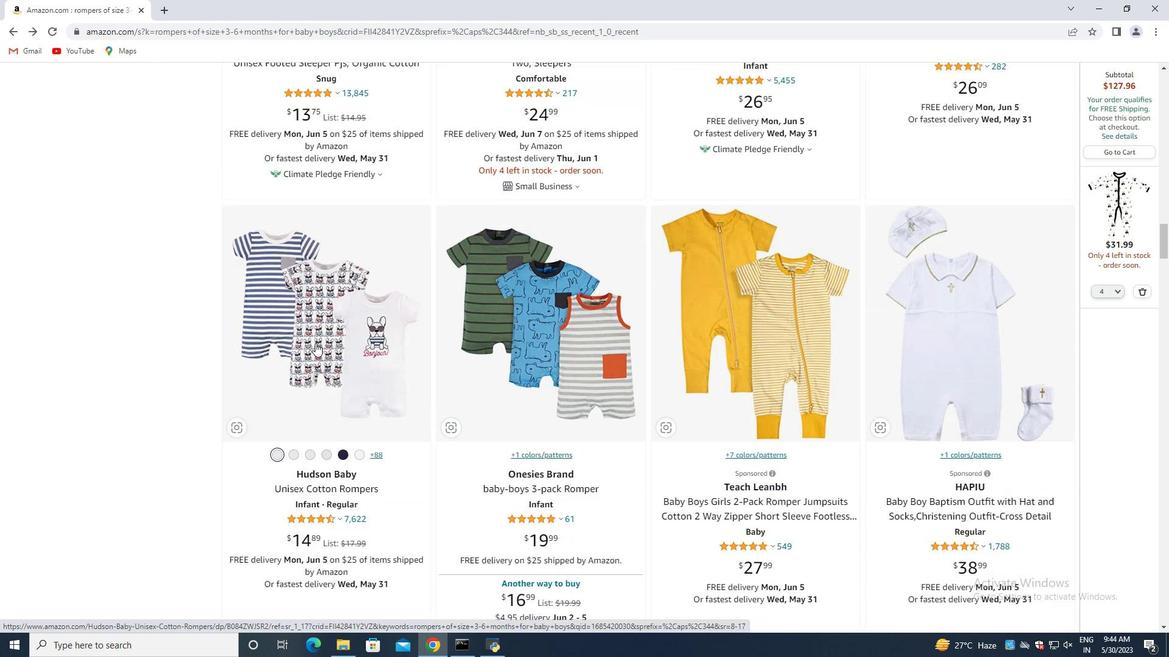 
Action: Mouse scrolled (315, 342) with delta (0, 0)
Screenshot: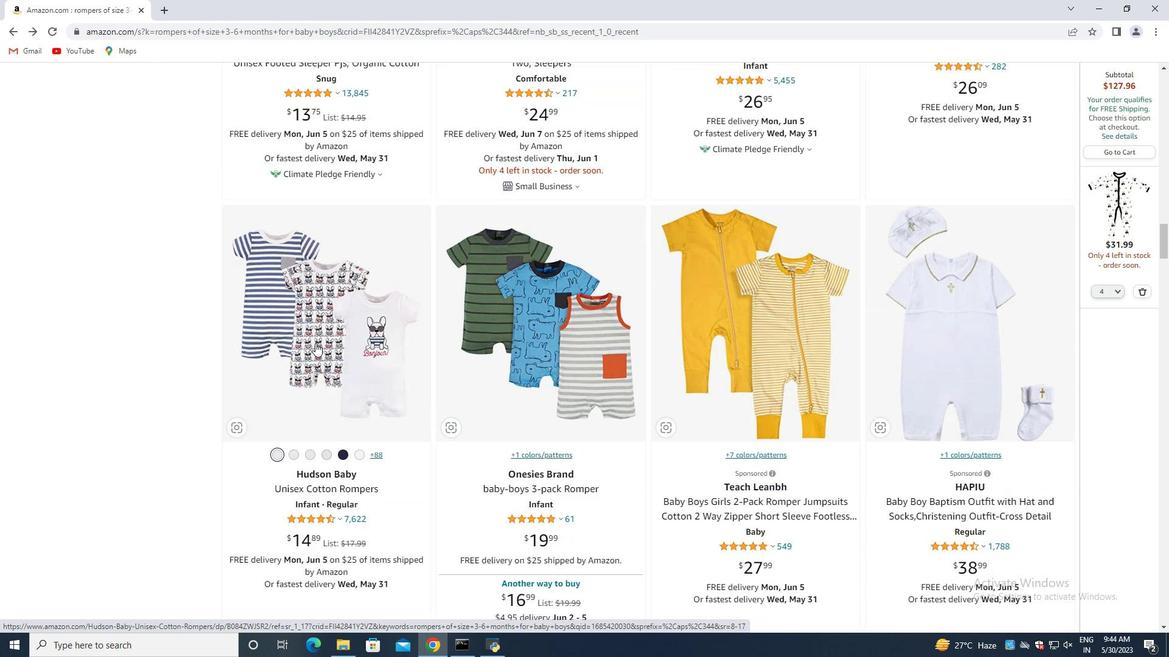 
Action: Mouse moved to (316, 341)
Screenshot: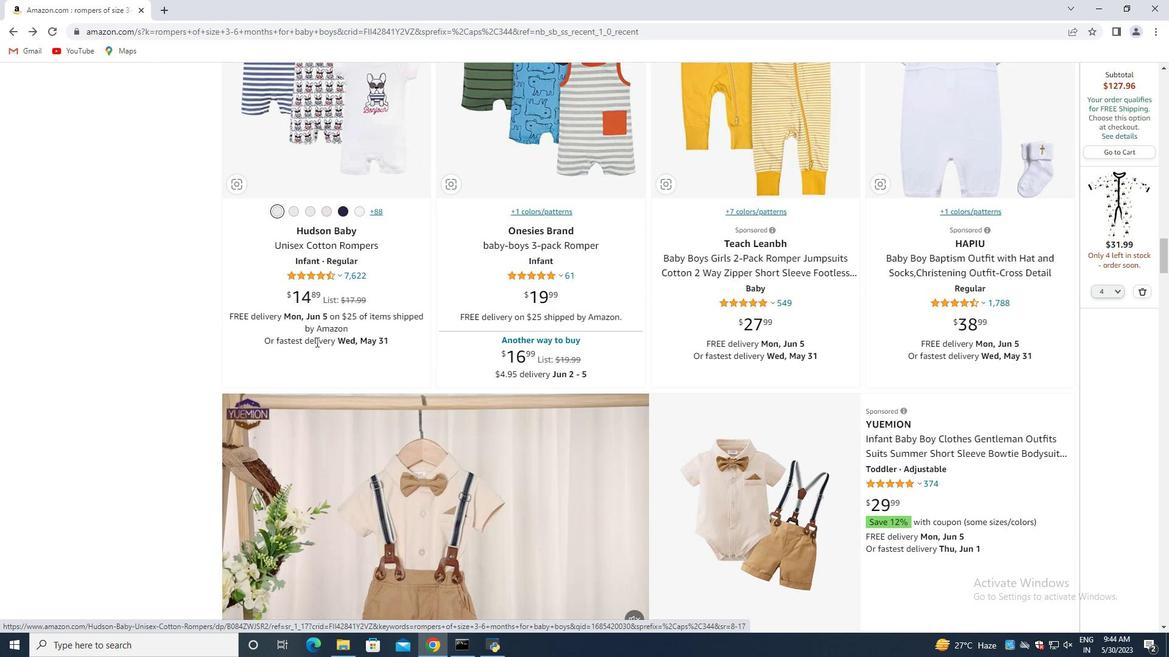 
Action: Mouse scrolled (316, 341) with delta (0, 0)
Screenshot: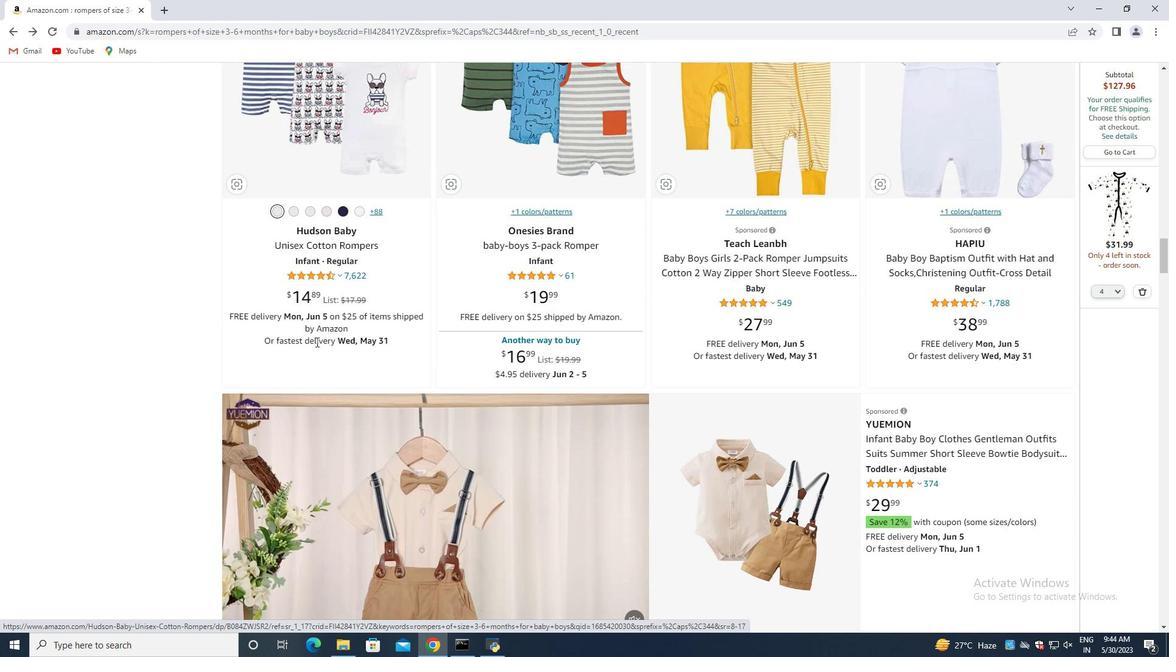 
Action: Mouse scrolled (316, 341) with delta (0, 0)
Screenshot: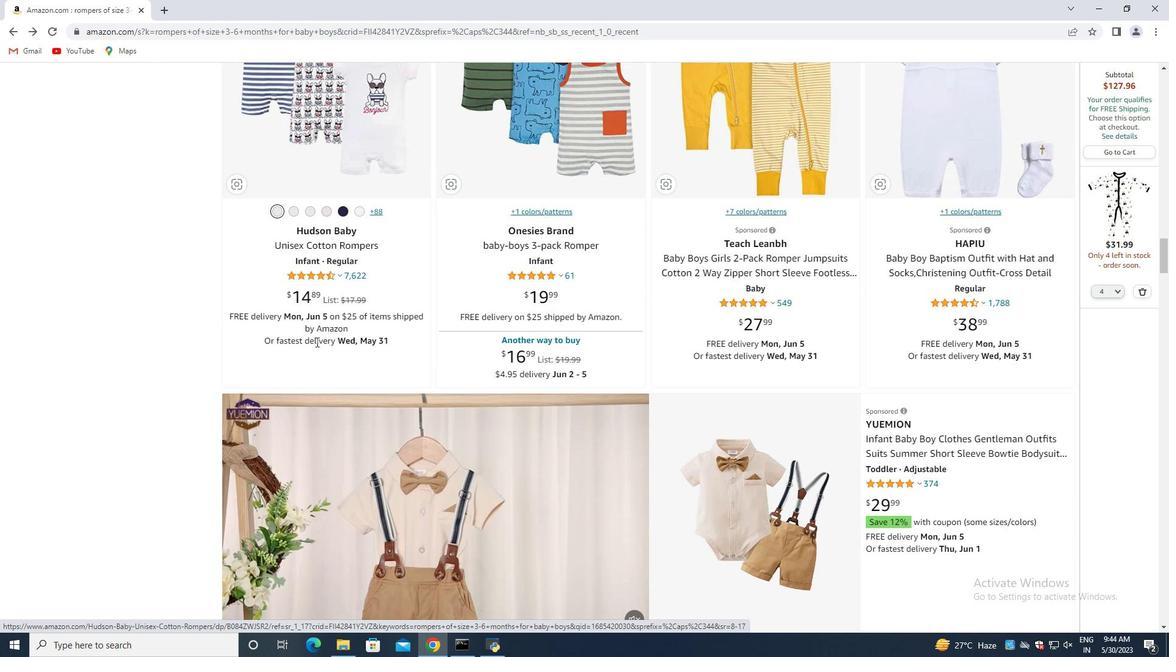 
Action: Mouse scrolled (316, 341) with delta (0, 0)
Screenshot: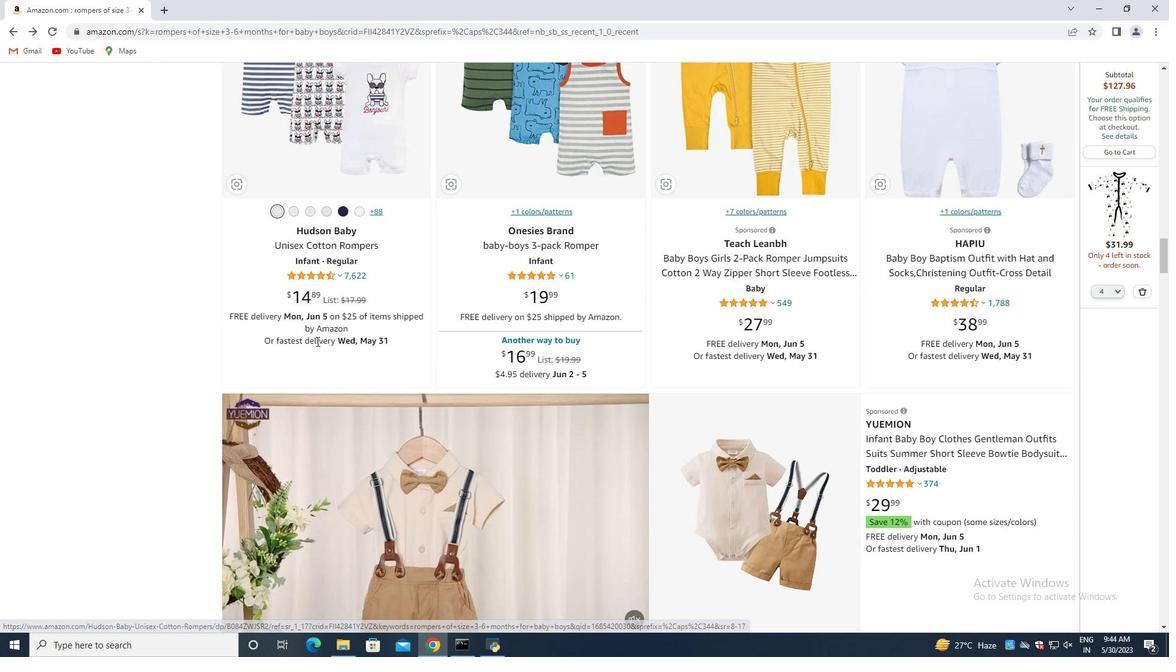 
Action: Mouse scrolled (316, 341) with delta (0, 0)
Screenshot: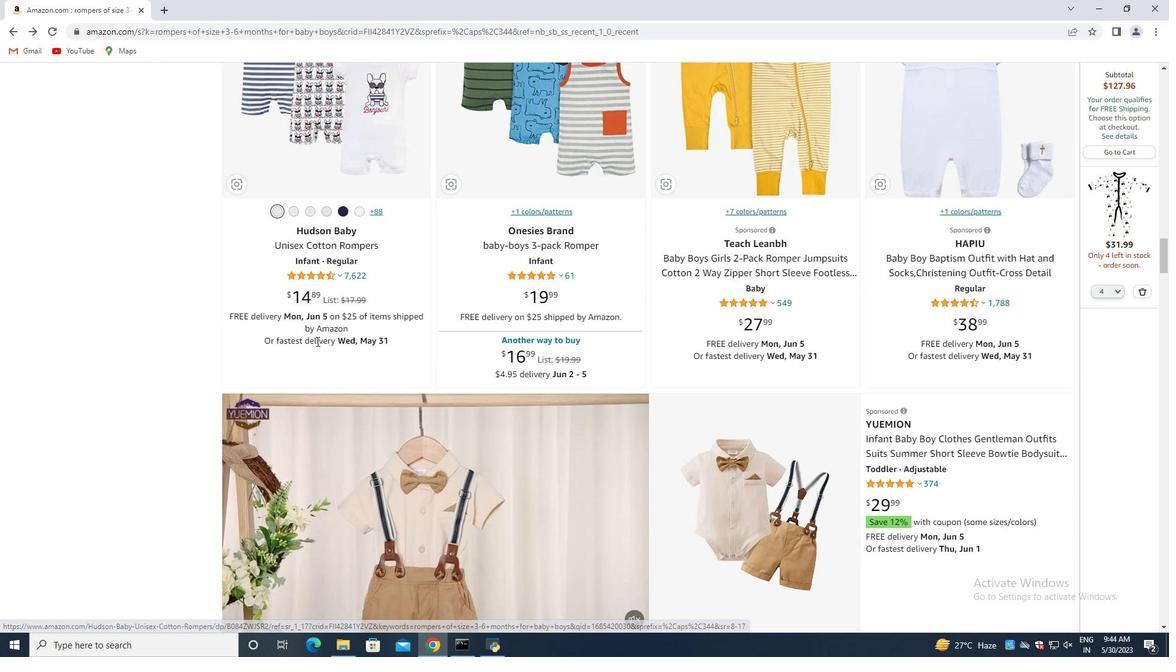 
Action: Mouse moved to (317, 341)
Screenshot: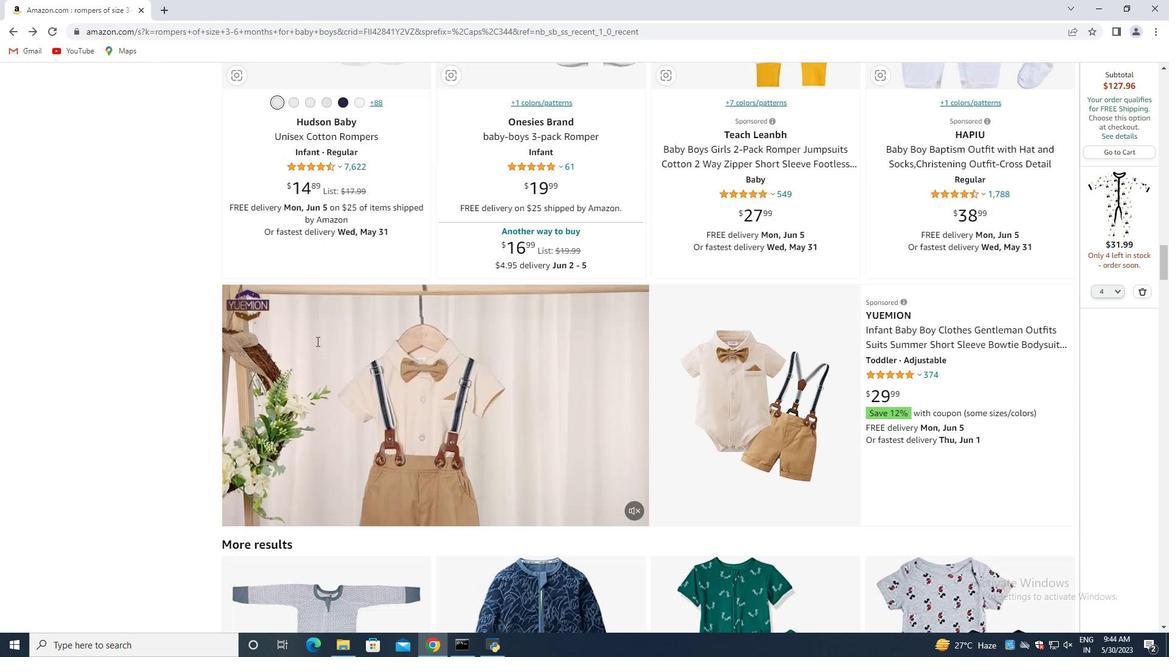 
Action: Mouse scrolled (317, 341) with delta (0, 0)
Screenshot: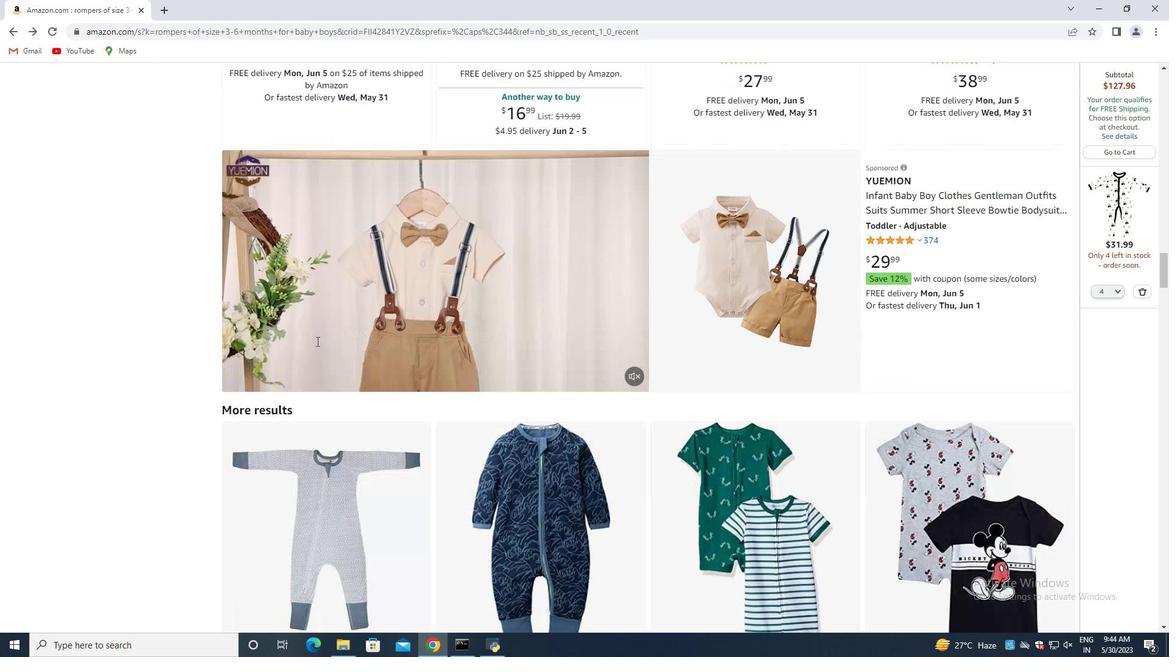 
Action: Mouse scrolled (317, 341) with delta (0, 0)
Screenshot: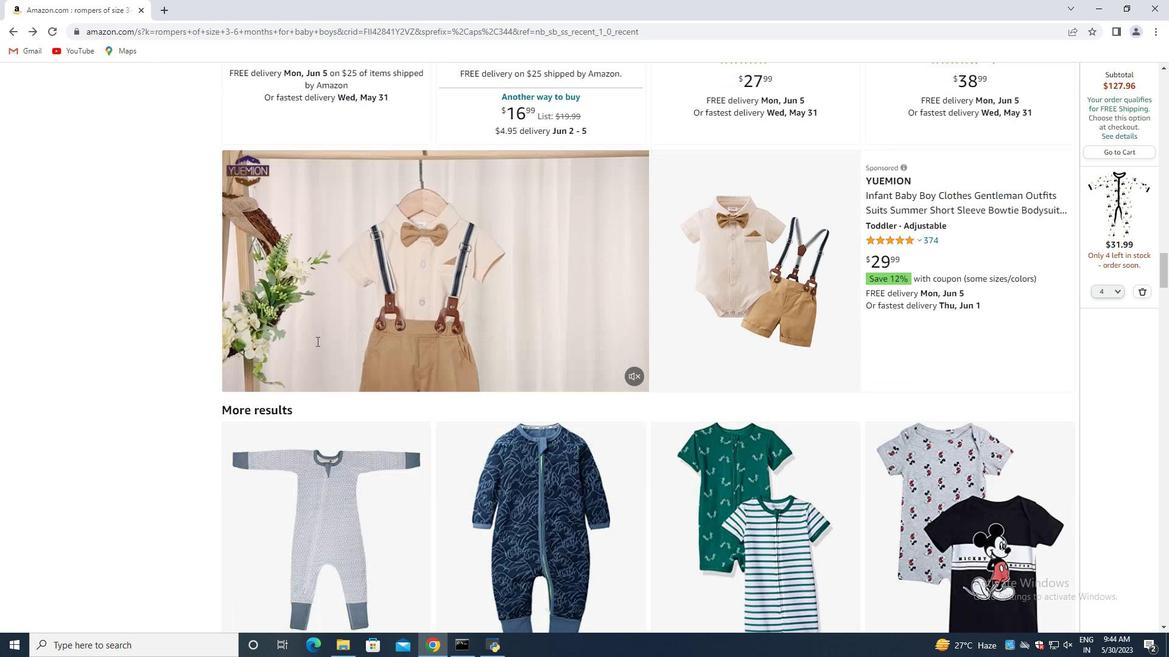 
Action: Mouse scrolled (317, 341) with delta (0, 0)
Screenshot: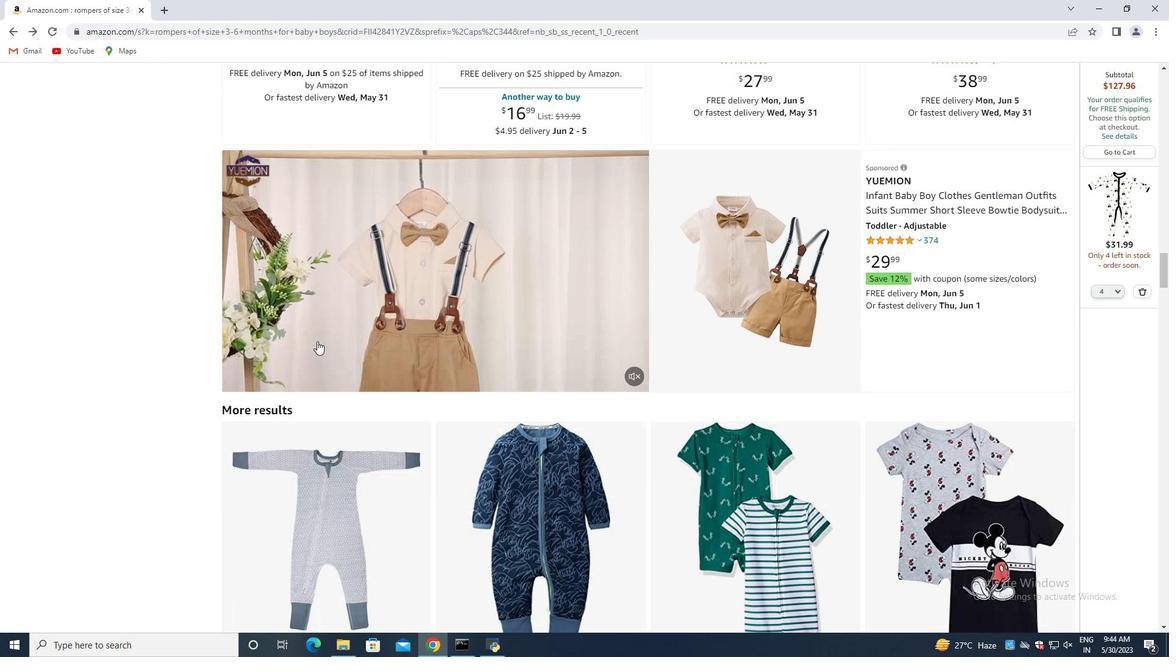 
Action: Mouse scrolled (317, 341) with delta (0, 0)
Screenshot: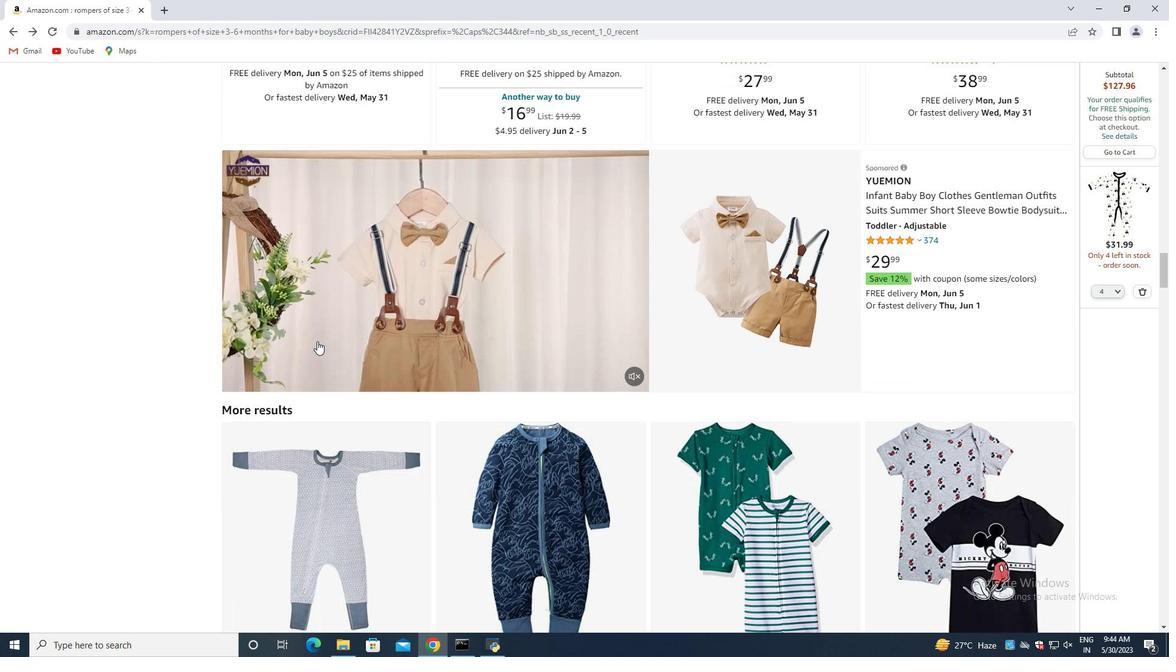
Action: Mouse moved to (317, 341)
Screenshot: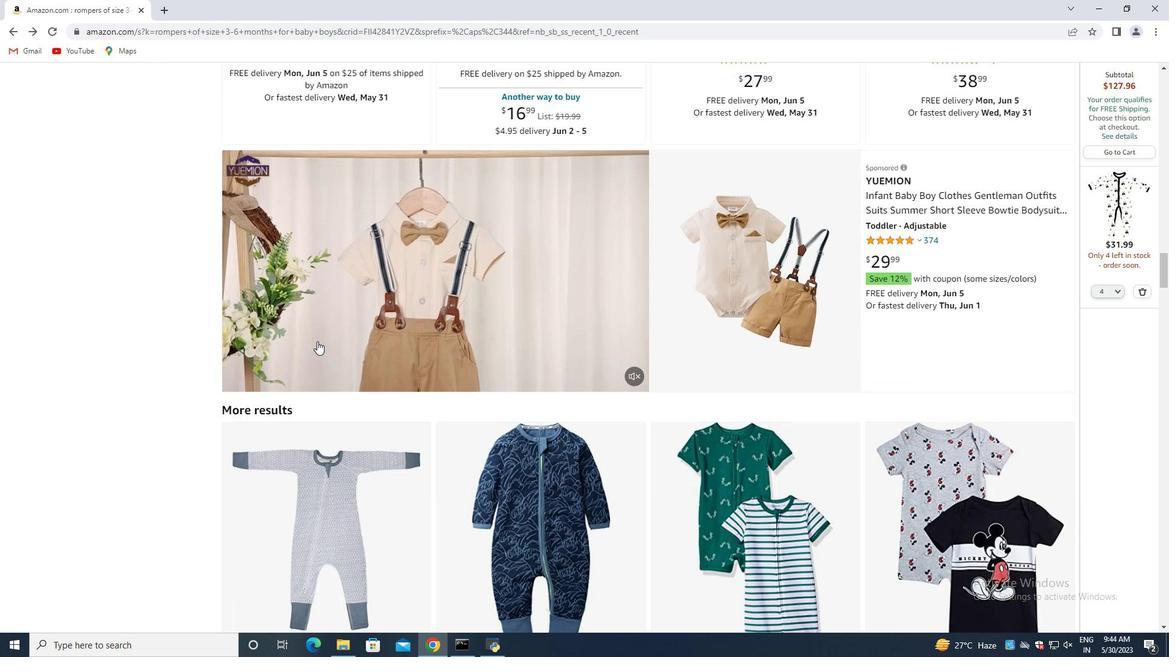 
Action: Mouse scrolled (317, 340) with delta (0, 0)
Screenshot: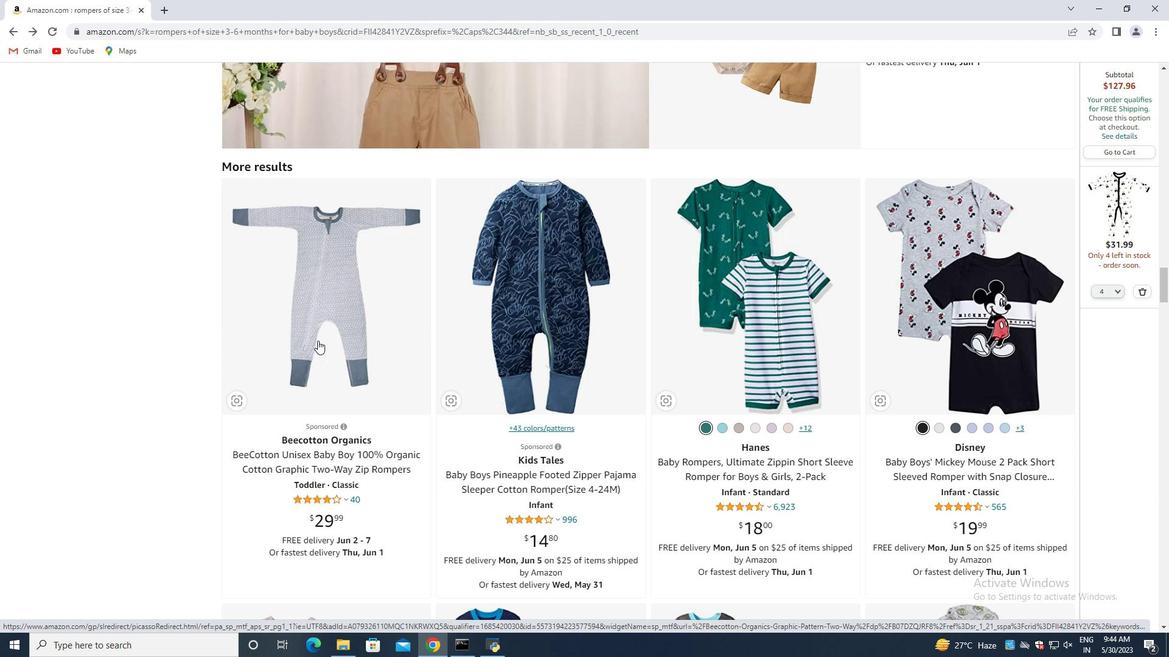 
Action: Mouse moved to (319, 340)
Screenshot: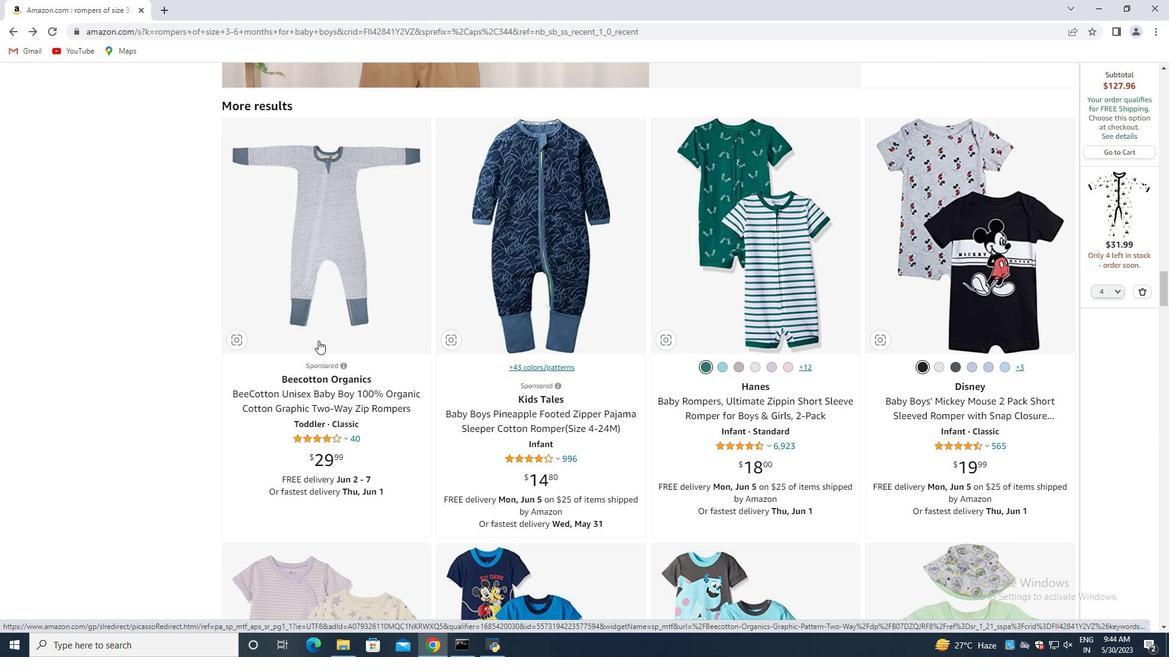 
Action: Mouse scrolled (319, 341) with delta (0, 0)
Screenshot: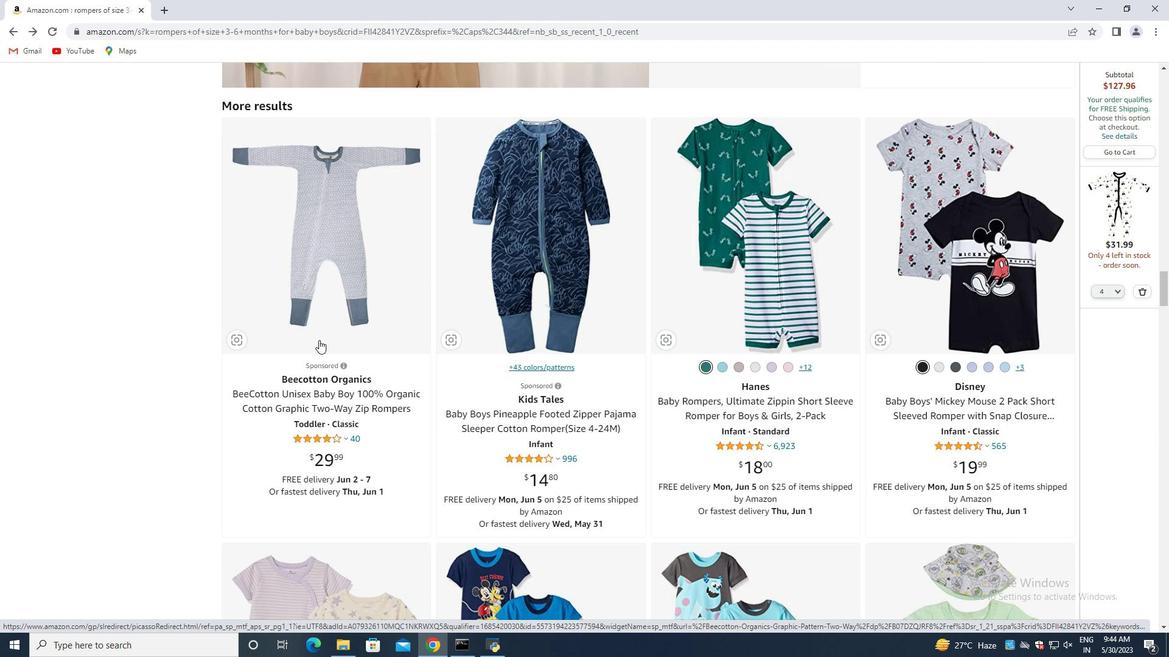 
Action: Mouse scrolled (319, 341) with delta (0, 0)
Screenshot: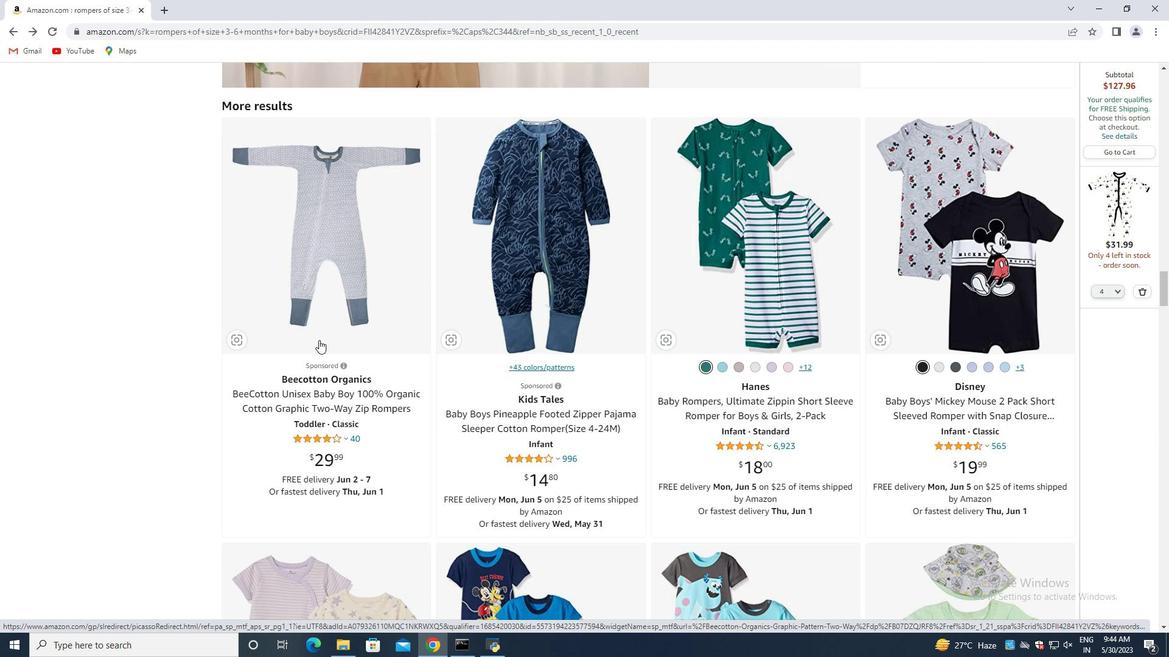 
Action: Mouse scrolled (319, 341) with delta (0, 0)
Screenshot: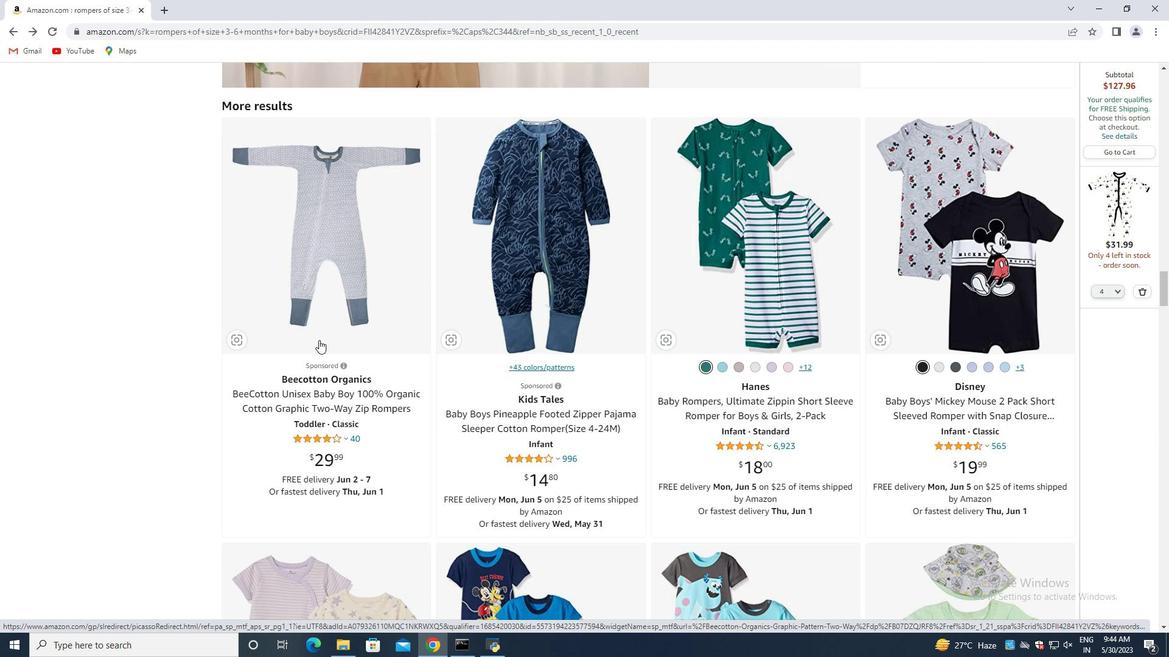 
Action: Mouse scrolled (319, 341) with delta (0, 0)
Screenshot: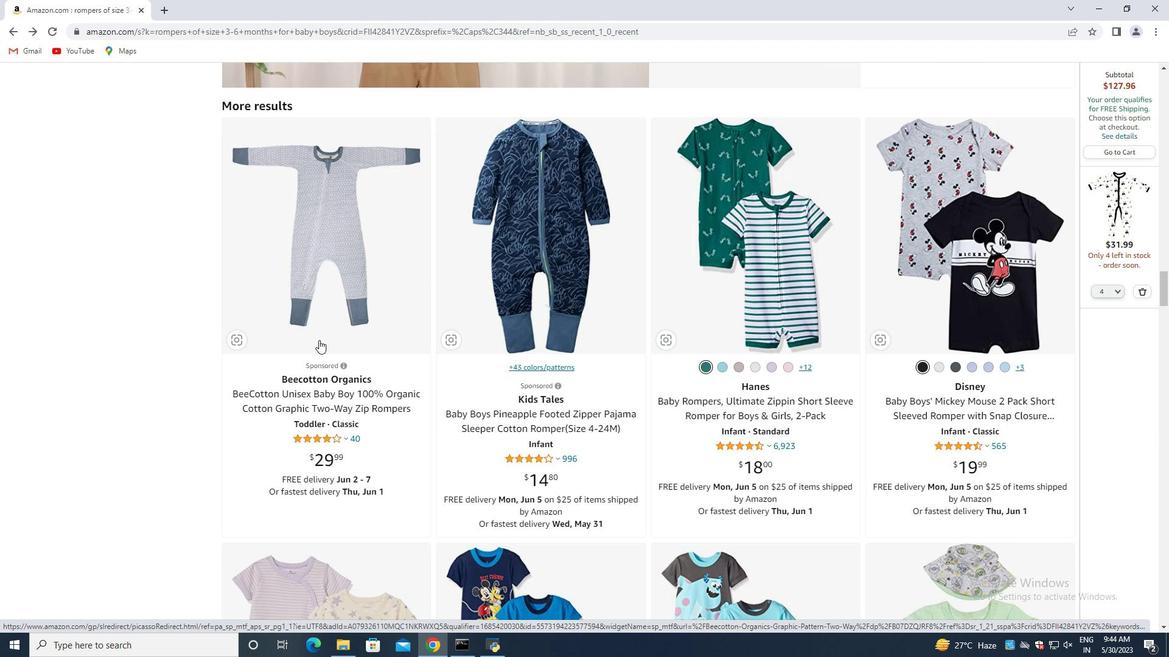
Action: Mouse scrolled (319, 341) with delta (0, 0)
Screenshot: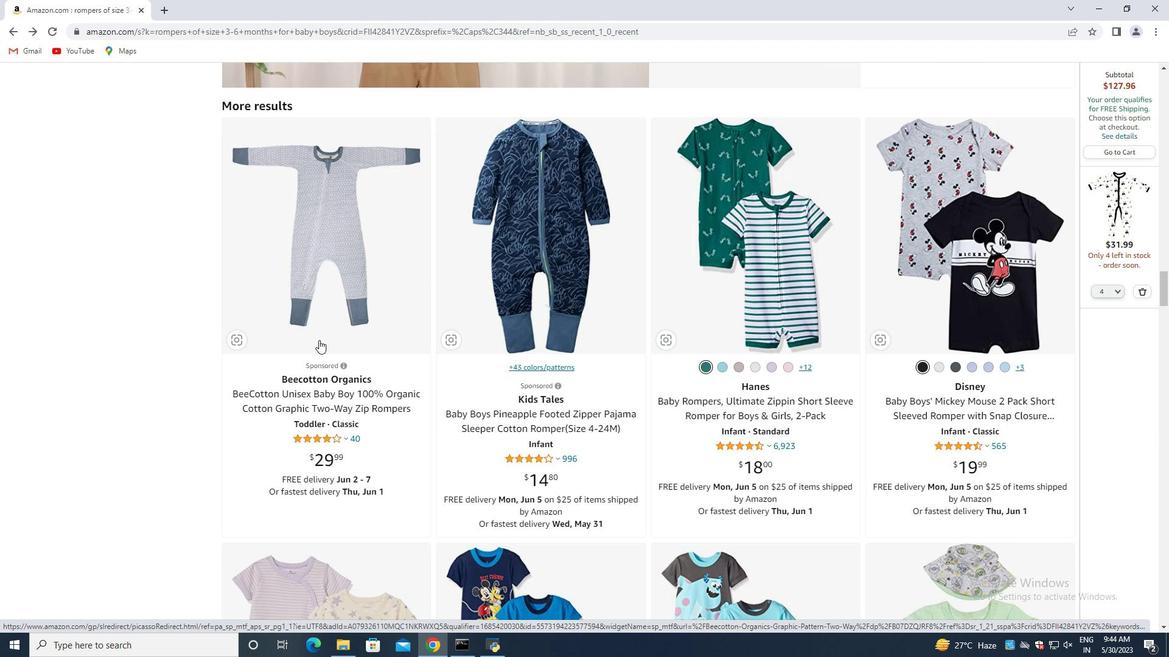 
Action: Mouse scrolled (319, 341) with delta (0, 0)
Screenshot: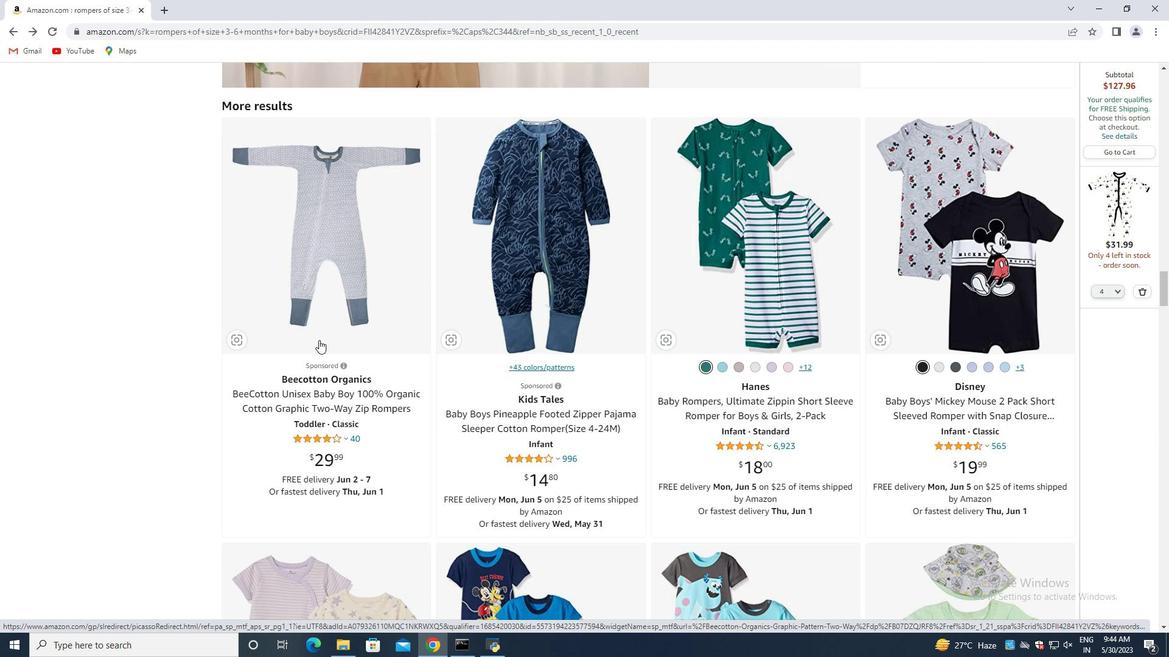 
Action: Mouse scrolled (319, 339) with delta (0, 0)
Screenshot: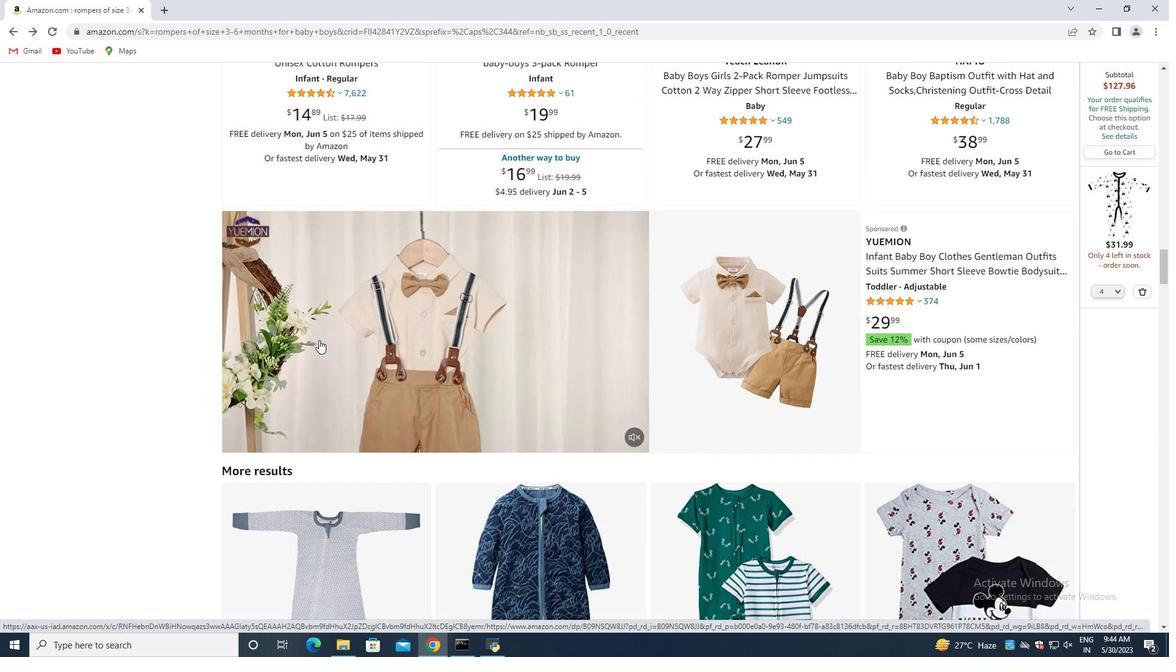 
Action: Mouse scrolled (319, 339) with delta (0, 0)
Screenshot: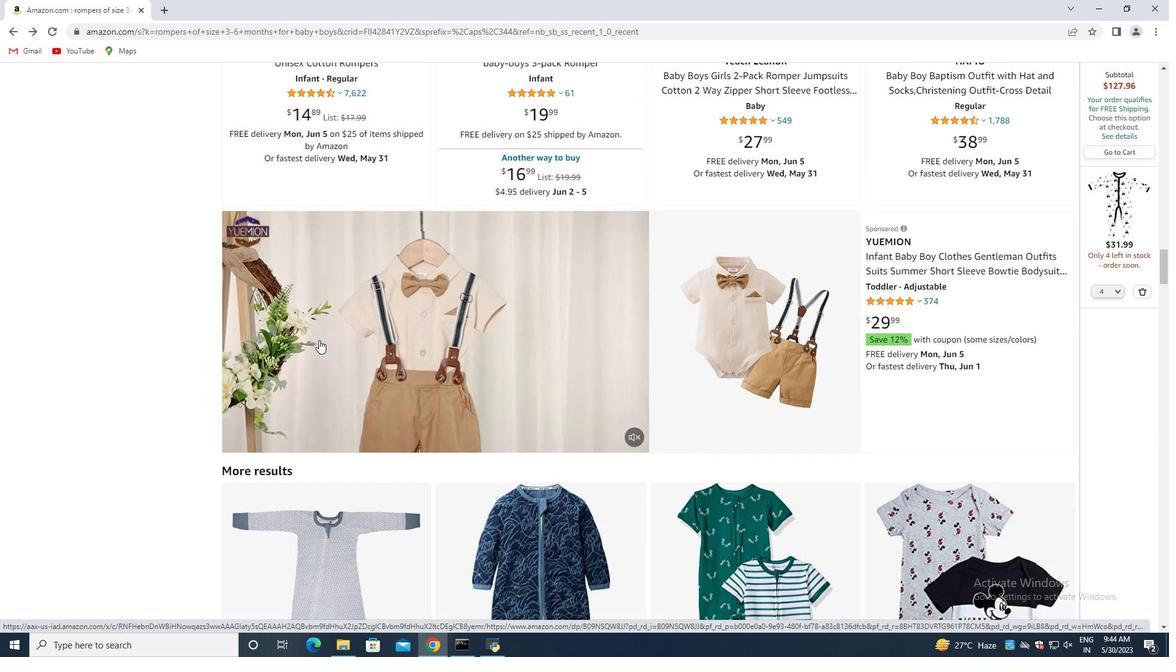 
Action: Mouse scrolled (319, 339) with delta (0, 0)
Screenshot: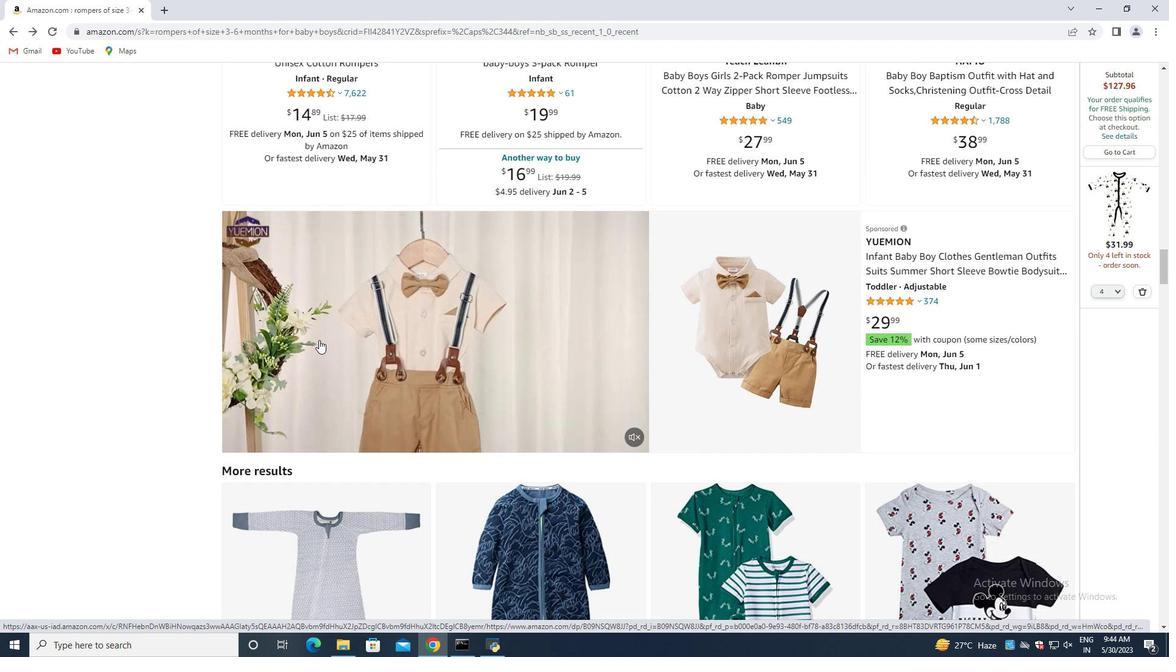 
Action: Mouse scrolled (319, 339) with delta (0, 0)
Screenshot: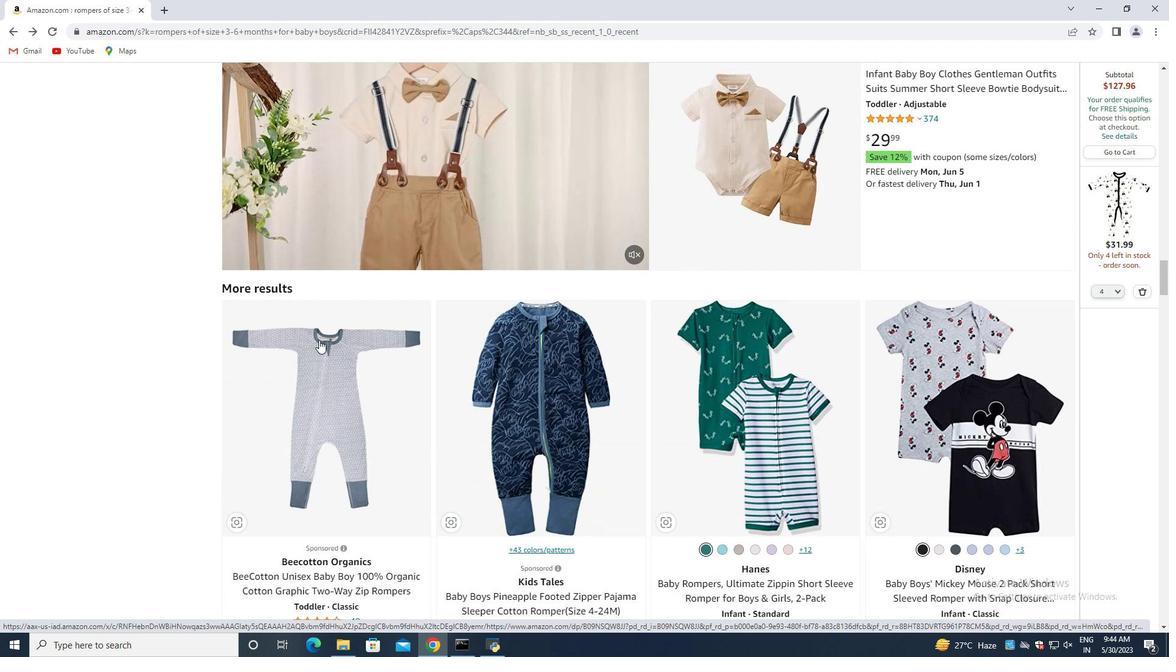 
Action: Mouse scrolled (319, 339) with delta (0, 0)
Screenshot: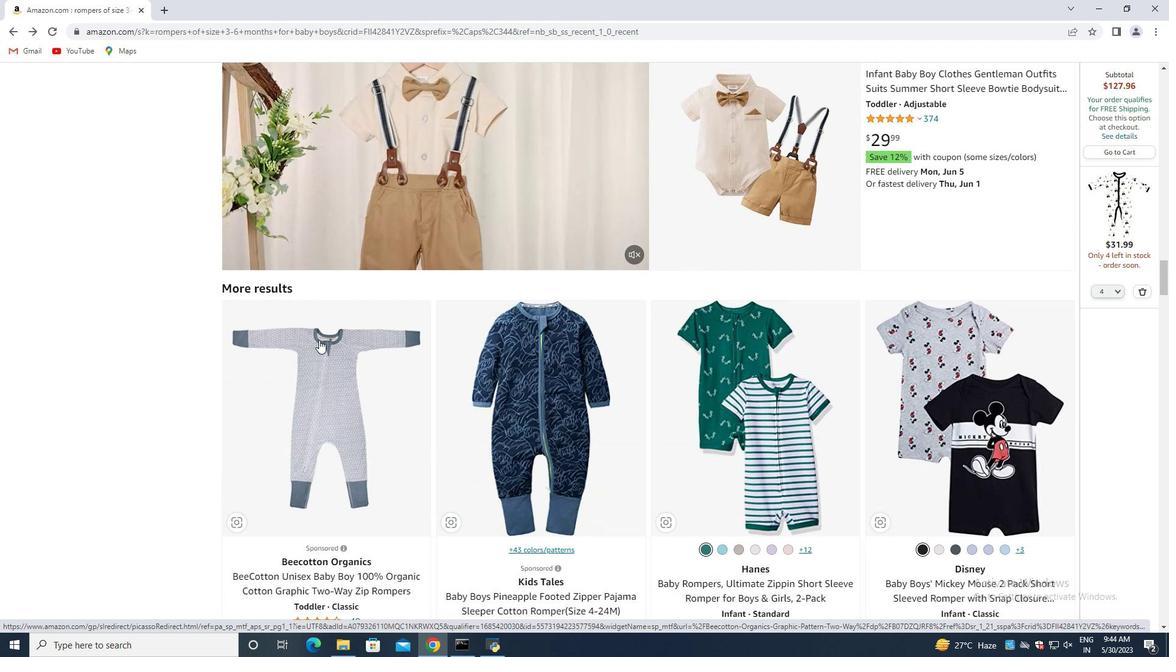 
Action: Mouse moved to (381, 333)
Screenshot: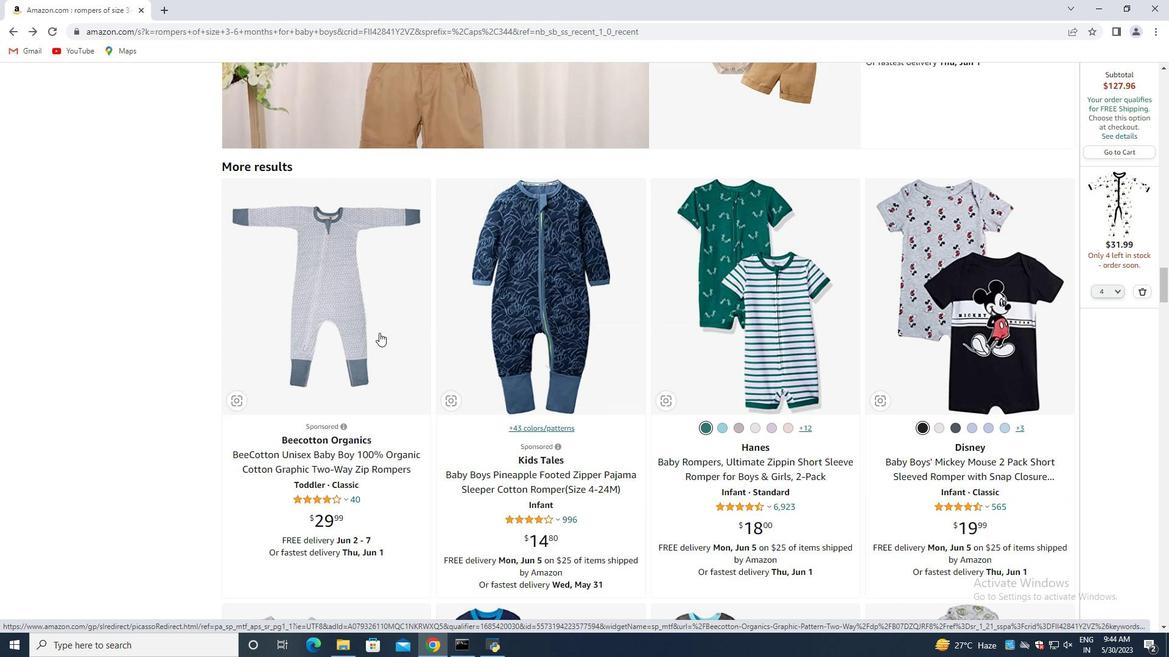 
Action: Mouse scrolled (381, 333) with delta (0, 0)
Screenshot: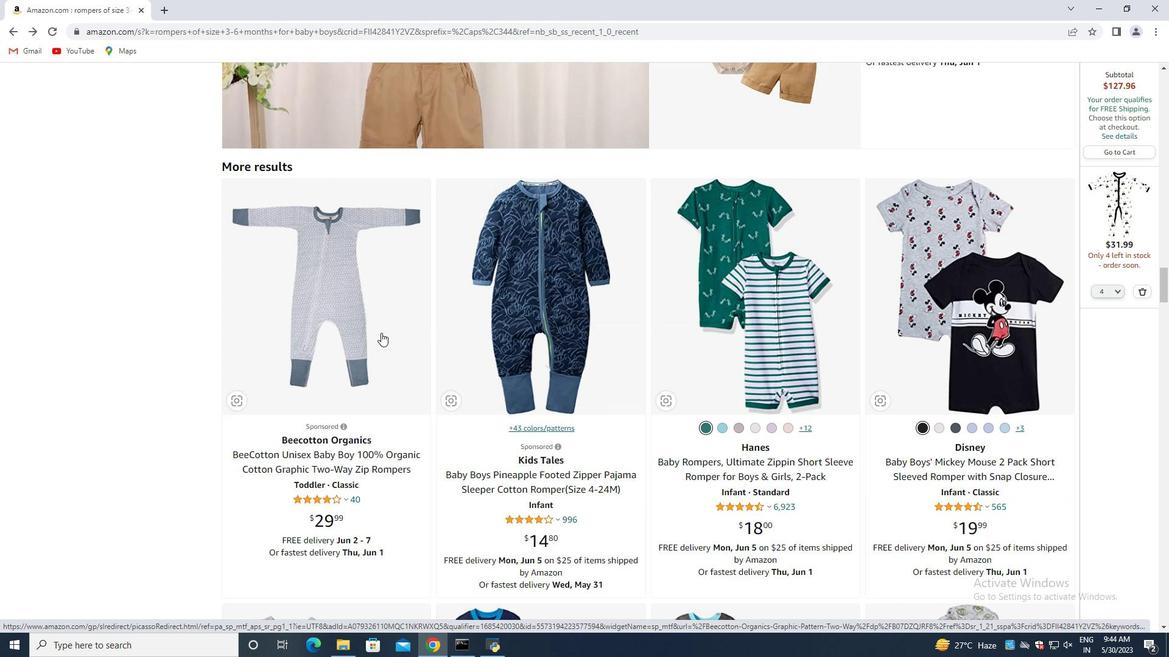 
Action: Mouse scrolled (381, 333) with delta (0, 0)
Screenshot: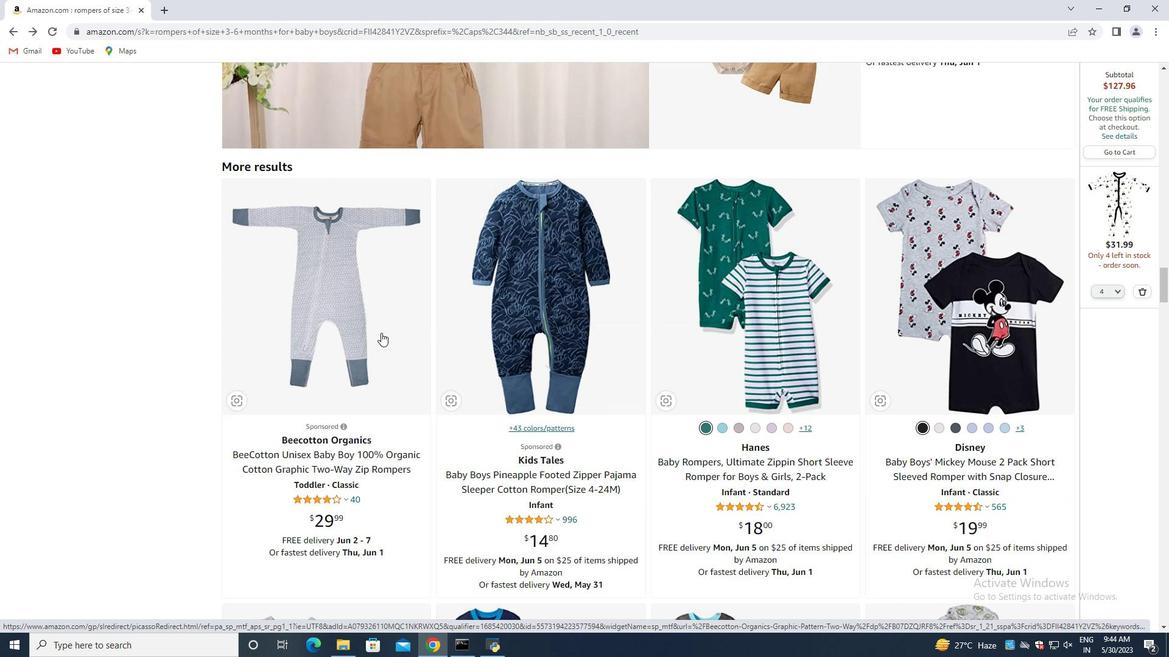 
Action: Mouse scrolled (381, 333) with delta (0, 0)
Screenshot: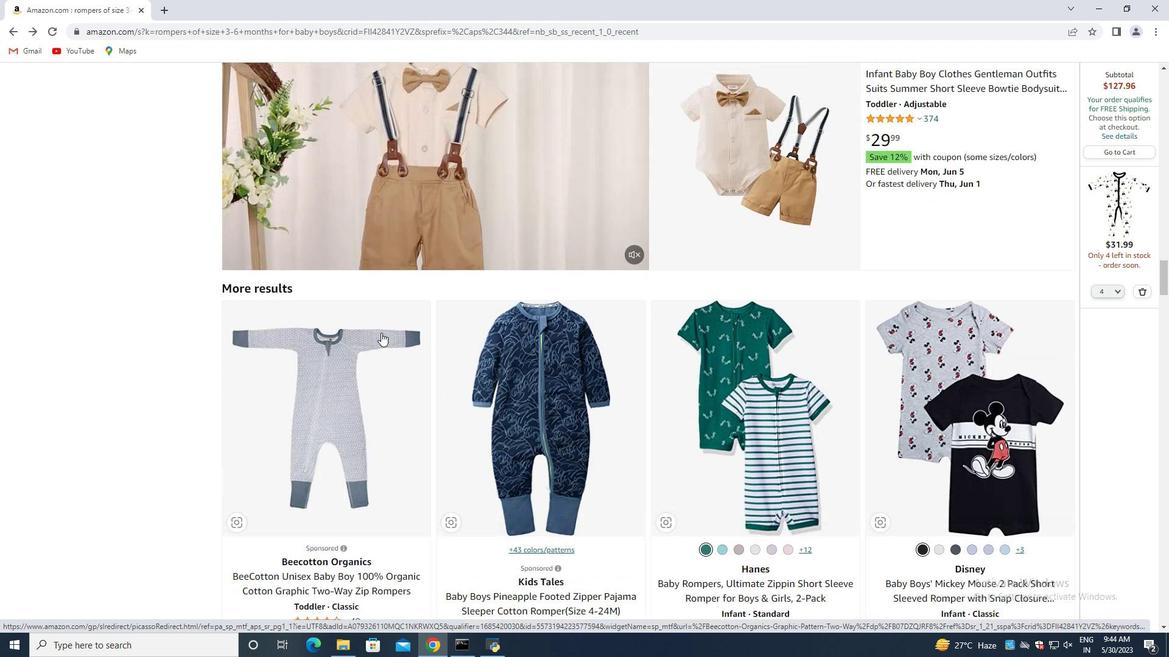
Action: Mouse scrolled (381, 333) with delta (0, 0)
Screenshot: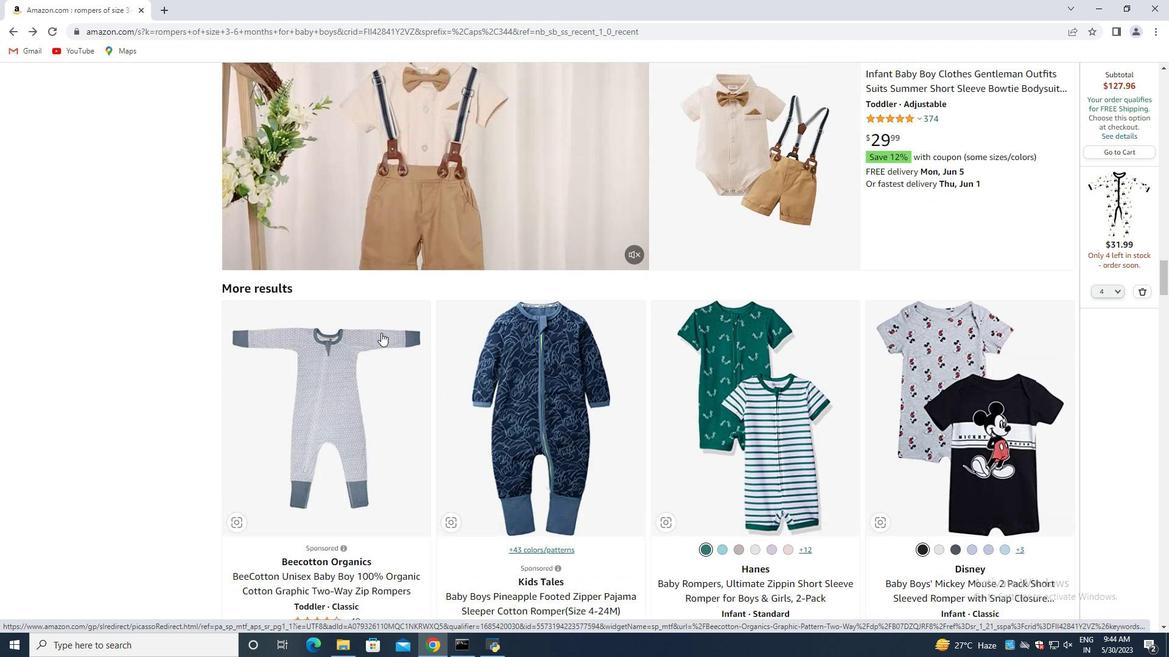 
Action: Mouse scrolled (381, 333) with delta (0, 0)
Screenshot: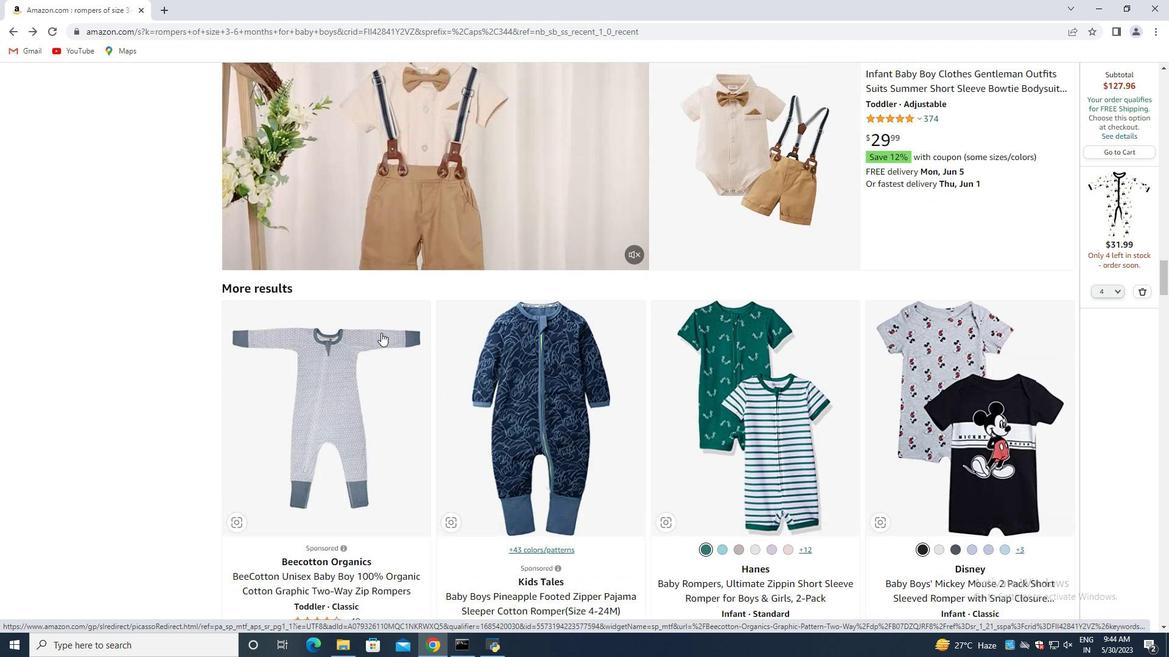 
Action: Mouse scrolled (381, 333) with delta (0, 0)
Screenshot: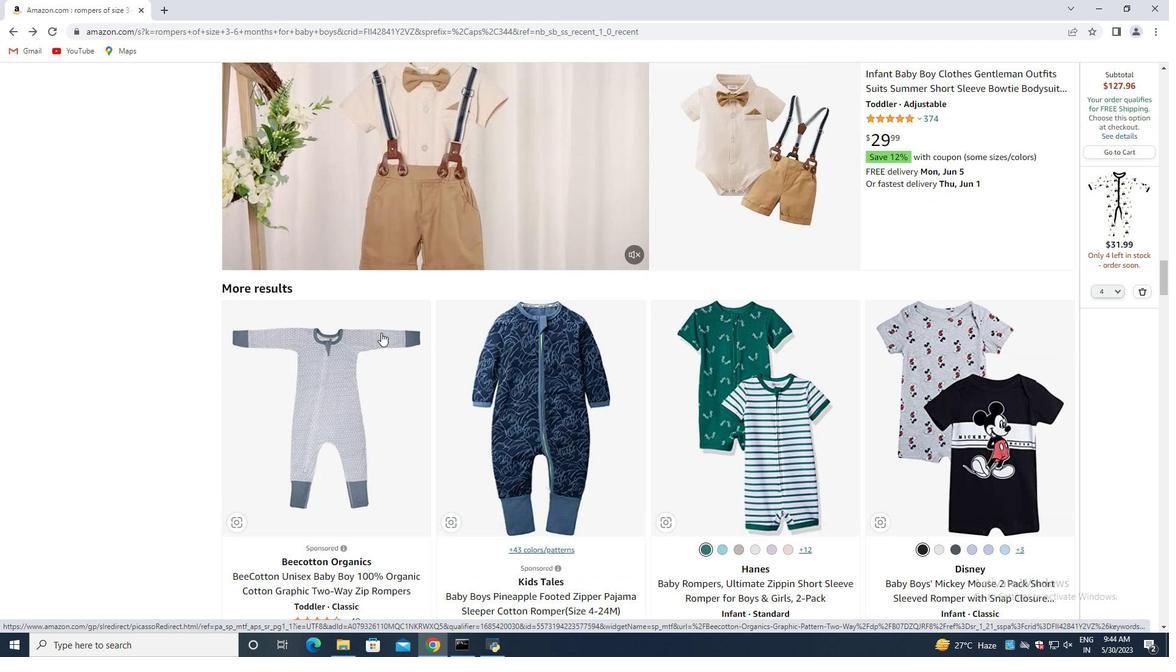 
Action: Mouse scrolled (381, 333) with delta (0, 0)
Screenshot: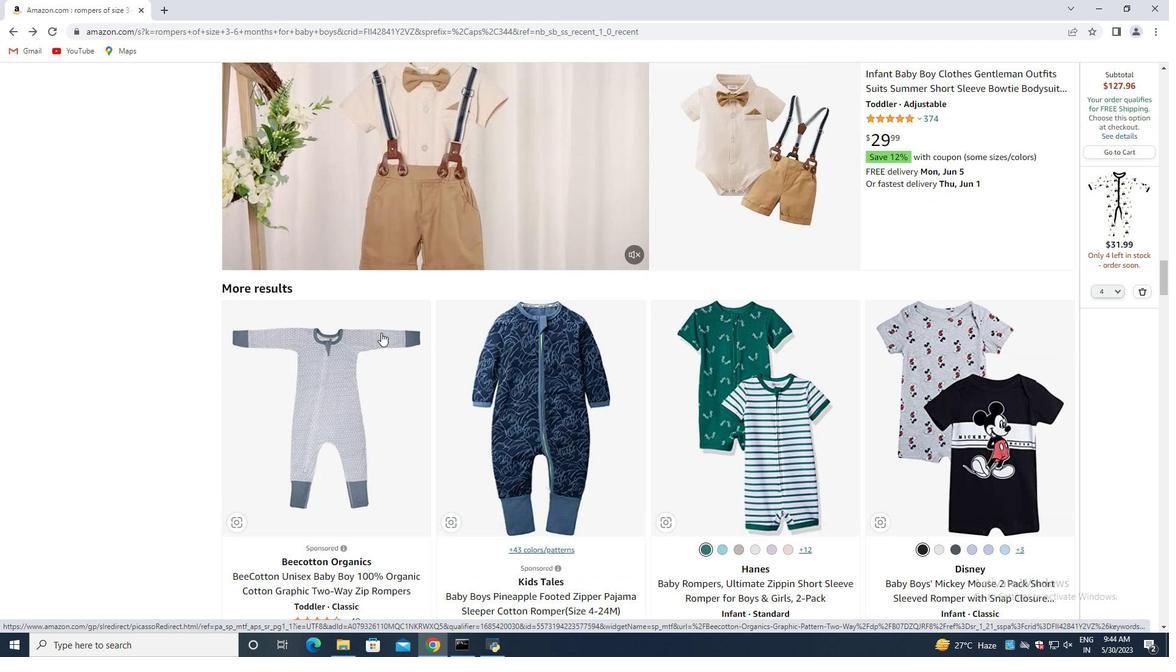 
Action: Mouse scrolled (381, 333) with delta (0, 0)
Screenshot: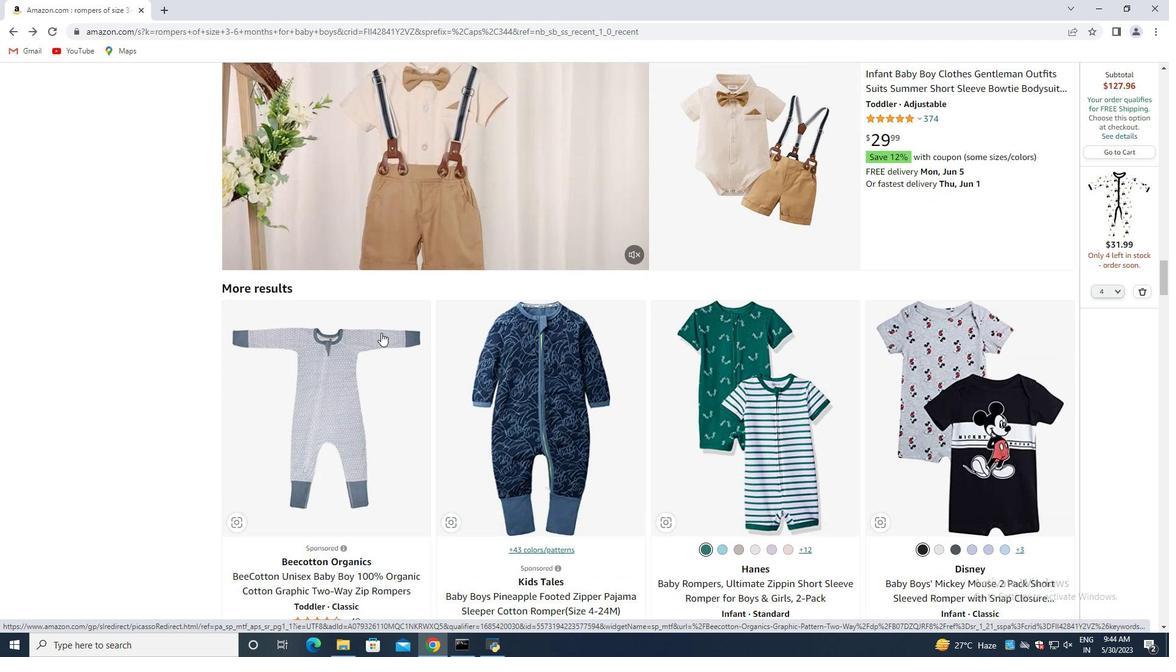 
Action: Mouse scrolled (381, 333) with delta (0, 0)
Screenshot: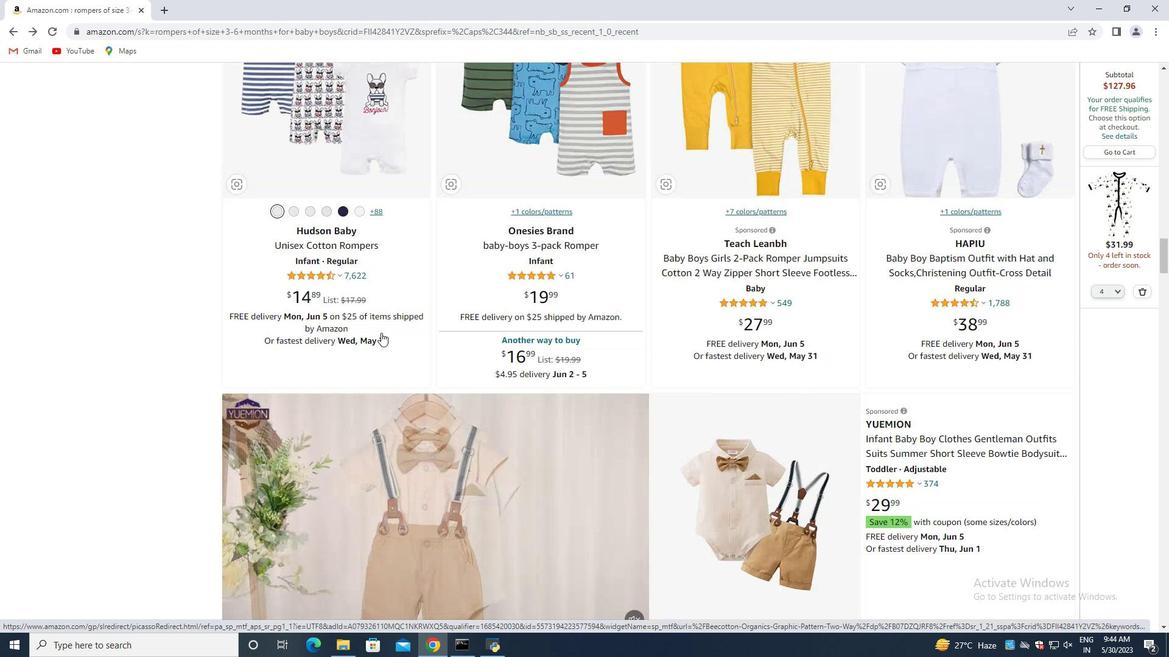 
Action: Mouse scrolled (381, 333) with delta (0, 0)
Screenshot: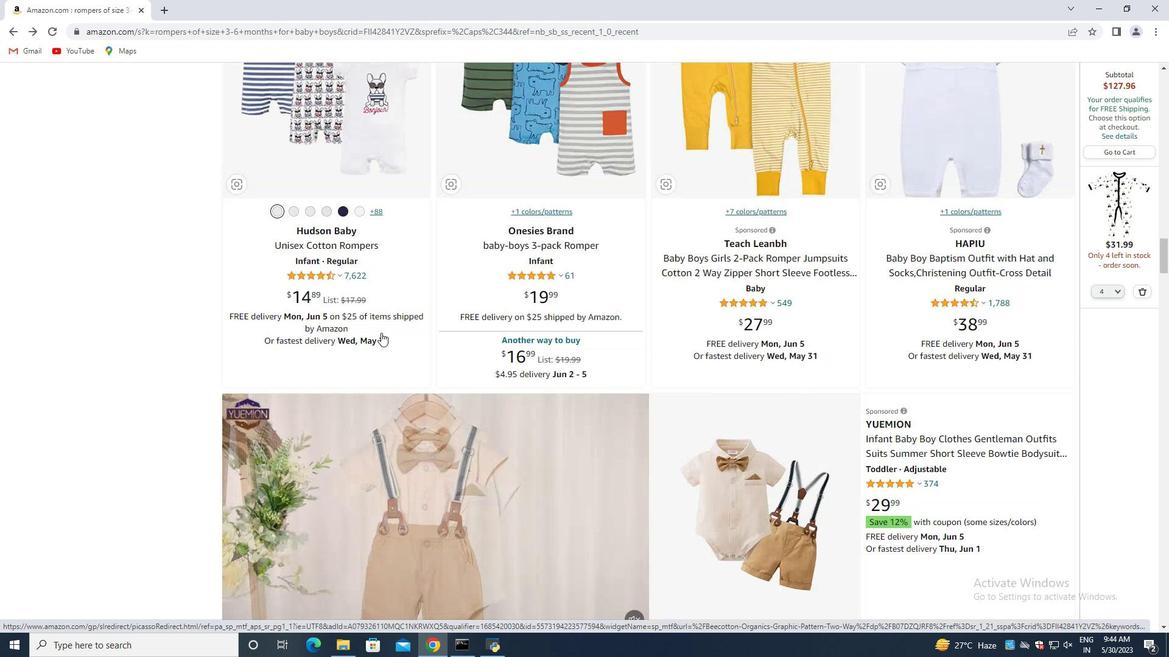 
Action: Mouse scrolled (381, 333) with delta (0, 0)
Screenshot: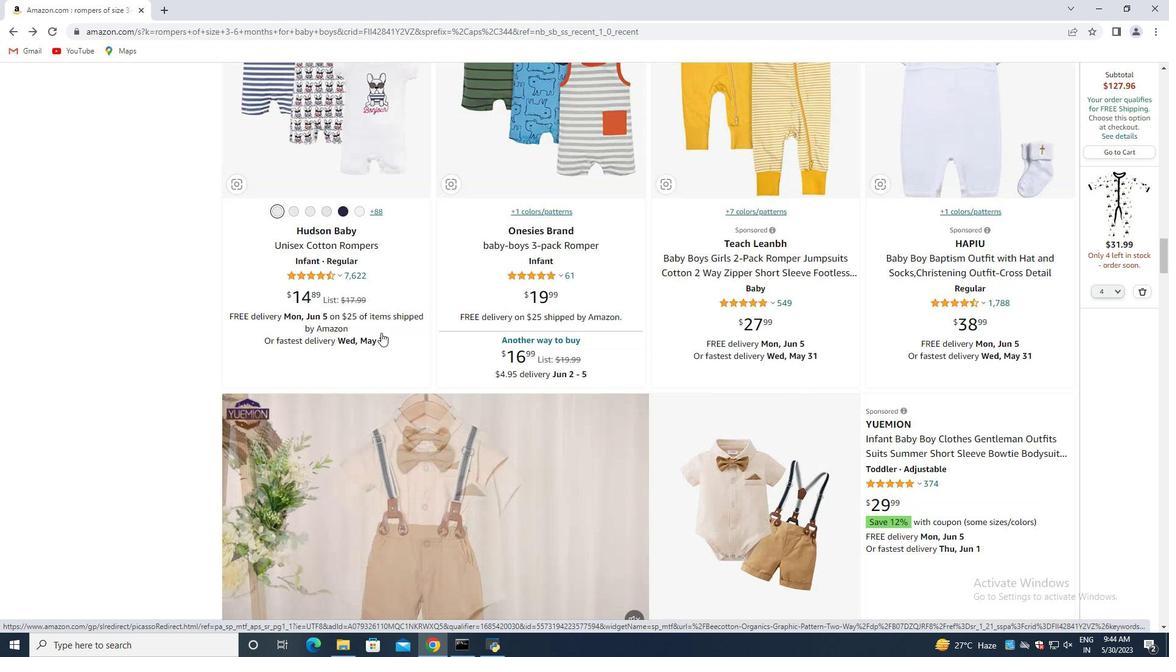 
Action: Mouse scrolled (381, 333) with delta (0, 0)
Screenshot: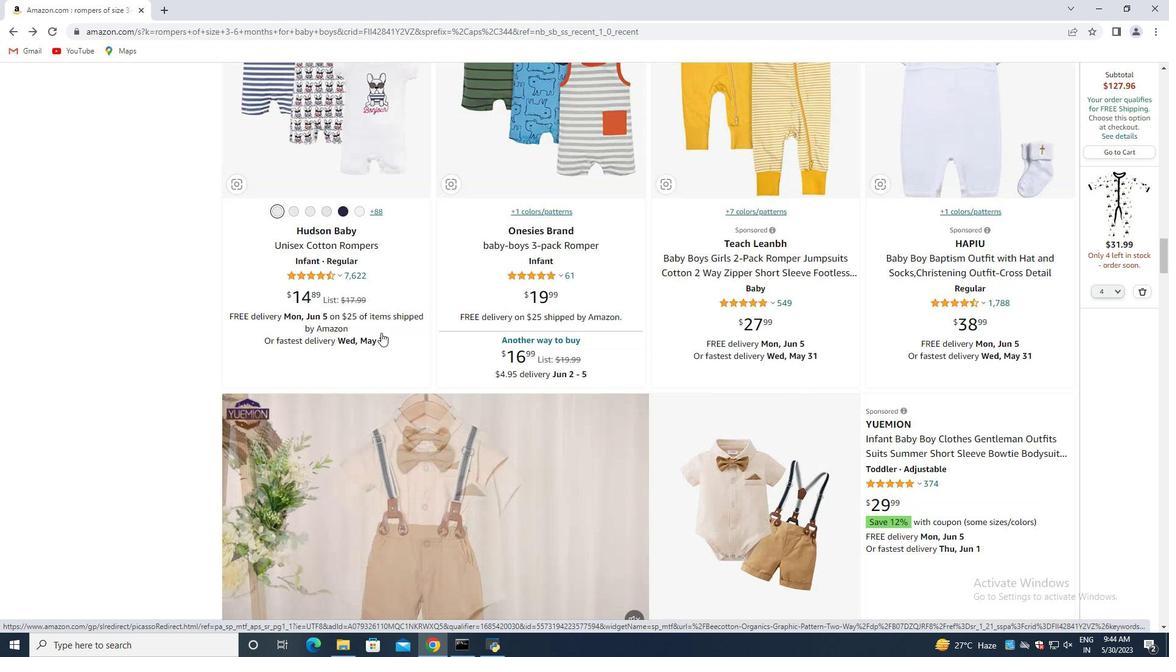 
Action: Mouse scrolled (381, 333) with delta (0, 0)
Screenshot: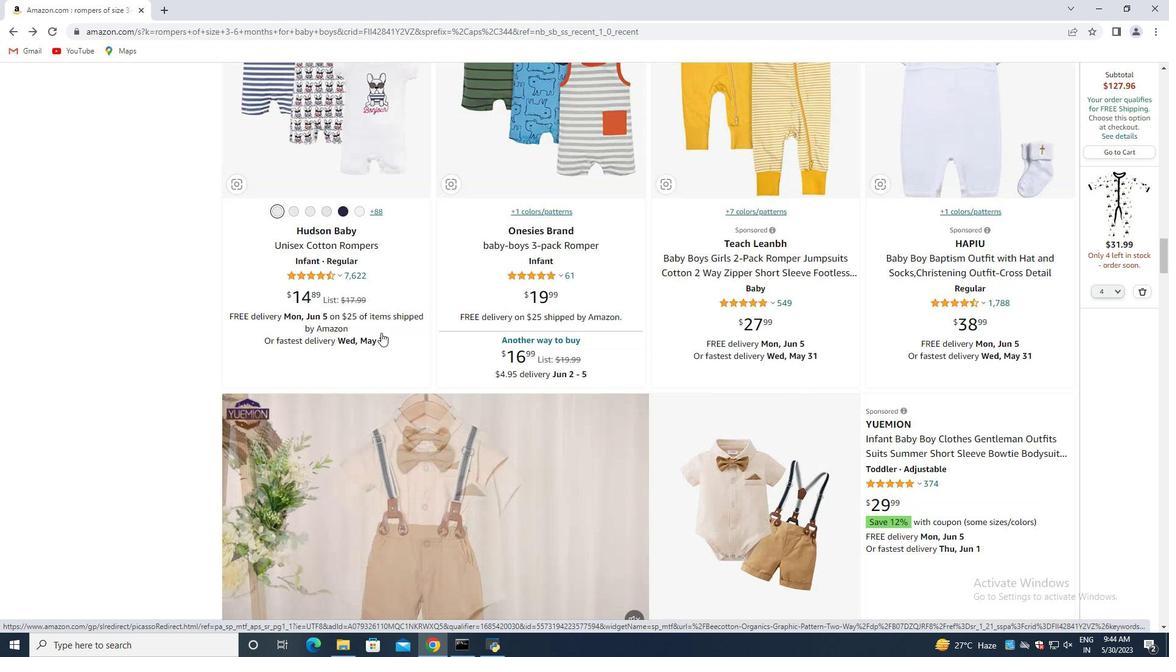 
Action: Mouse scrolled (381, 333) with delta (0, 0)
Screenshot: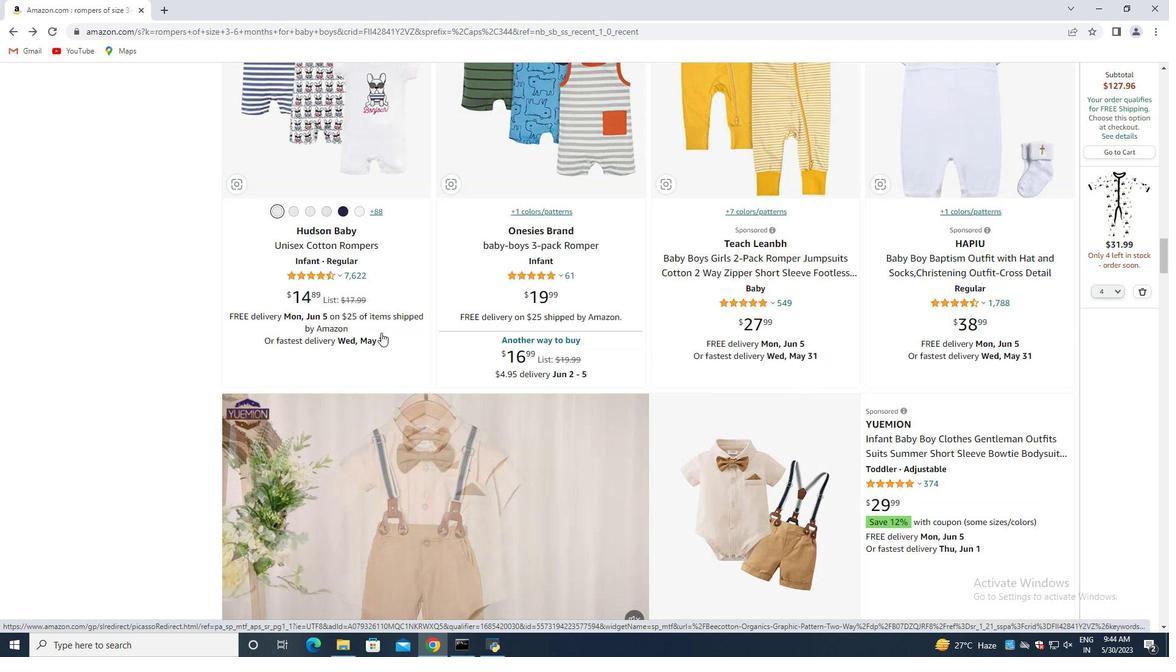 
Action: Mouse moved to (381, 332)
Screenshot: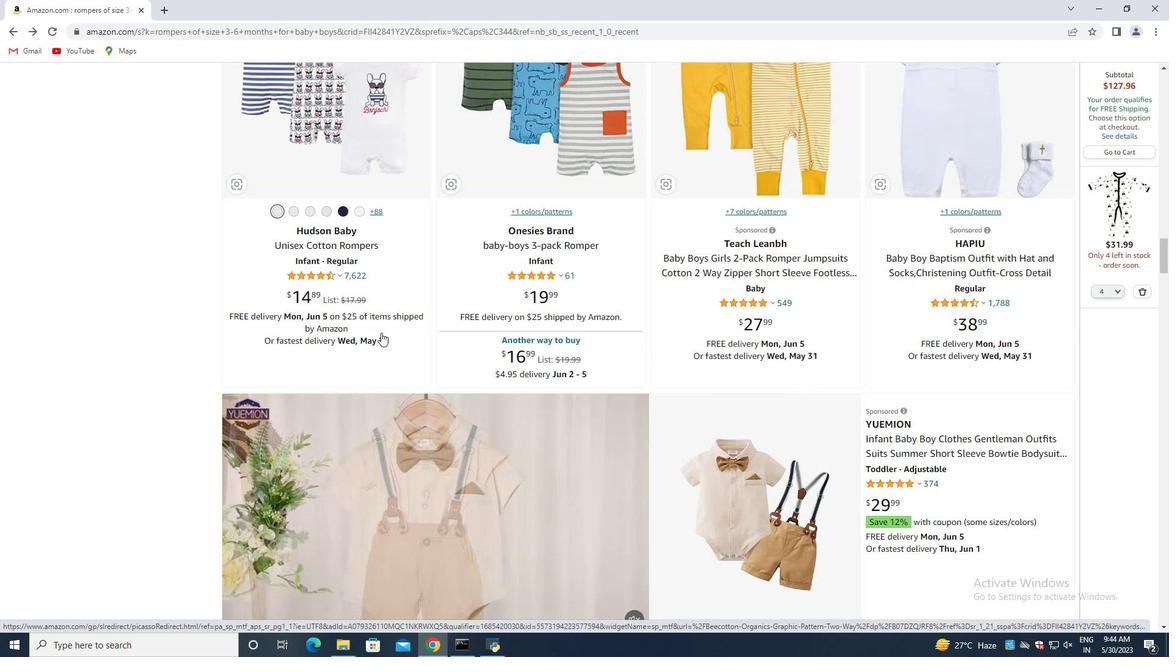 
Action: Mouse scrolled (381, 333) with delta (0, 0)
Screenshot: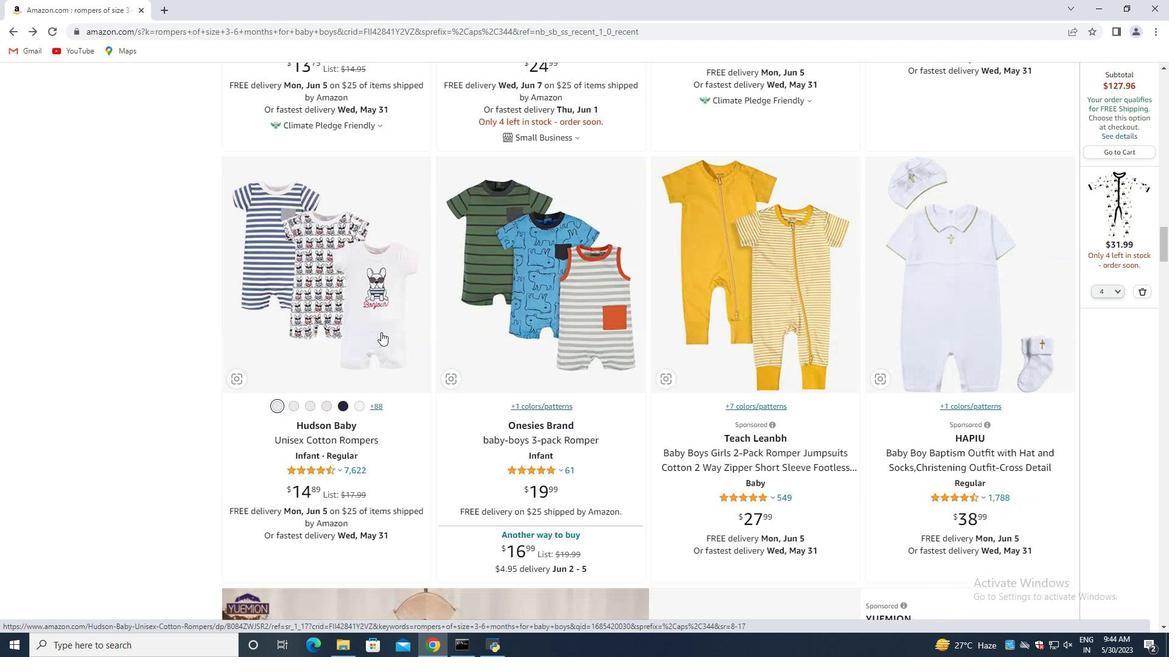 
Action: Mouse scrolled (381, 333) with delta (0, 0)
Screenshot: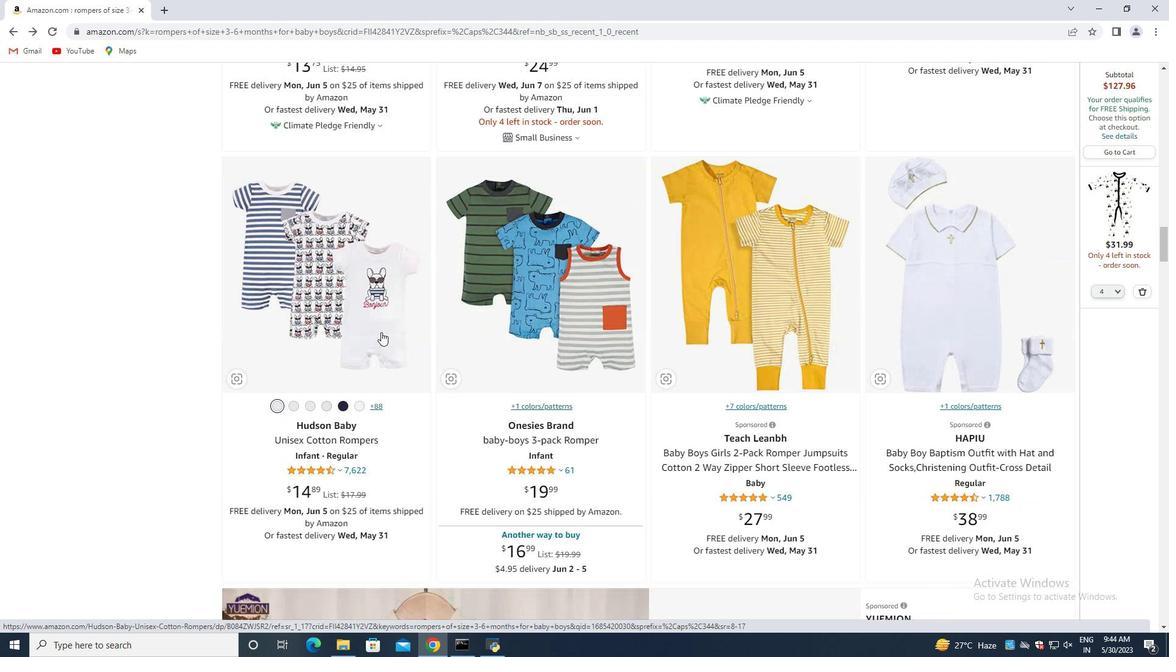 
Action: Mouse scrolled (381, 333) with delta (0, 0)
Screenshot: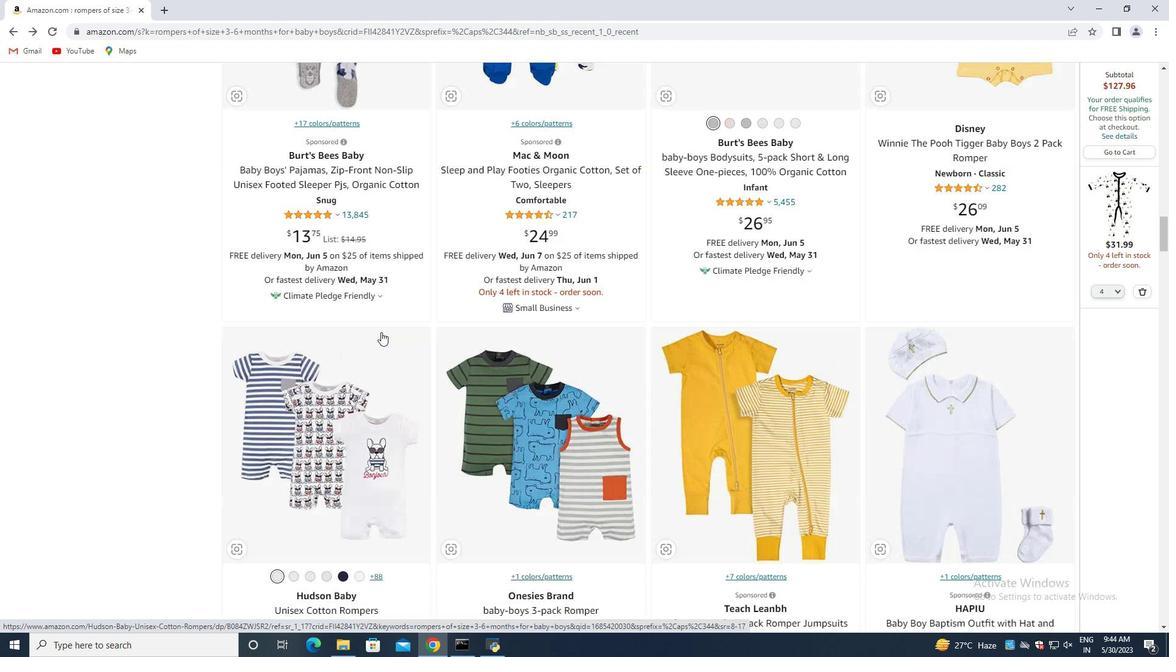 
Action: Mouse scrolled (381, 333) with delta (0, 0)
Screenshot: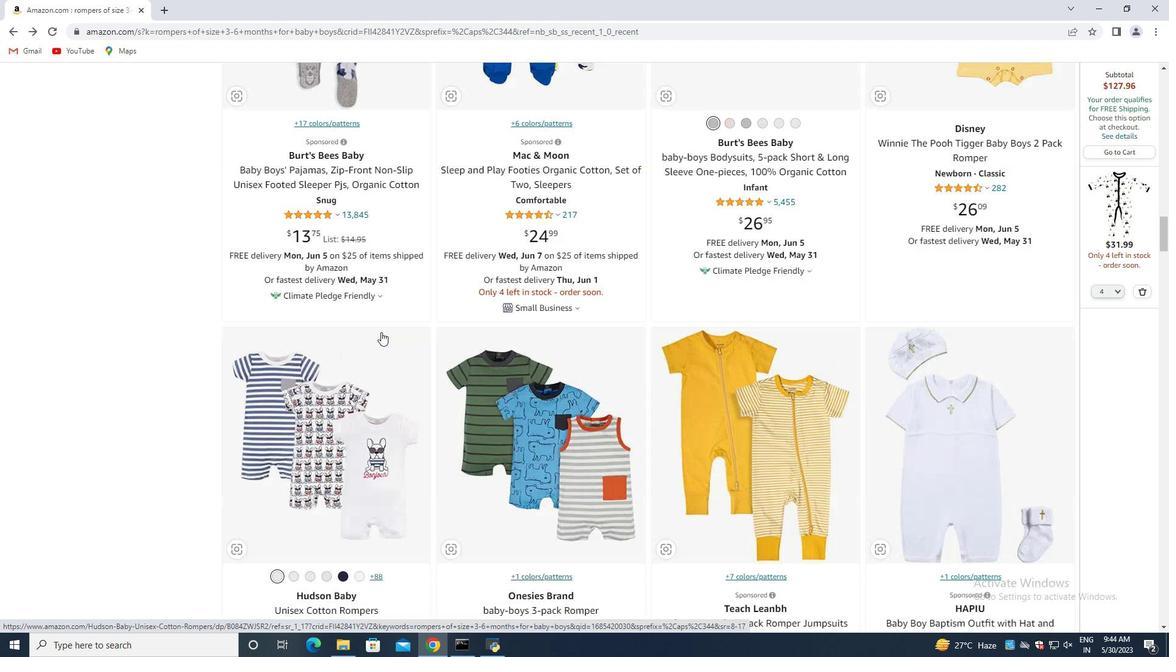 
Action: Mouse scrolled (381, 333) with delta (0, 0)
Screenshot: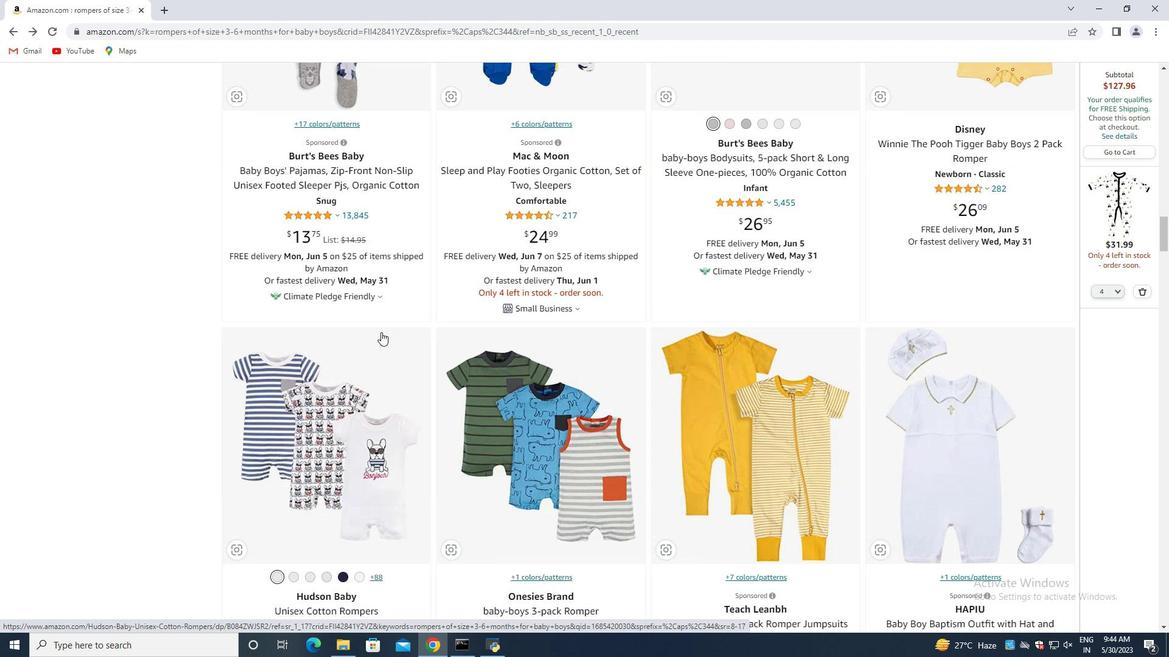 
Action: Mouse scrolled (381, 333) with delta (0, 0)
Screenshot: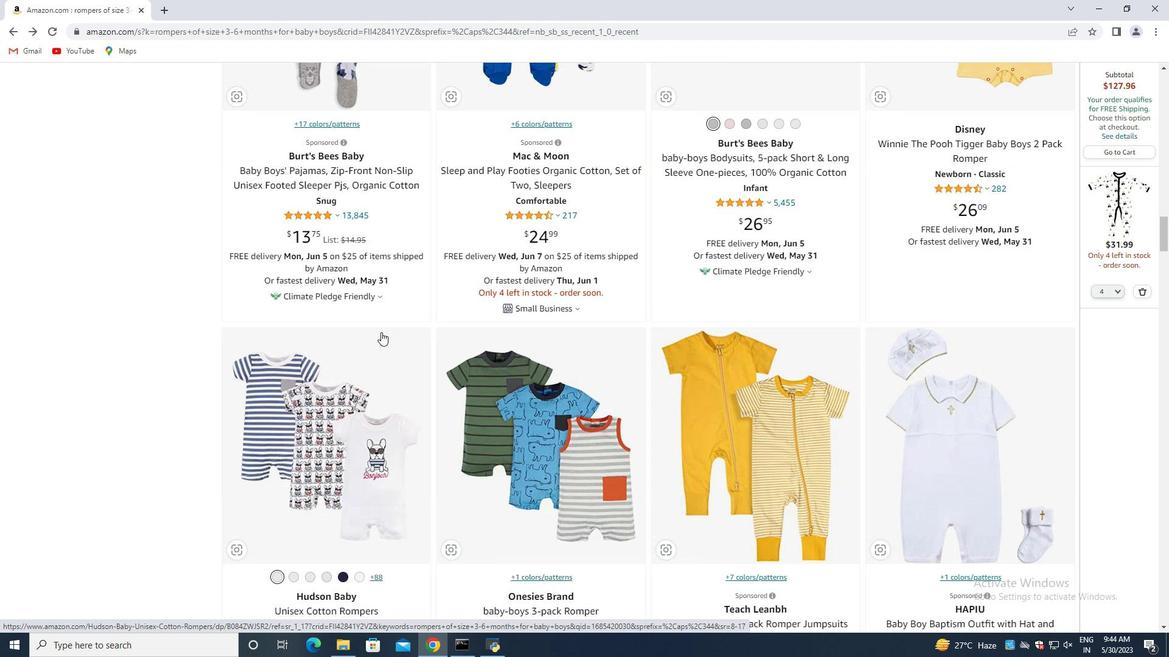
Action: Mouse scrolled (381, 333) with delta (0, 0)
Screenshot: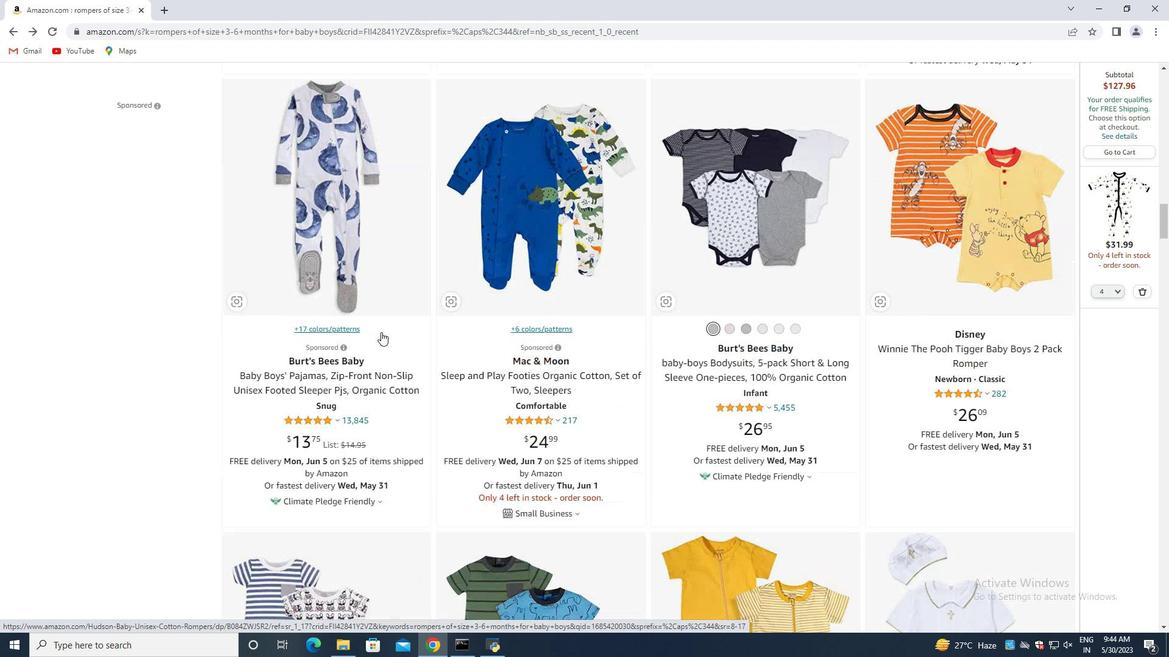 
Action: Mouse scrolled (381, 333) with delta (0, 0)
Screenshot: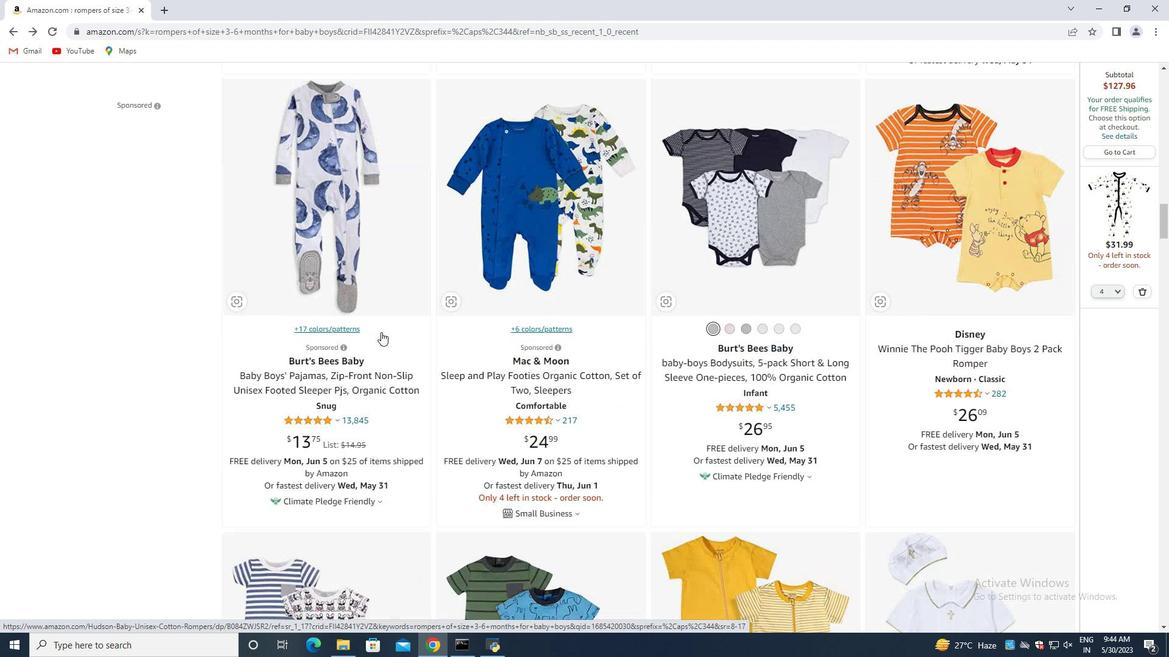 
Action: Mouse scrolled (381, 333) with delta (0, 0)
Screenshot: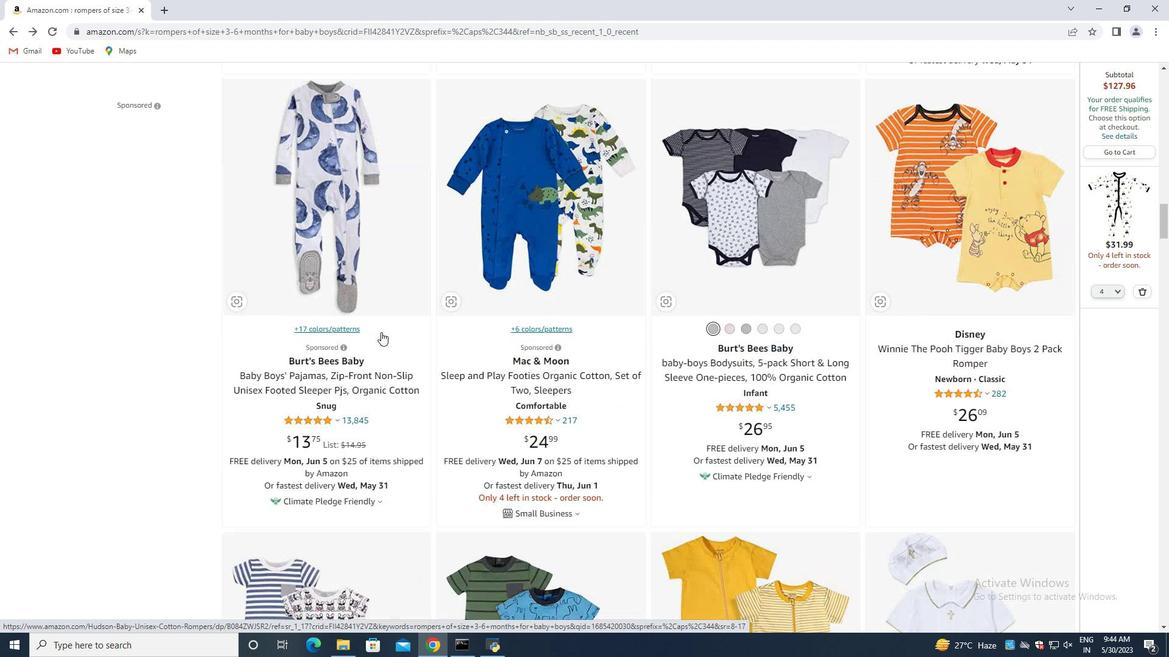 
Action: Mouse scrolled (381, 333) with delta (0, 0)
Screenshot: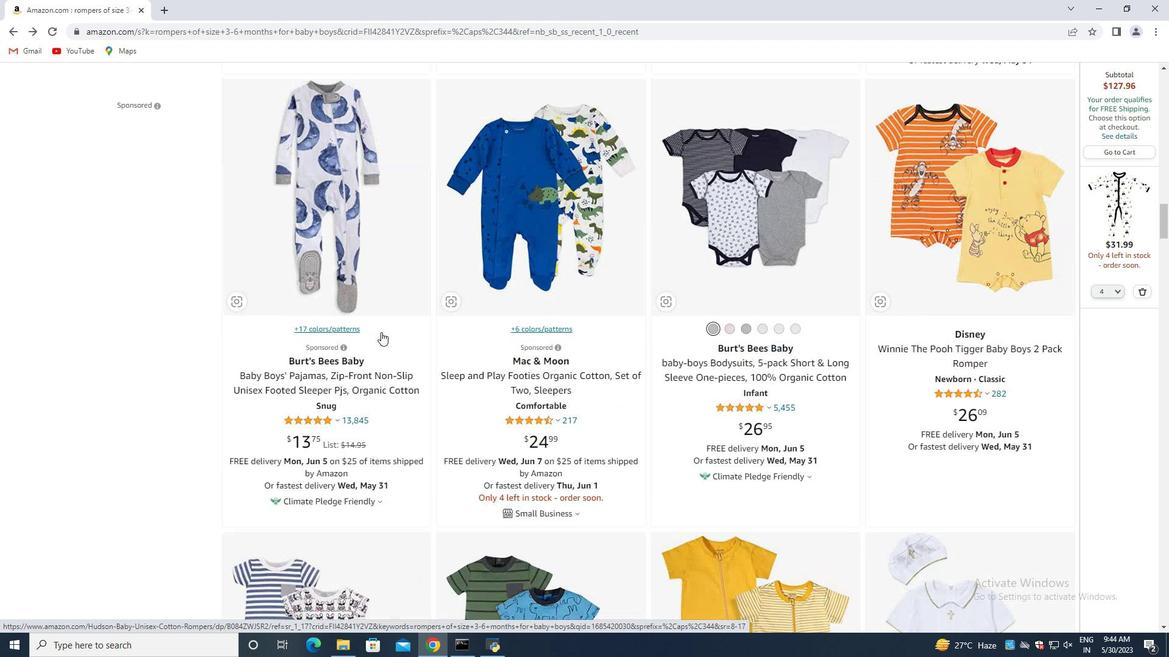 
Action: Mouse scrolled (381, 333) with delta (0, 0)
Screenshot: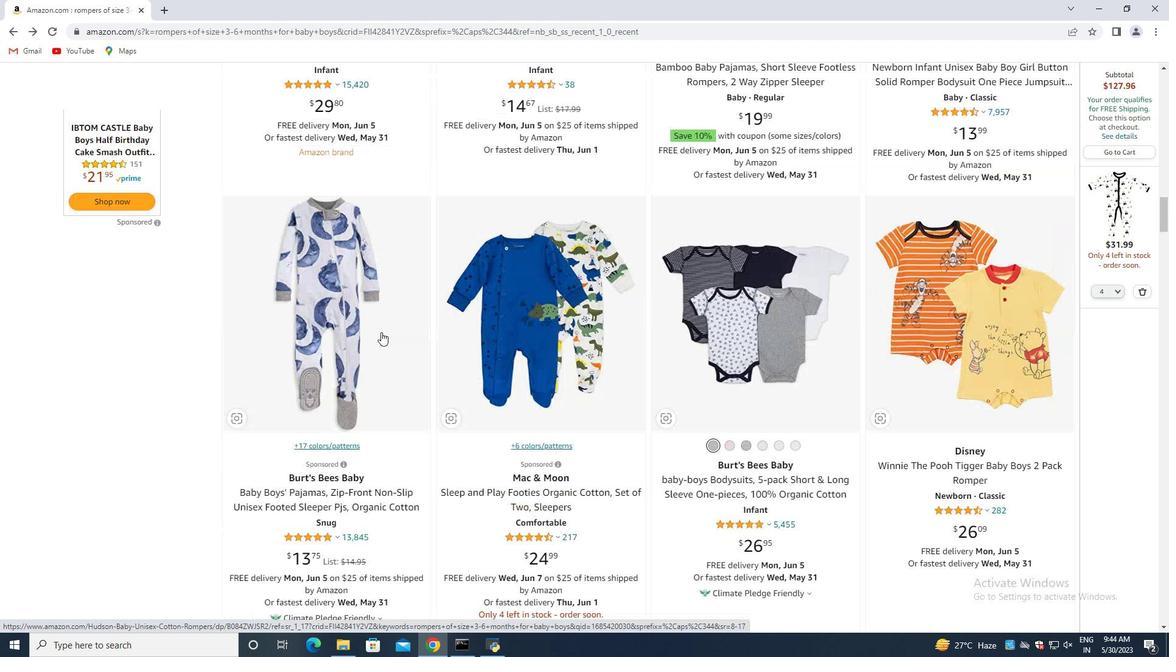 
Action: Mouse scrolled (381, 333) with delta (0, 0)
Screenshot: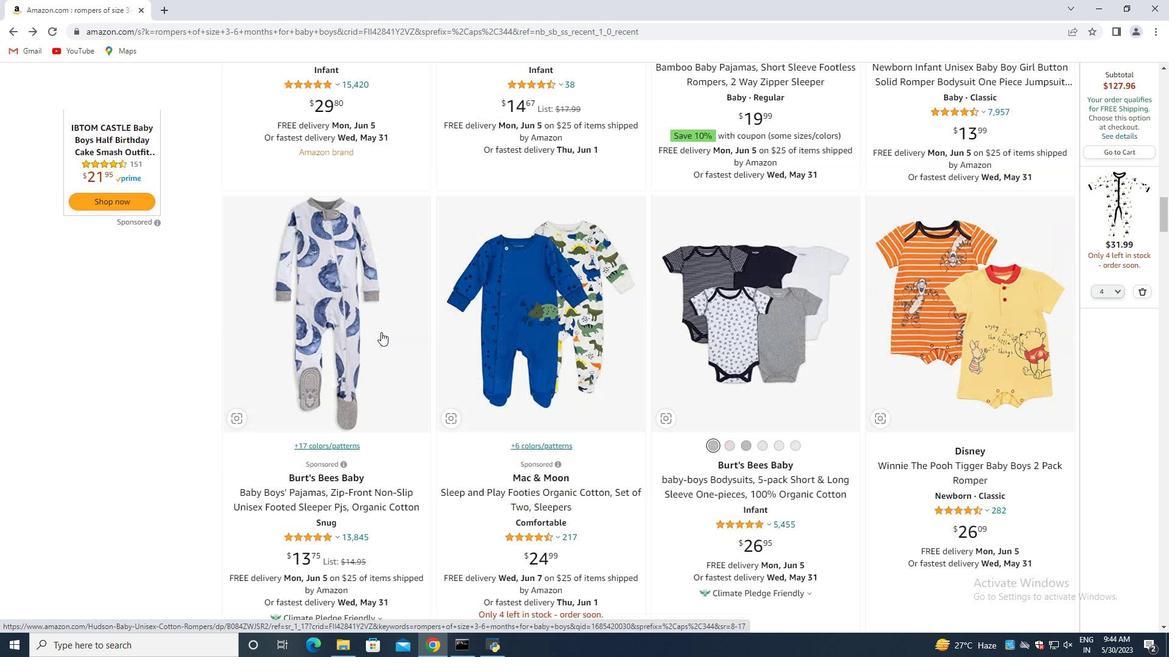 
Action: Mouse scrolled (381, 333) with delta (0, 0)
Screenshot: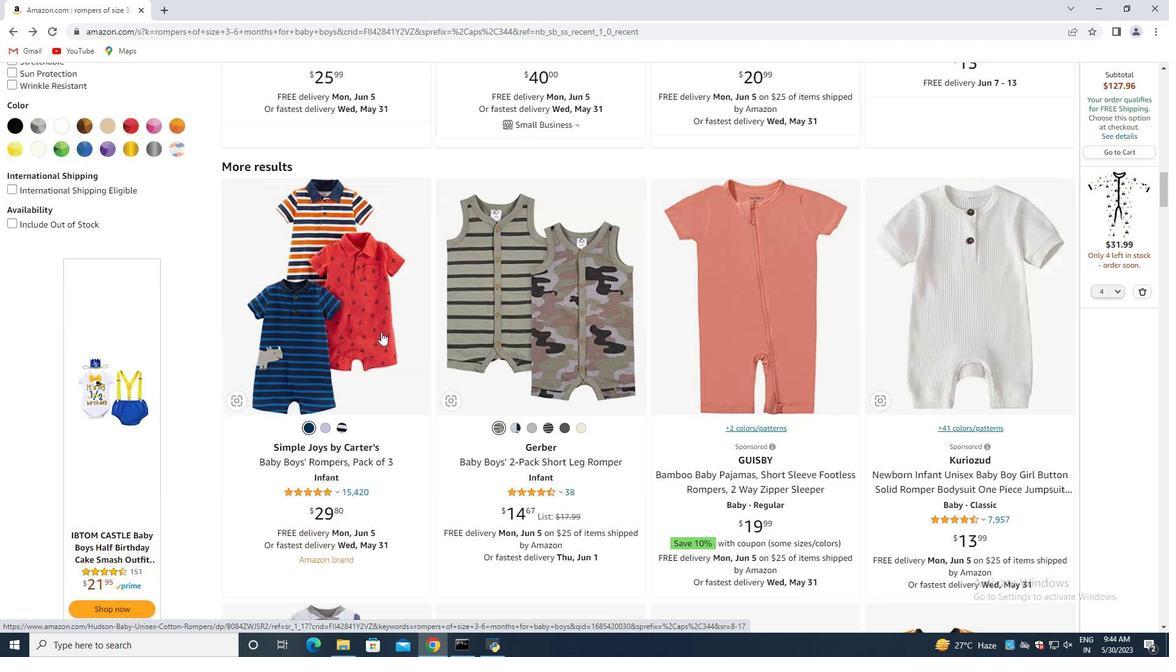 
Action: Mouse scrolled (381, 333) with delta (0, 0)
Screenshot: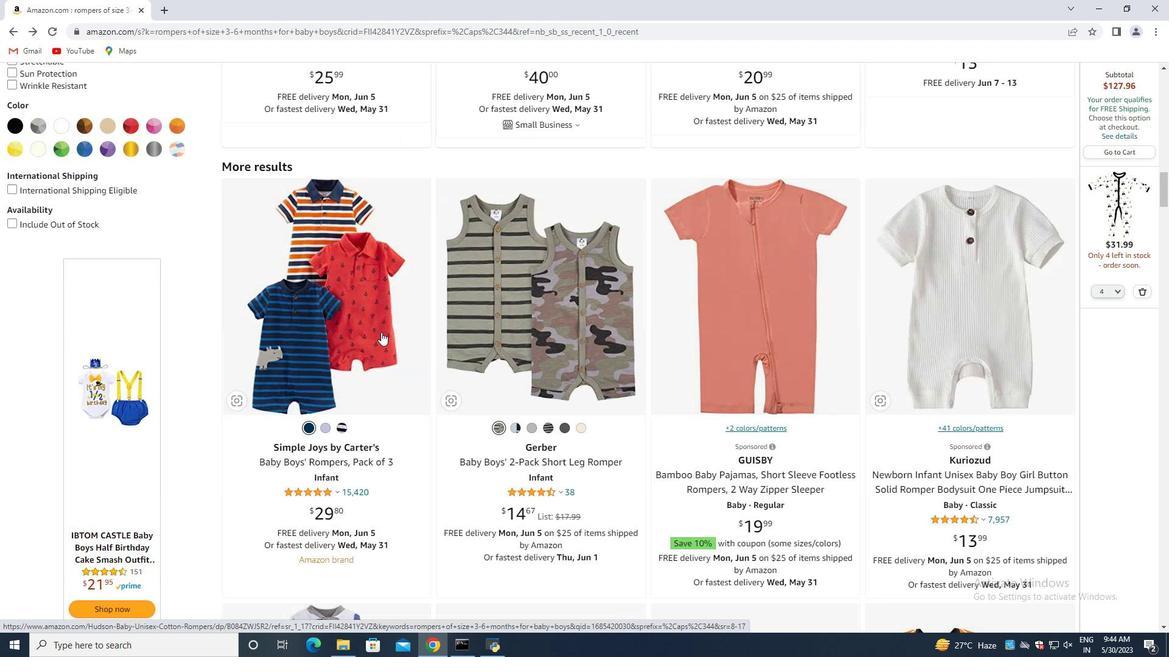 
Action: Mouse scrolled (381, 333) with delta (0, 0)
Screenshot: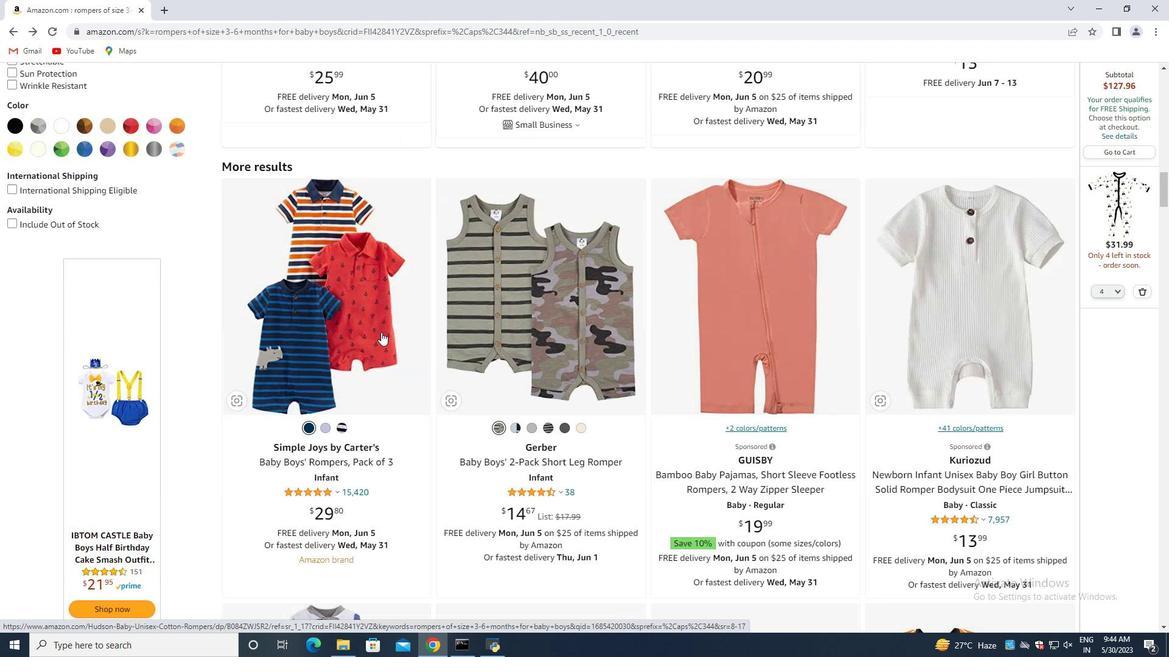 
Action: Mouse scrolled (381, 333) with delta (0, 0)
Screenshot: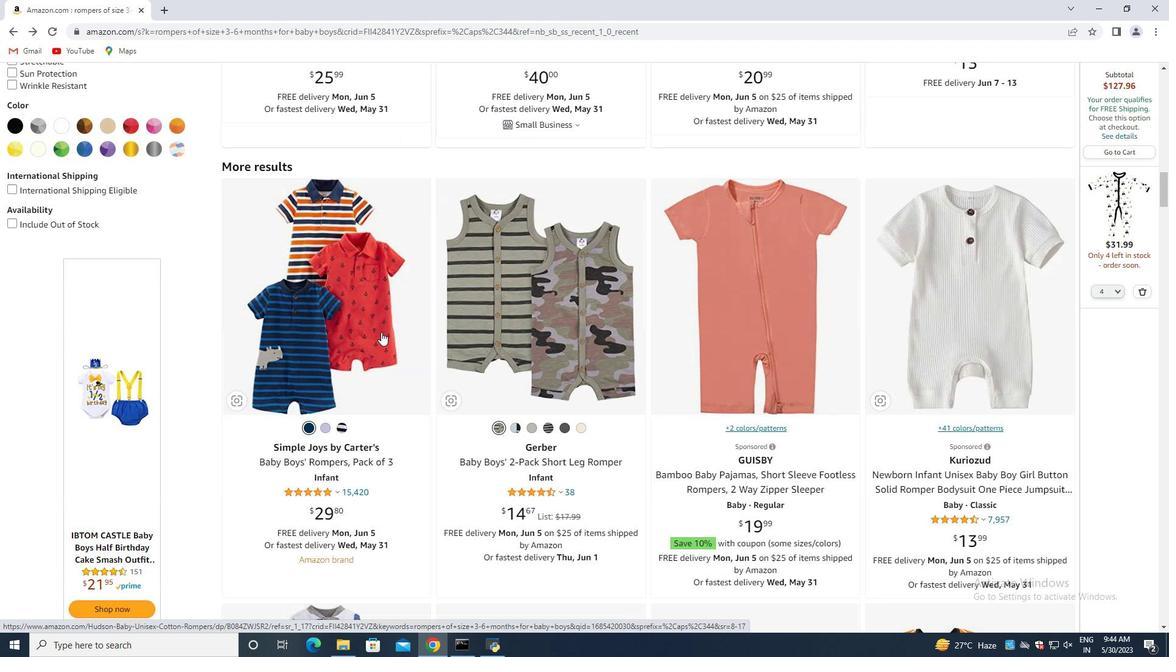 
Action: Mouse scrolled (381, 333) with delta (0, 0)
Screenshot: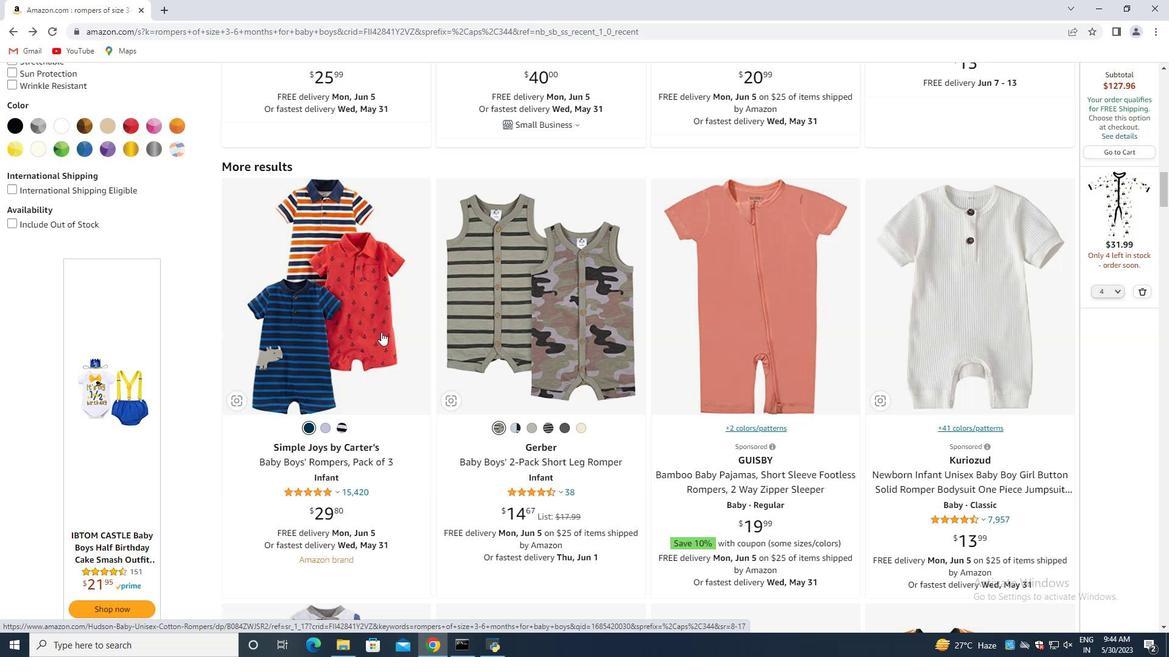 
Action: Mouse scrolled (381, 333) with delta (0, 0)
Screenshot: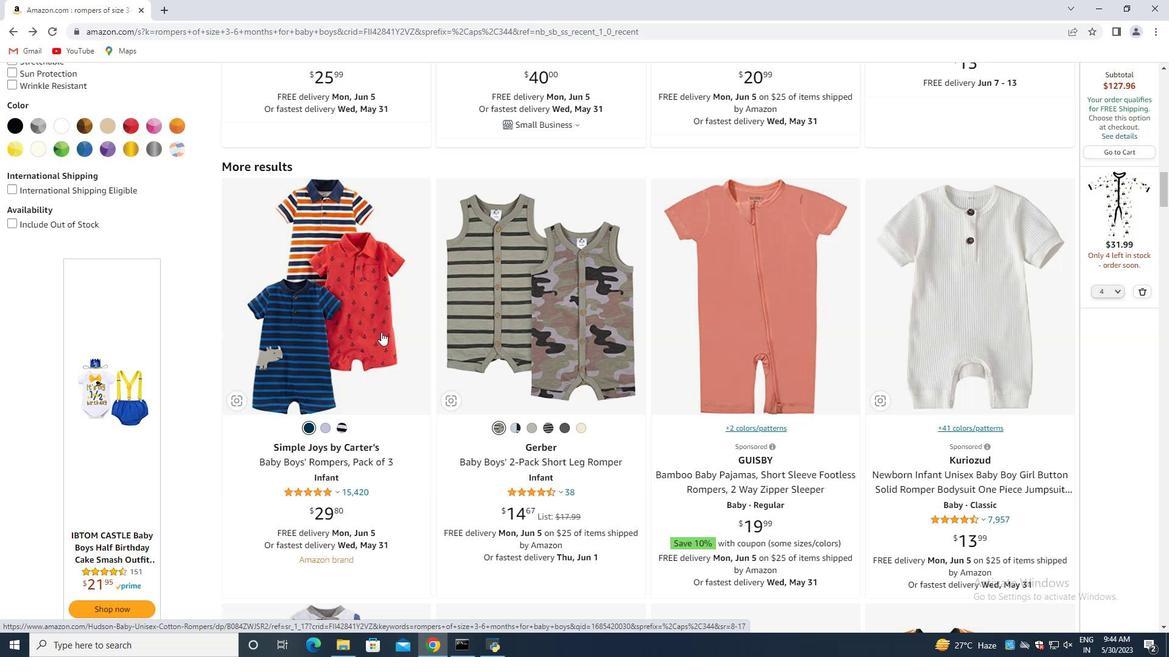 
Action: Mouse scrolled (381, 333) with delta (0, 0)
Screenshot: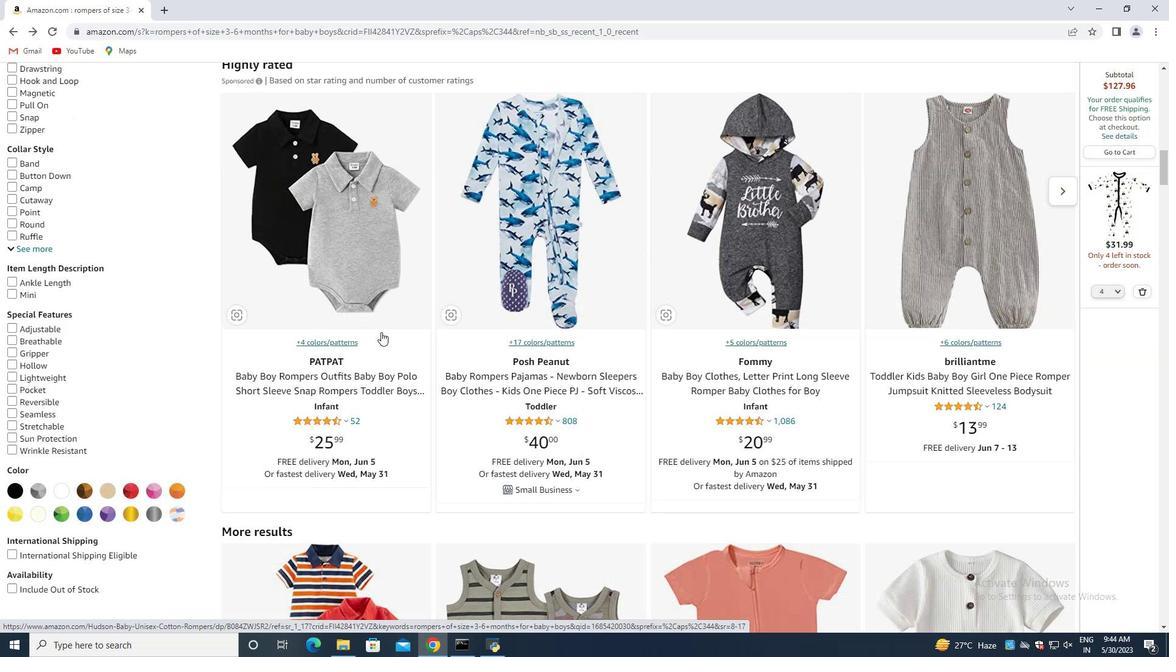 
Action: Mouse scrolled (381, 333) with delta (0, 0)
Screenshot: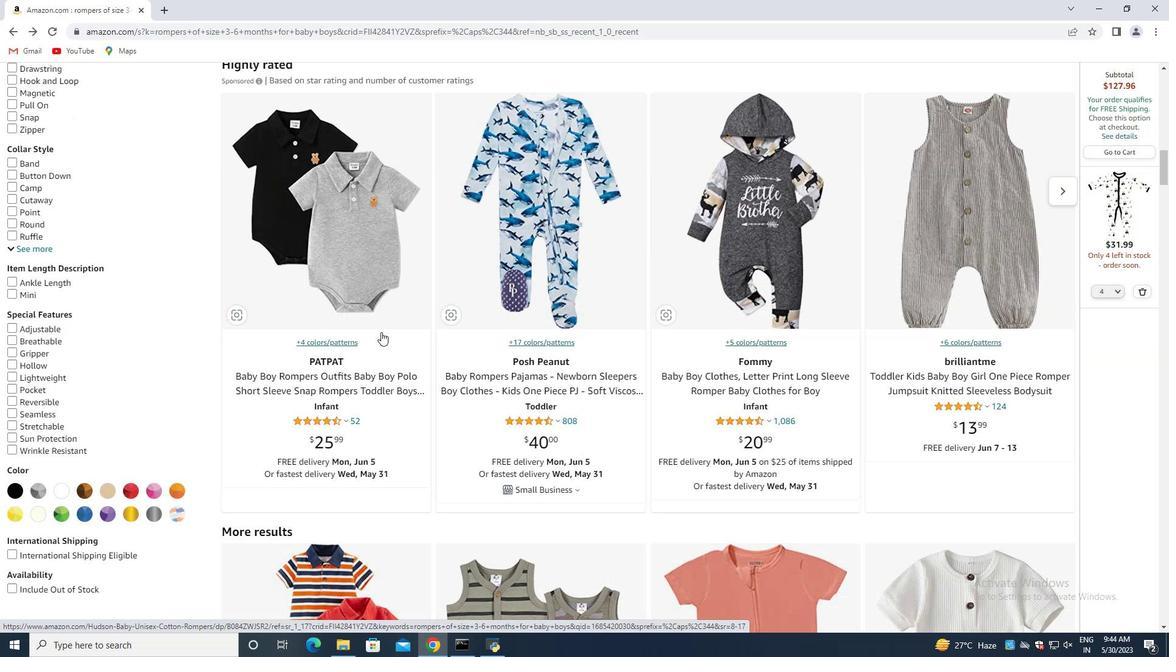
Action: Mouse scrolled (381, 333) with delta (0, 0)
Screenshot: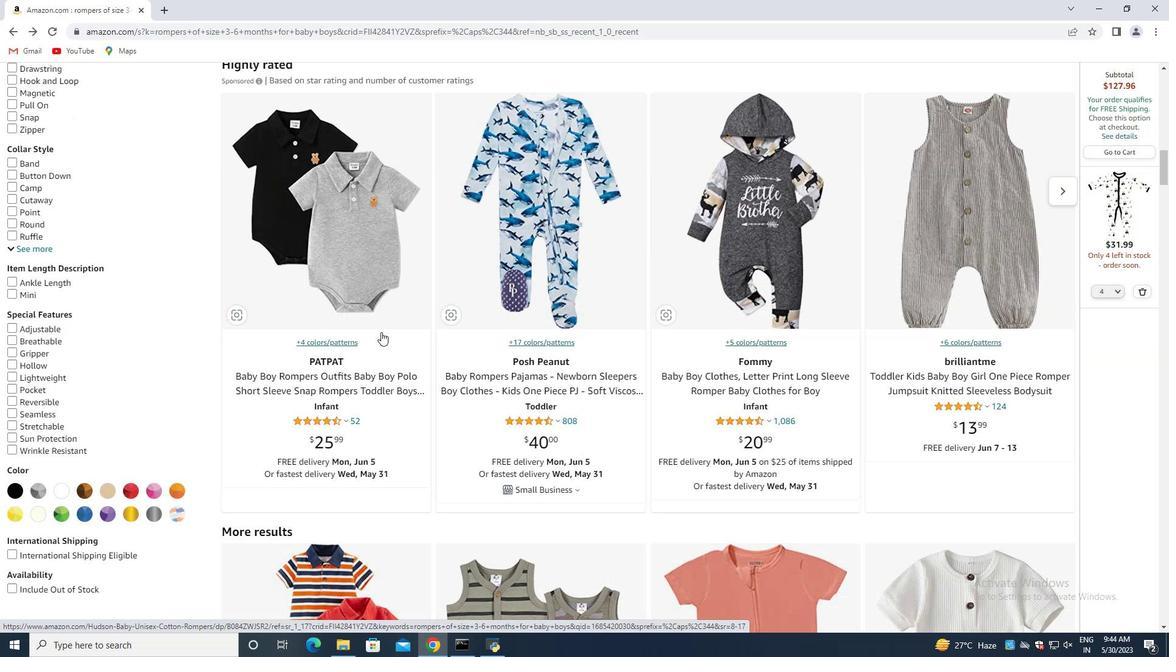 
Action: Mouse scrolled (381, 333) with delta (0, 0)
Screenshot: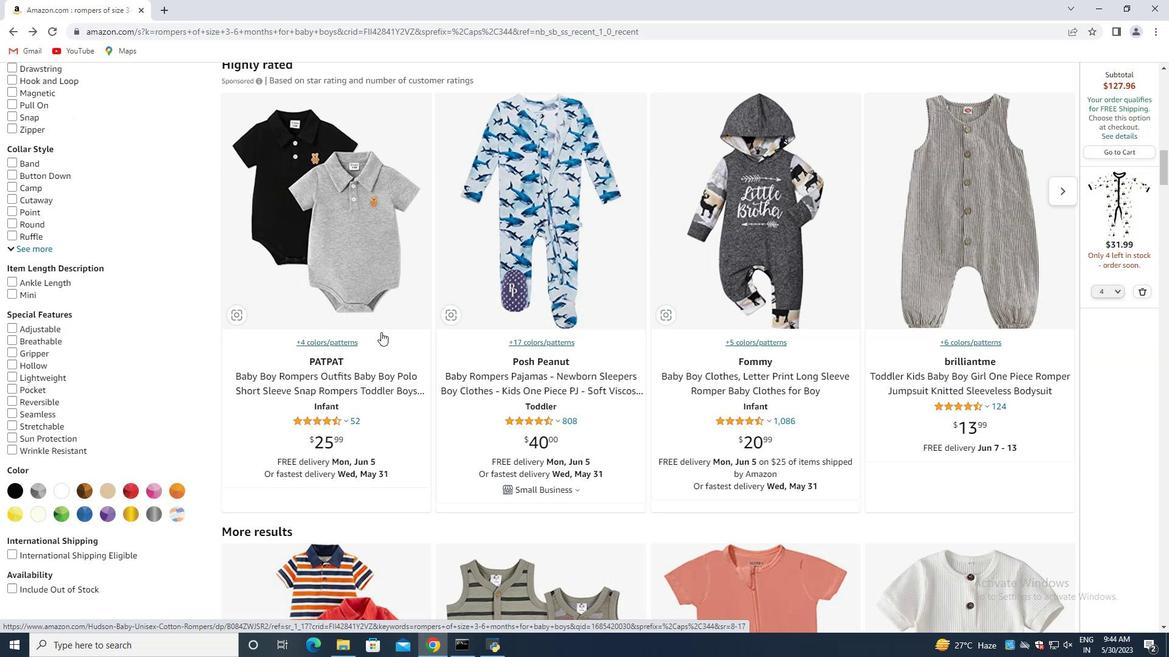 
Action: Mouse scrolled (381, 333) with delta (0, 0)
Screenshot: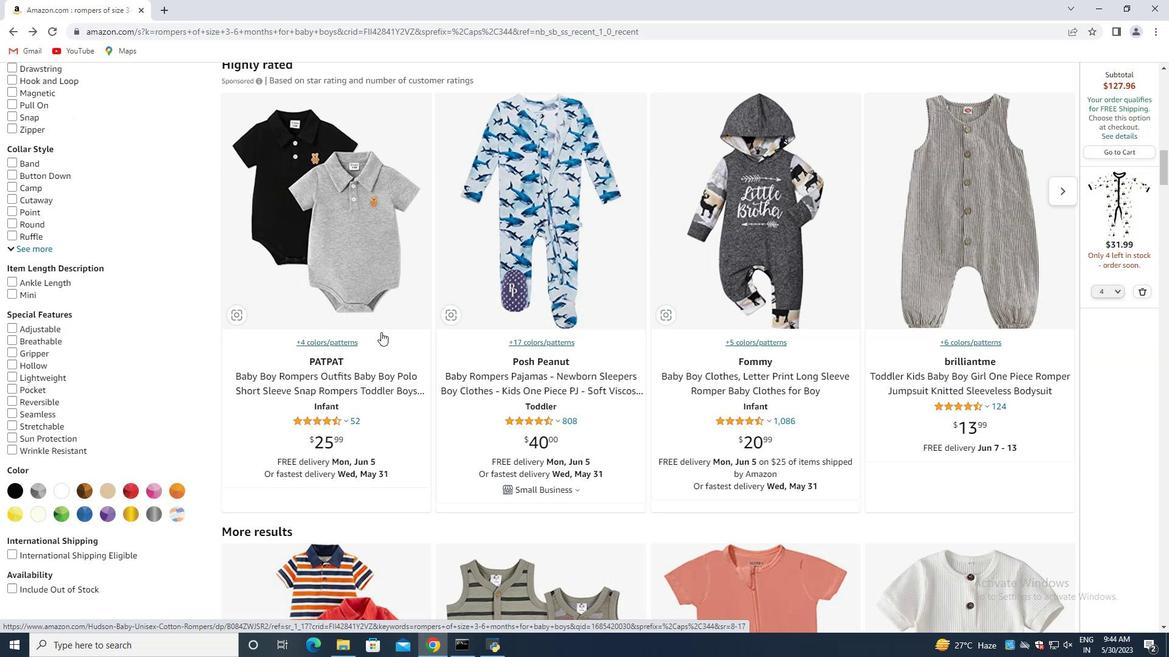 
Action: Mouse scrolled (381, 333) with delta (0, 0)
Screenshot: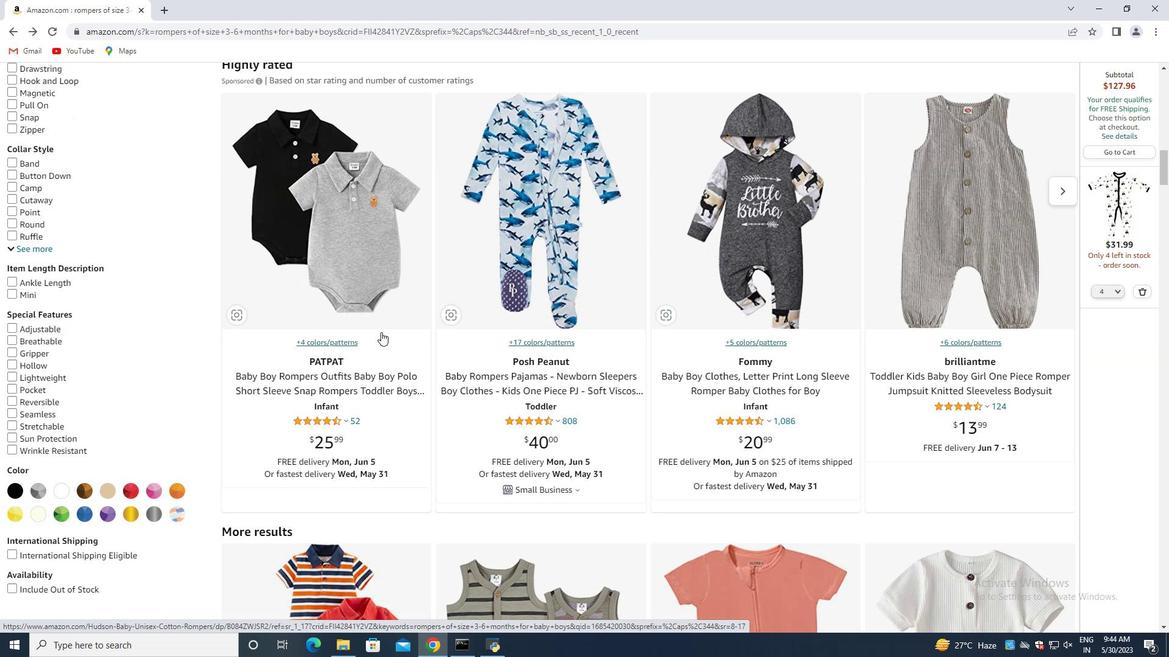 
Action: Mouse scrolled (381, 333) with delta (0, 0)
Screenshot: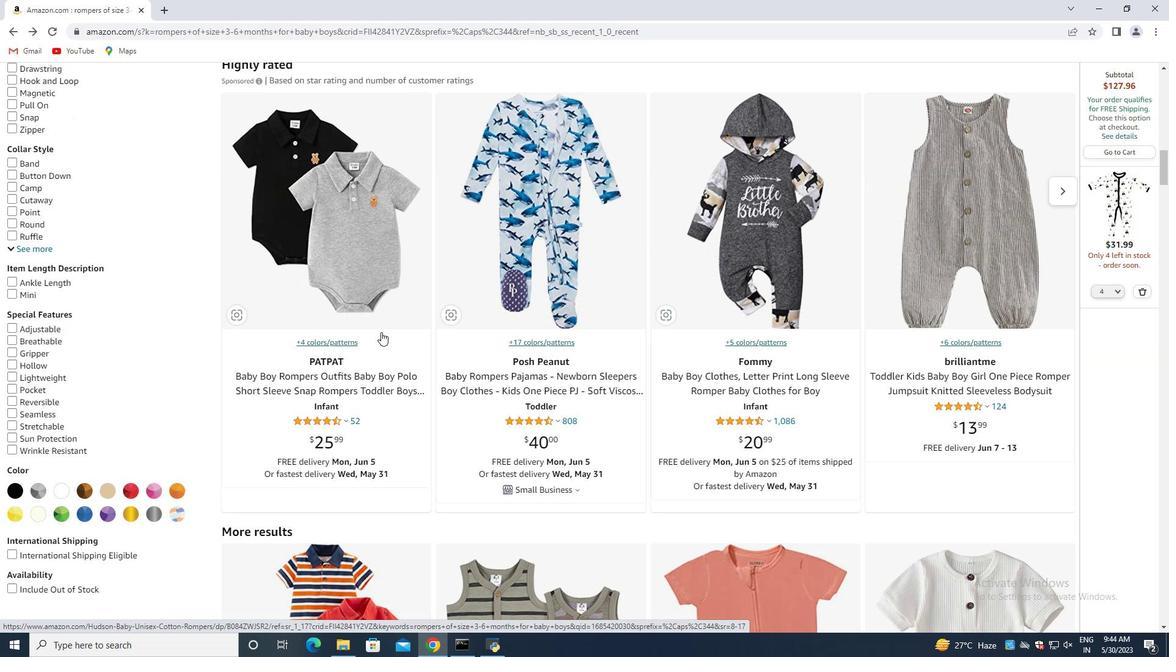 
Action: Mouse scrolled (381, 333) with delta (0, 0)
Screenshot: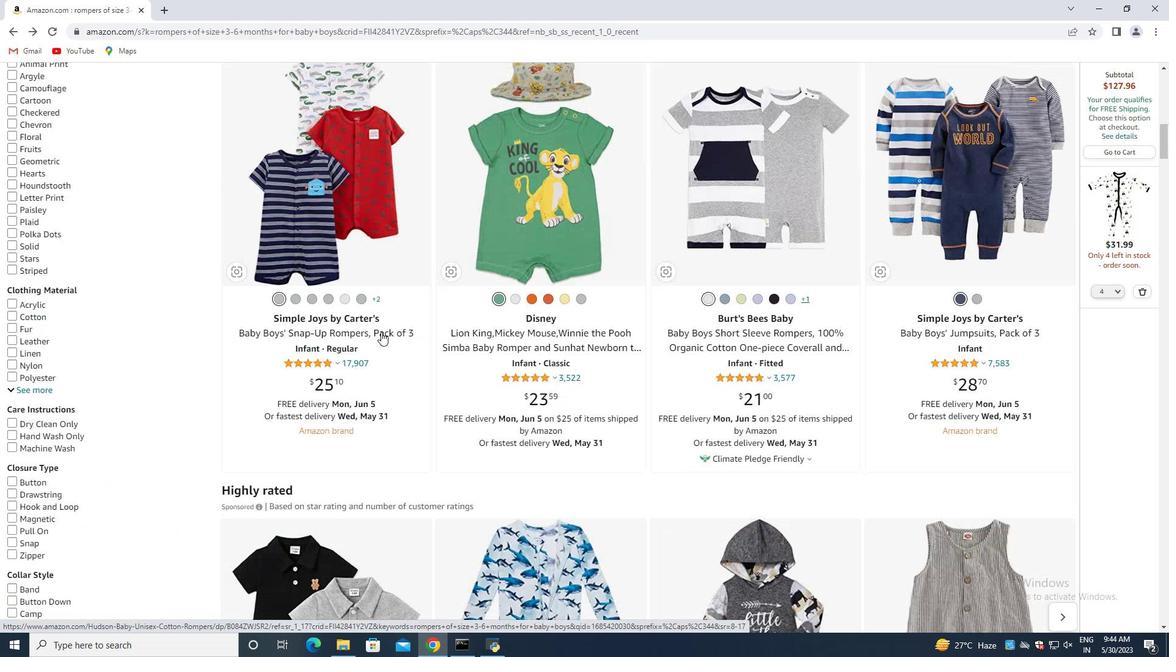 
Action: Mouse scrolled (381, 333) with delta (0, 0)
Screenshot: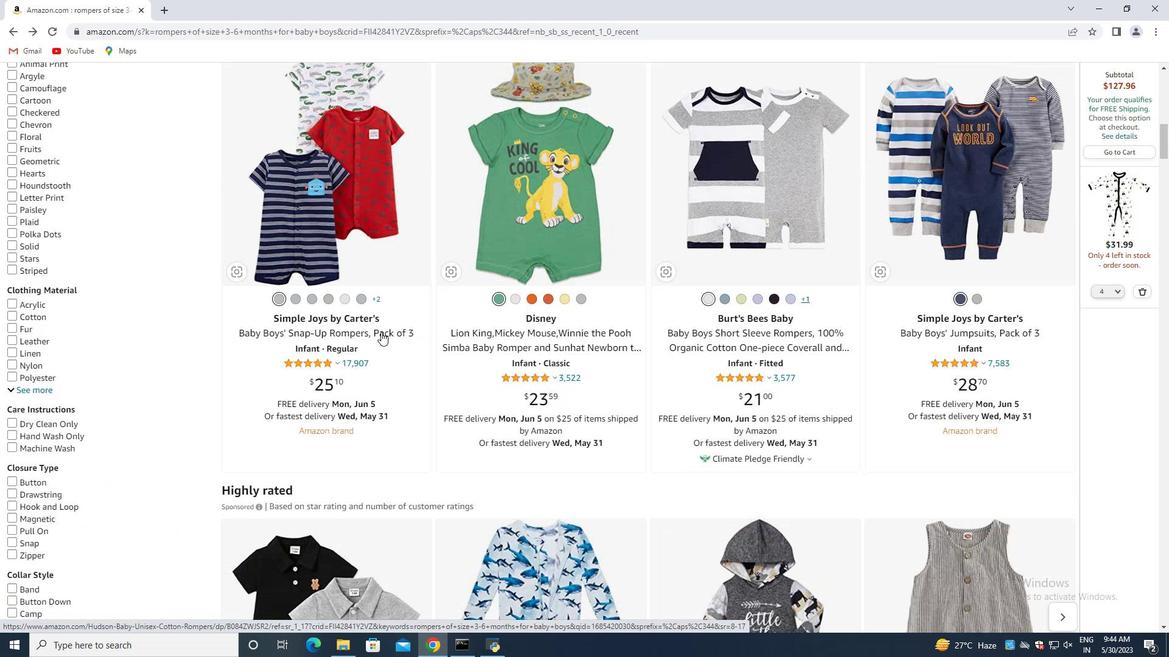 
Action: Mouse scrolled (381, 333) with delta (0, 0)
Screenshot: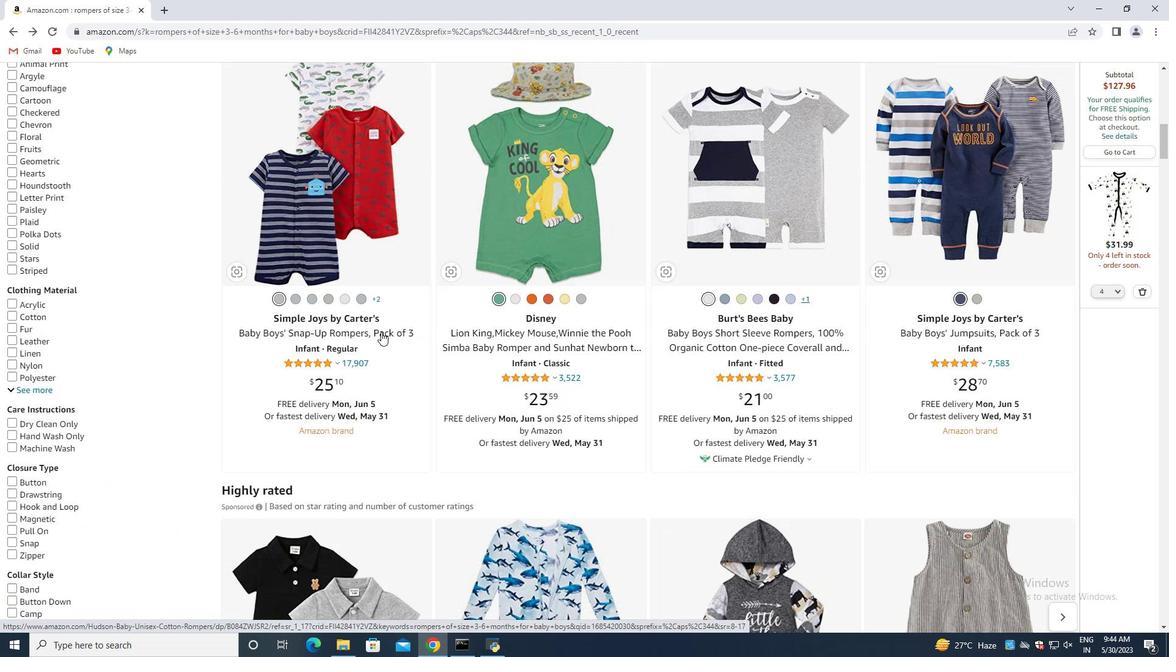 
Action: Mouse scrolled (381, 333) with delta (0, 0)
Screenshot: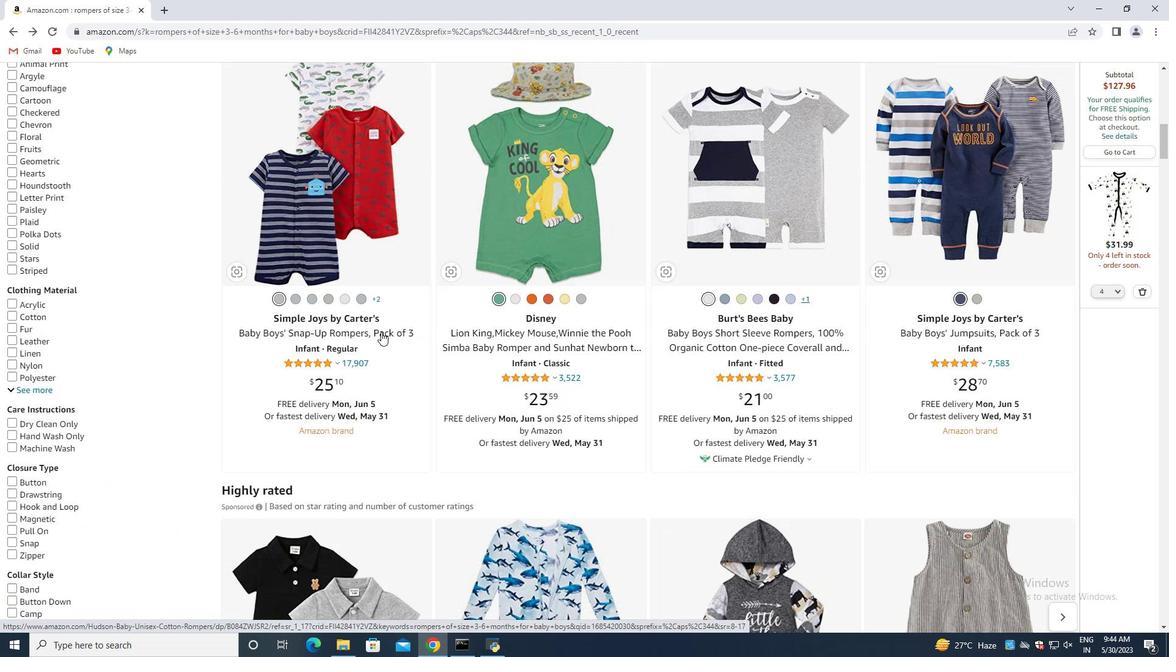 
Action: Mouse scrolled (381, 333) with delta (0, 0)
